 Task: Find and browse Lakme beauty products on Ajio, focusing on nail colors.
Action: Mouse moved to (179, 415)
Screenshot: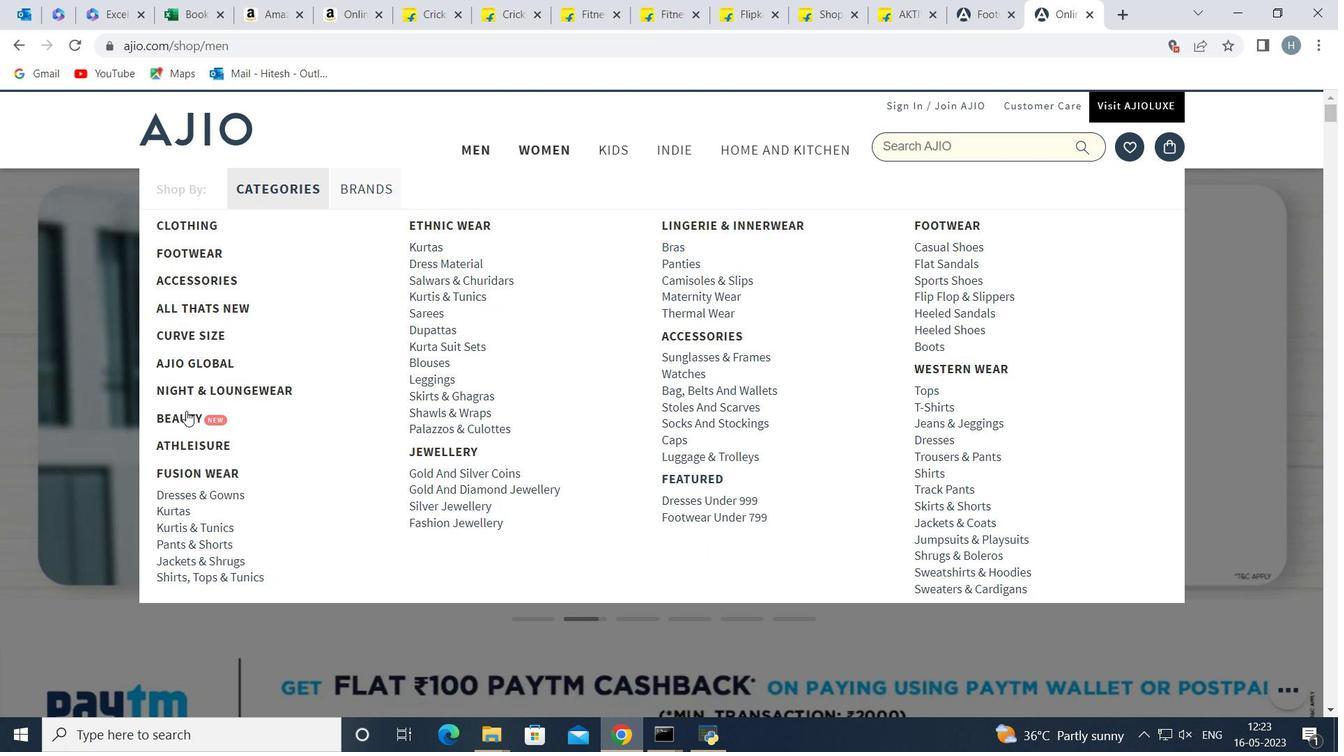 
Action: Mouse pressed left at (179, 415)
Screenshot: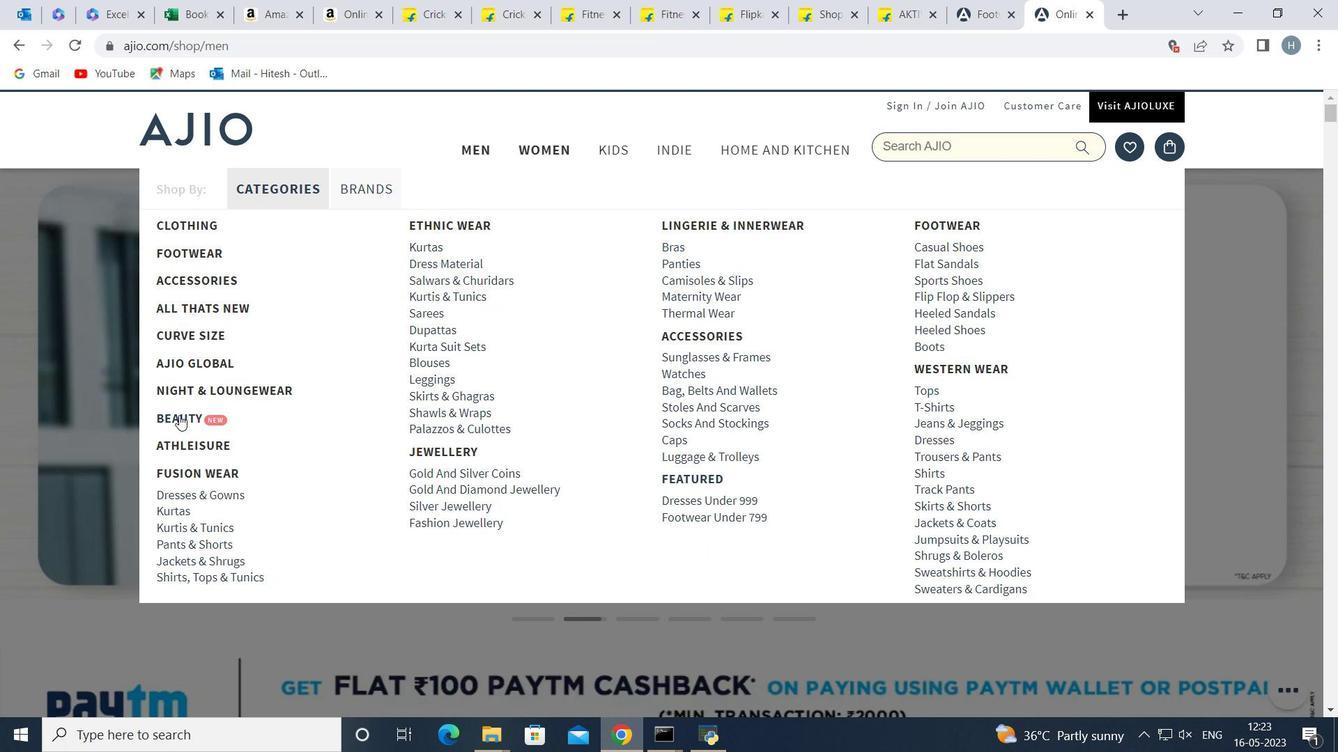 
Action: Mouse moved to (229, 324)
Screenshot: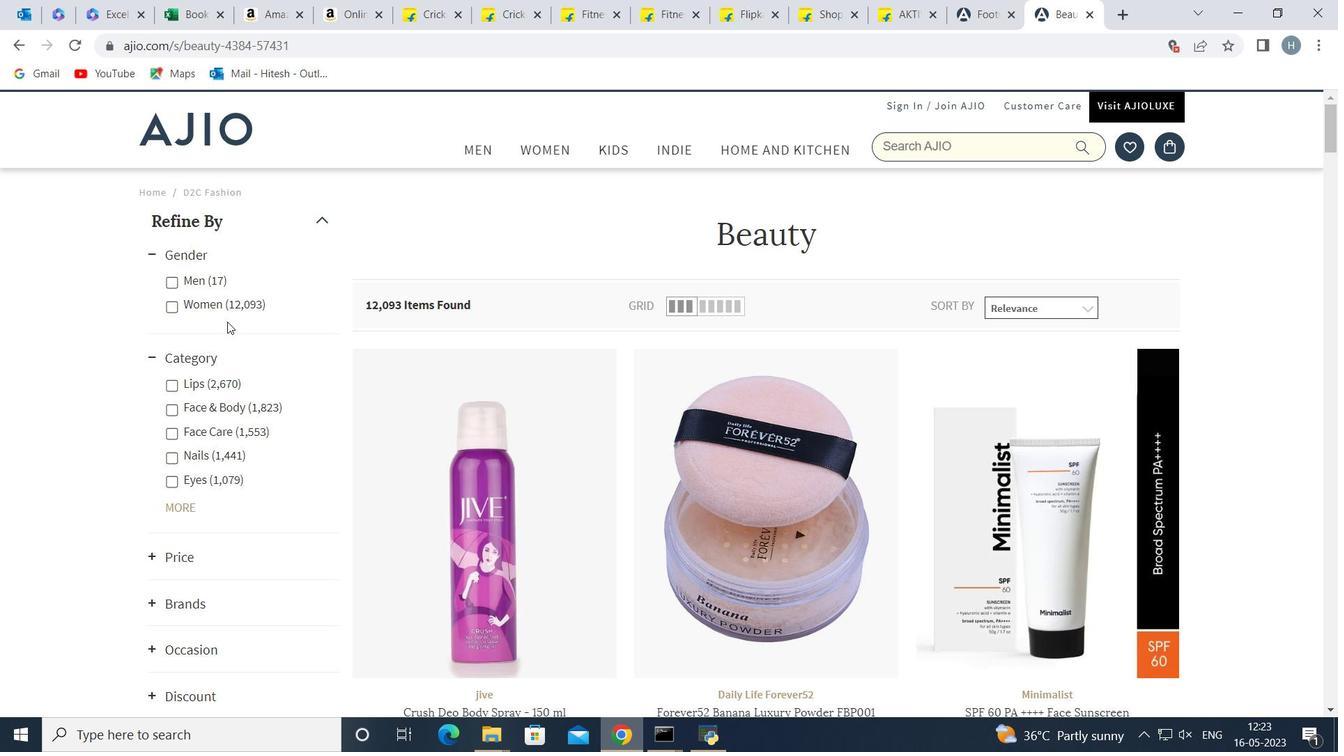 
Action: Mouse scrolled (229, 324) with delta (0, 0)
Screenshot: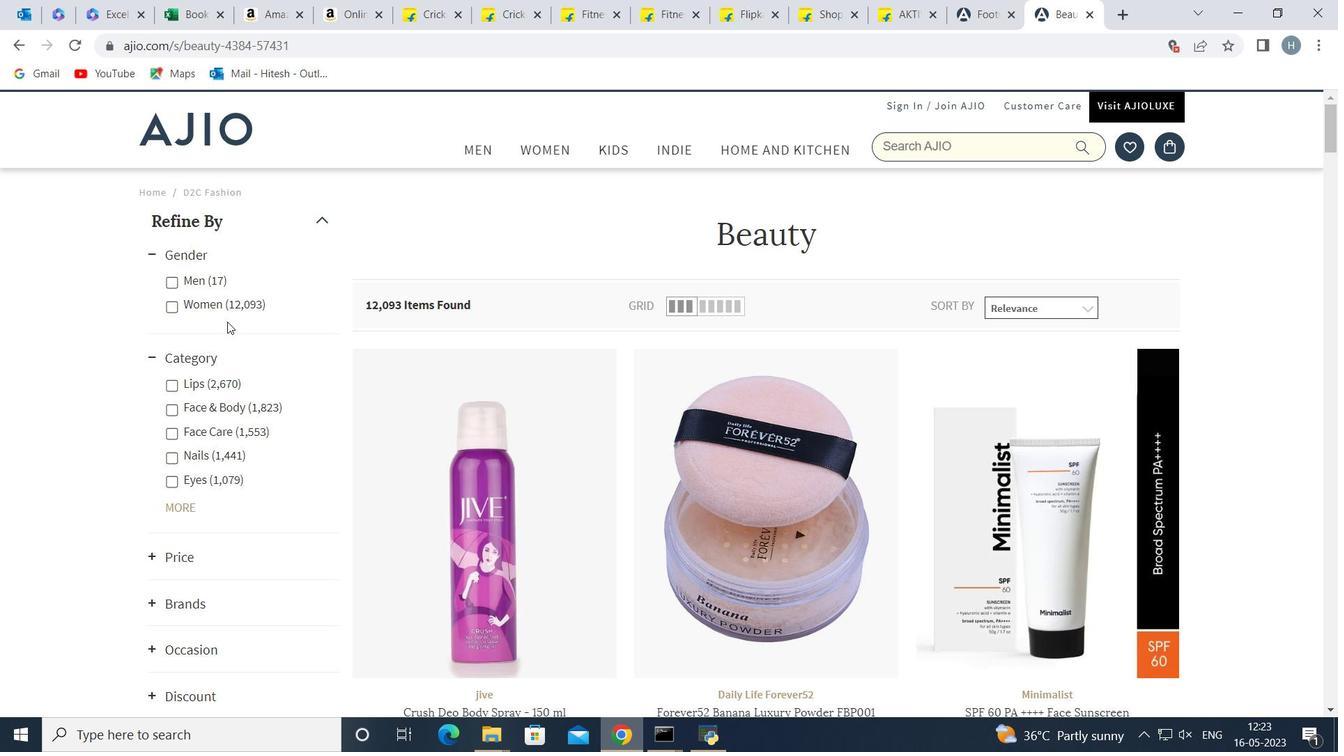
Action: Mouse moved to (229, 325)
Screenshot: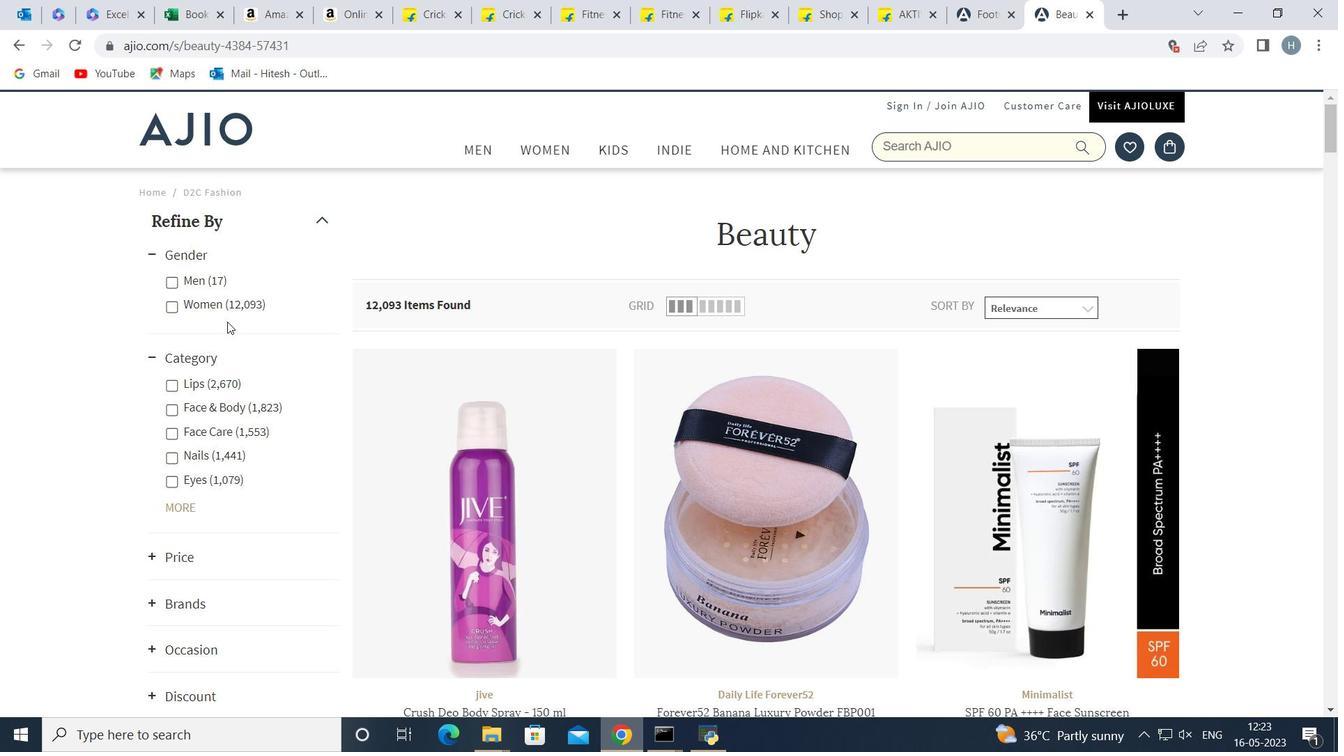 
Action: Mouse scrolled (229, 324) with delta (0, 0)
Screenshot: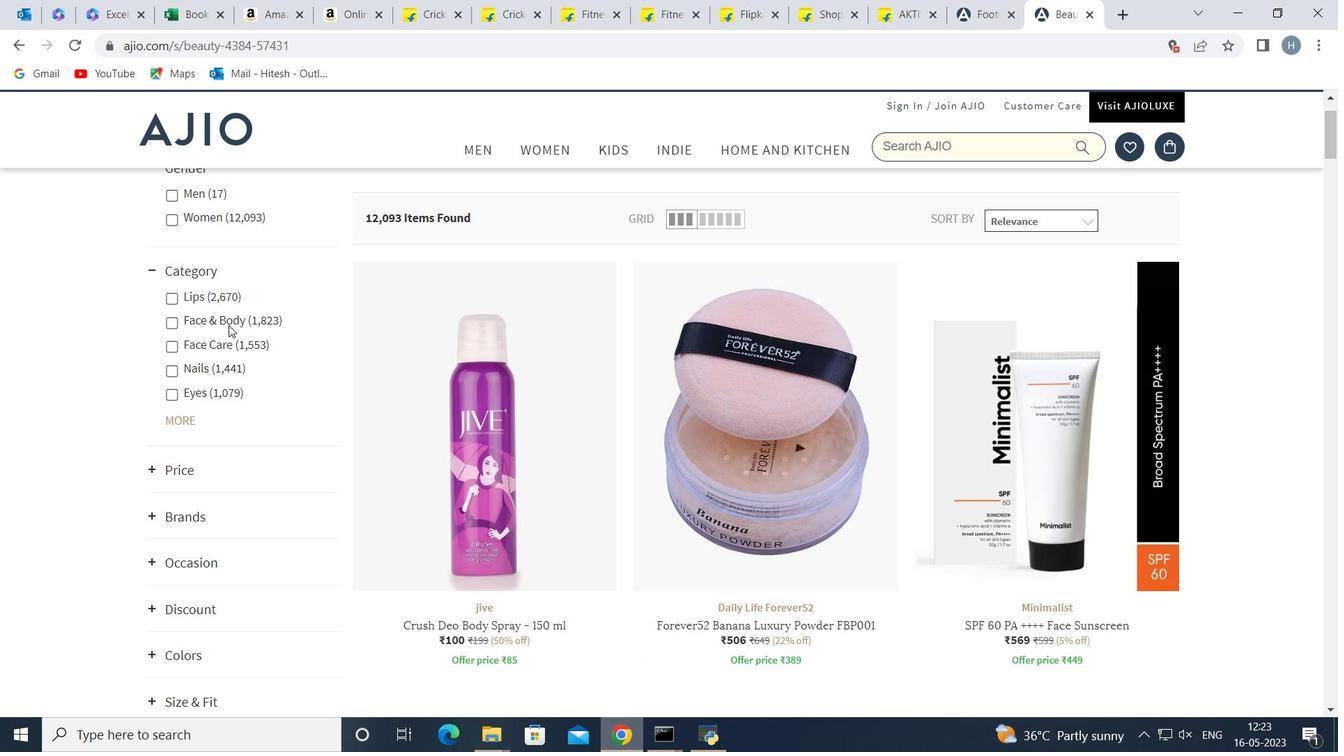 
Action: Mouse moved to (156, 430)
Screenshot: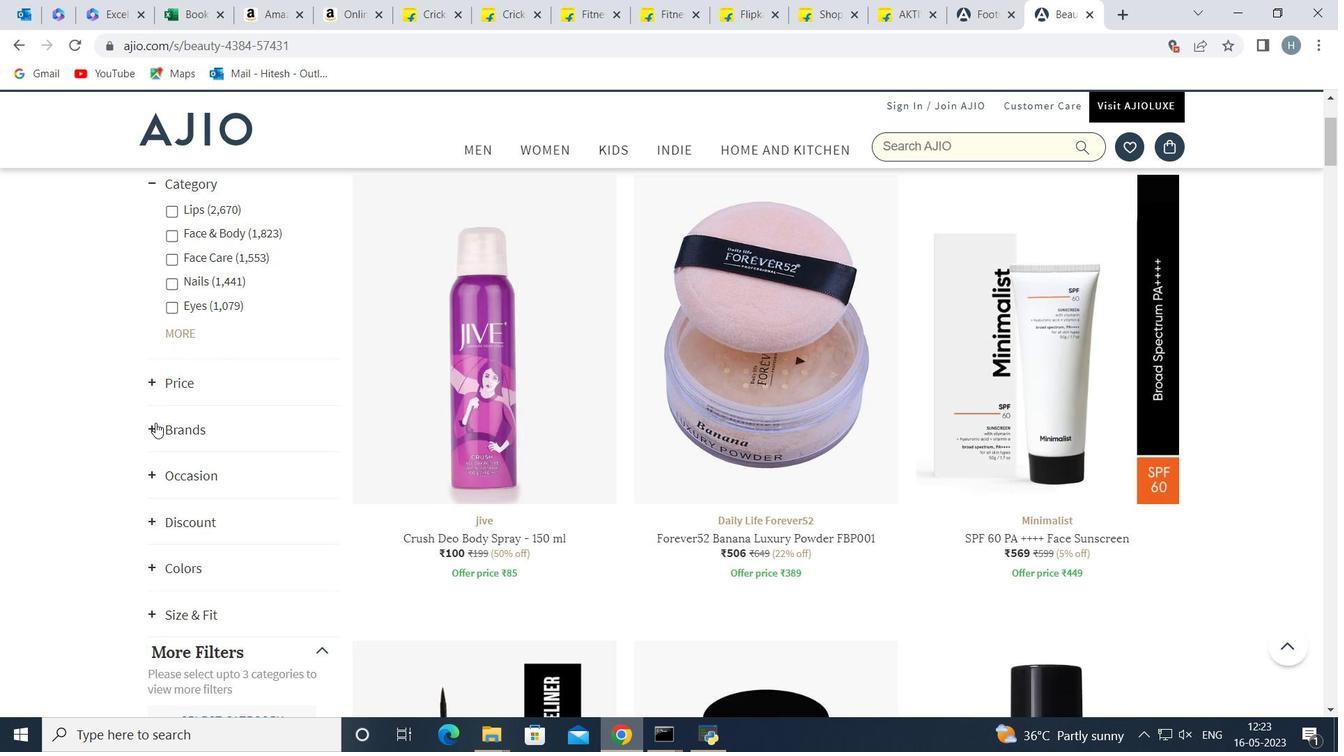 
Action: Mouse pressed left at (156, 430)
Screenshot: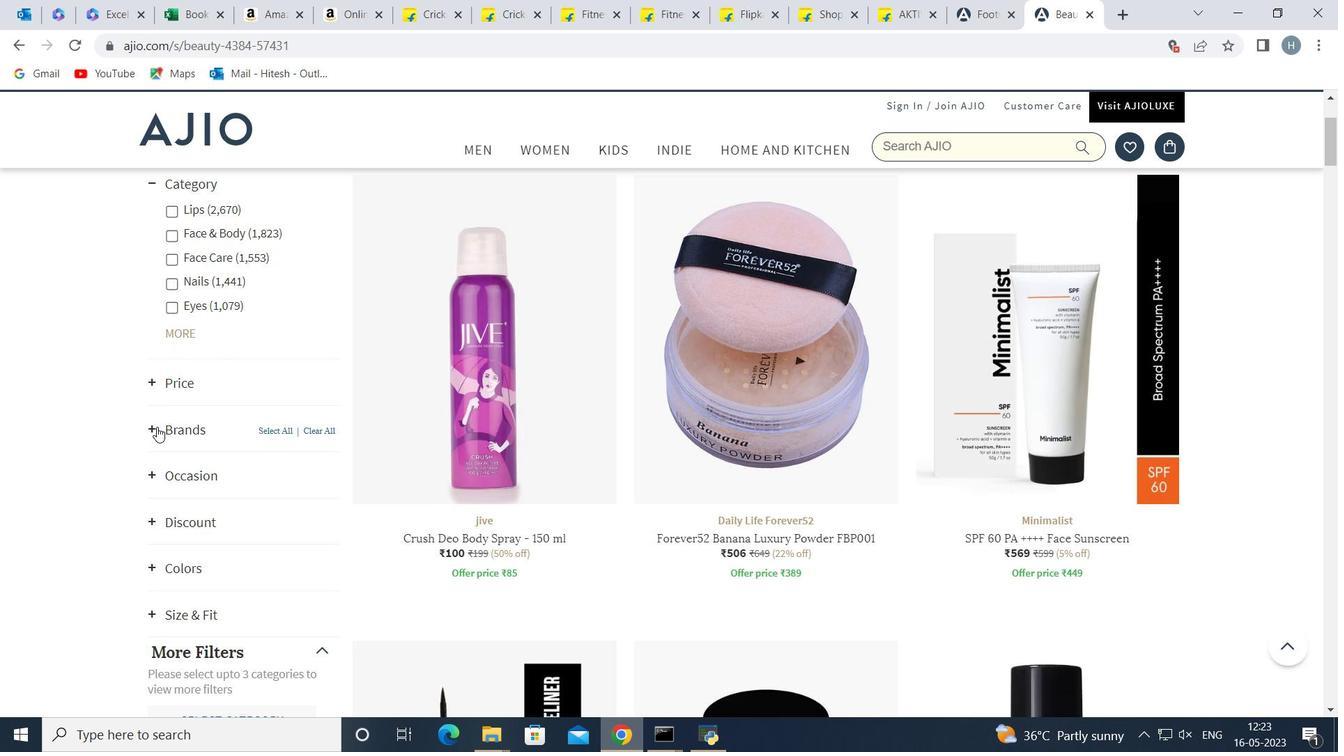
Action: Mouse moved to (241, 430)
Screenshot: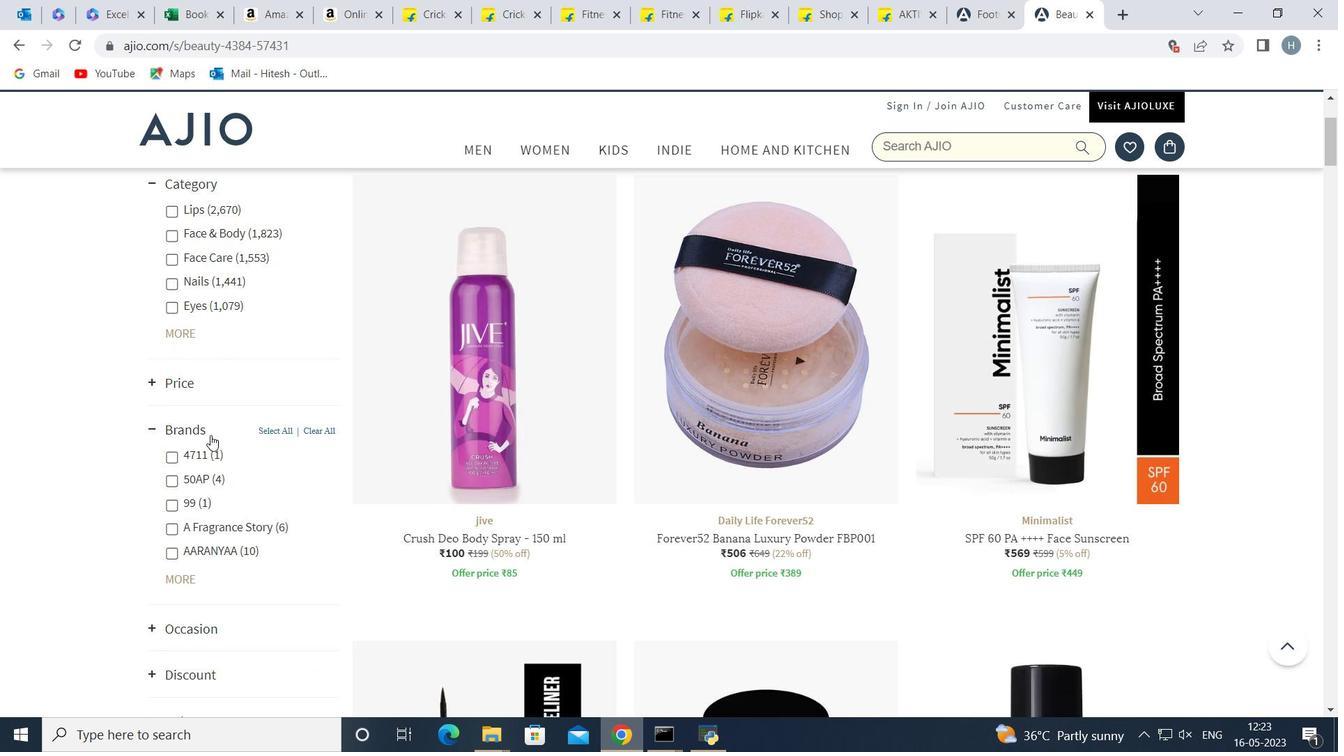 
Action: Mouse scrolled (241, 429) with delta (0, 0)
Screenshot: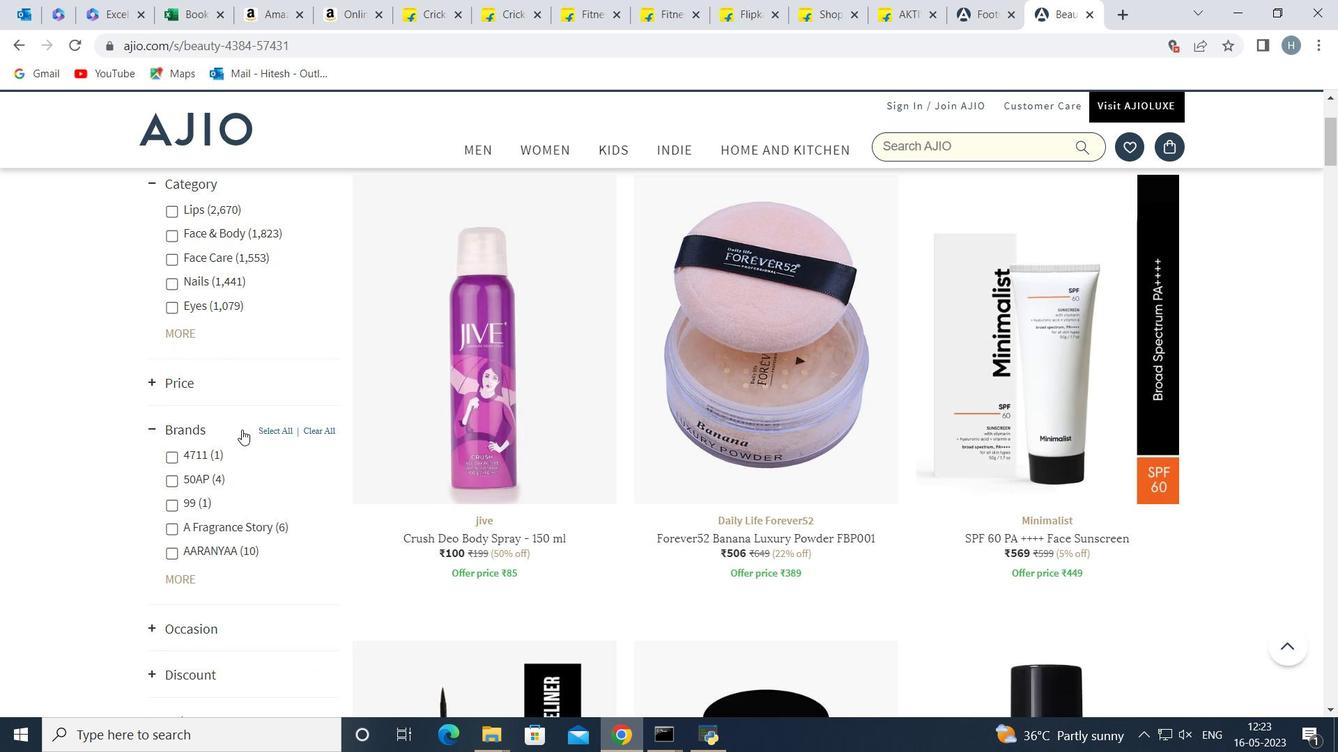 
Action: Mouse moved to (182, 491)
Screenshot: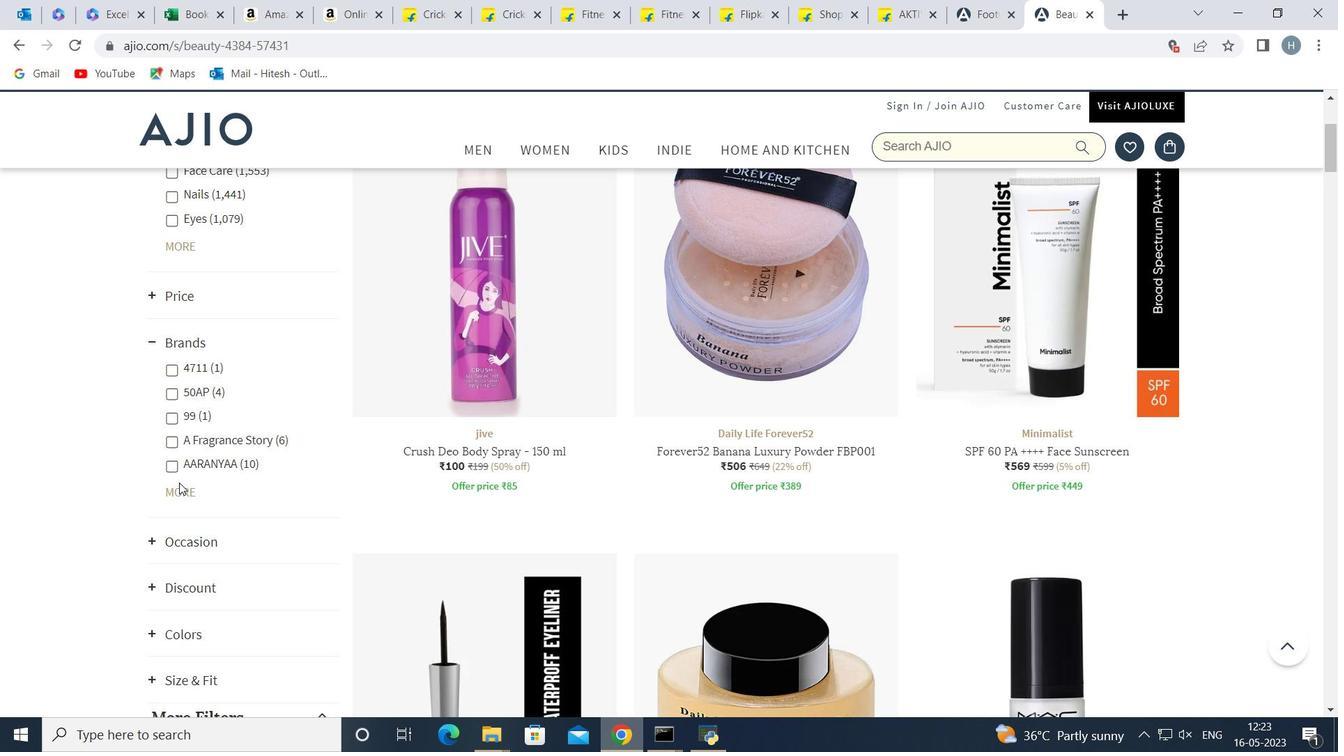 
Action: Mouse pressed left at (182, 491)
Screenshot: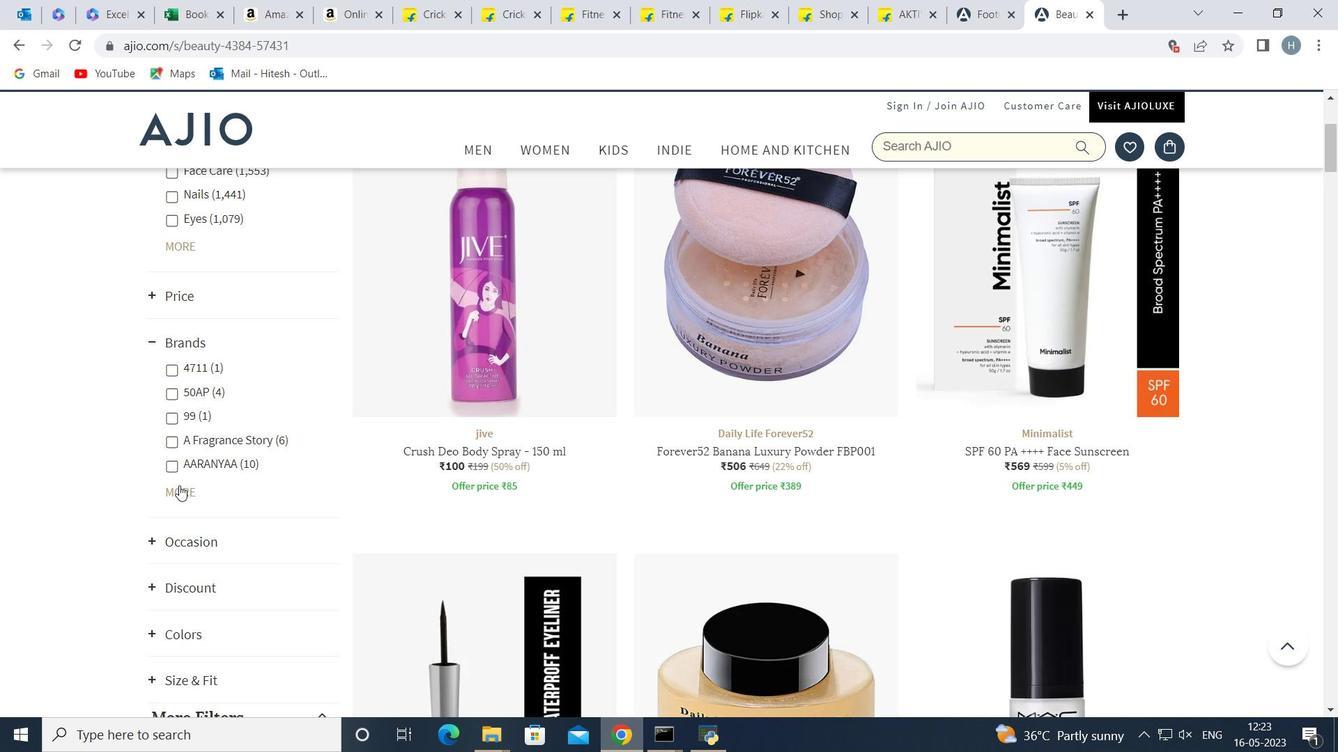 
Action: Mouse moved to (561, 313)
Screenshot: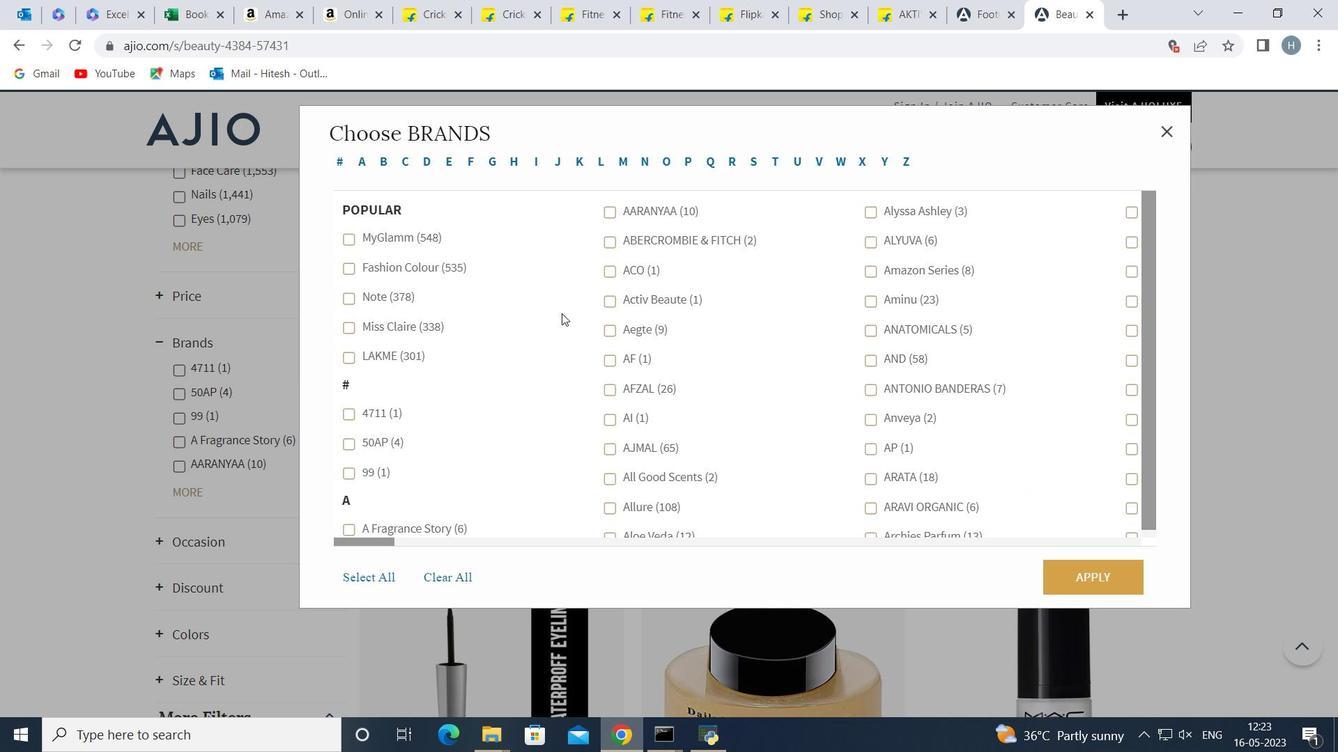 
Action: Mouse scrolled (561, 312) with delta (0, 0)
Screenshot: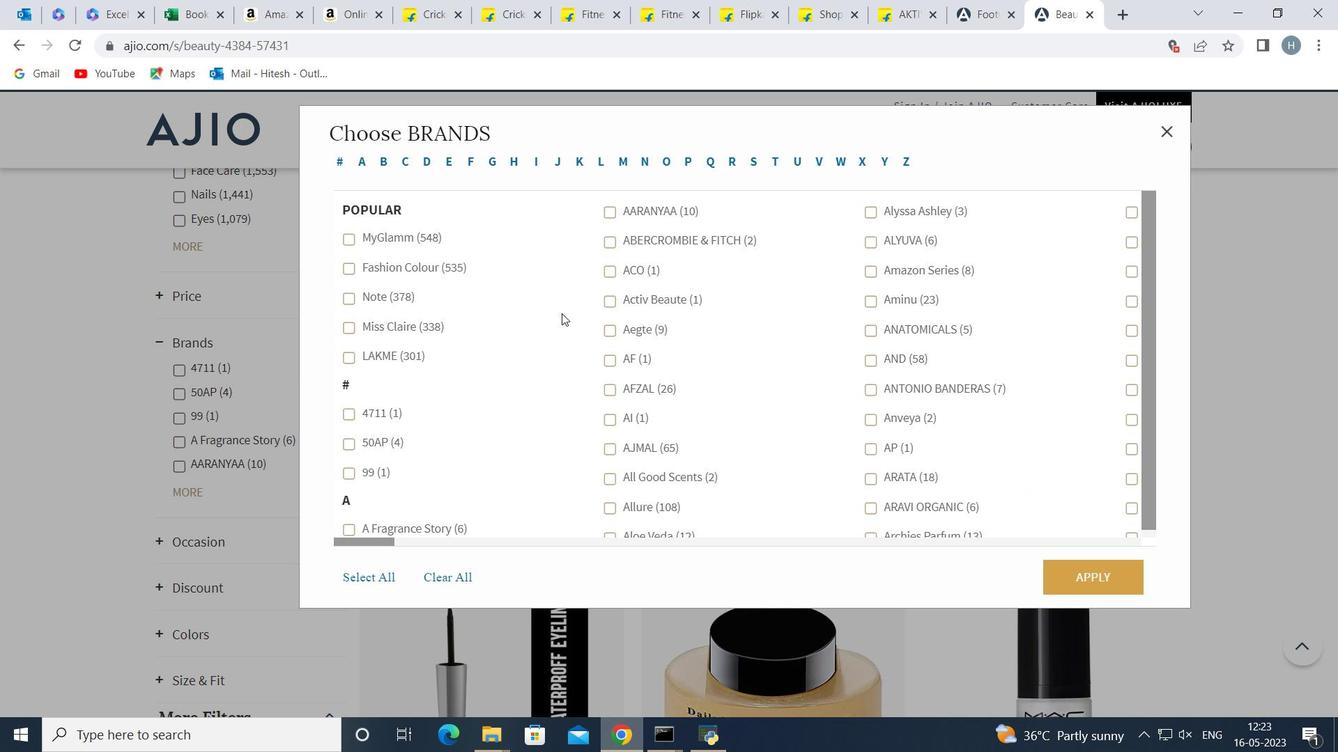 
Action: Mouse moved to (568, 310)
Screenshot: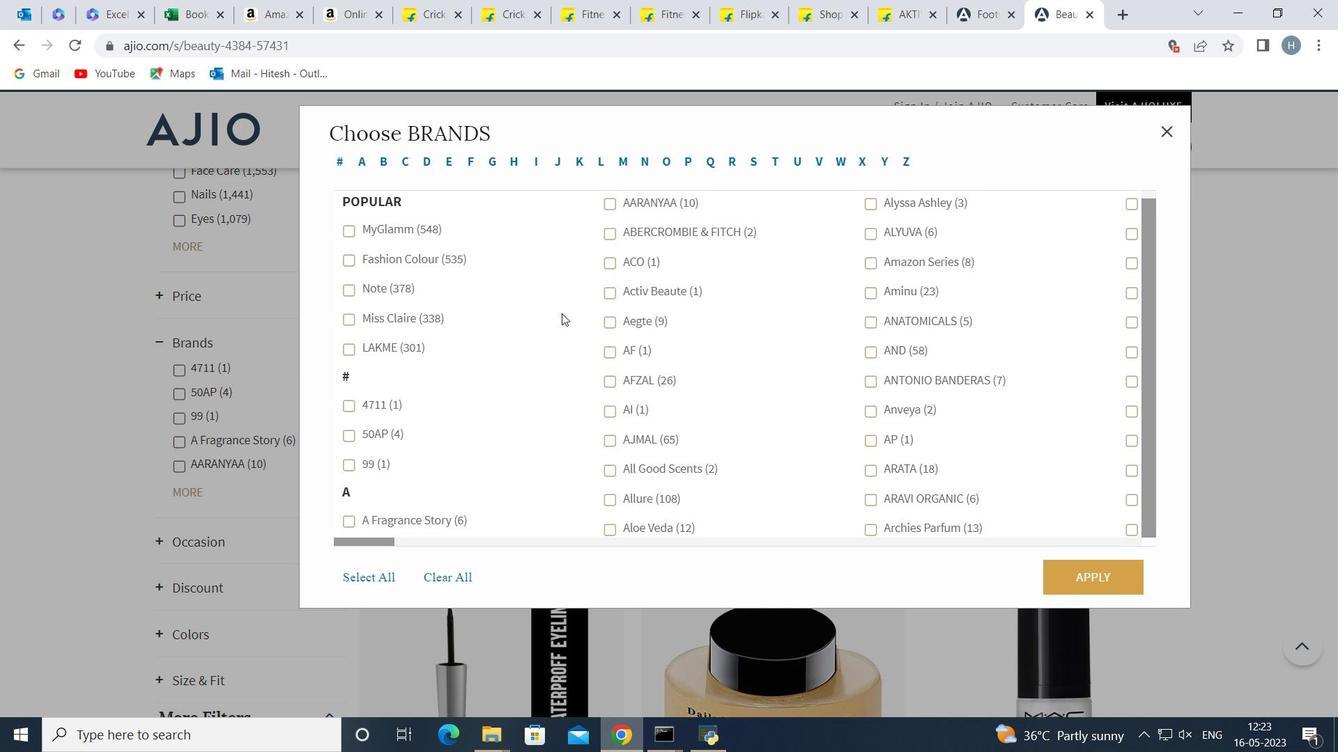 
Action: Mouse scrolled (568, 309) with delta (0, 0)
Screenshot: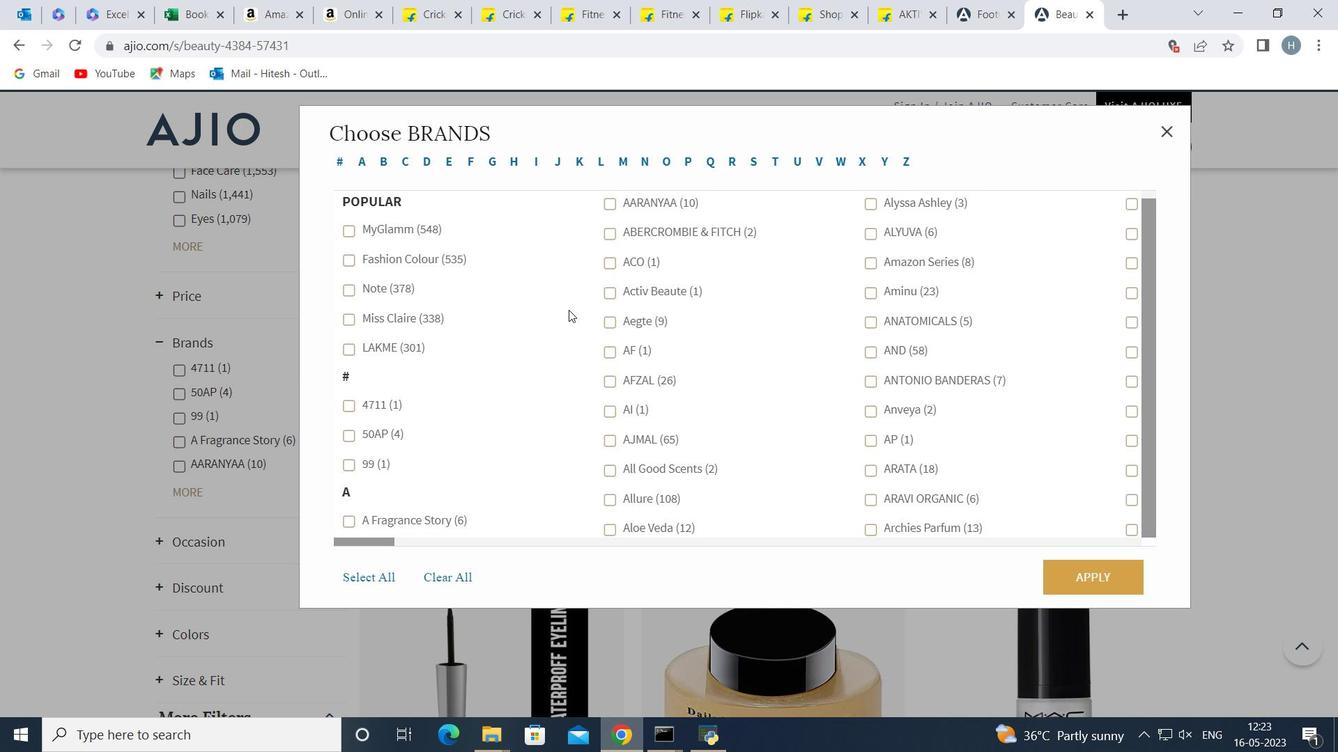 
Action: Mouse moved to (715, 299)
Screenshot: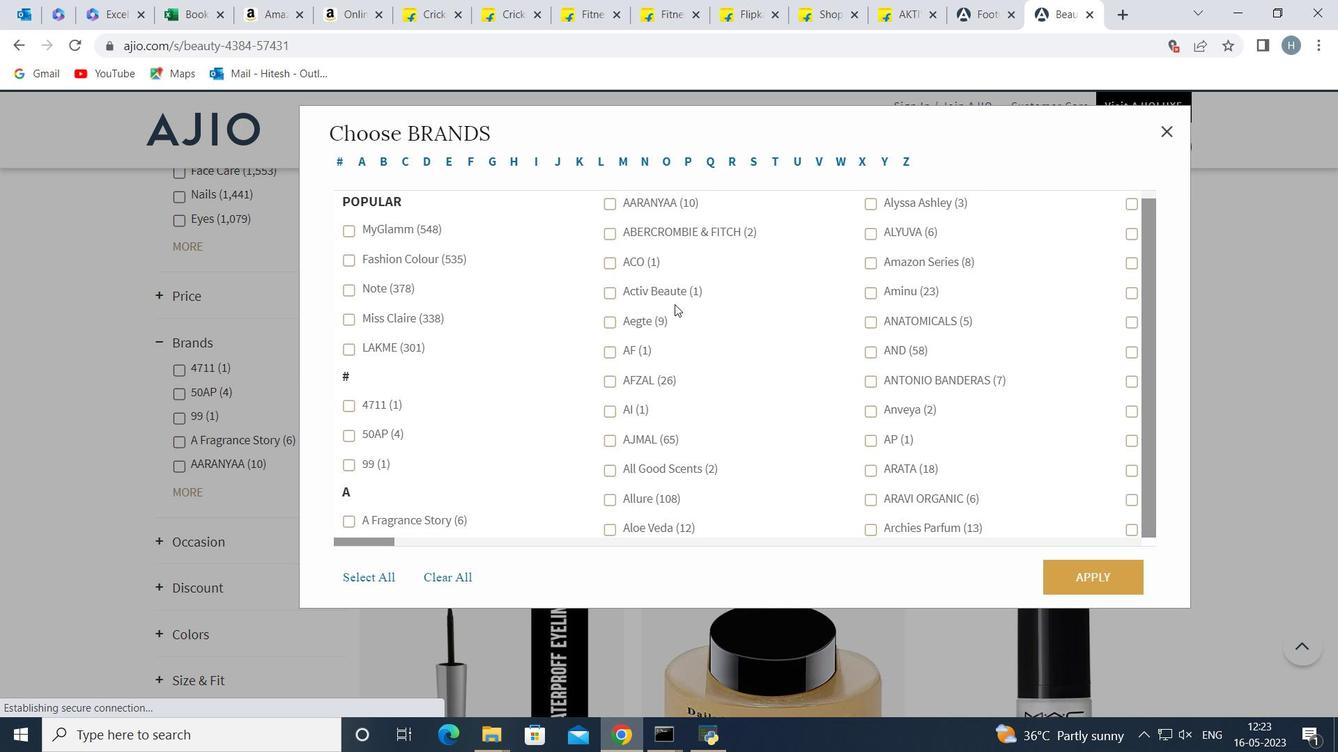 
Action: Mouse scrolled (715, 299) with delta (0, 0)
Screenshot: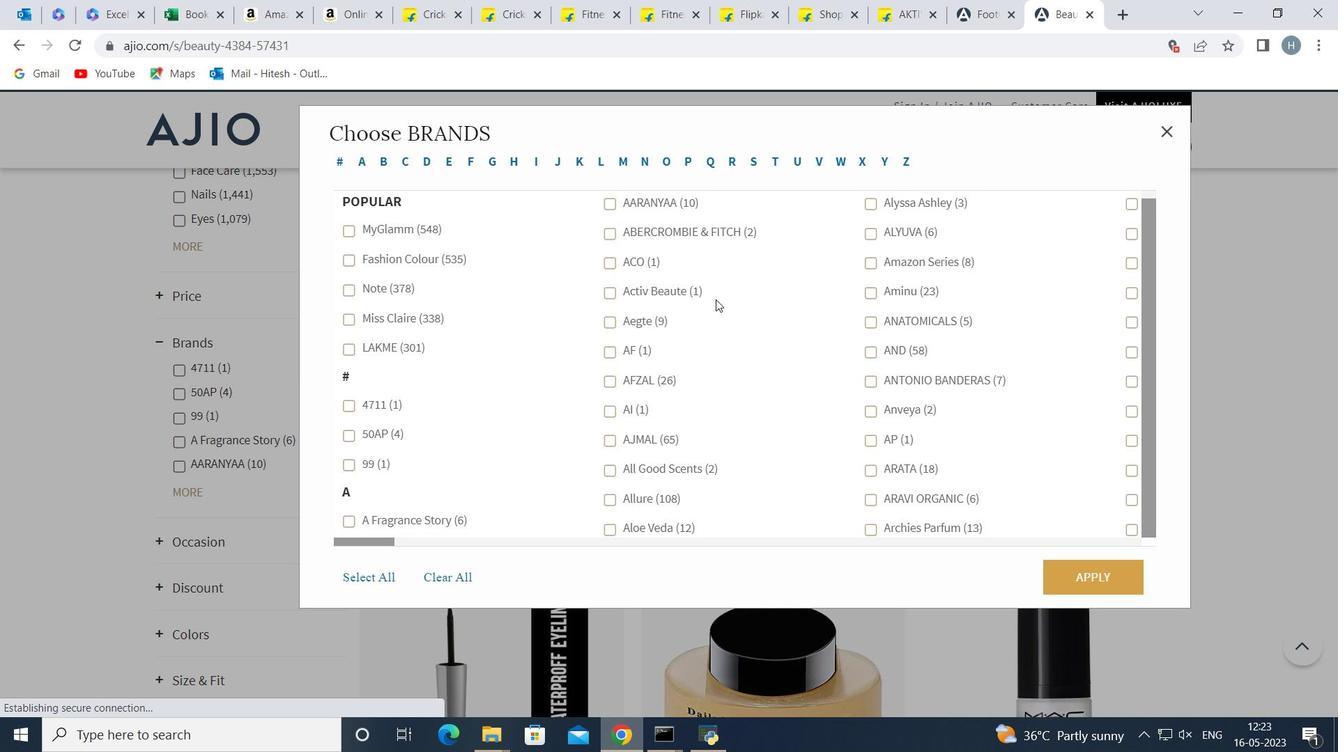 
Action: Mouse moved to (844, 335)
Screenshot: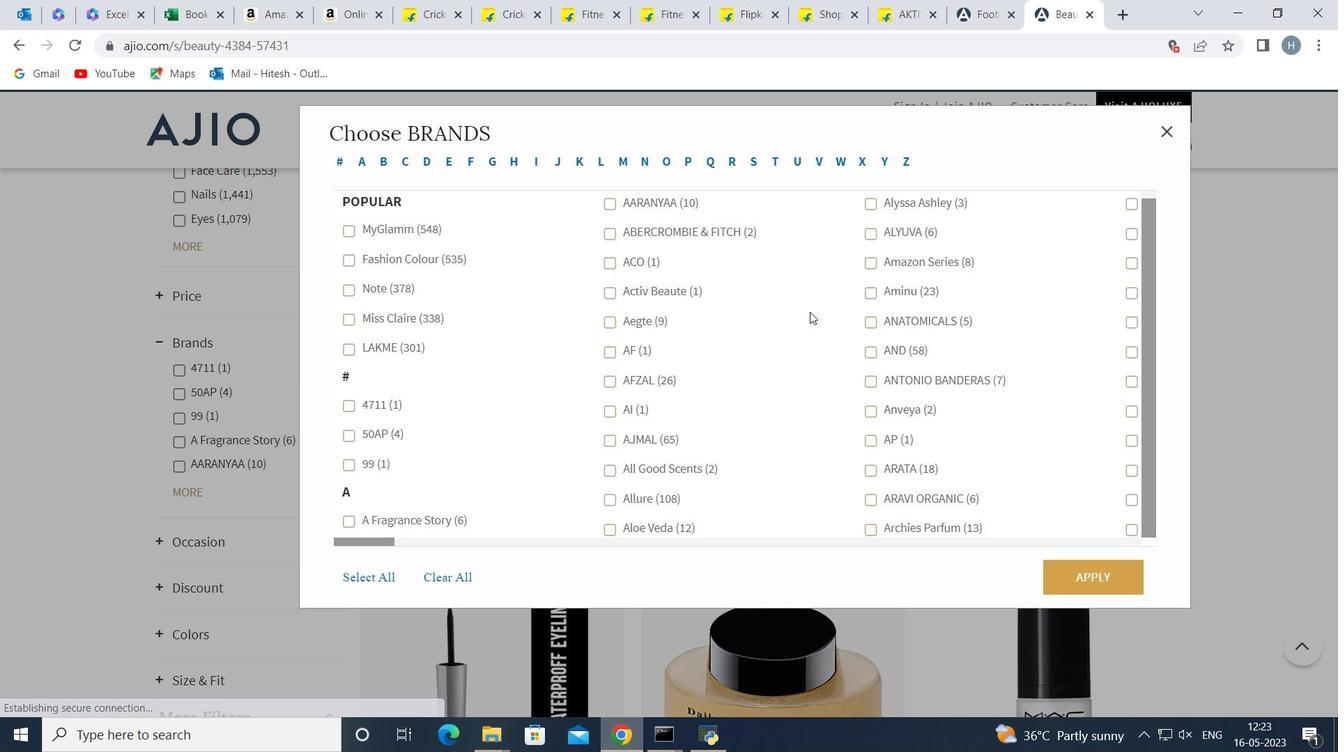 
Action: Mouse scrolled (844, 334) with delta (0, 0)
Screenshot: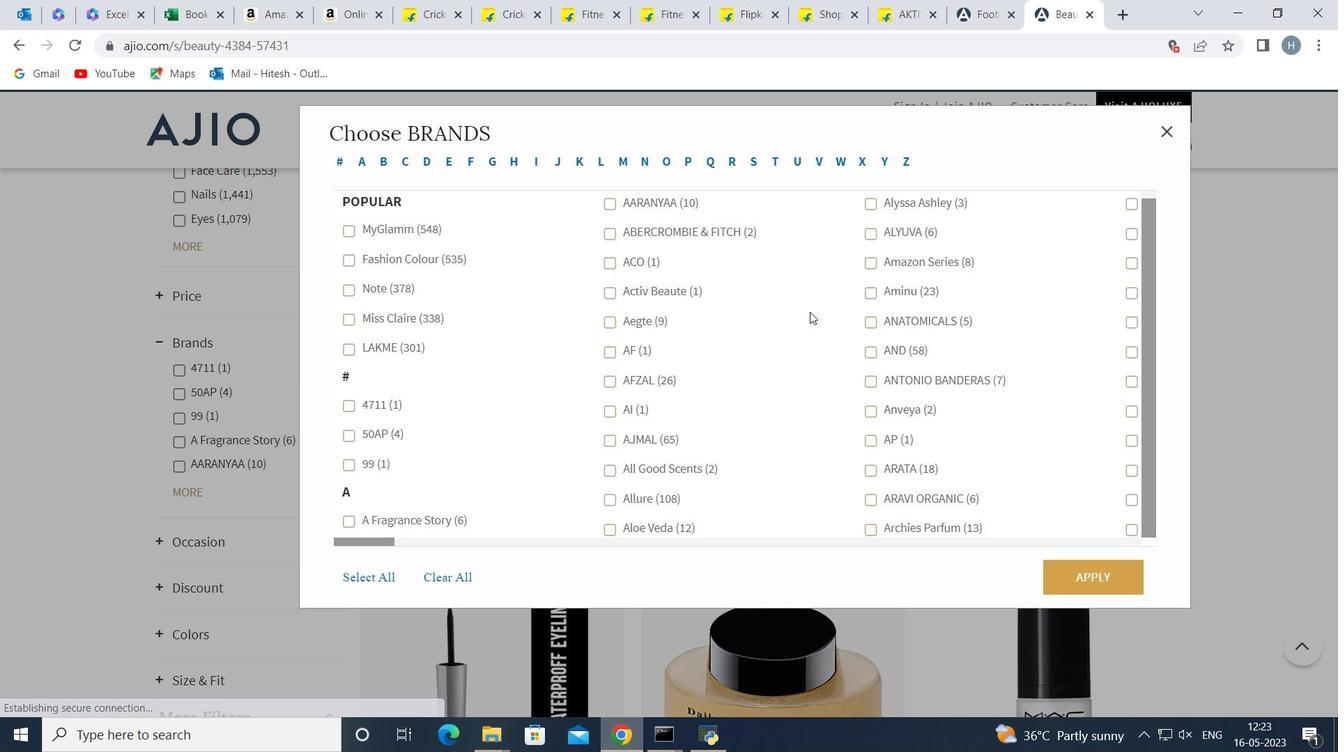 
Action: Mouse moved to (865, 354)
Screenshot: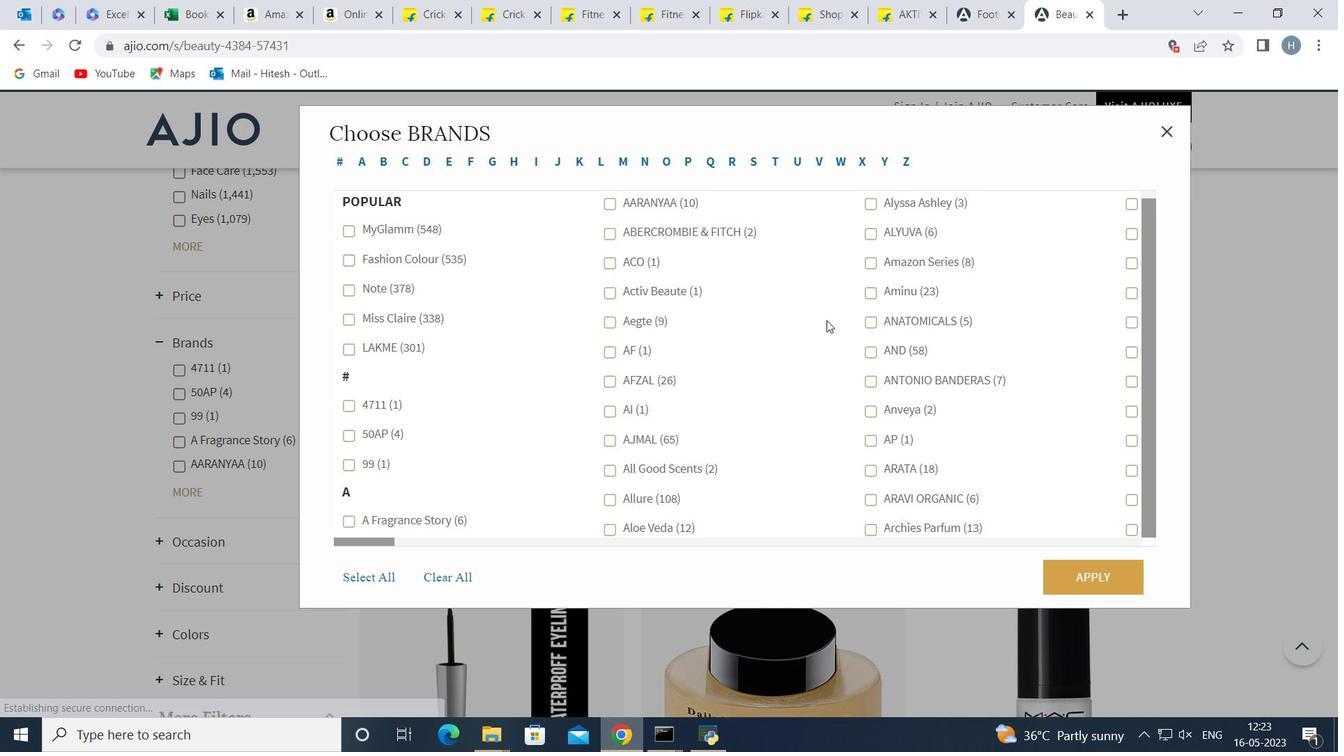 
Action: Mouse scrolled (865, 353) with delta (0, 0)
Screenshot: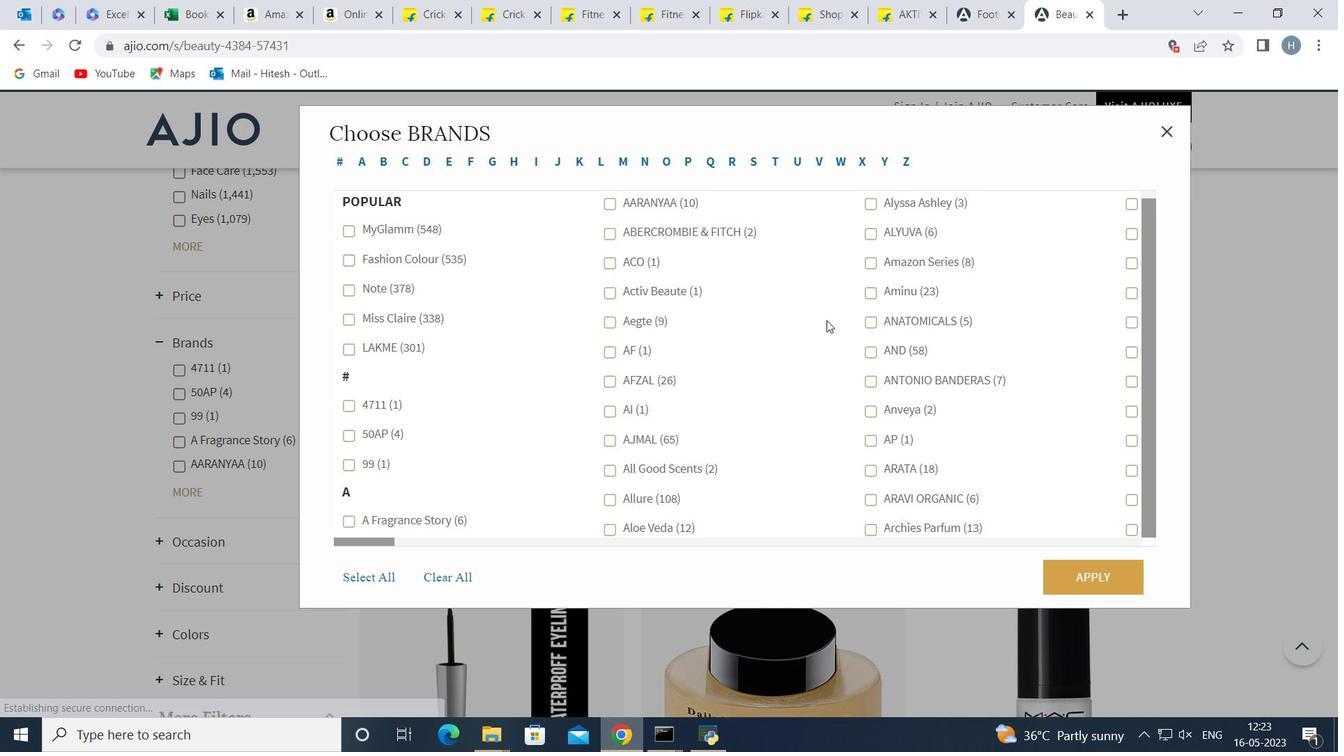 
Action: Mouse moved to (1150, 317)
Screenshot: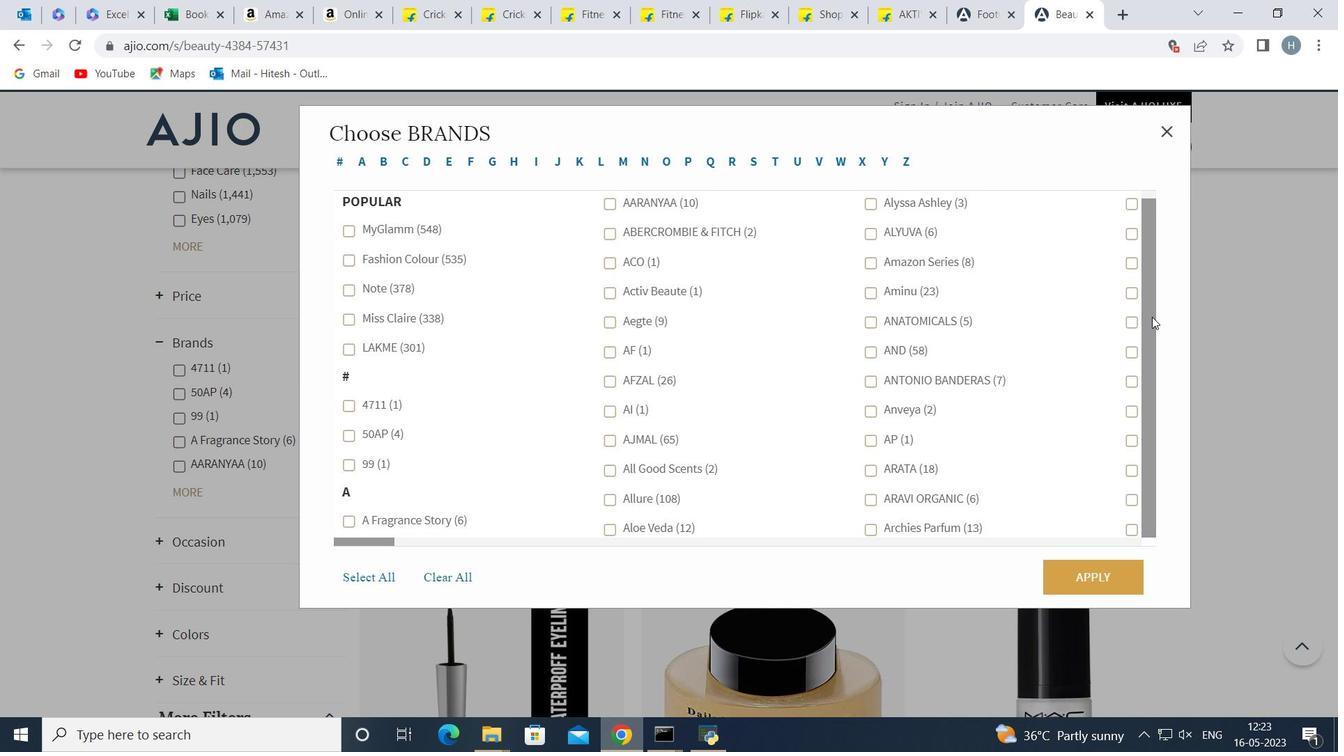 
Action: Mouse pressed left at (1150, 317)
Screenshot: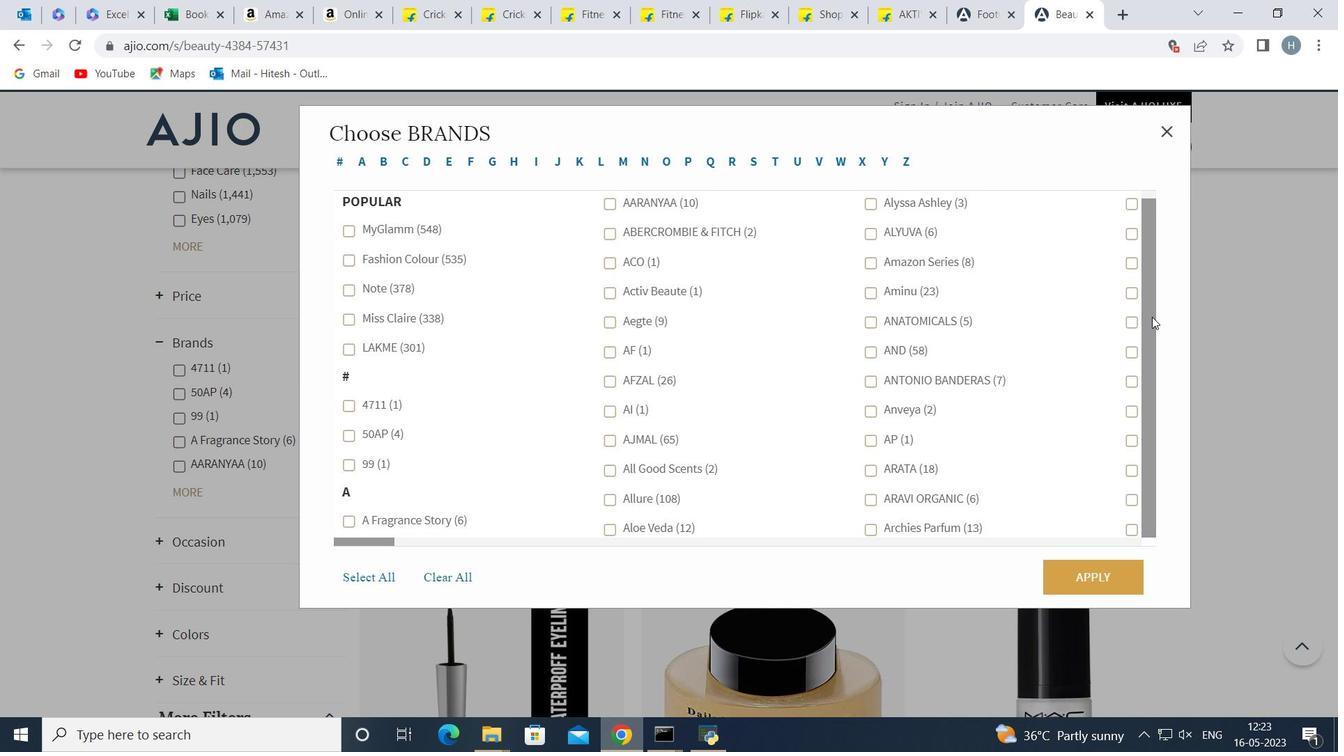 
Action: Mouse moved to (347, 341)
Screenshot: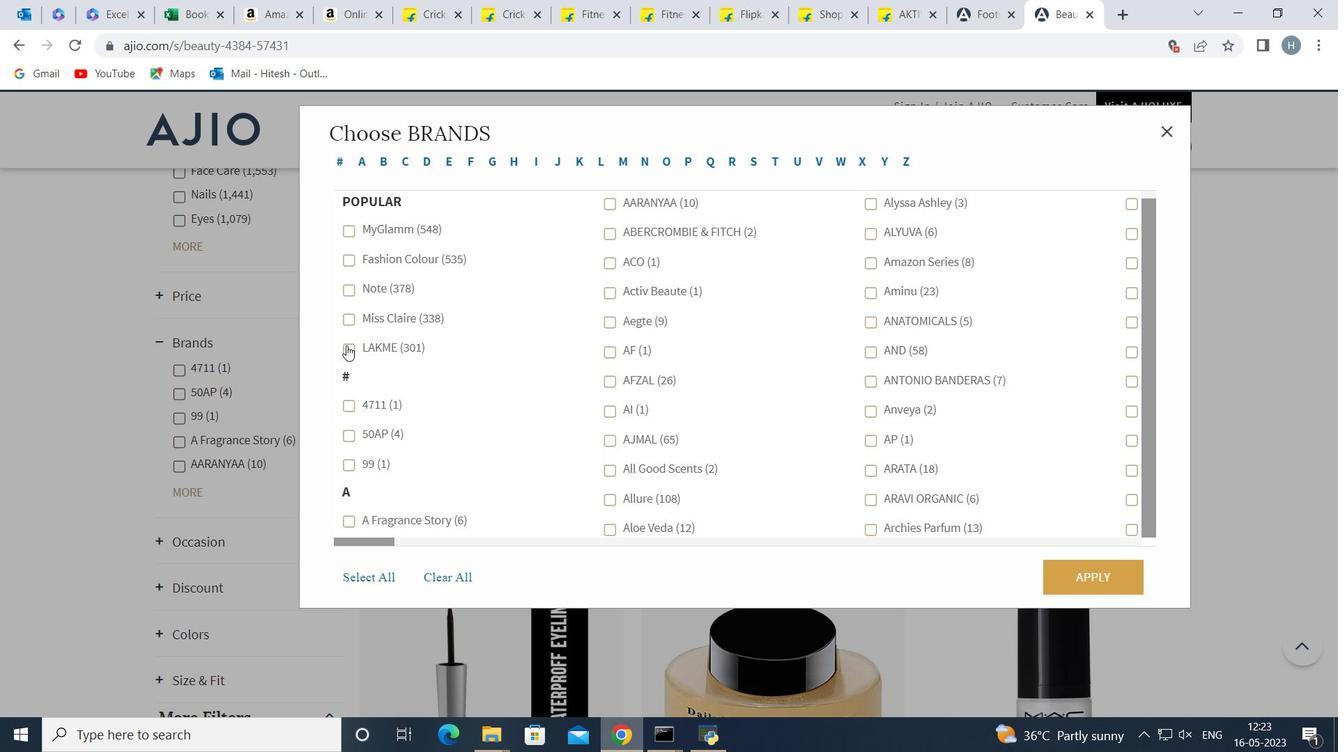 
Action: Mouse pressed left at (347, 341)
Screenshot: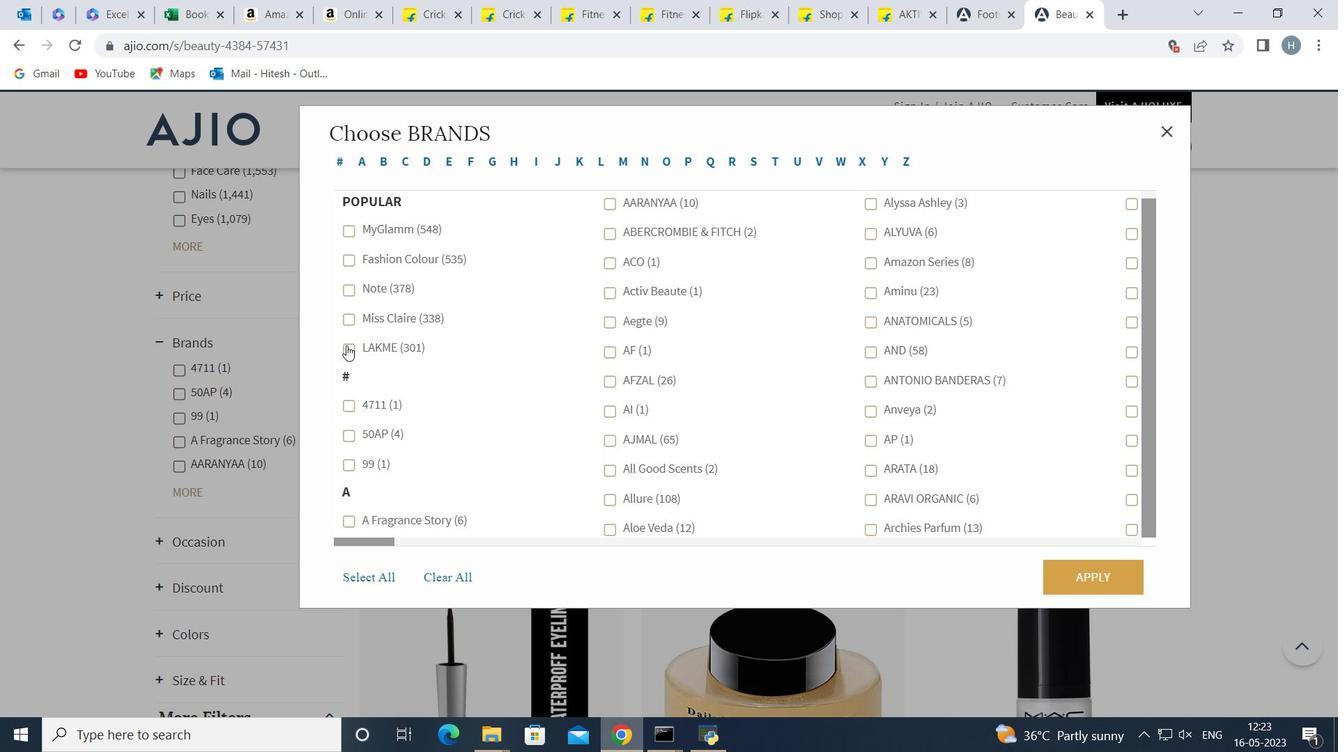 
Action: Mouse moved to (1093, 571)
Screenshot: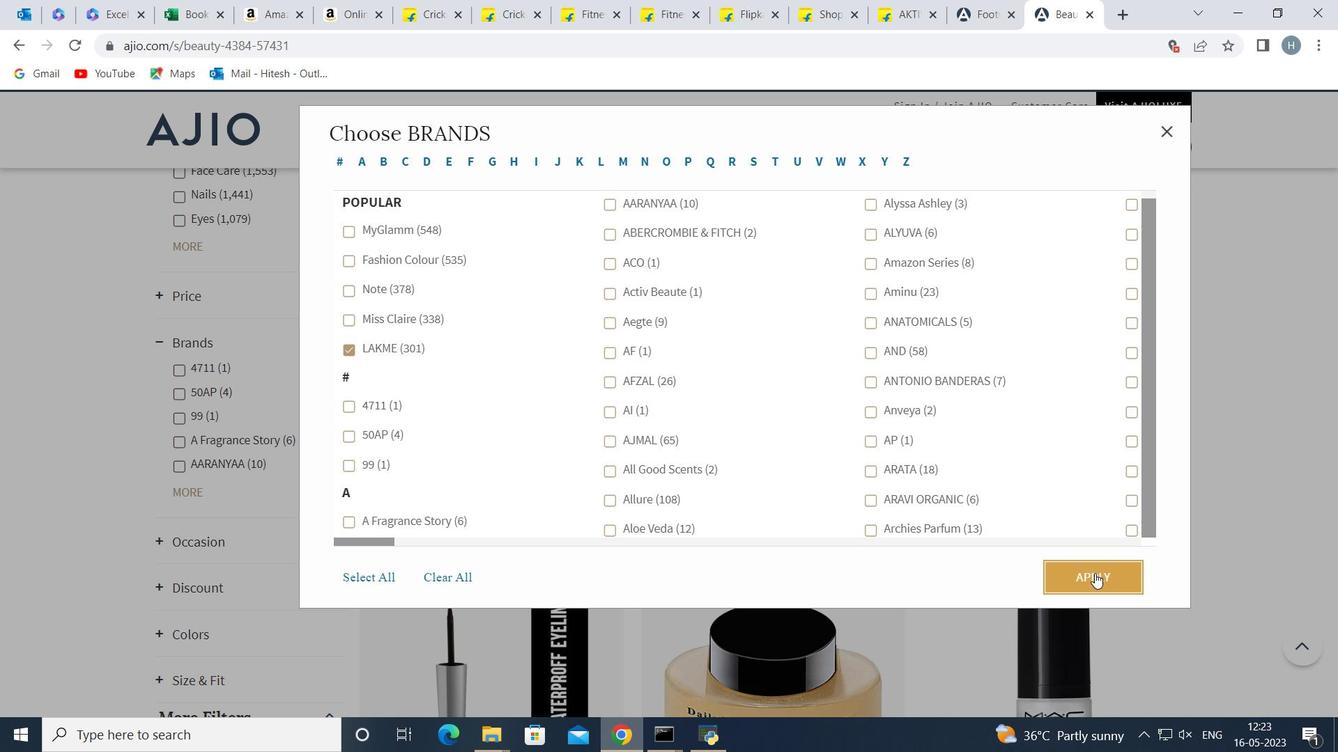 
Action: Mouse pressed left at (1093, 571)
Screenshot: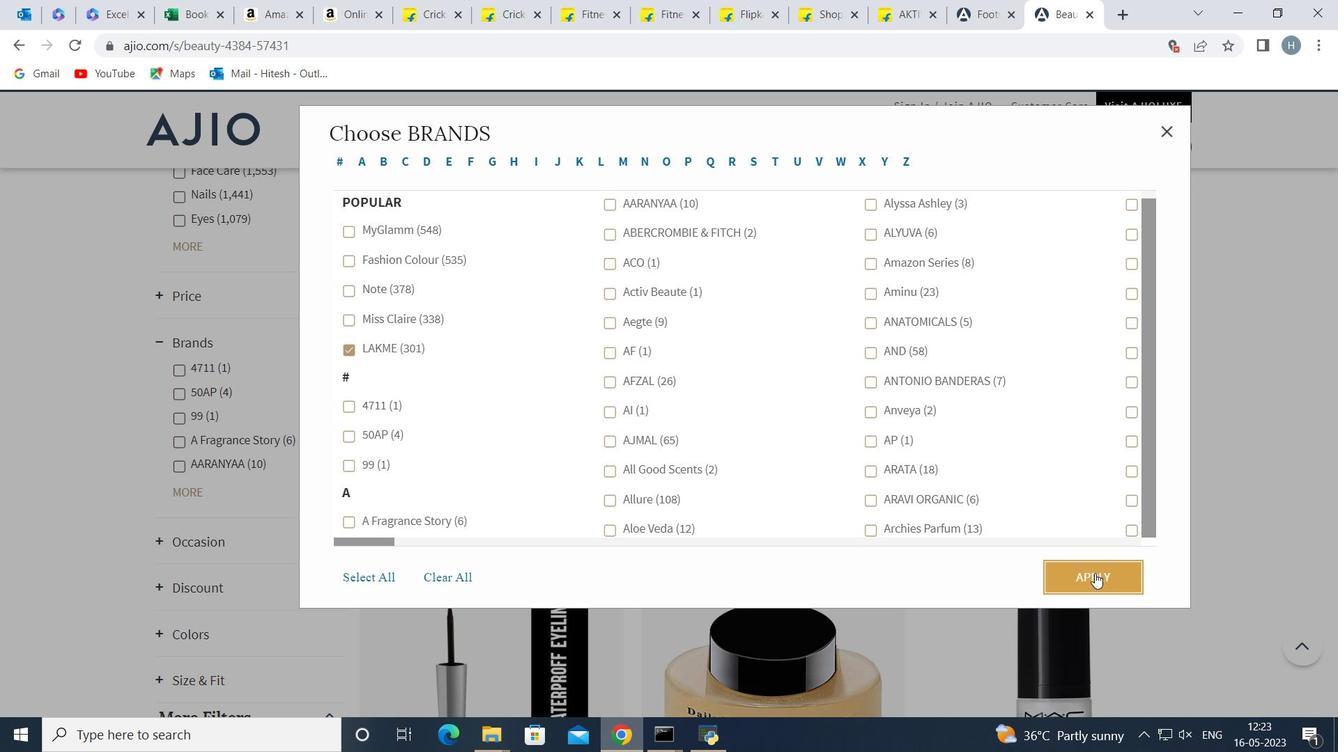 
Action: Mouse moved to (750, 393)
Screenshot: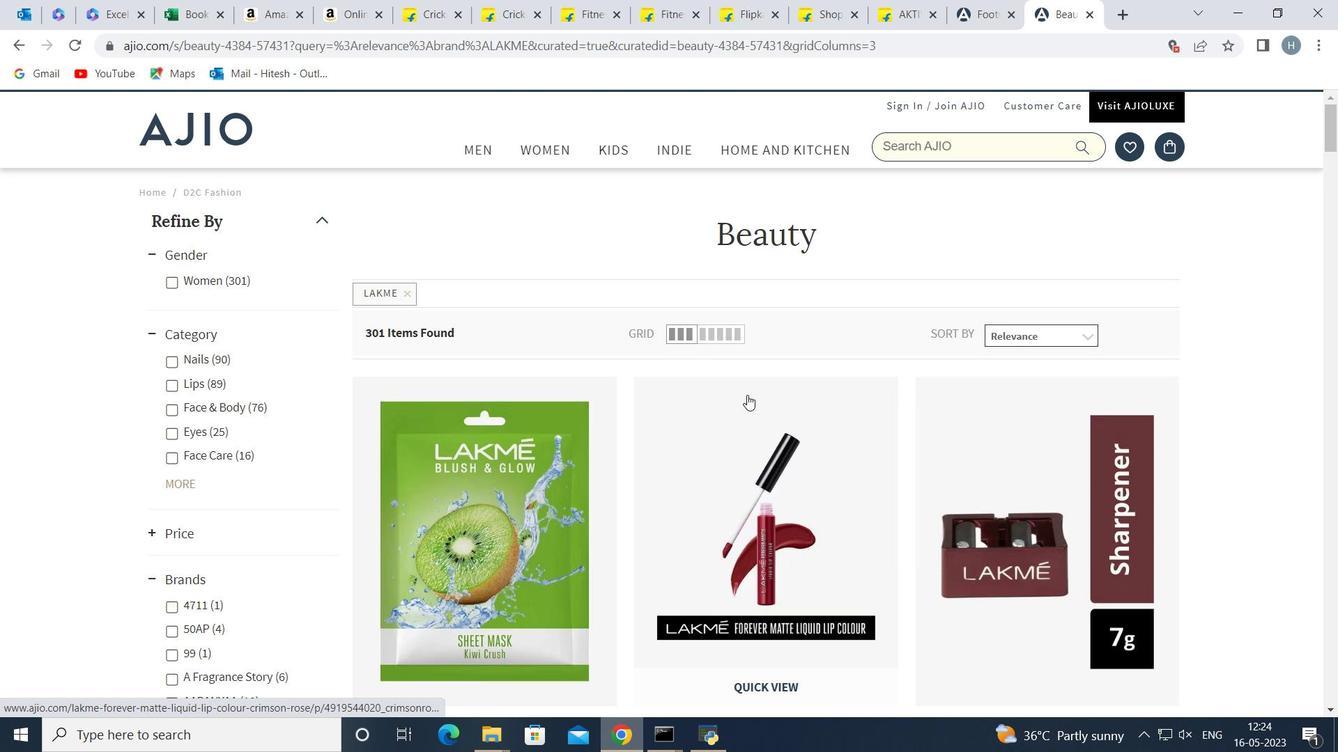 
Action: Mouse scrolled (750, 392) with delta (0, 0)
Screenshot: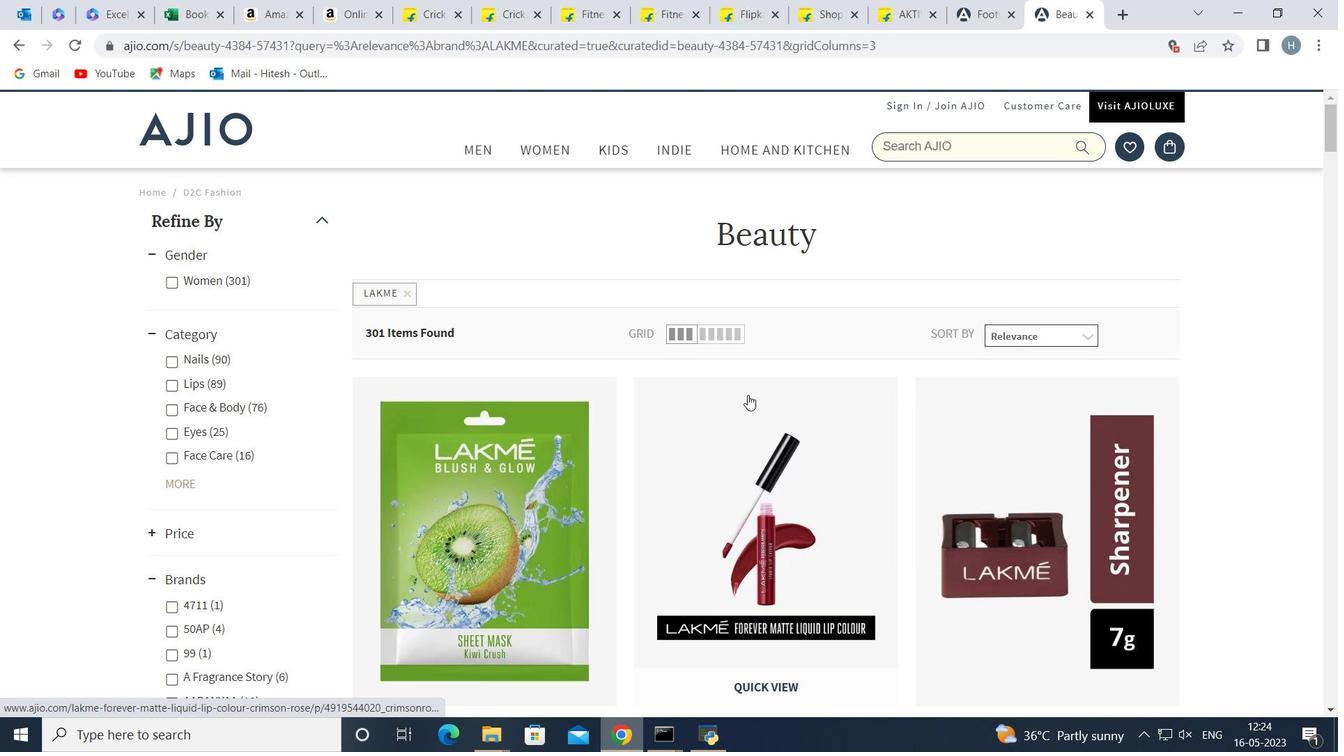 
Action: Mouse moved to (773, 362)
Screenshot: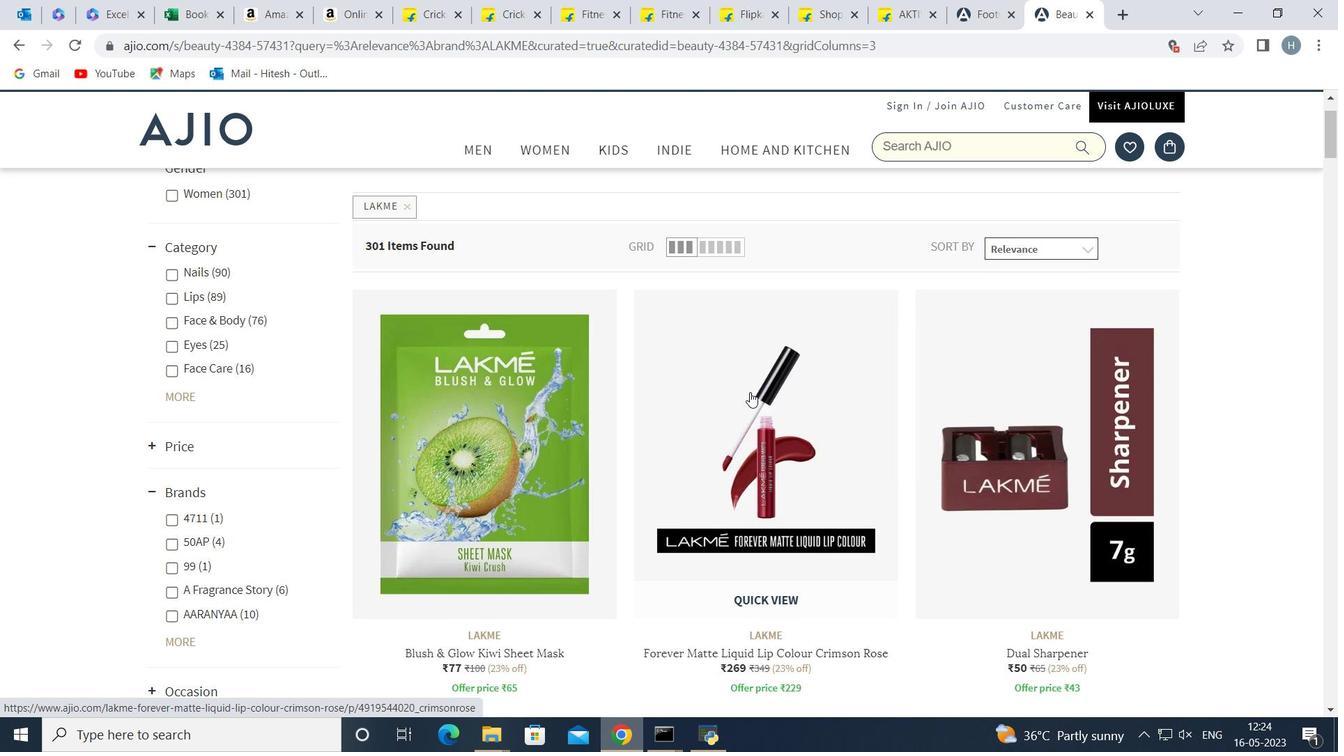 
Action: Mouse scrolled (773, 361) with delta (0, 0)
Screenshot: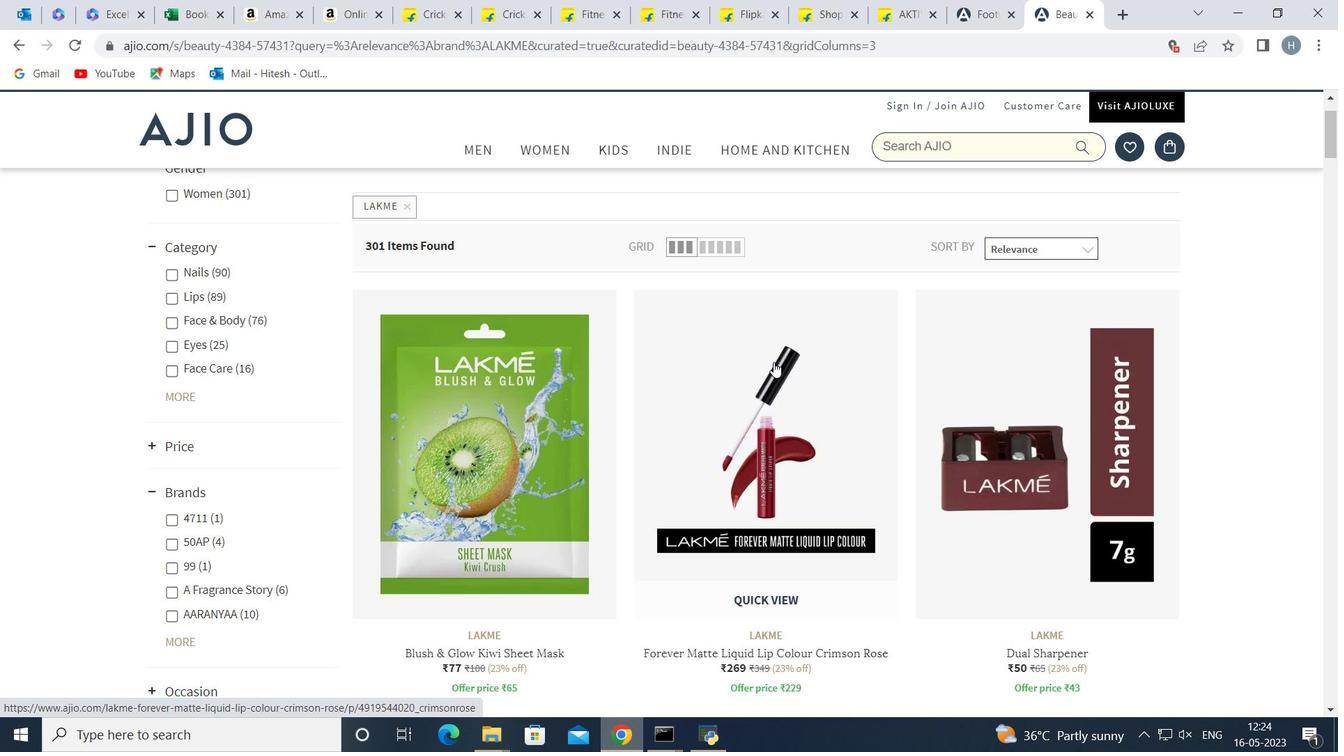 
Action: Mouse scrolled (773, 361) with delta (0, 0)
Screenshot: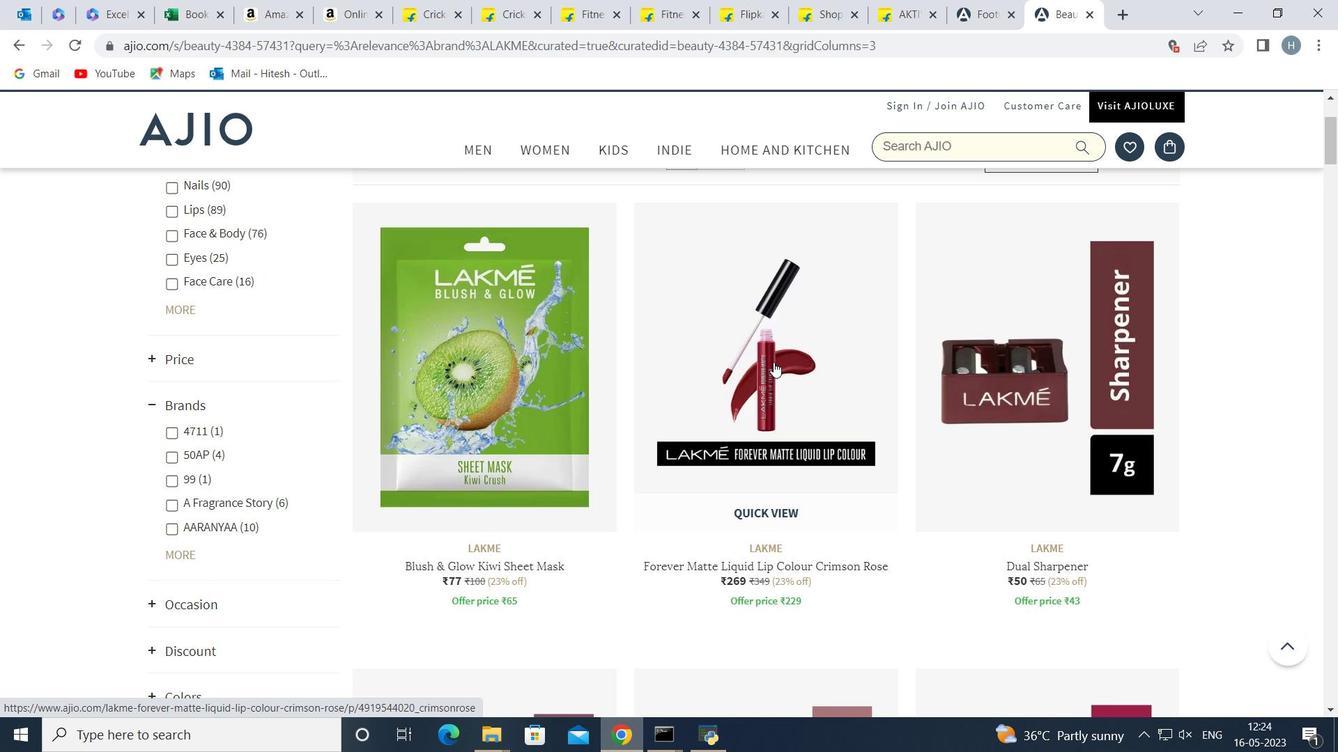 
Action: Mouse scrolled (773, 361) with delta (0, 0)
Screenshot: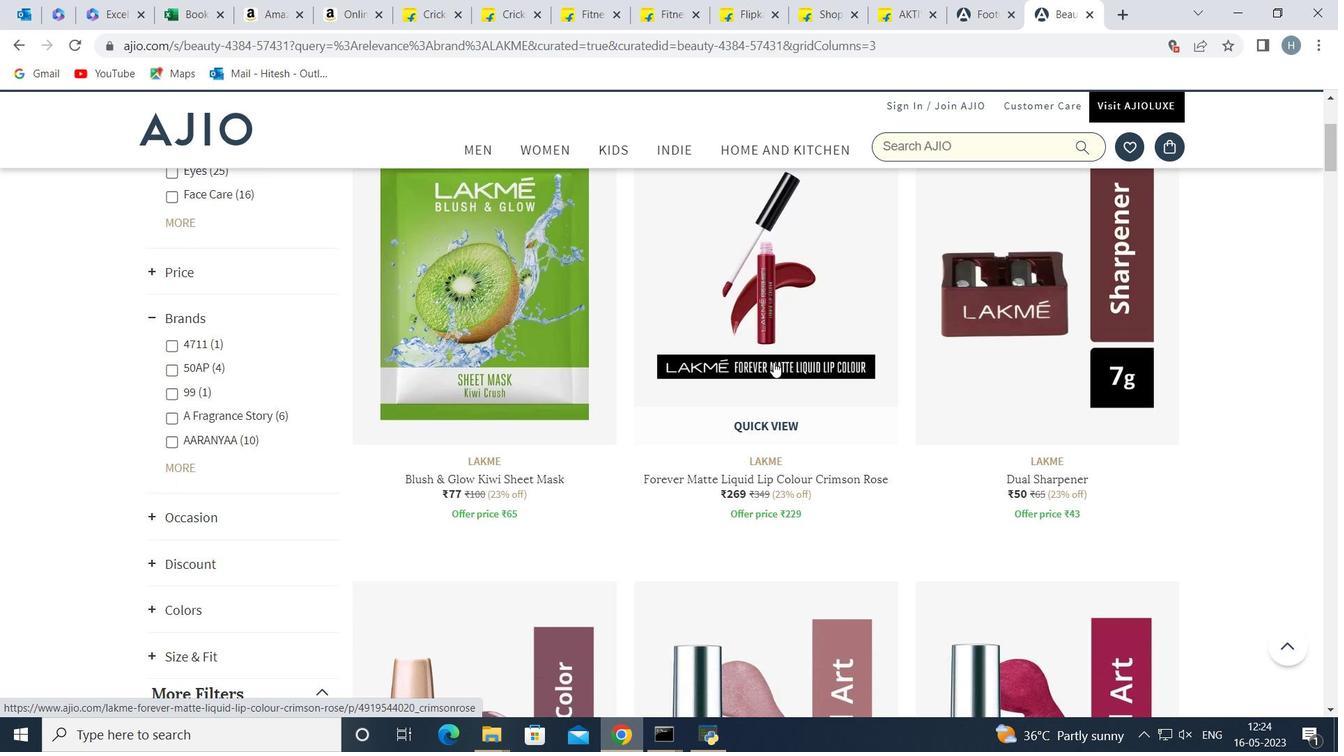 
Action: Mouse scrolled (773, 361) with delta (0, 0)
Screenshot: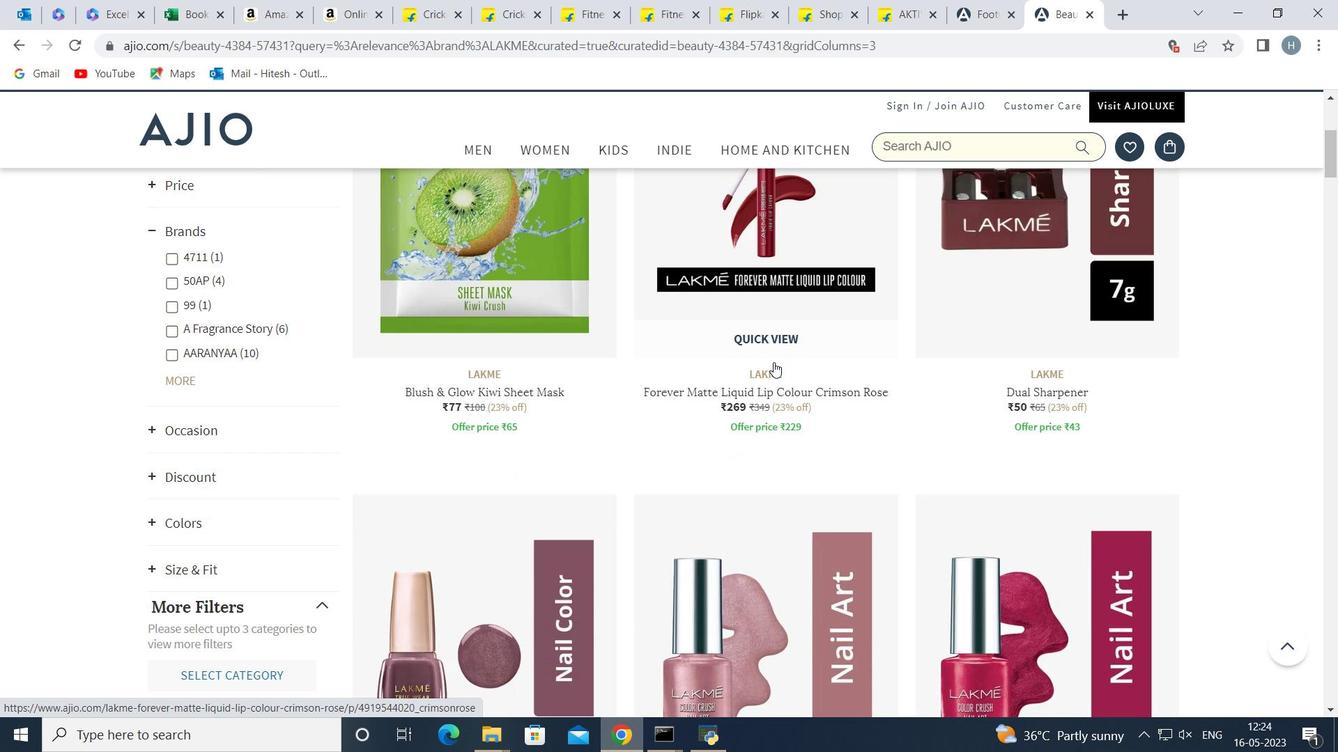 
Action: Mouse scrolled (773, 361) with delta (0, 0)
Screenshot: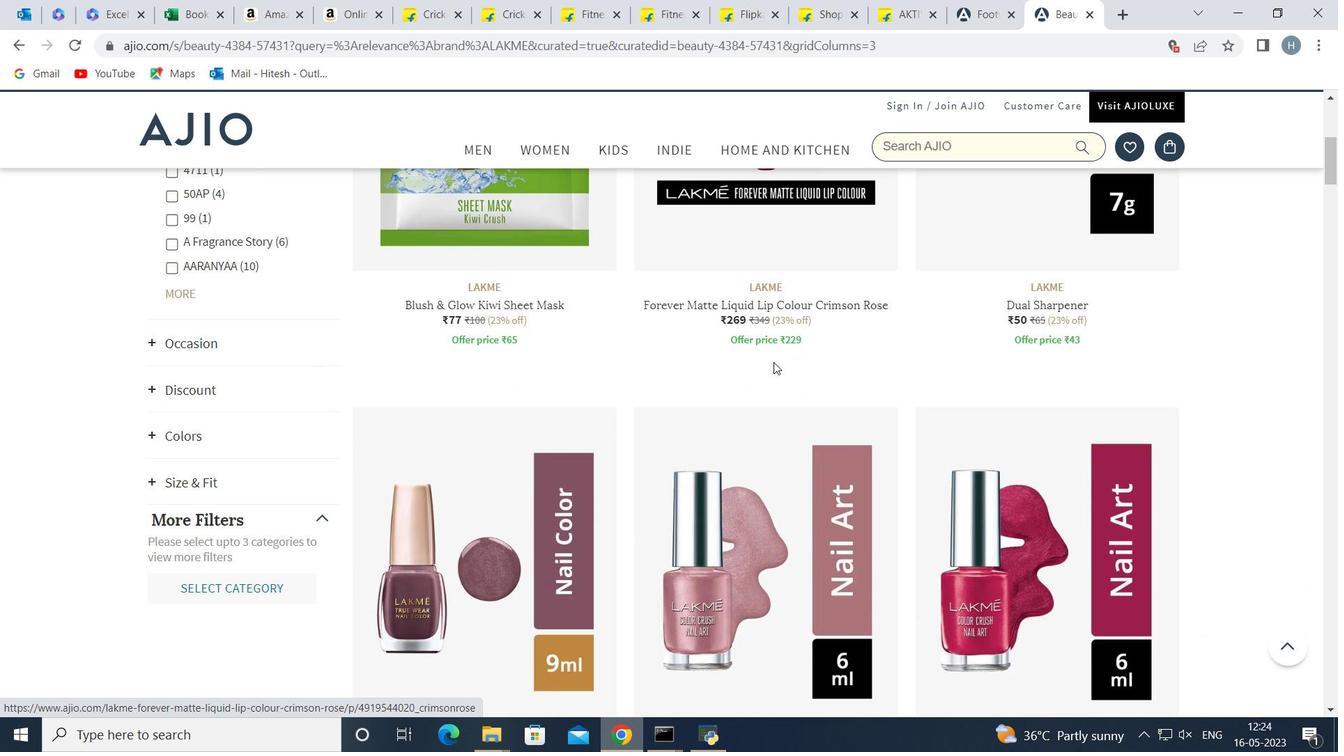 
Action: Mouse scrolled (773, 361) with delta (0, 0)
Screenshot: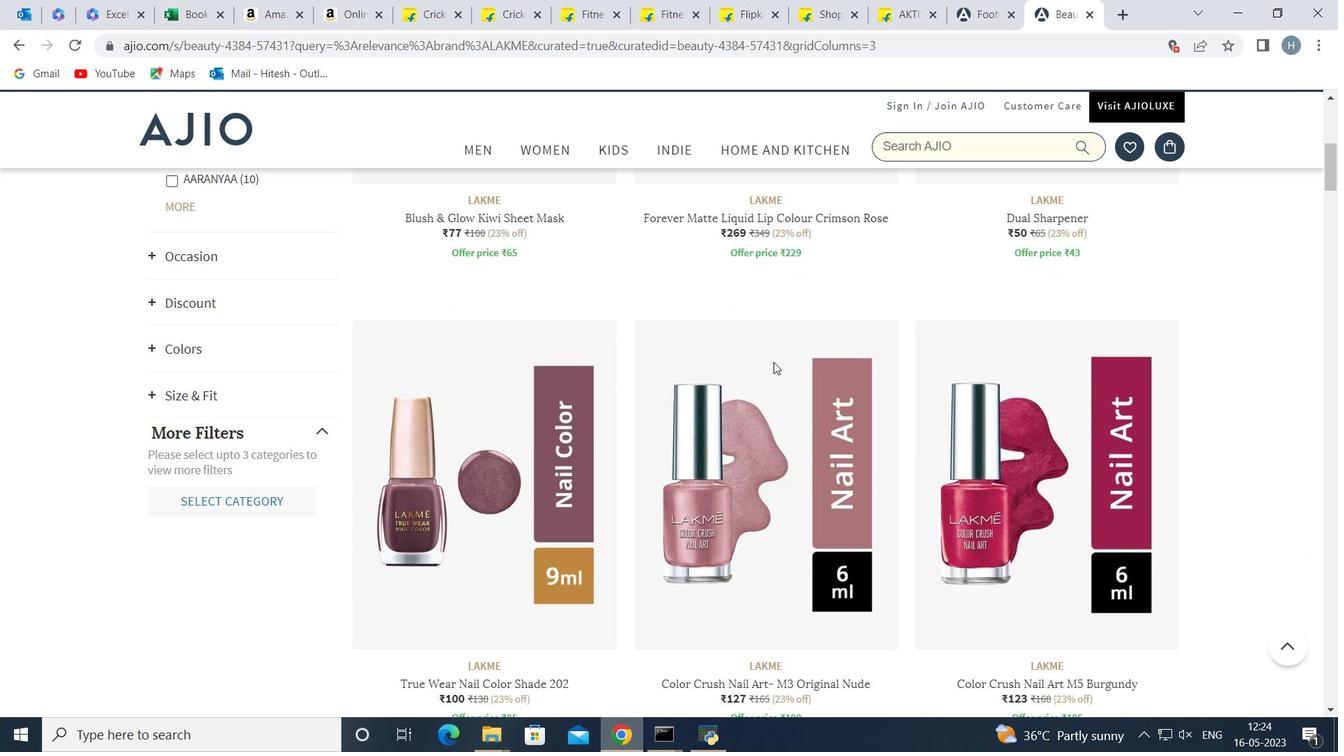 
Action: Mouse scrolled (773, 361) with delta (0, 0)
Screenshot: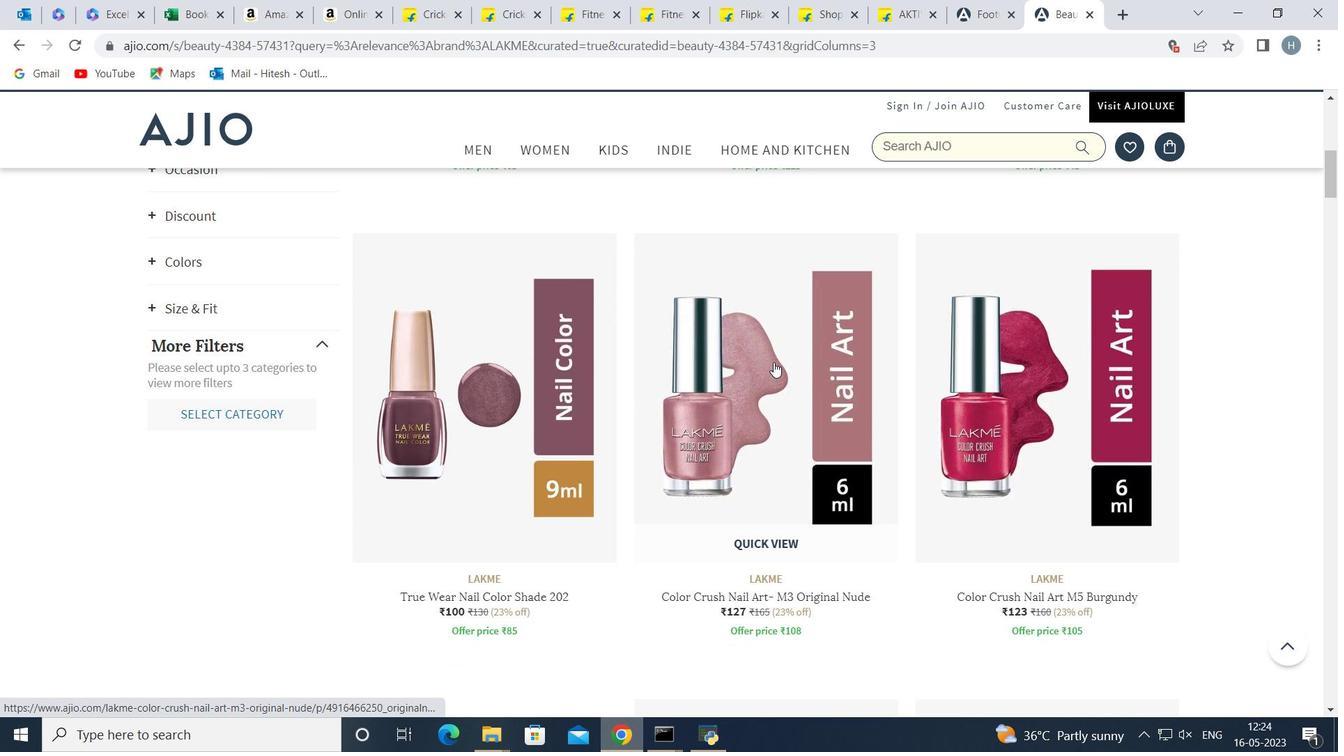 
Action: Mouse moved to (775, 358)
Screenshot: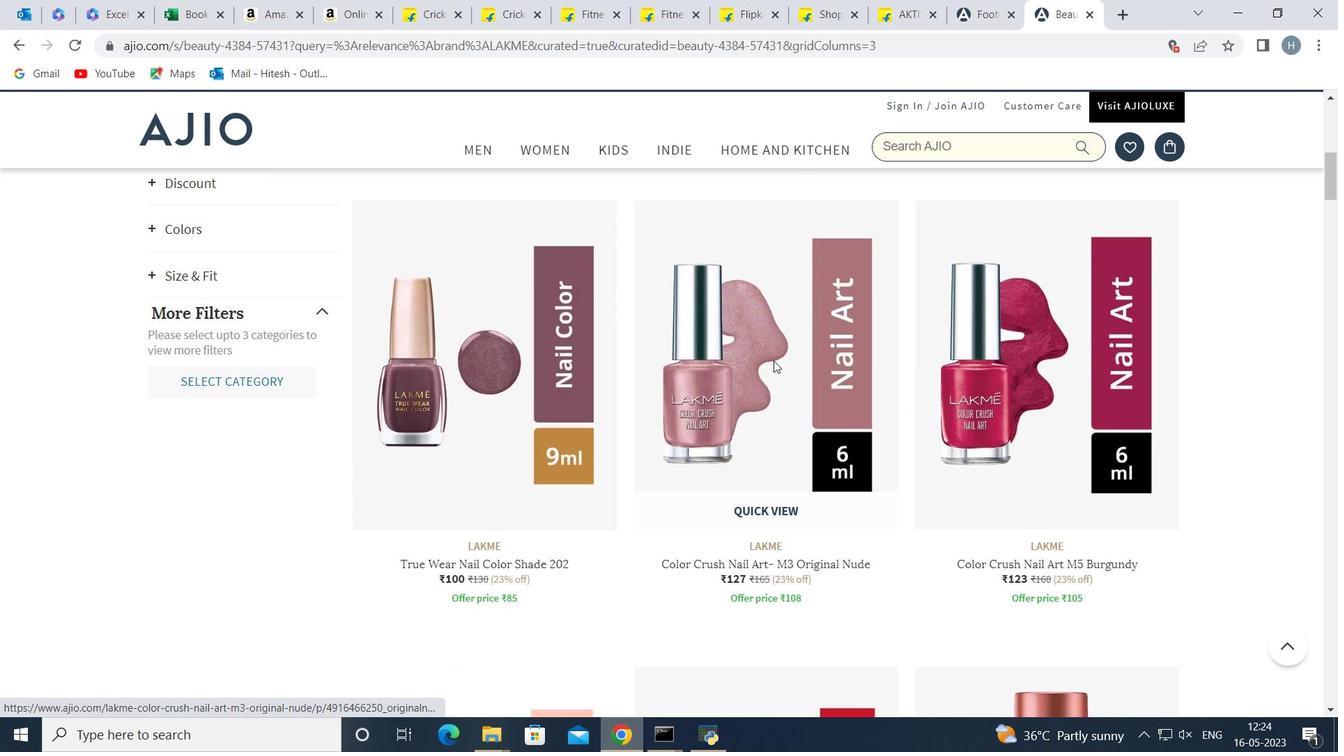 
Action: Mouse scrolled (775, 357) with delta (0, 0)
Screenshot: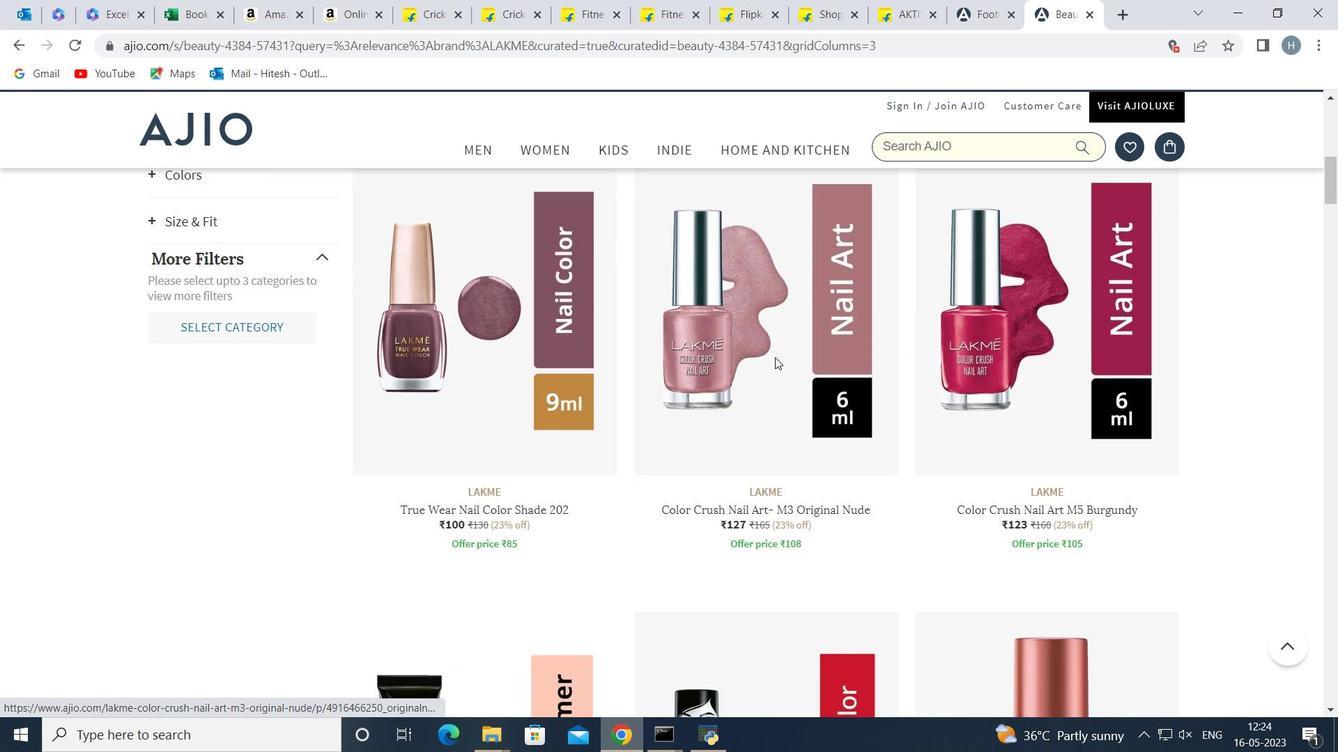 
Action: Mouse scrolled (775, 357) with delta (0, 0)
Screenshot: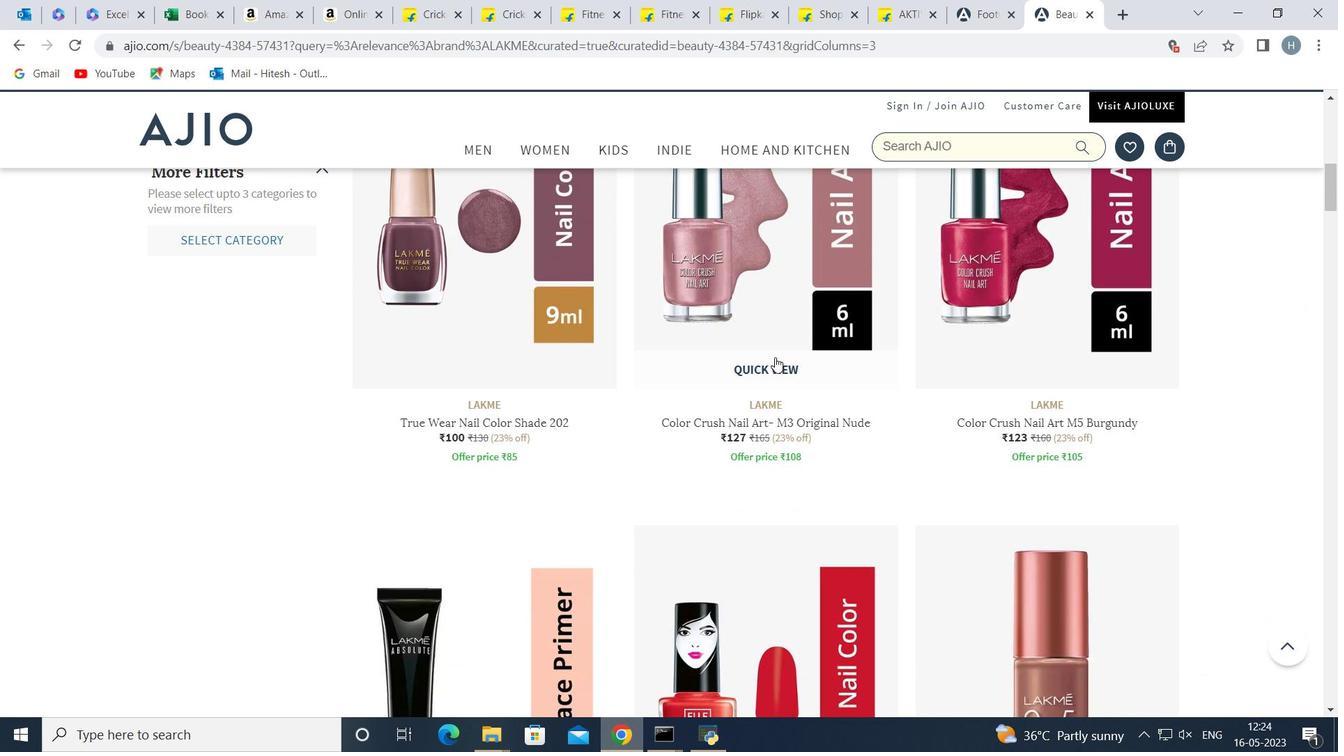 
Action: Mouse scrolled (775, 357) with delta (0, 0)
Screenshot: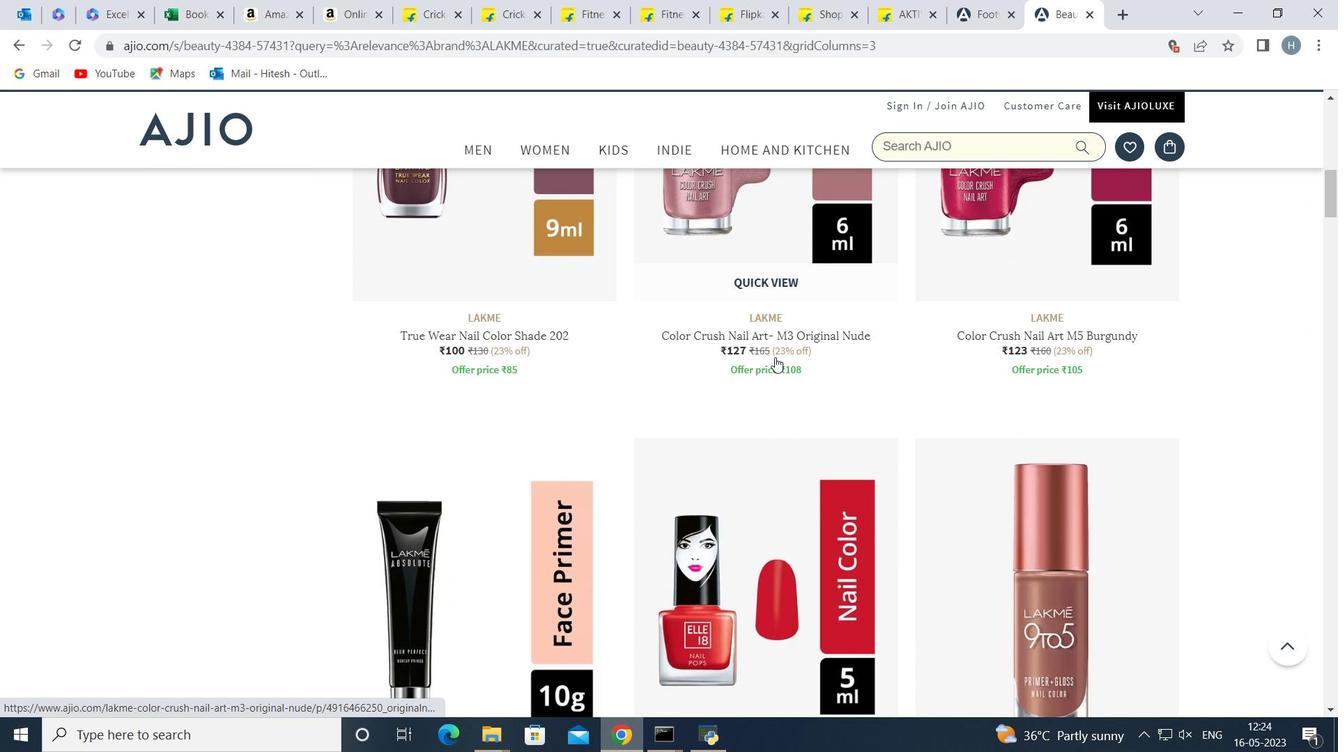 
Action: Mouse scrolled (775, 357) with delta (0, 0)
Screenshot: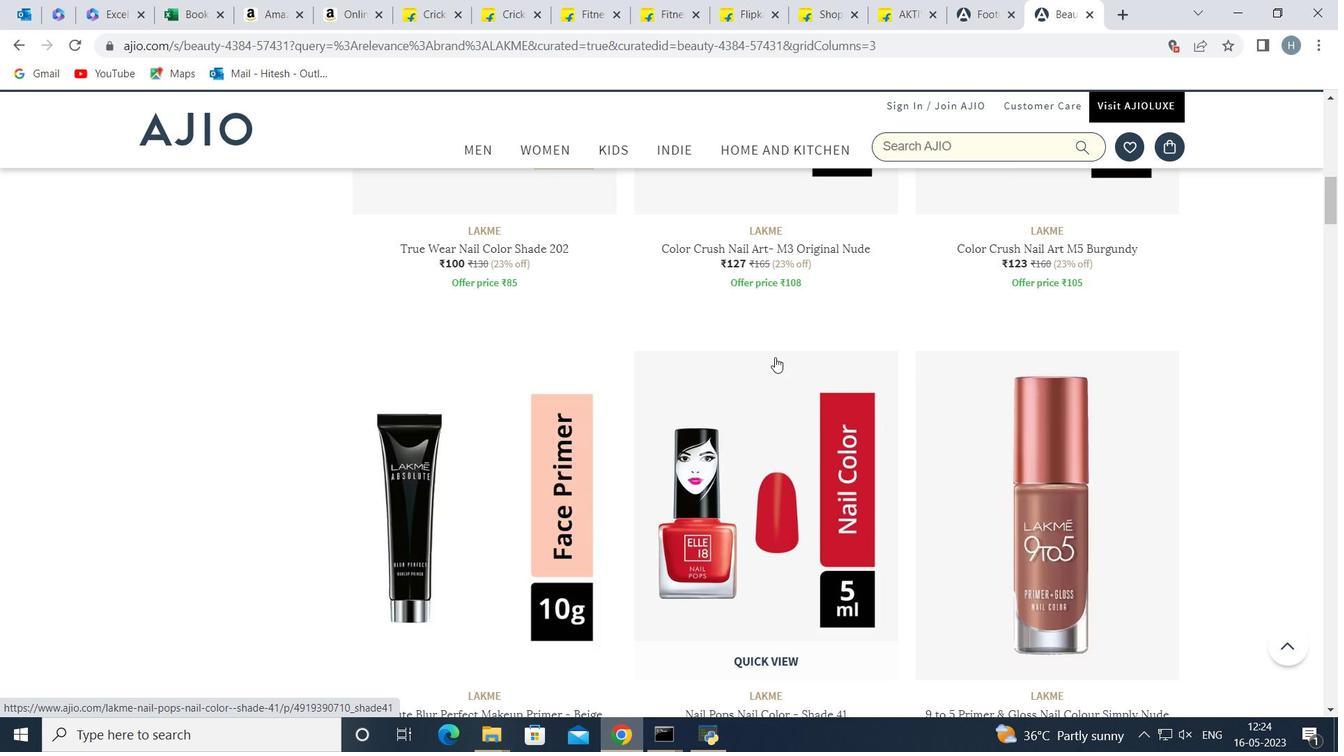 
Action: Mouse scrolled (775, 357) with delta (0, 0)
Screenshot: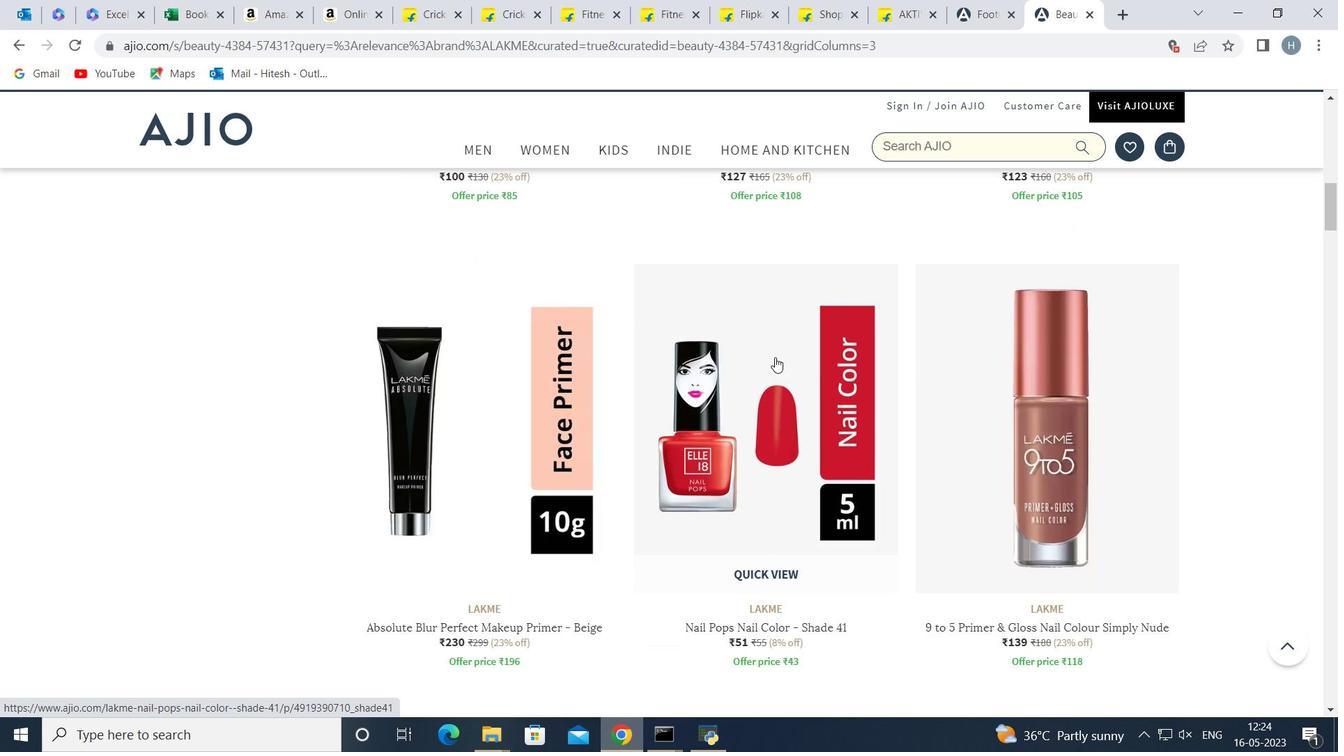 
Action: Mouse scrolled (775, 357) with delta (0, 0)
Screenshot: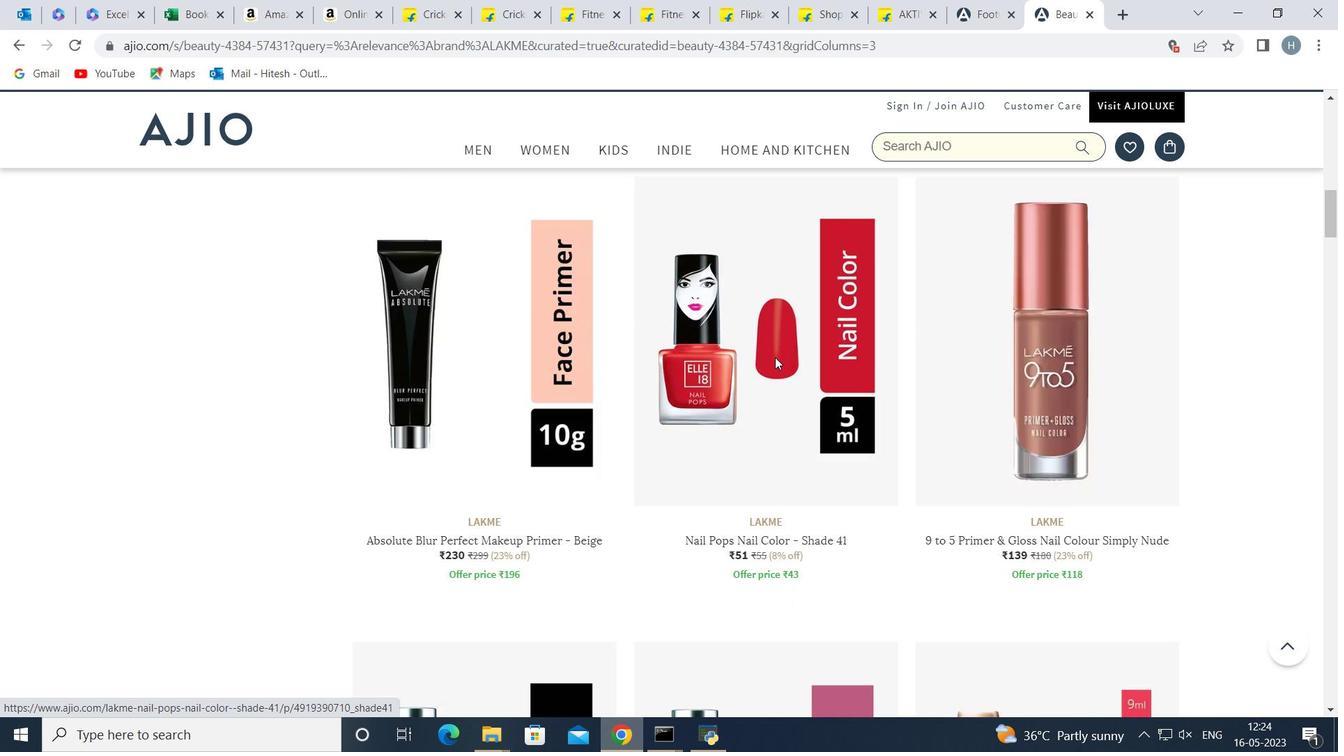 
Action: Mouse scrolled (775, 357) with delta (0, 0)
Screenshot: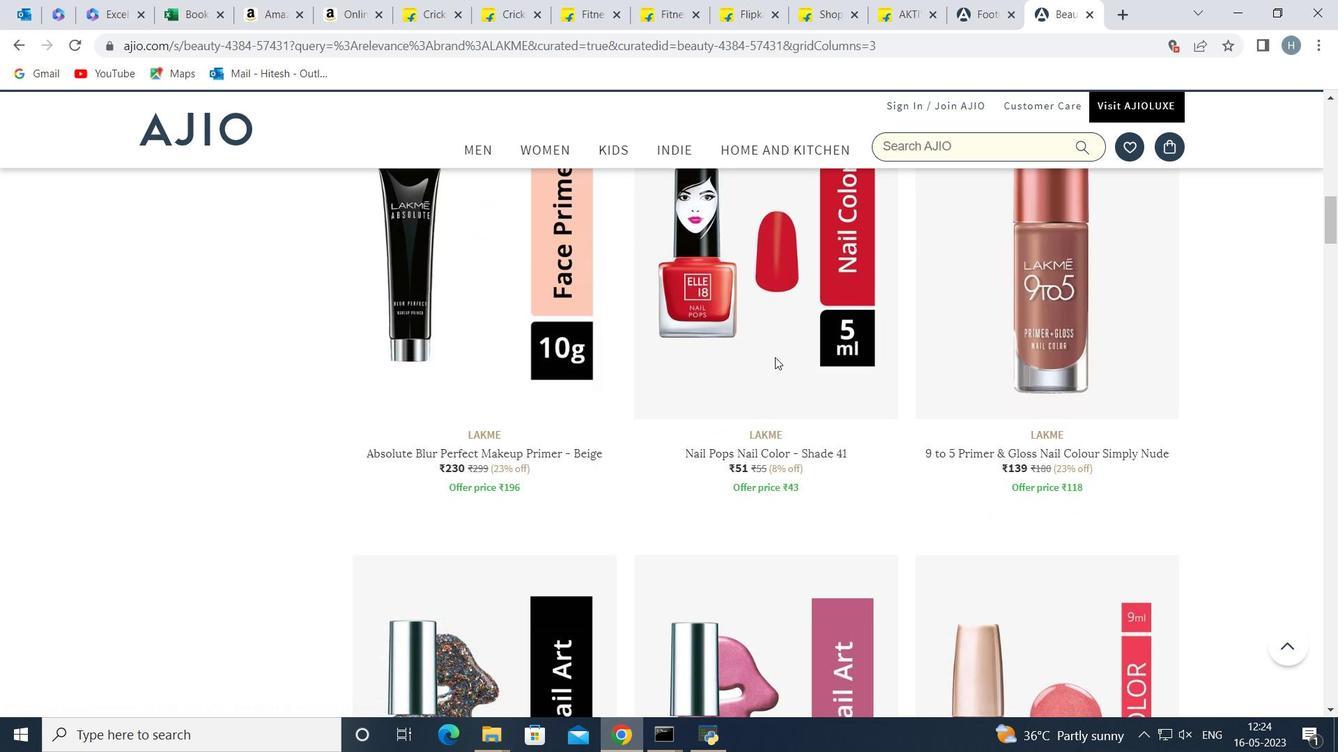 
Action: Mouse scrolled (775, 357) with delta (0, 0)
Screenshot: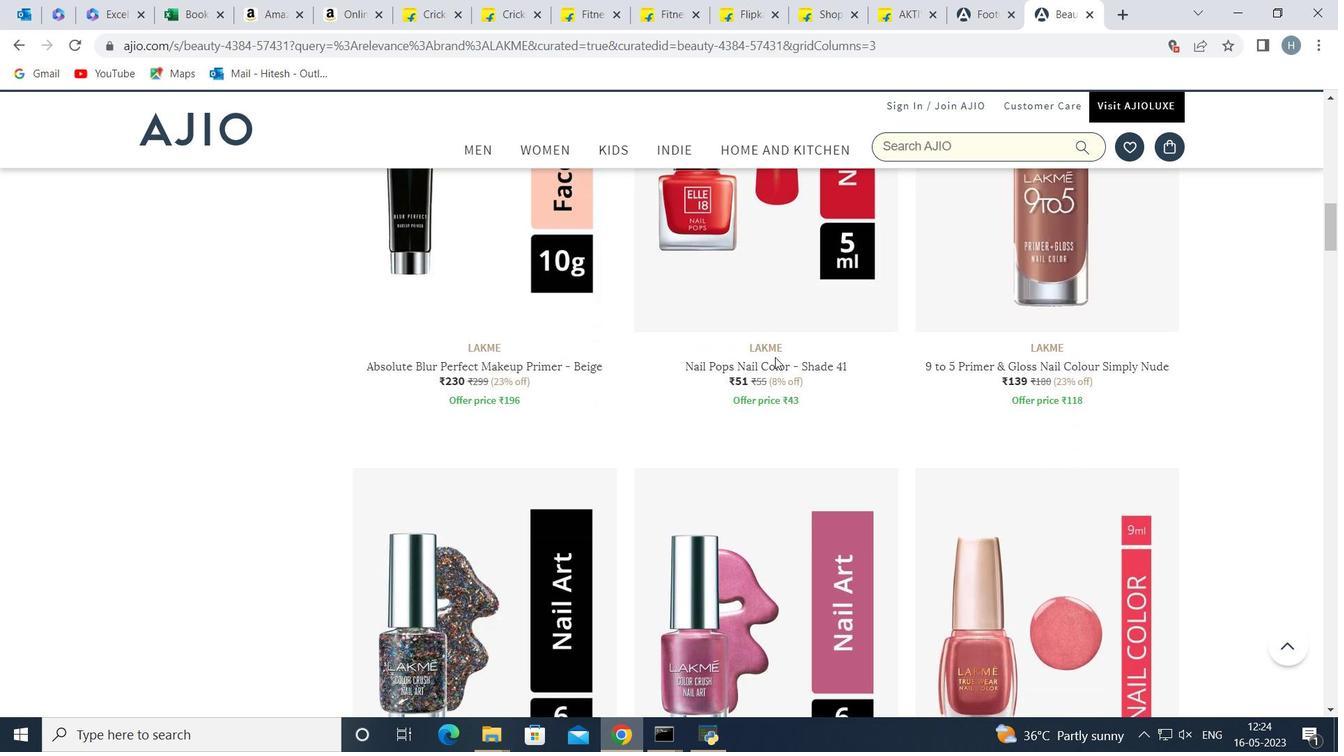 
Action: Mouse scrolled (775, 357) with delta (0, 0)
Screenshot: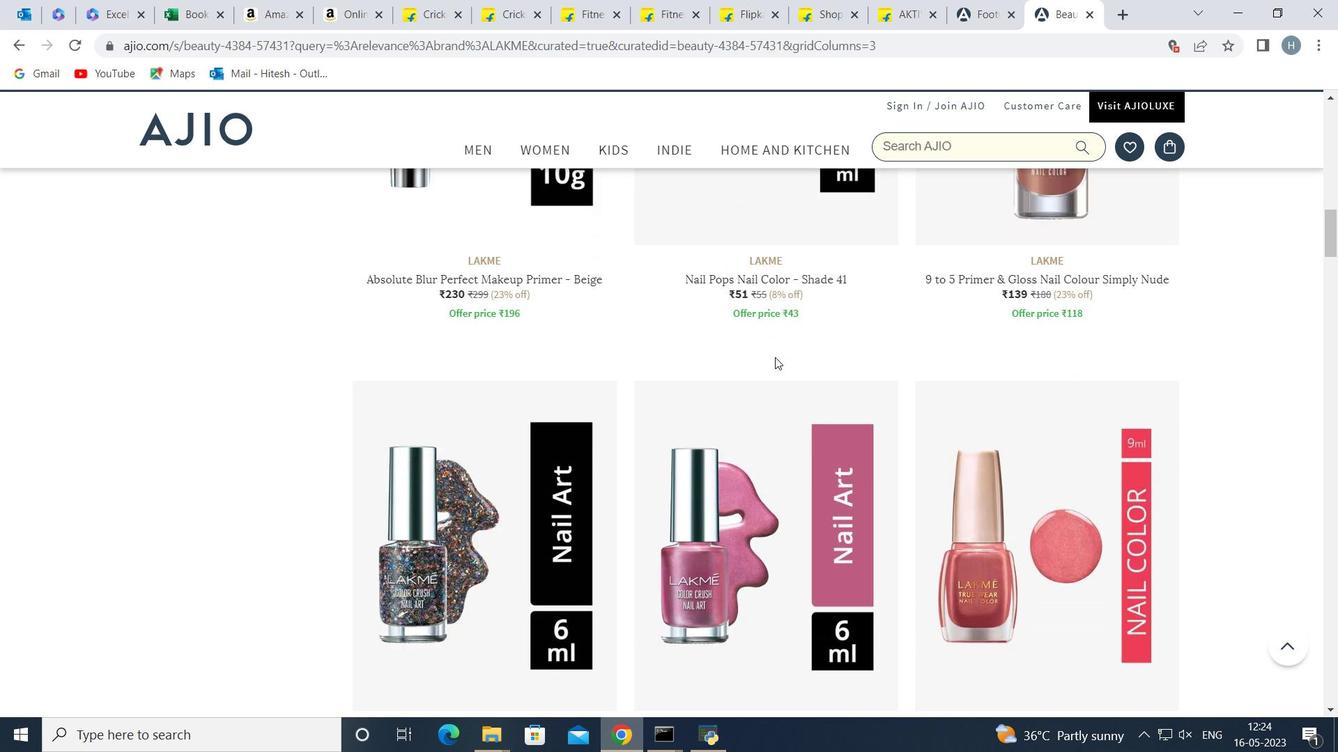 
Action: Mouse scrolled (775, 357) with delta (0, 0)
Screenshot: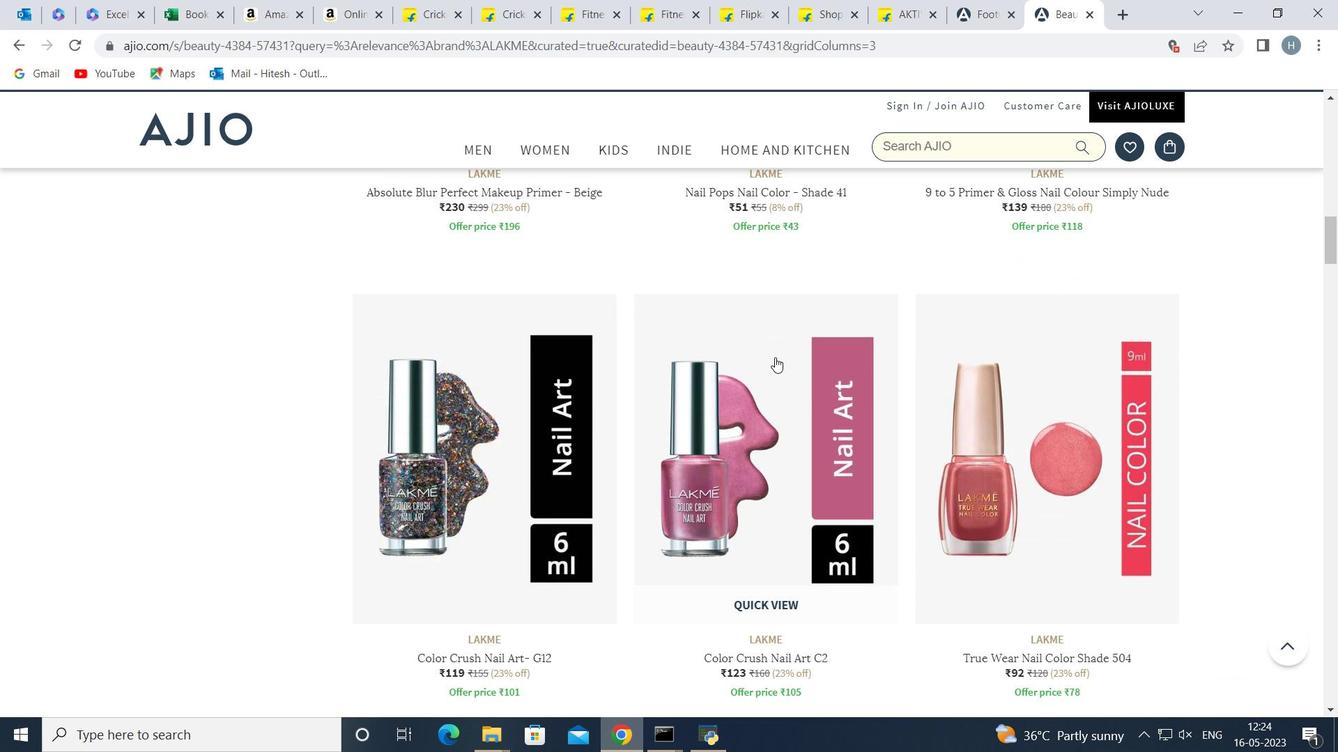 
Action: Mouse scrolled (775, 357) with delta (0, 0)
Screenshot: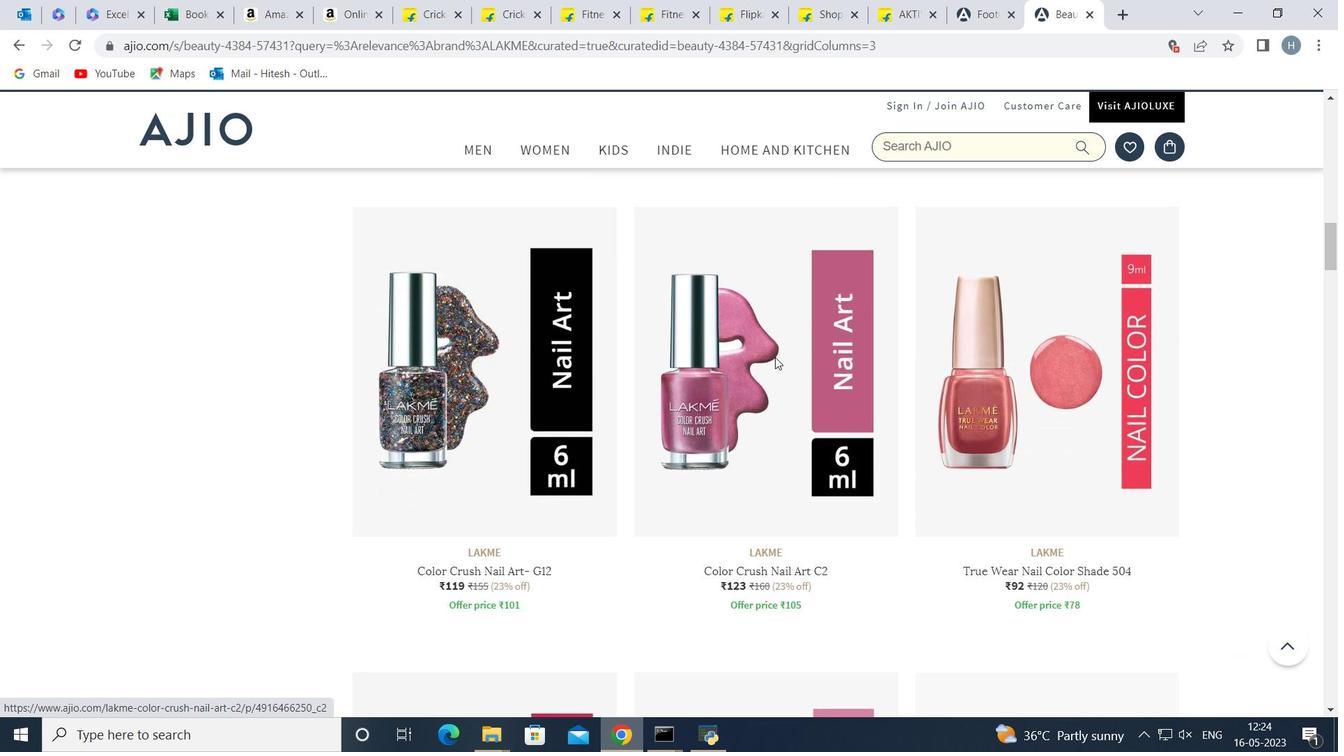 
Action: Mouse scrolled (775, 357) with delta (0, 0)
Screenshot: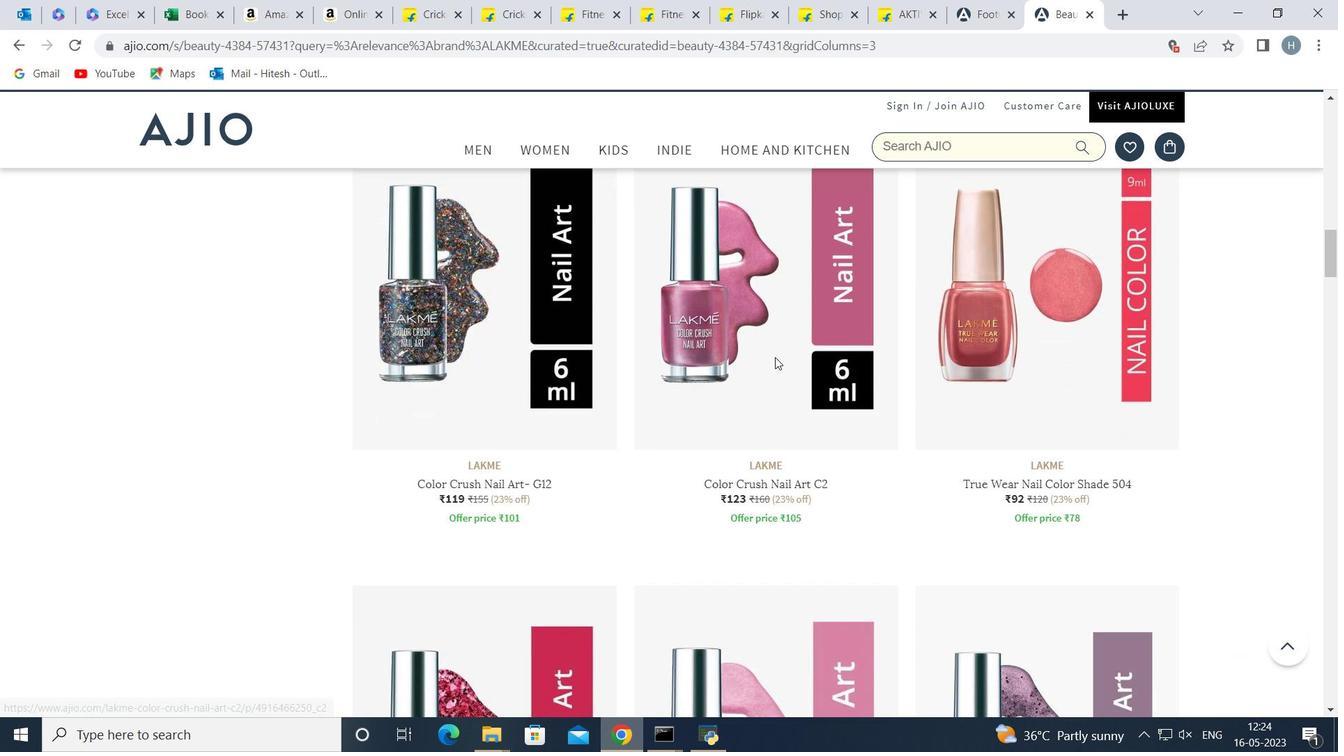 
Action: Mouse scrolled (775, 357) with delta (0, 0)
Screenshot: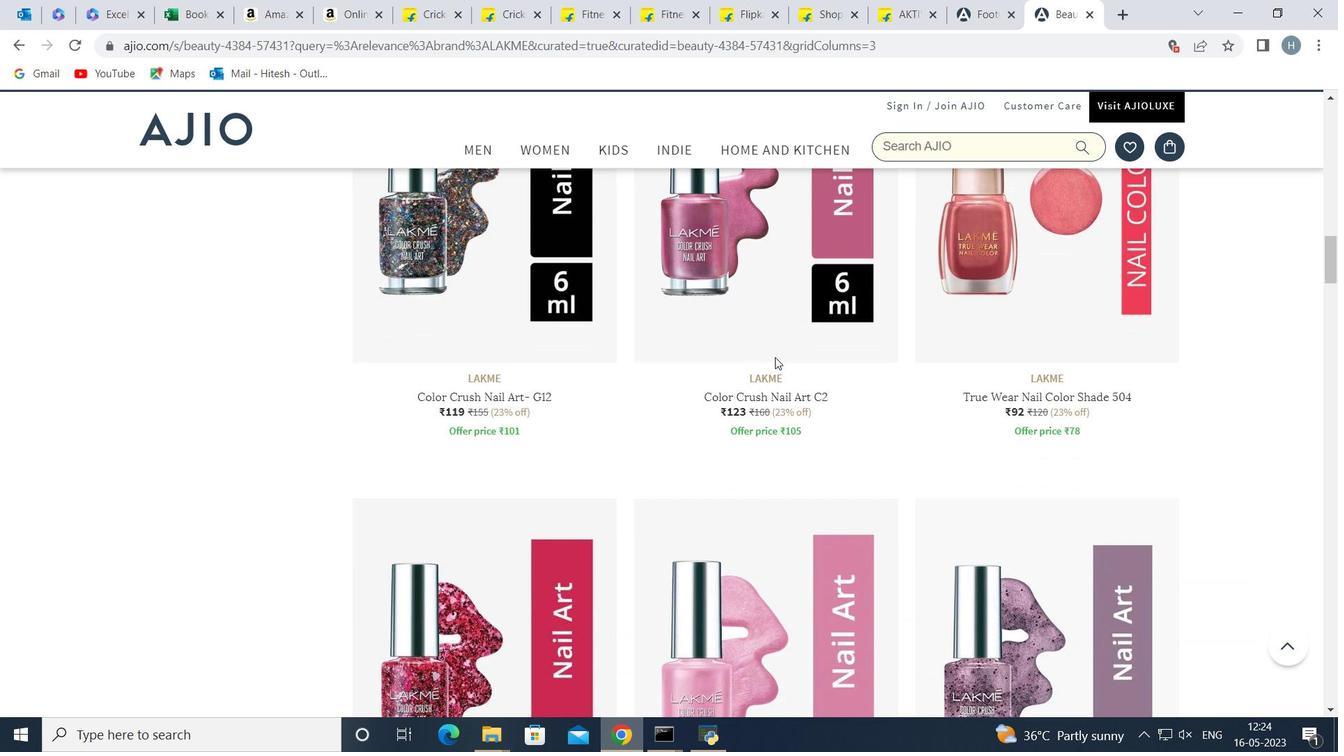 
Action: Mouse scrolled (775, 357) with delta (0, 0)
Screenshot: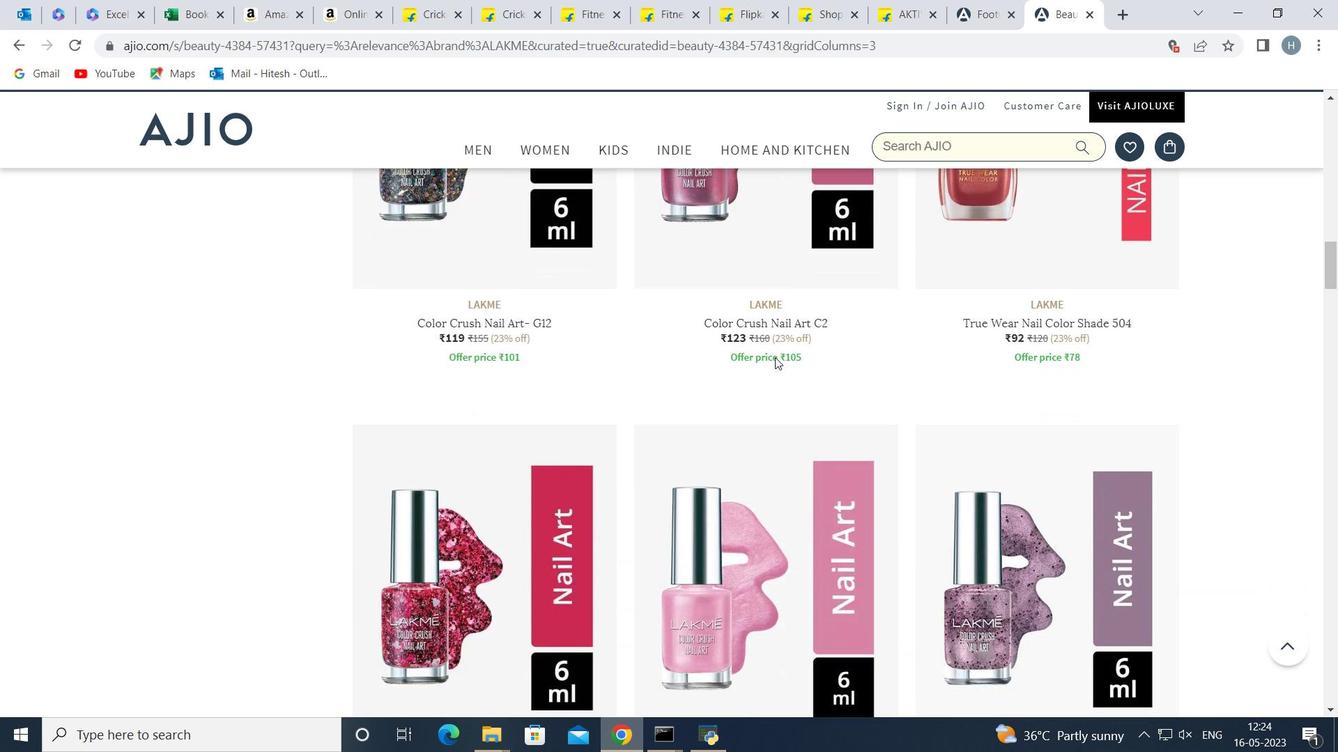 
Action: Mouse scrolled (775, 357) with delta (0, 0)
Screenshot: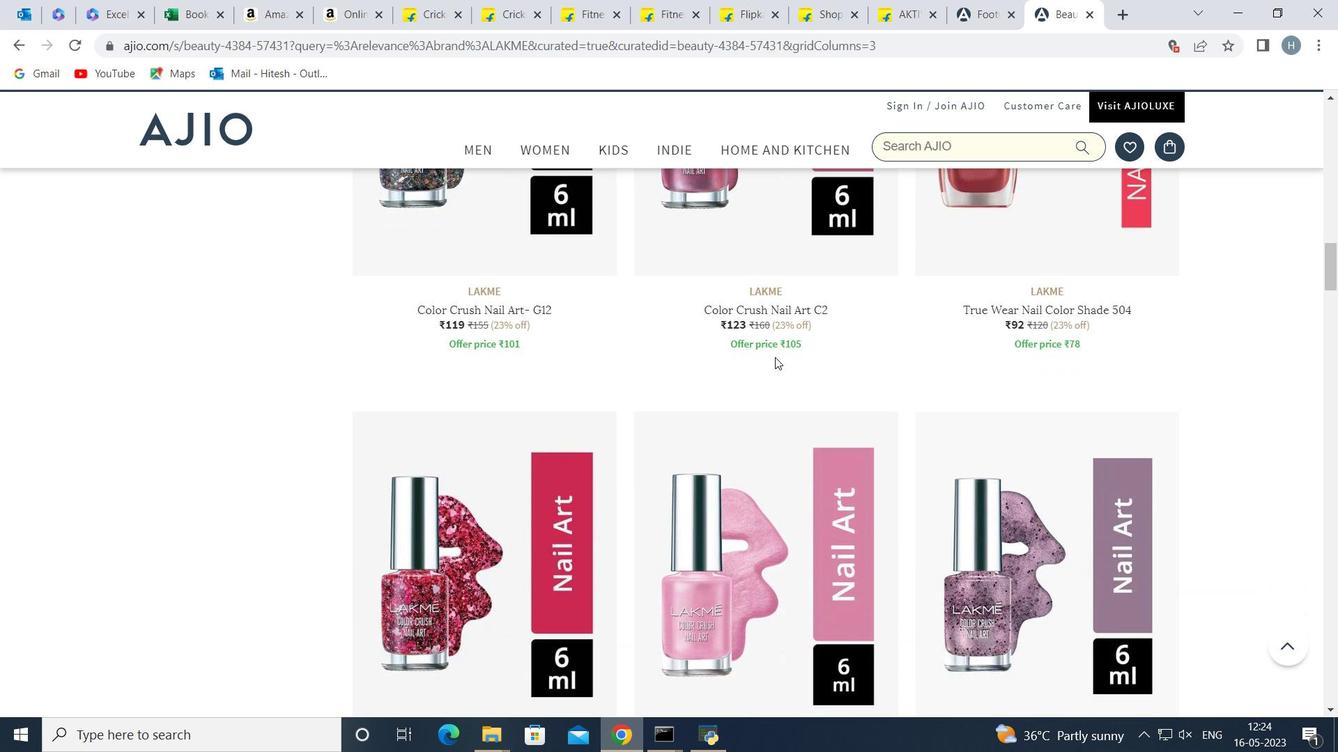 
Action: Mouse scrolled (775, 357) with delta (0, 0)
Screenshot: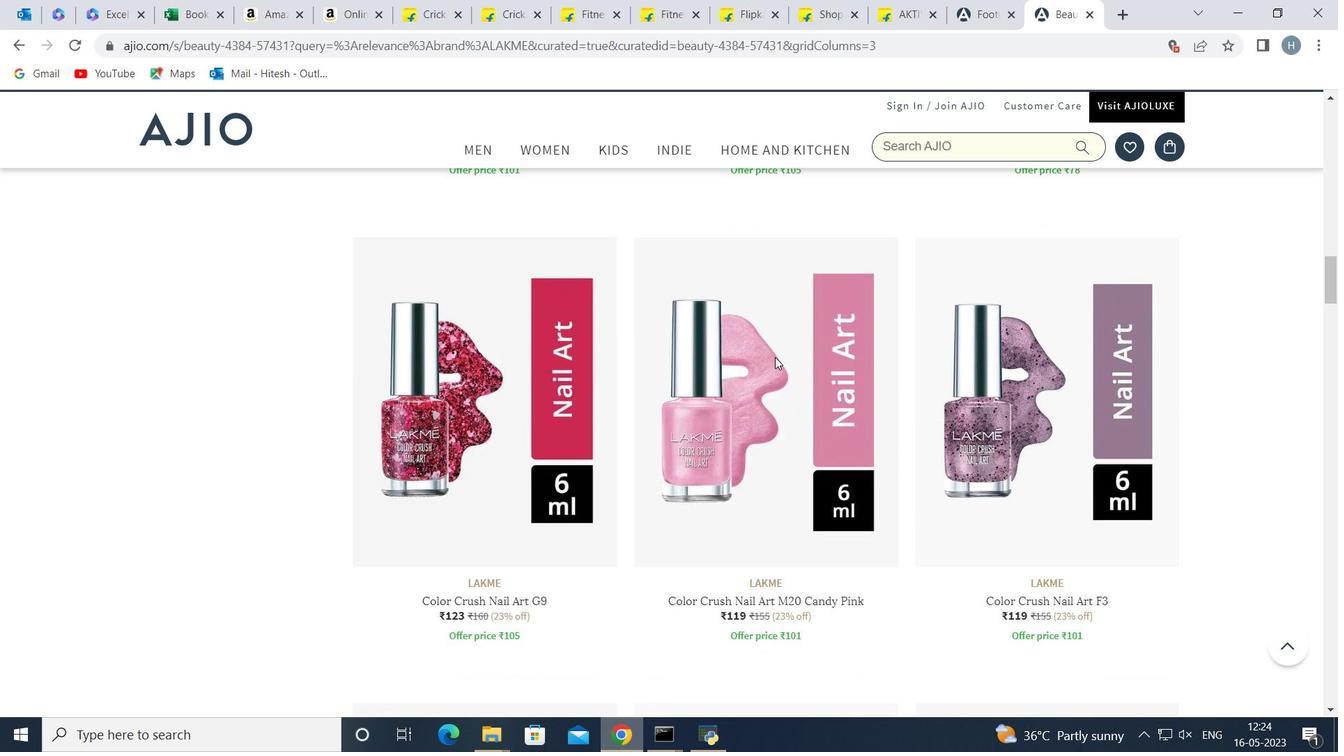 
Action: Mouse scrolled (775, 357) with delta (0, 0)
Screenshot: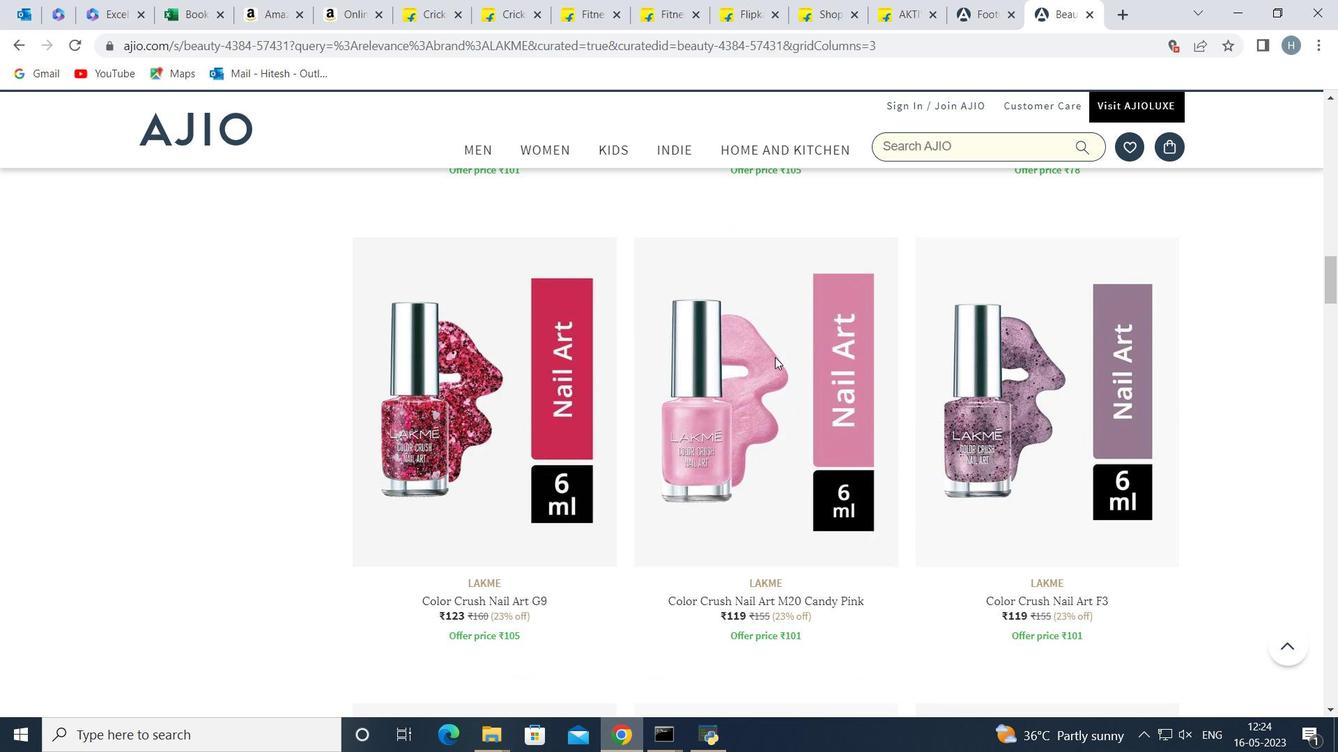 
Action: Mouse scrolled (775, 357) with delta (0, 0)
Screenshot: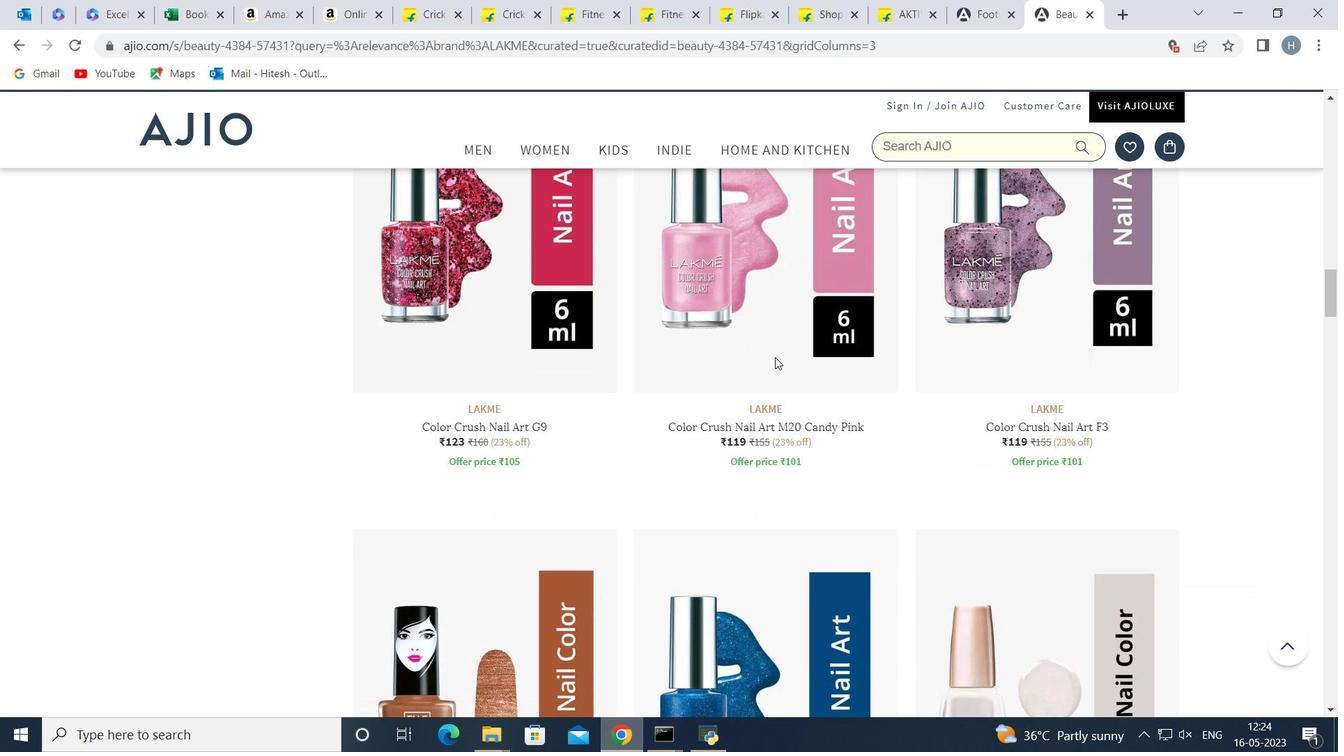 
Action: Mouse scrolled (775, 357) with delta (0, 0)
Screenshot: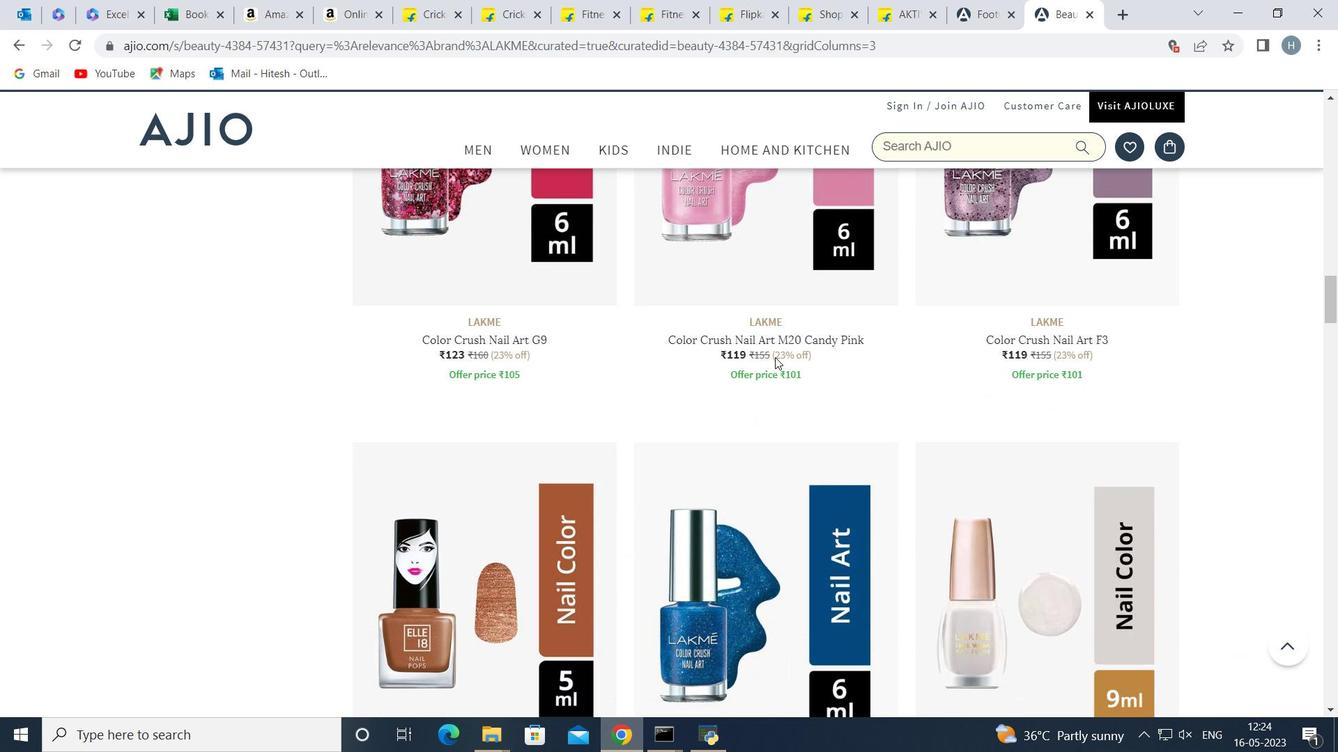 
Action: Mouse scrolled (775, 357) with delta (0, 0)
Screenshot: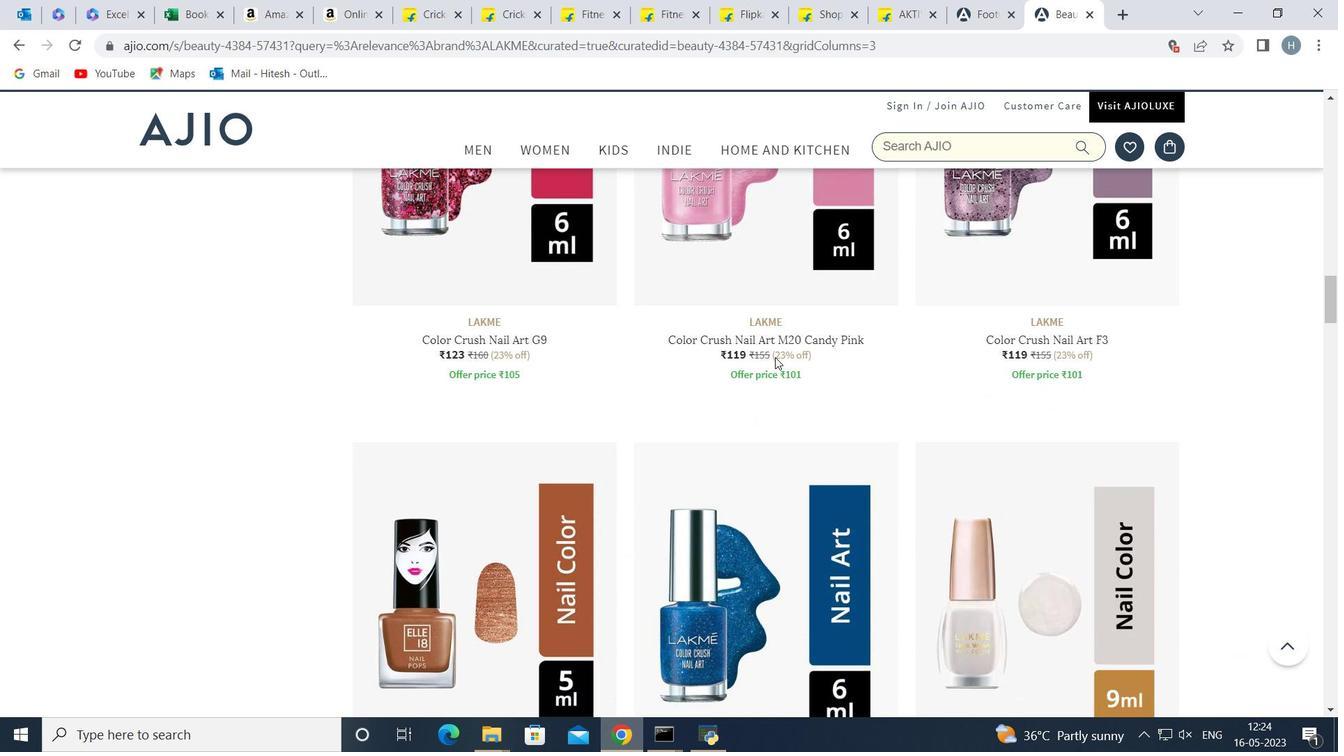 
Action: Mouse scrolled (775, 357) with delta (0, 0)
Screenshot: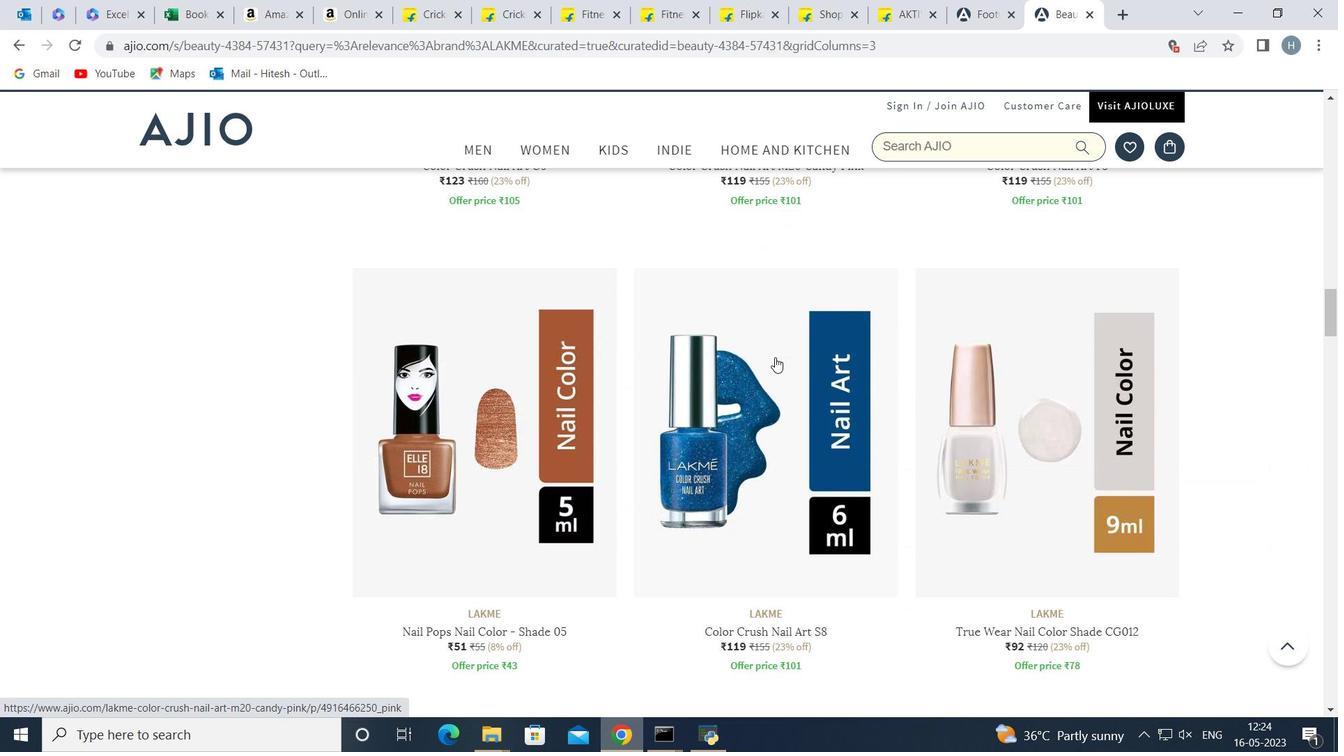 
Action: Mouse moved to (775, 354)
Screenshot: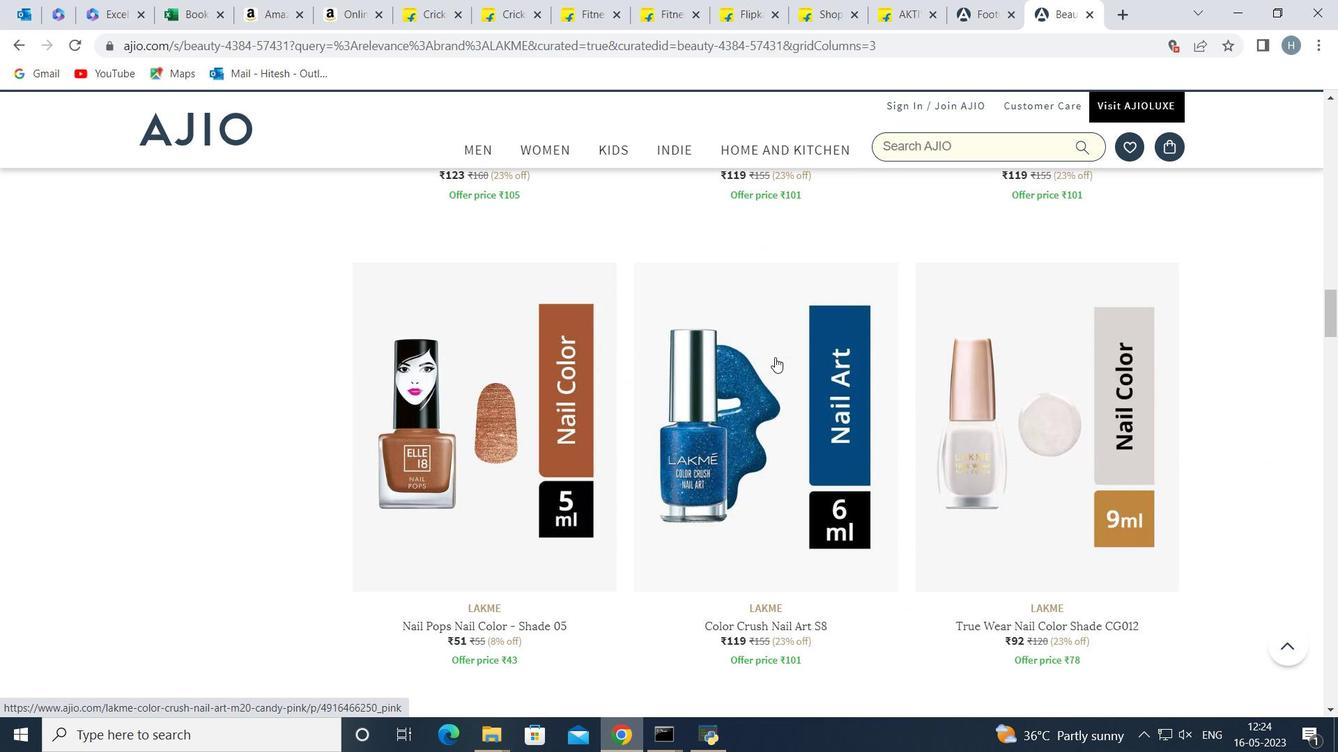 
Action: Mouse scrolled (775, 354) with delta (0, 0)
Screenshot: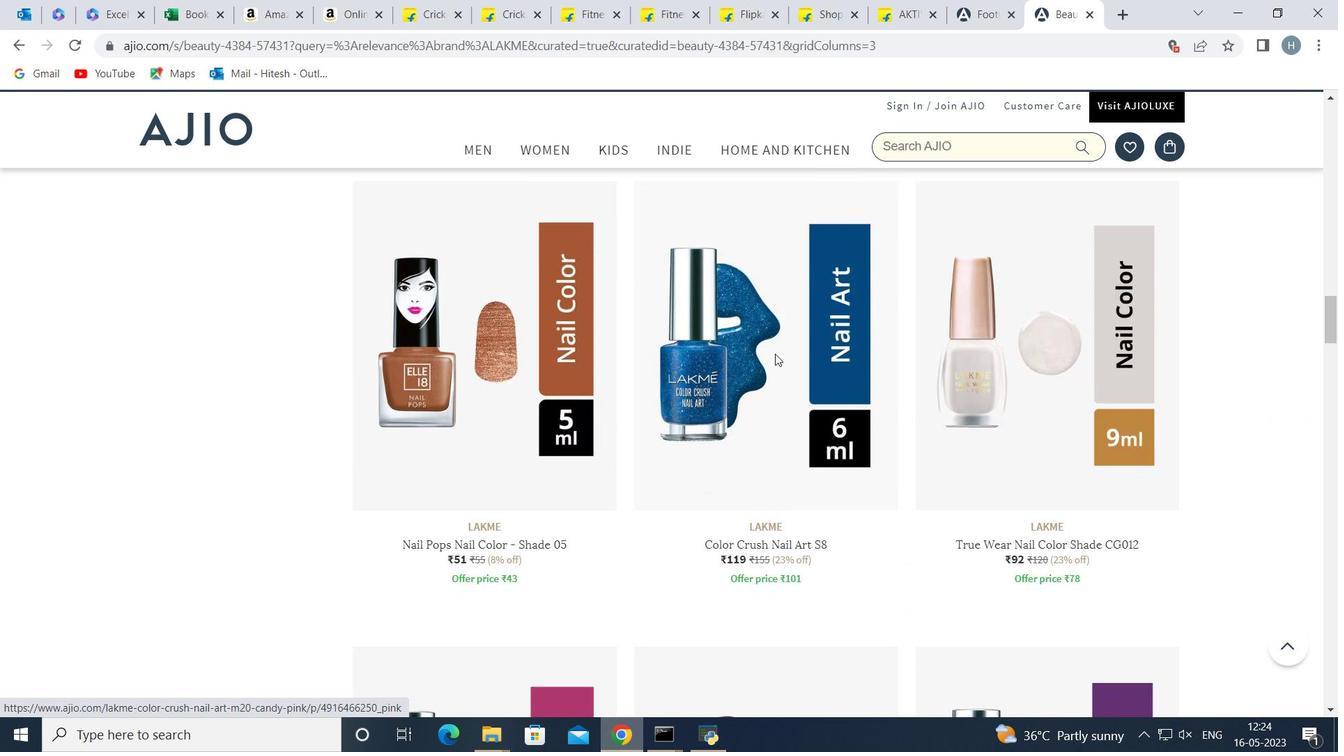 
Action: Mouse scrolled (775, 354) with delta (0, 0)
Screenshot: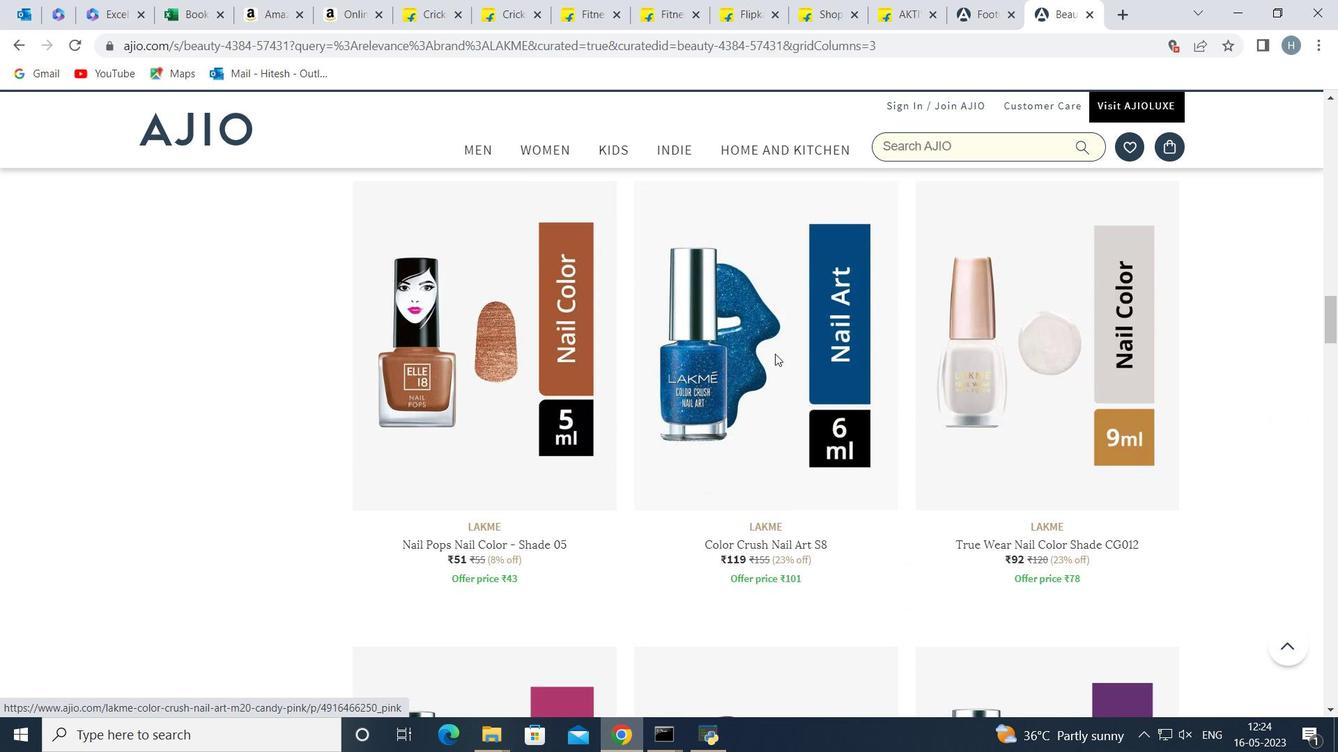 
Action: Mouse scrolled (775, 354) with delta (0, 0)
Screenshot: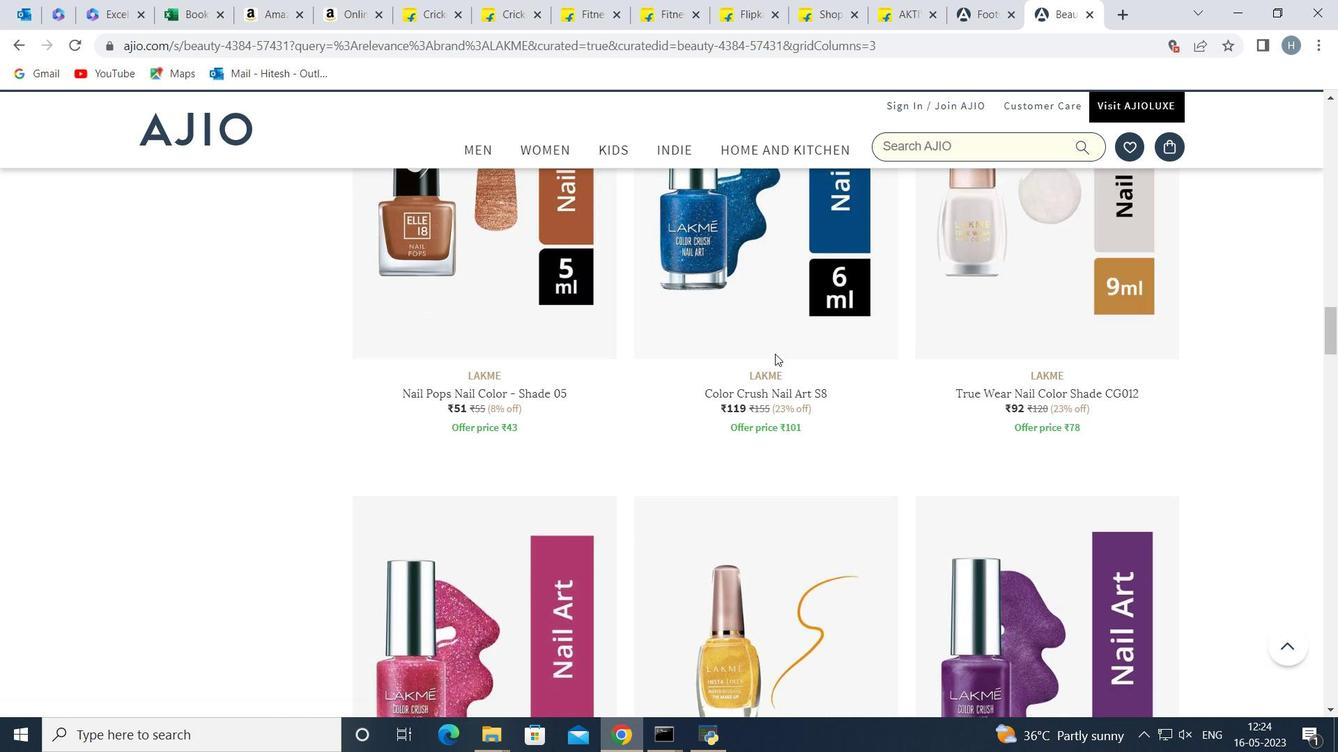 
Action: Mouse moved to (775, 354)
Screenshot: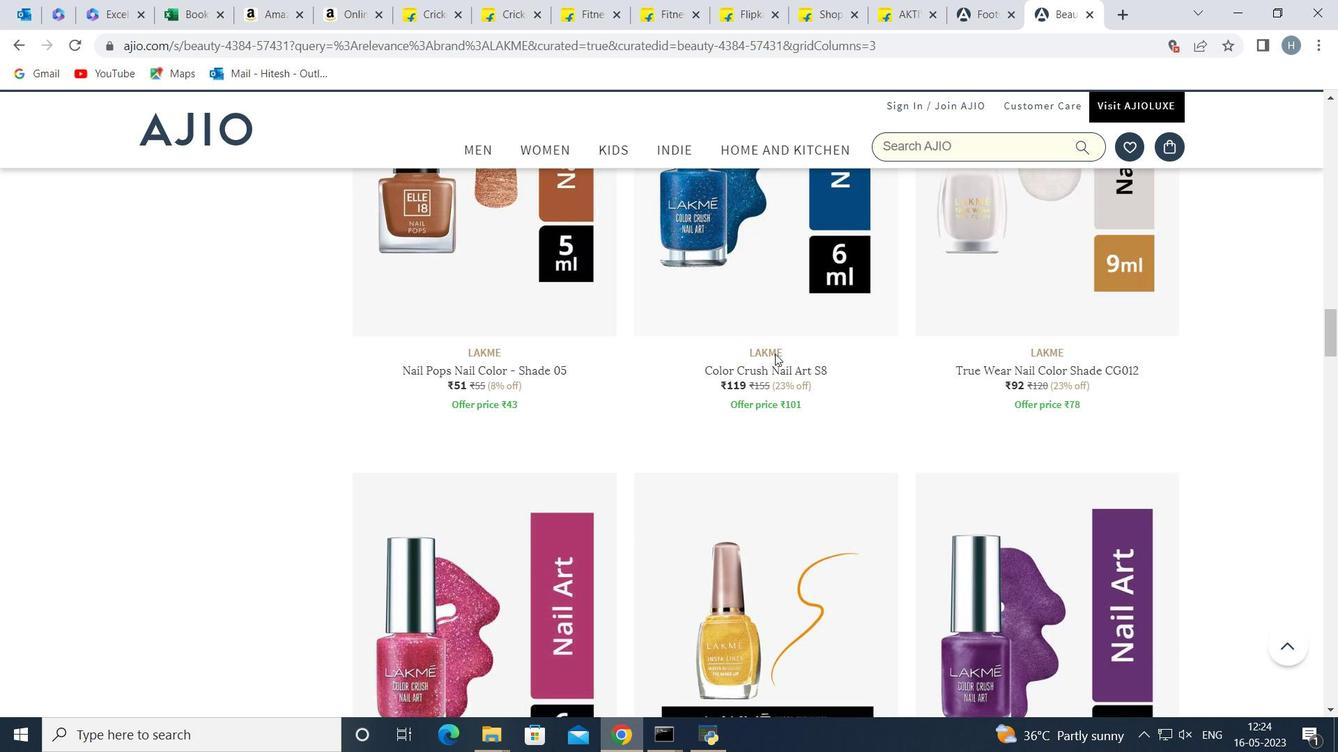 
Action: Mouse scrolled (775, 354) with delta (0, 0)
Screenshot: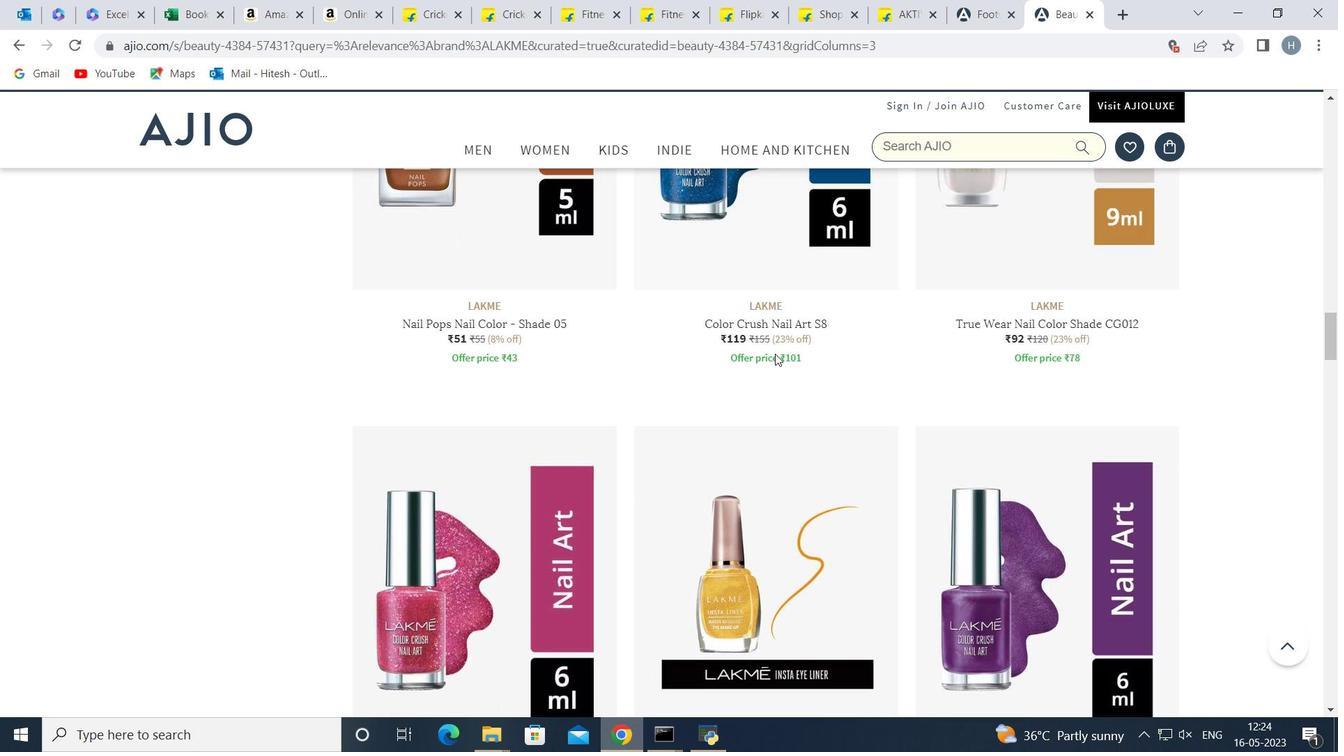 
Action: Mouse scrolled (775, 354) with delta (0, 0)
Screenshot: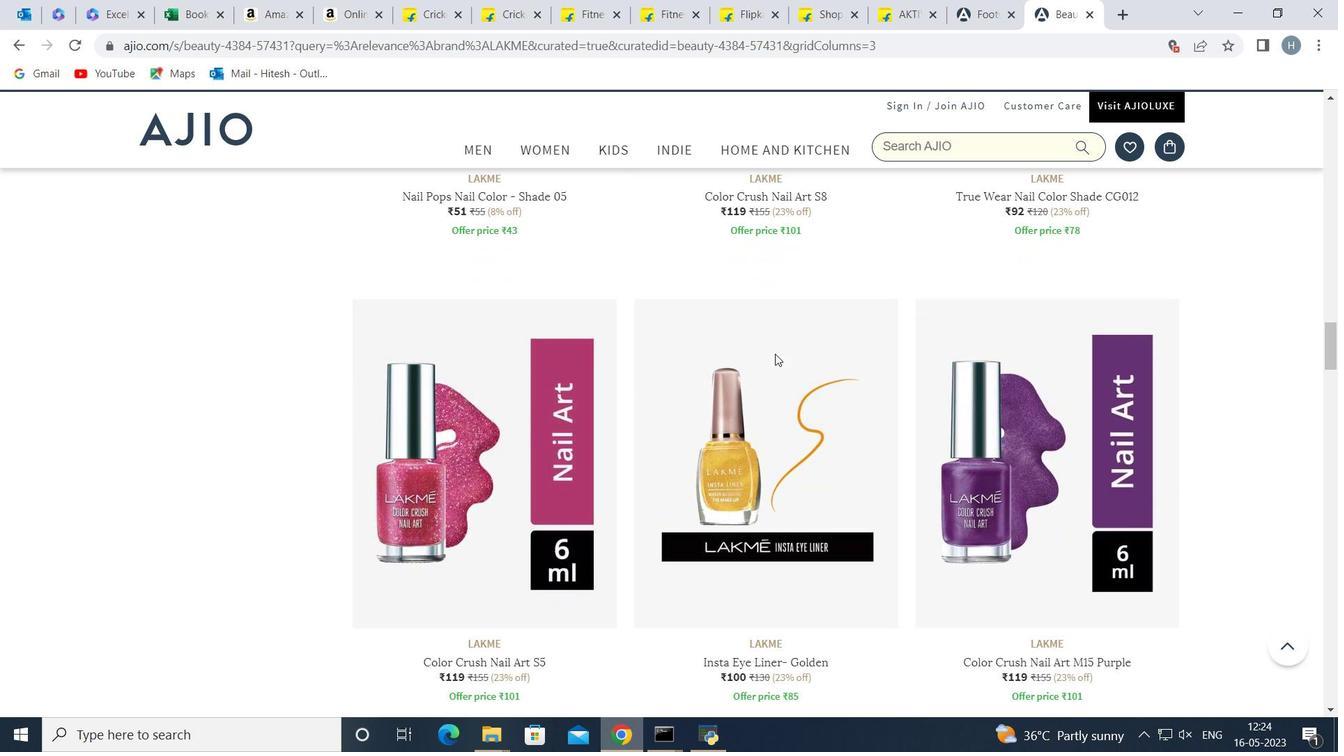 
Action: Mouse scrolled (775, 354) with delta (0, 0)
Screenshot: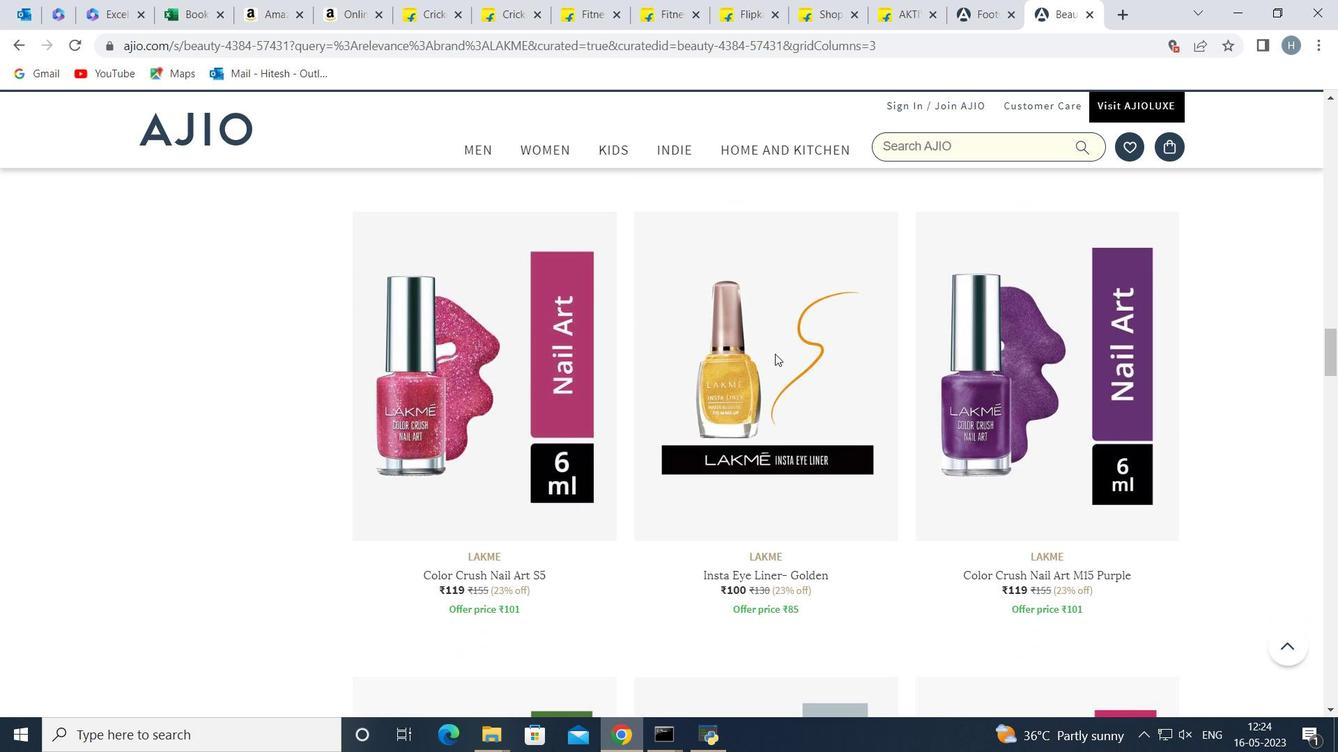 
Action: Mouse scrolled (775, 354) with delta (0, 0)
Screenshot: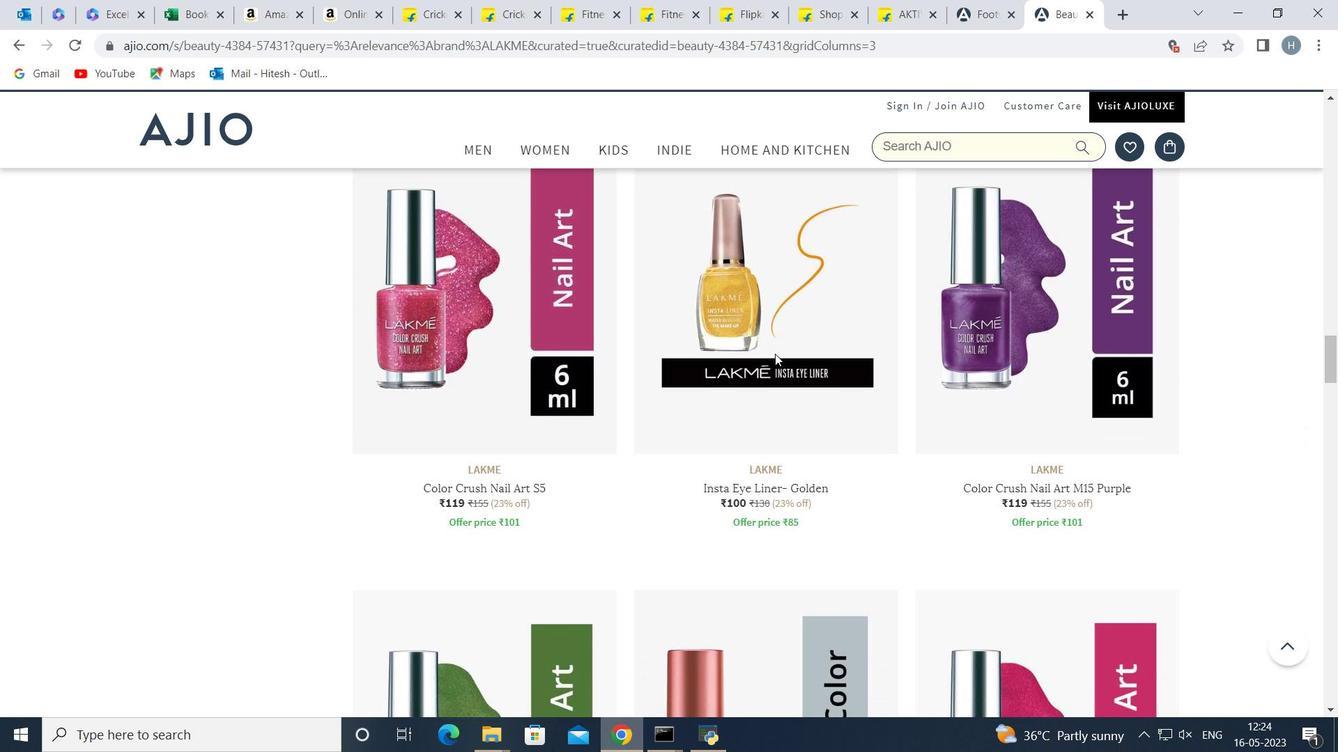 
Action: Mouse scrolled (775, 354) with delta (0, 0)
Screenshot: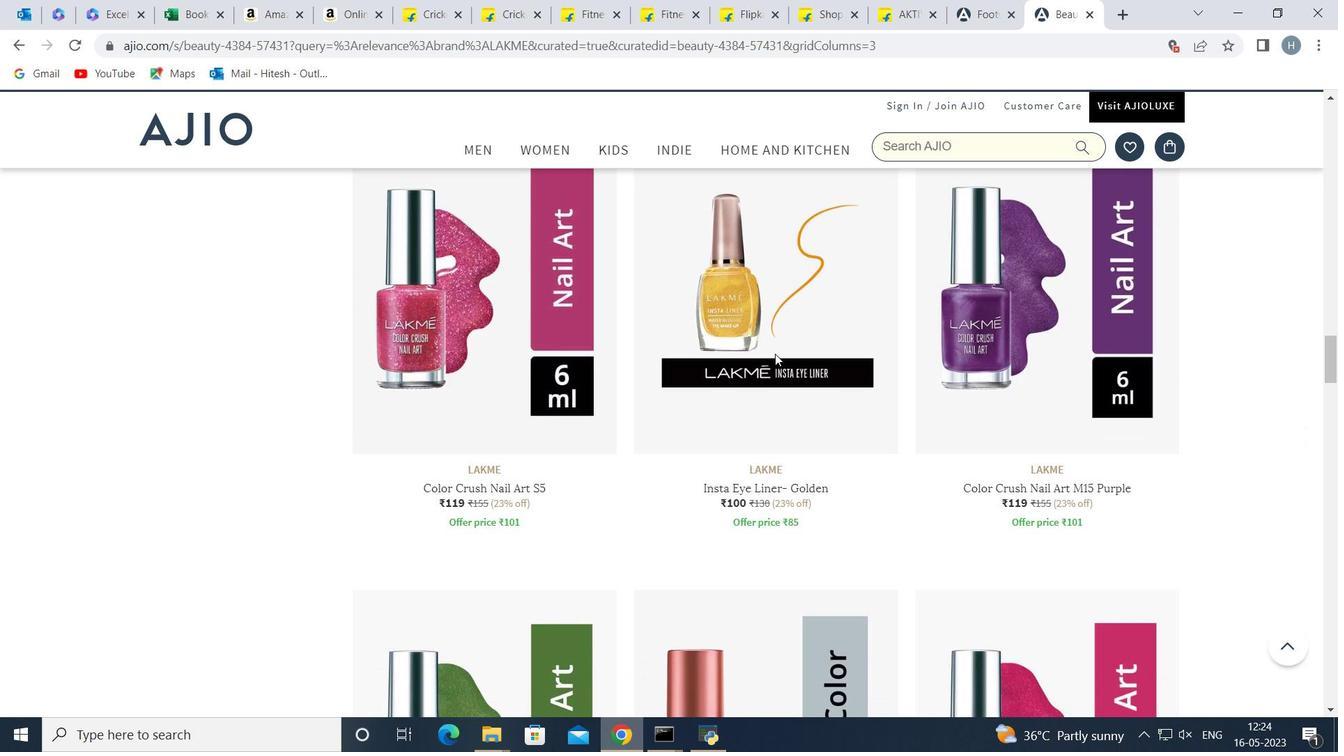 
Action: Mouse scrolled (775, 354) with delta (0, 0)
Screenshot: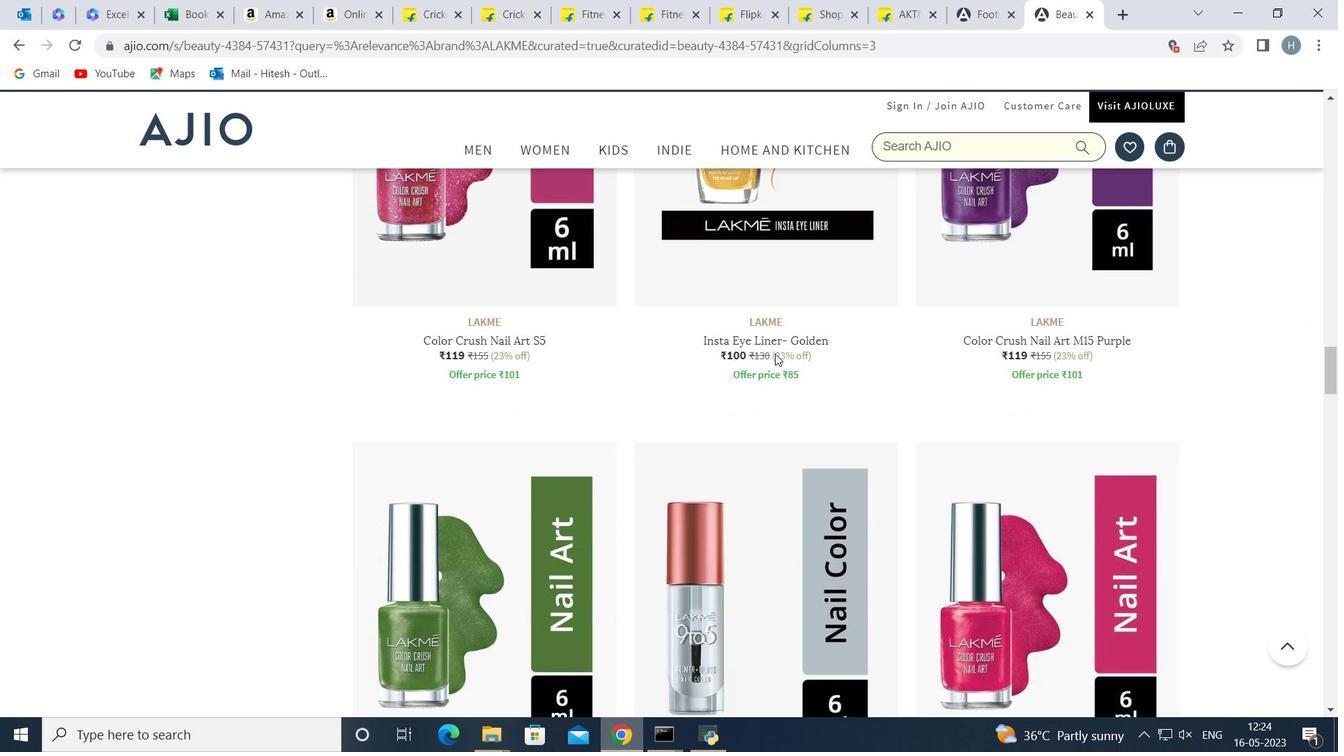 
Action: Mouse scrolled (775, 354) with delta (0, 0)
Screenshot: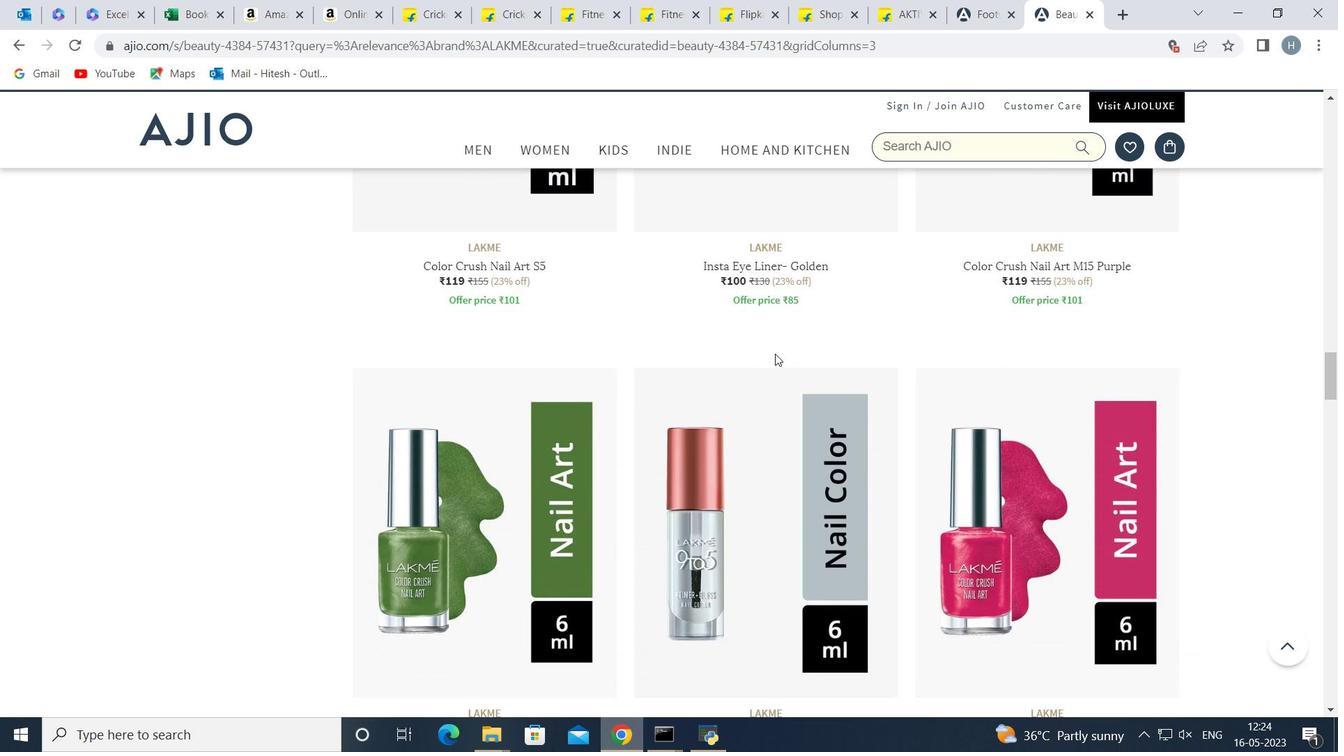 
Action: Mouse scrolled (775, 354) with delta (0, 0)
Screenshot: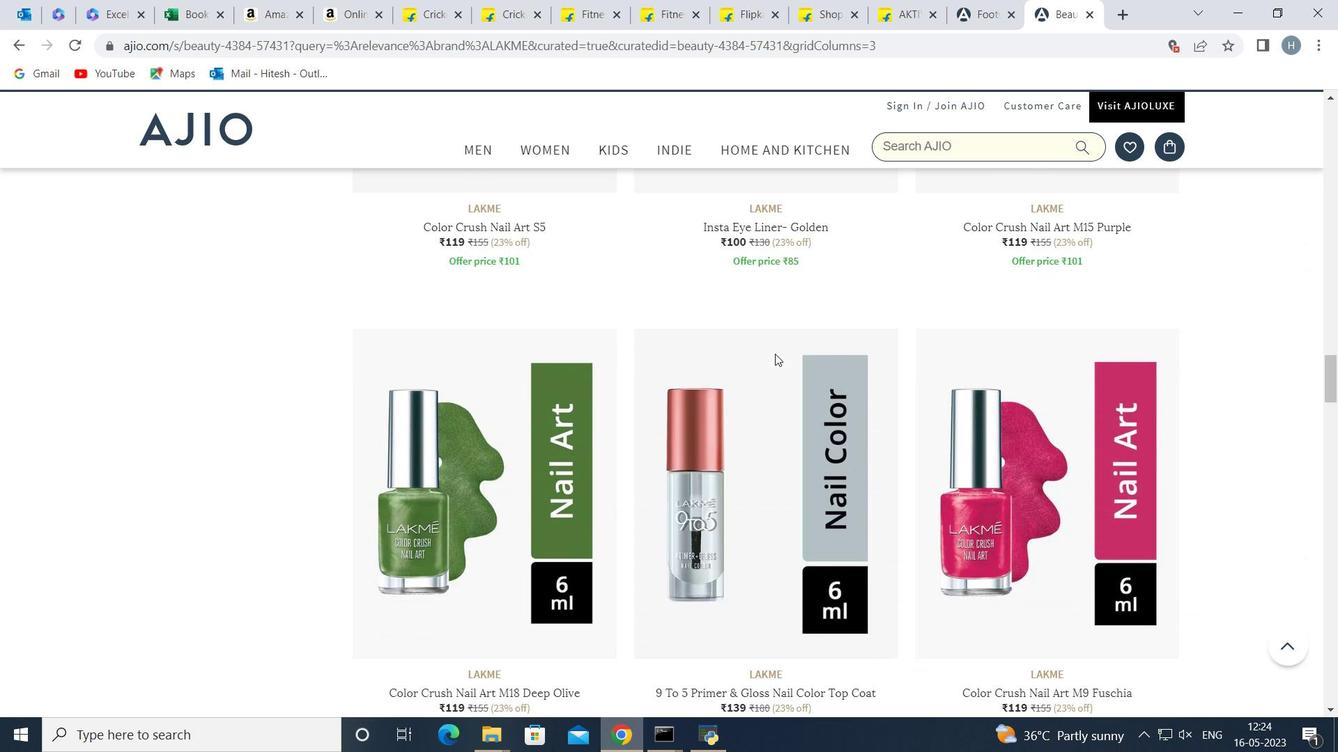 
Action: Mouse scrolled (775, 354) with delta (0, 0)
Screenshot: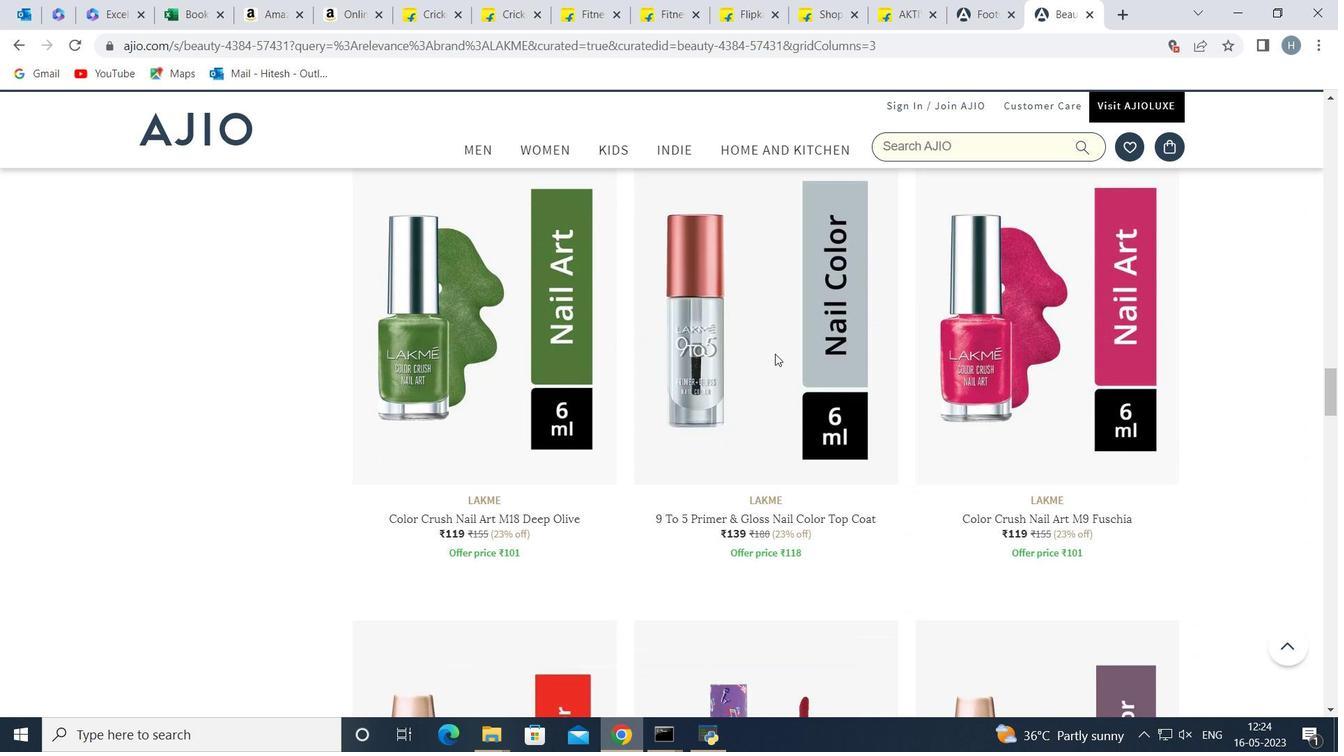 
Action: Mouse scrolled (775, 354) with delta (0, 0)
Screenshot: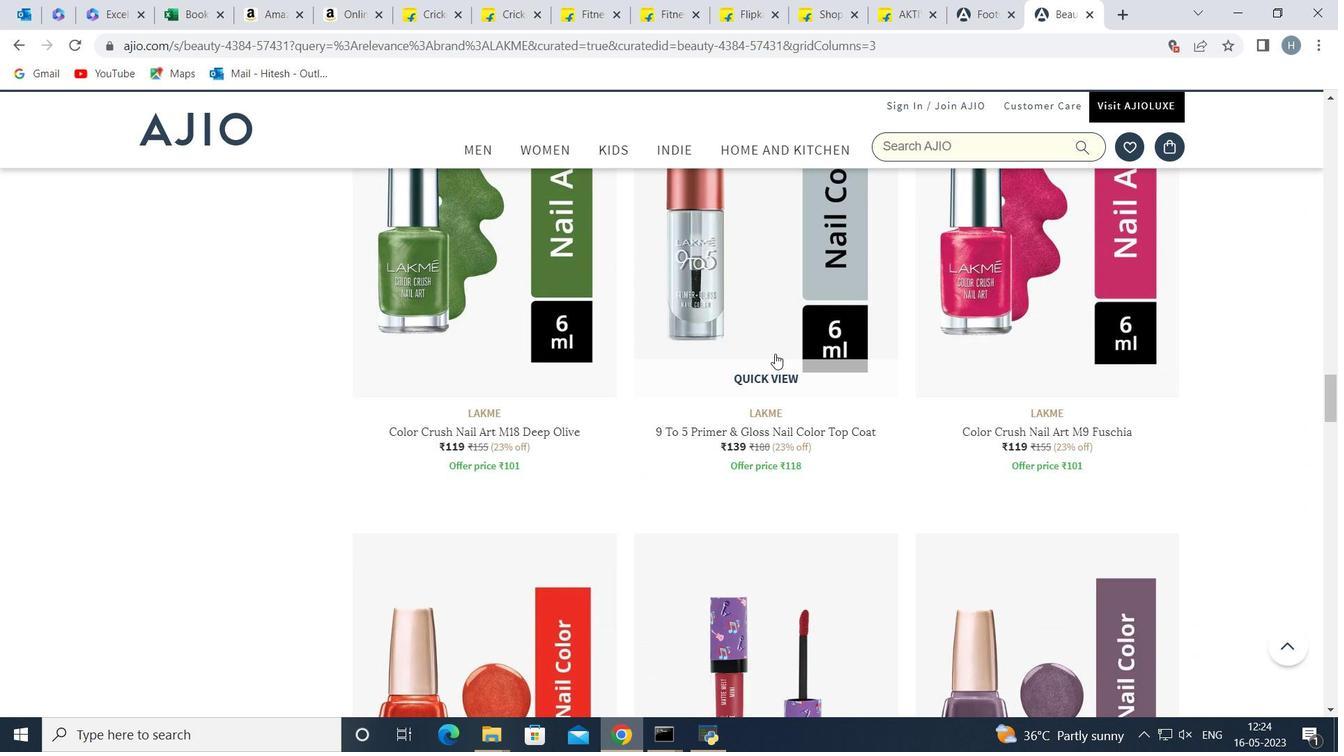 
Action: Mouse scrolled (775, 354) with delta (0, 0)
Screenshot: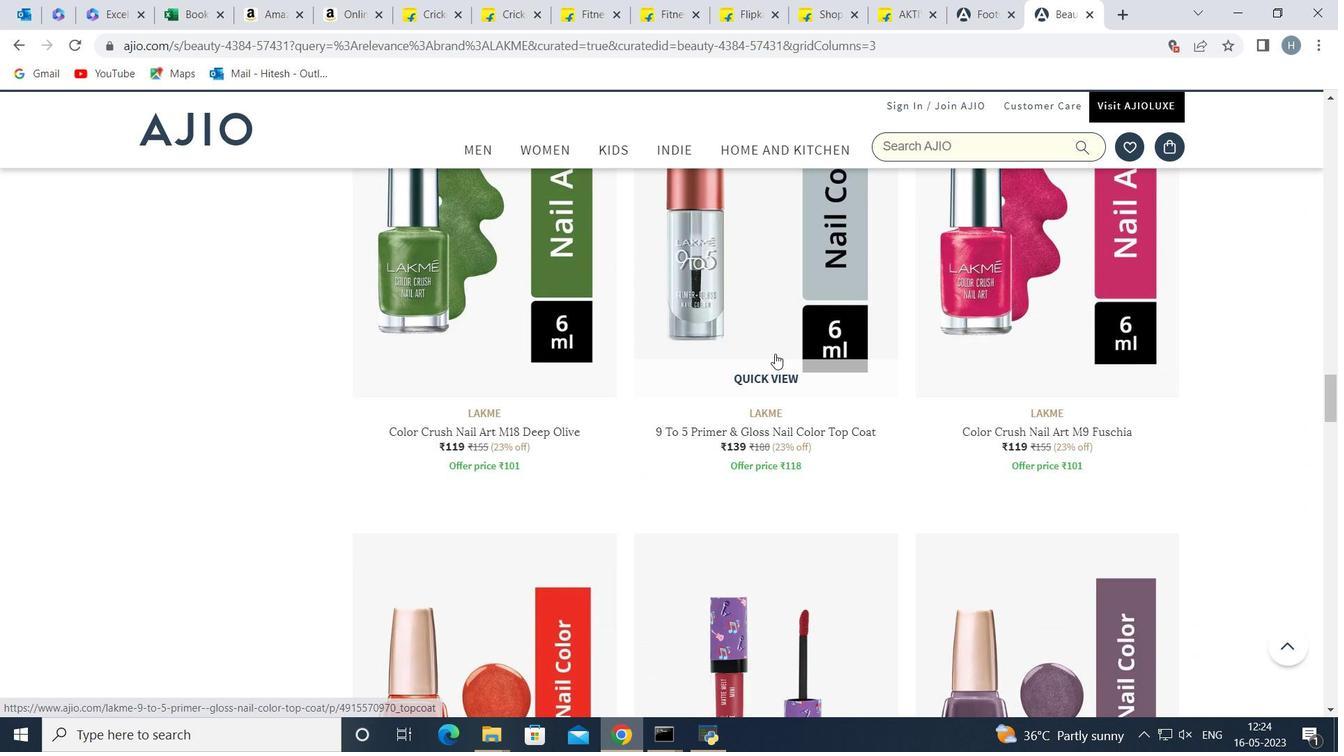 
Action: Mouse scrolled (775, 354) with delta (0, 0)
Screenshot: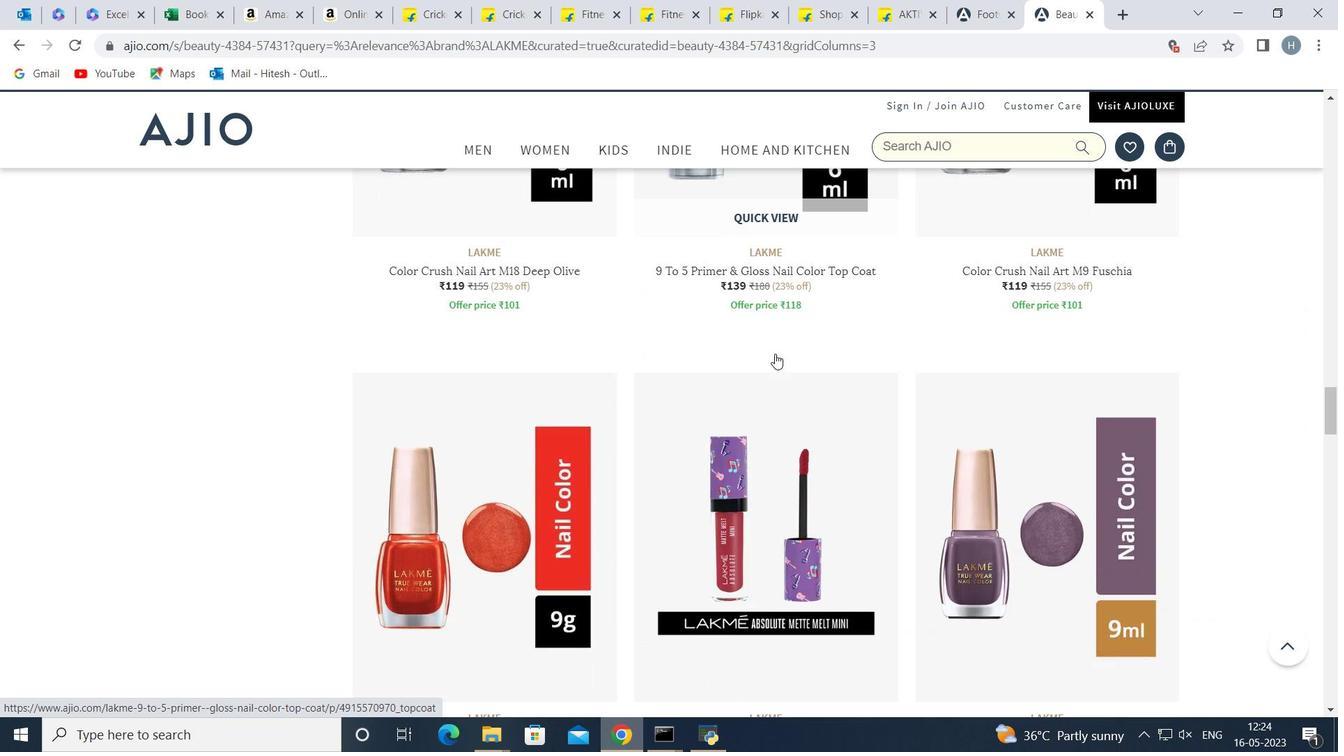 
Action: Mouse scrolled (775, 354) with delta (0, 0)
Screenshot: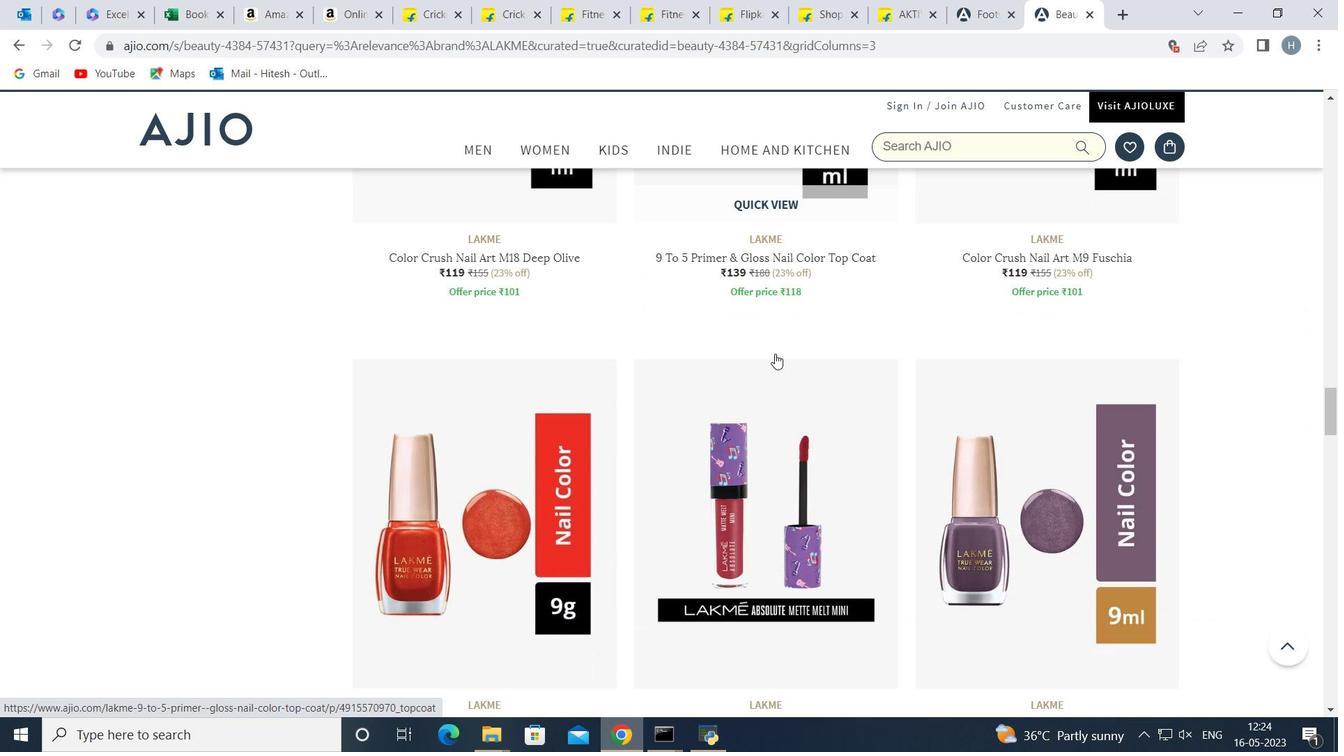 
Action: Mouse scrolled (775, 354) with delta (0, 0)
Screenshot: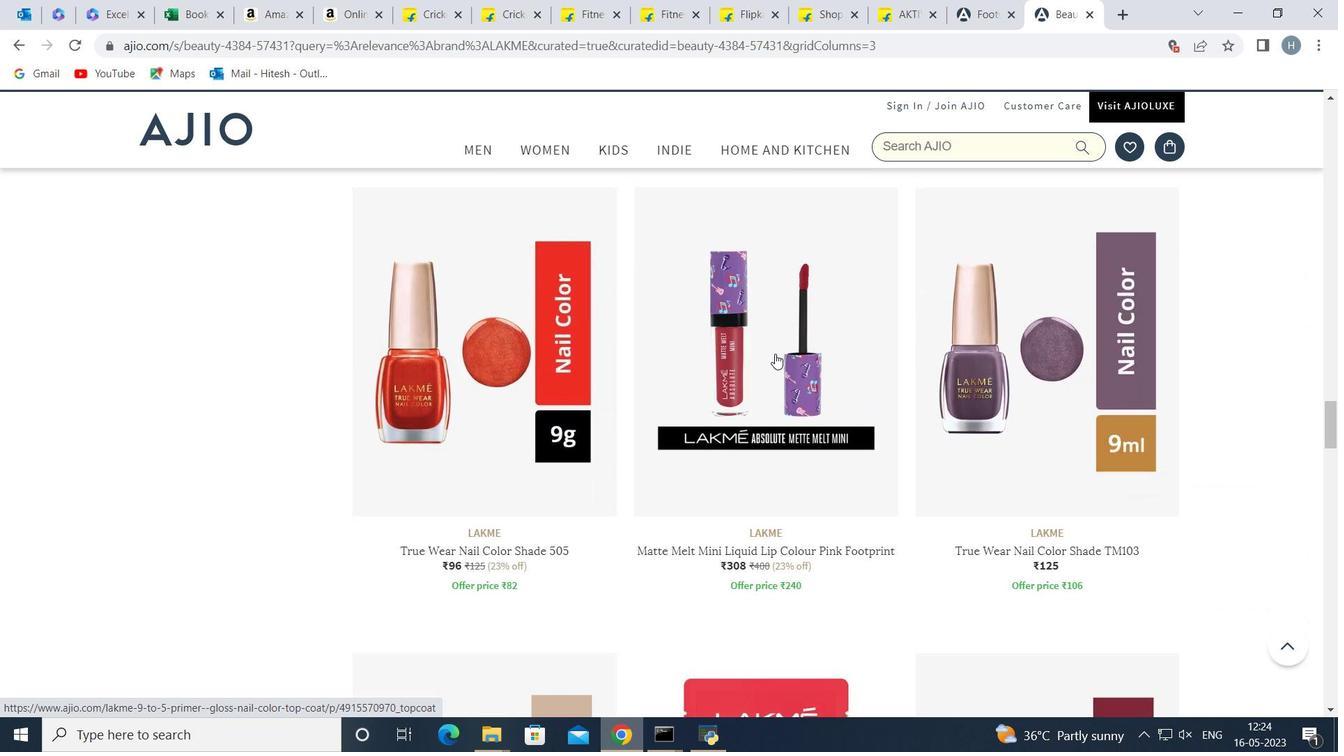 
Action: Mouse scrolled (775, 354) with delta (0, 0)
Screenshot: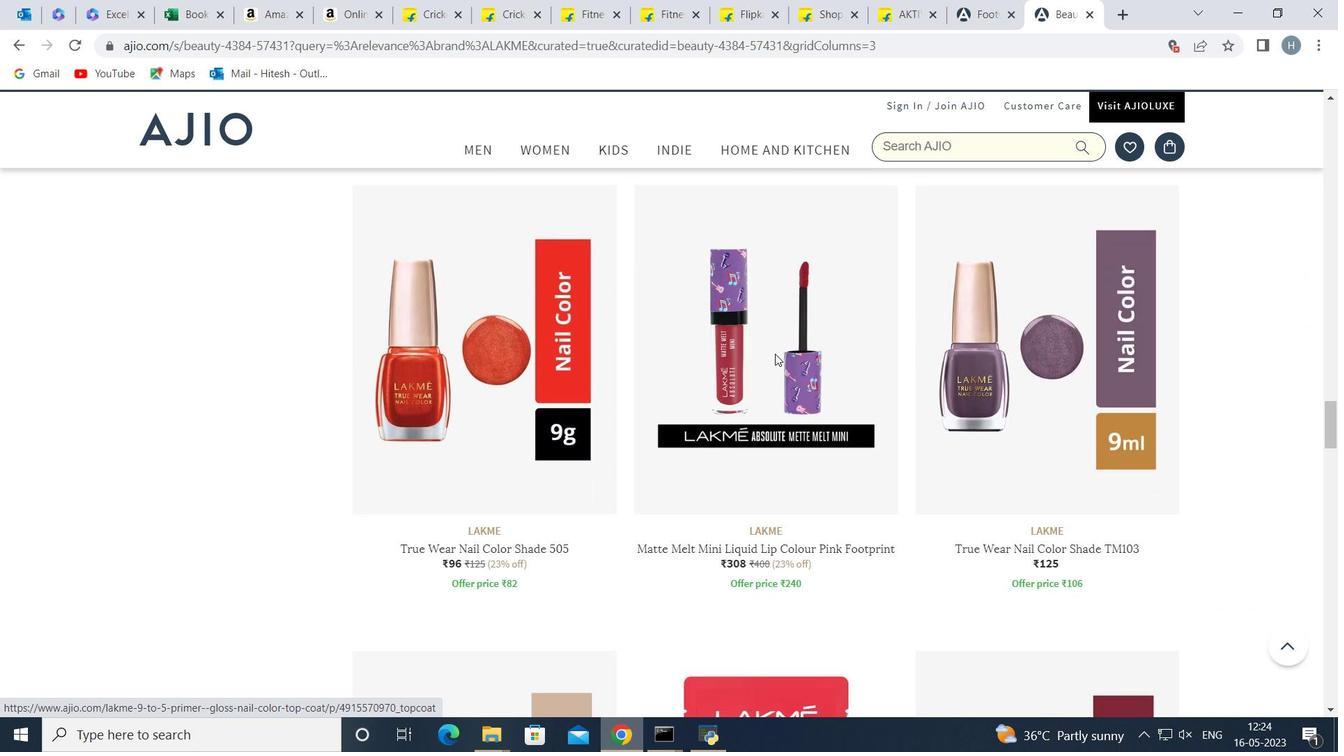 
Action: Mouse scrolled (775, 354) with delta (0, 0)
Screenshot: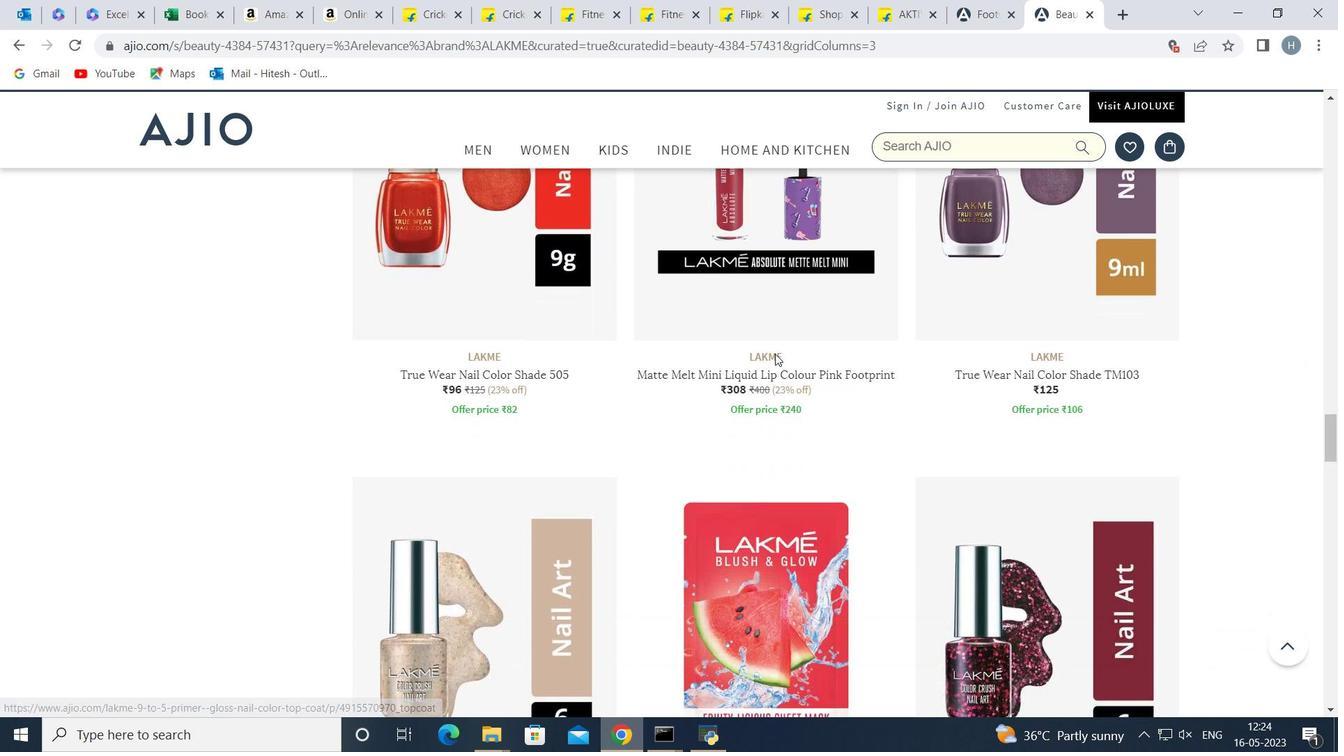
Action: Mouse scrolled (775, 354) with delta (0, 0)
Screenshot: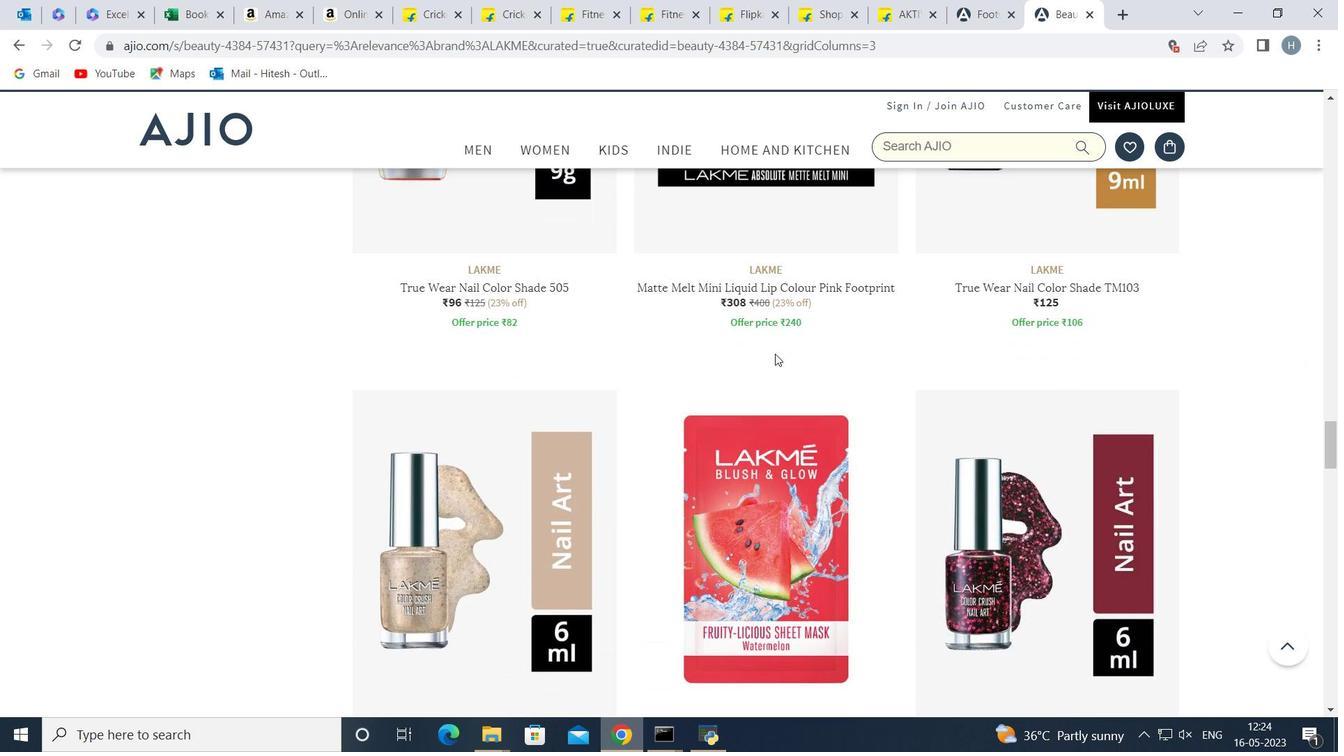 
Action: Mouse scrolled (775, 354) with delta (0, 0)
Screenshot: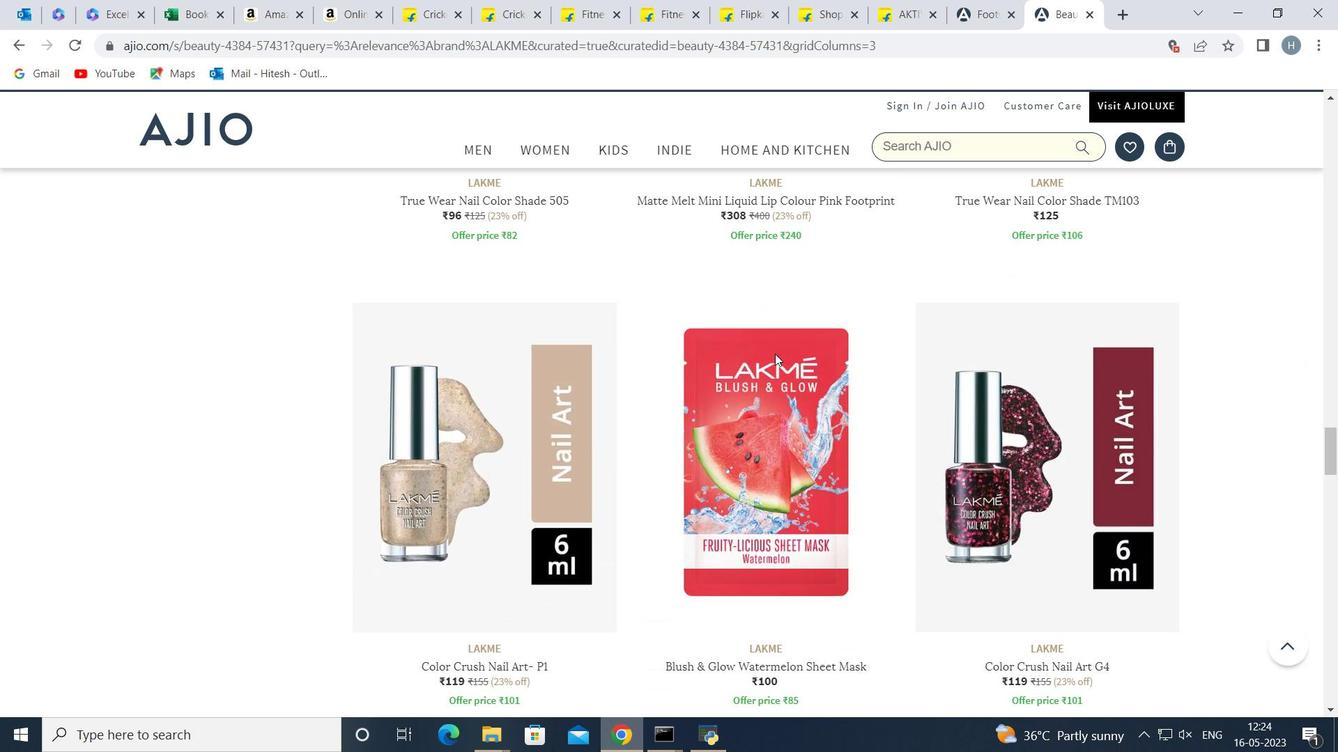 
Action: Mouse scrolled (775, 354) with delta (0, 0)
Screenshot: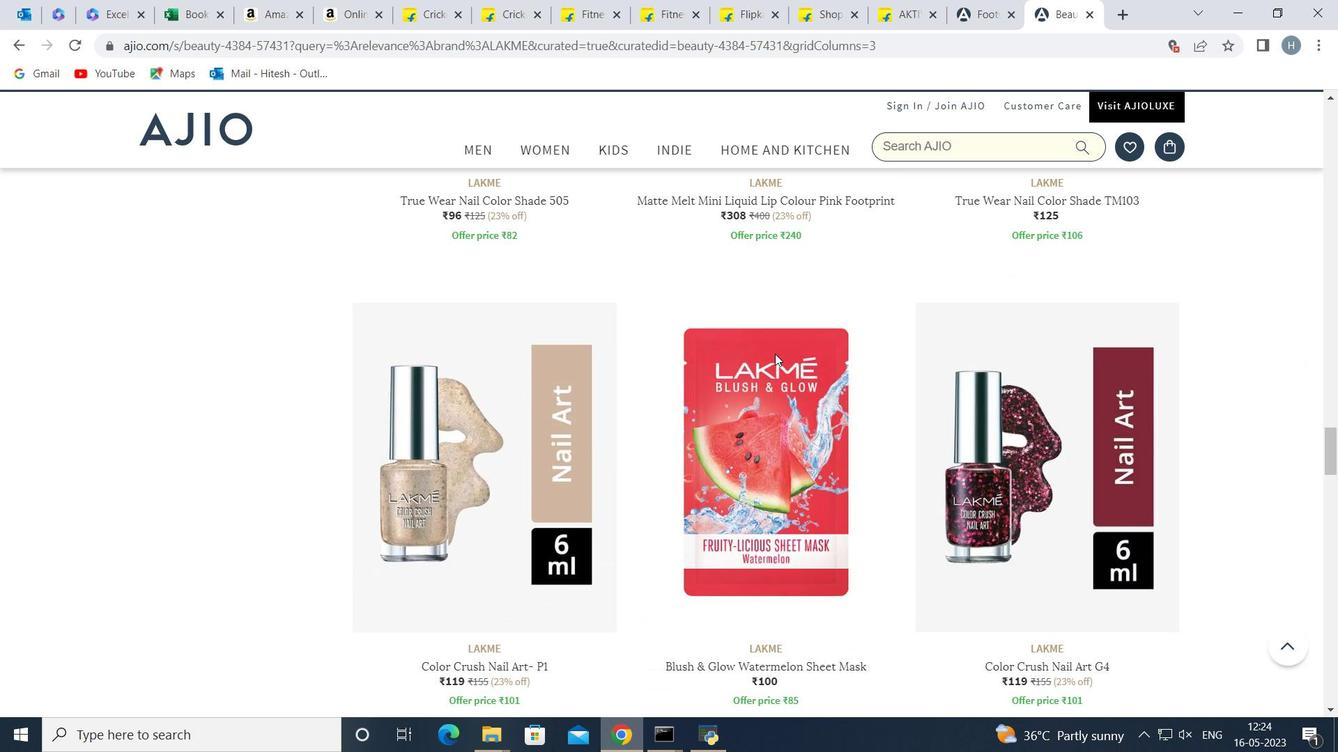 
Action: Mouse scrolled (775, 354) with delta (0, 0)
Screenshot: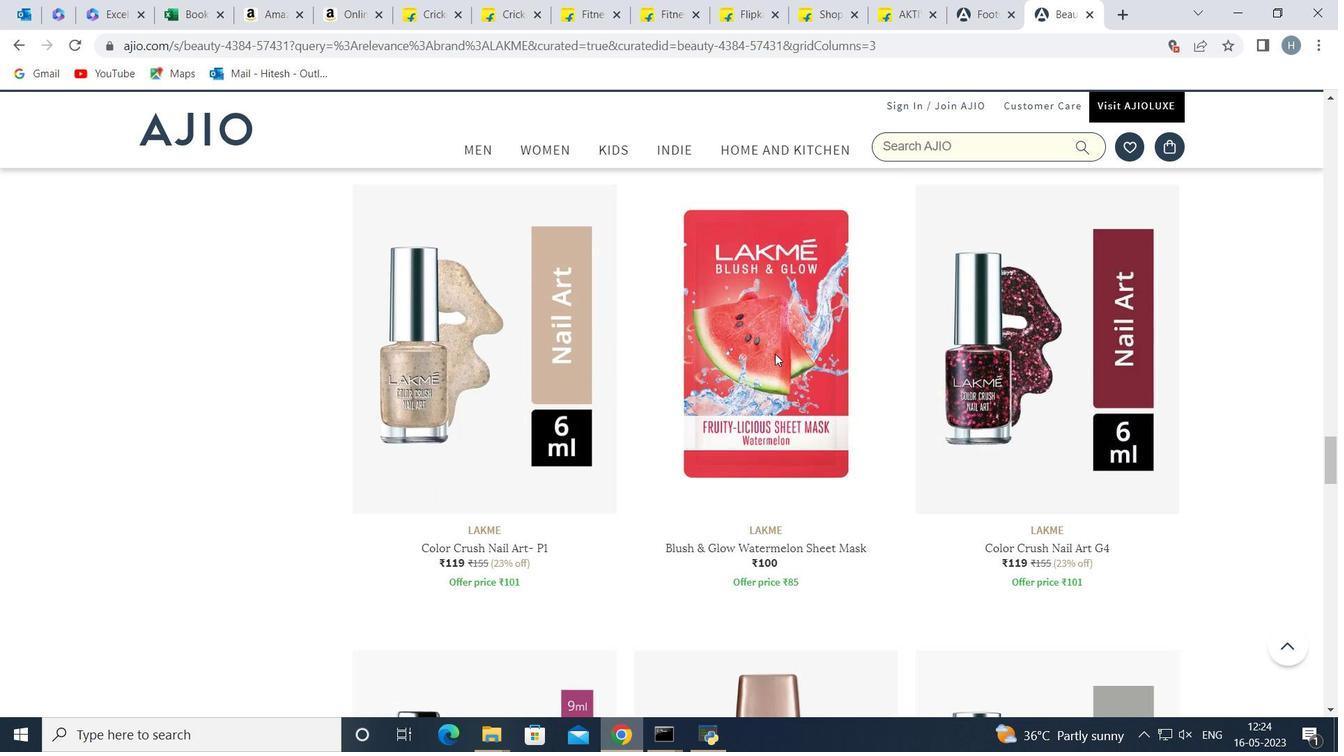 
Action: Mouse scrolled (775, 354) with delta (0, 0)
Screenshot: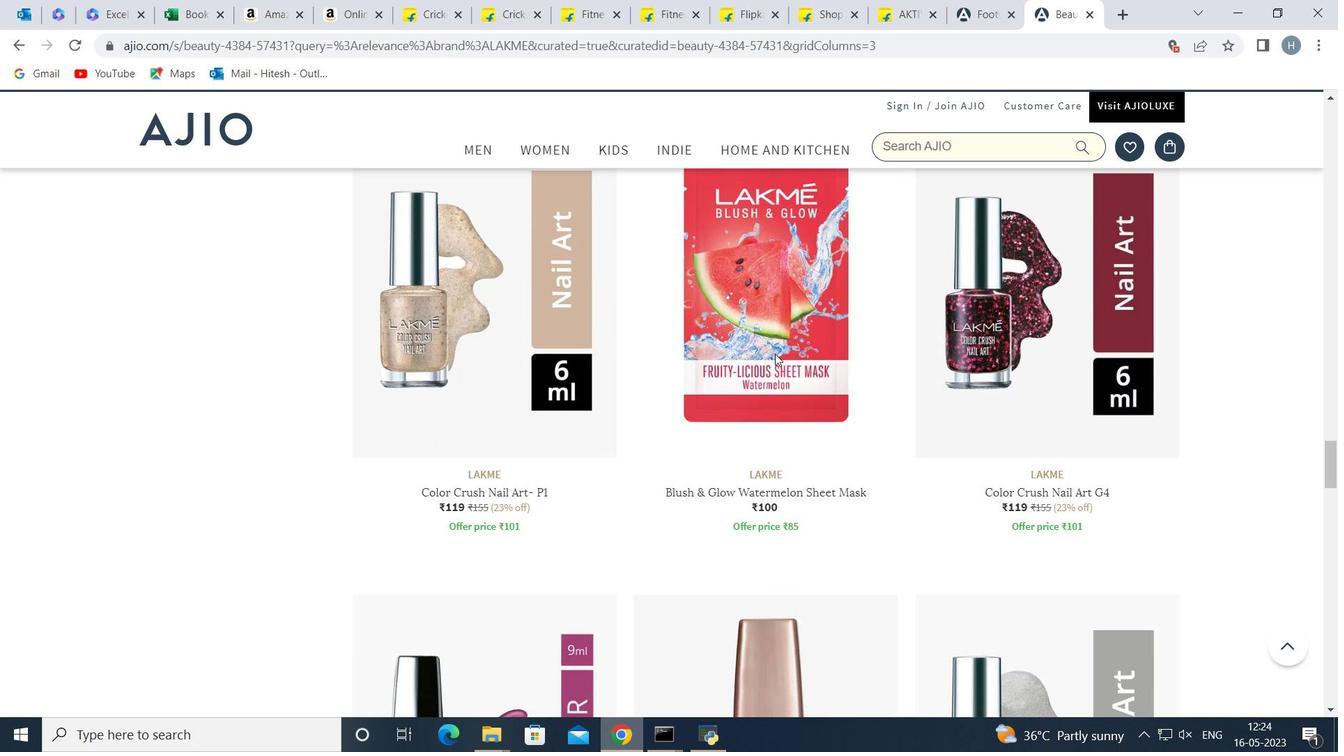
Action: Mouse scrolled (775, 354) with delta (0, 0)
Screenshot: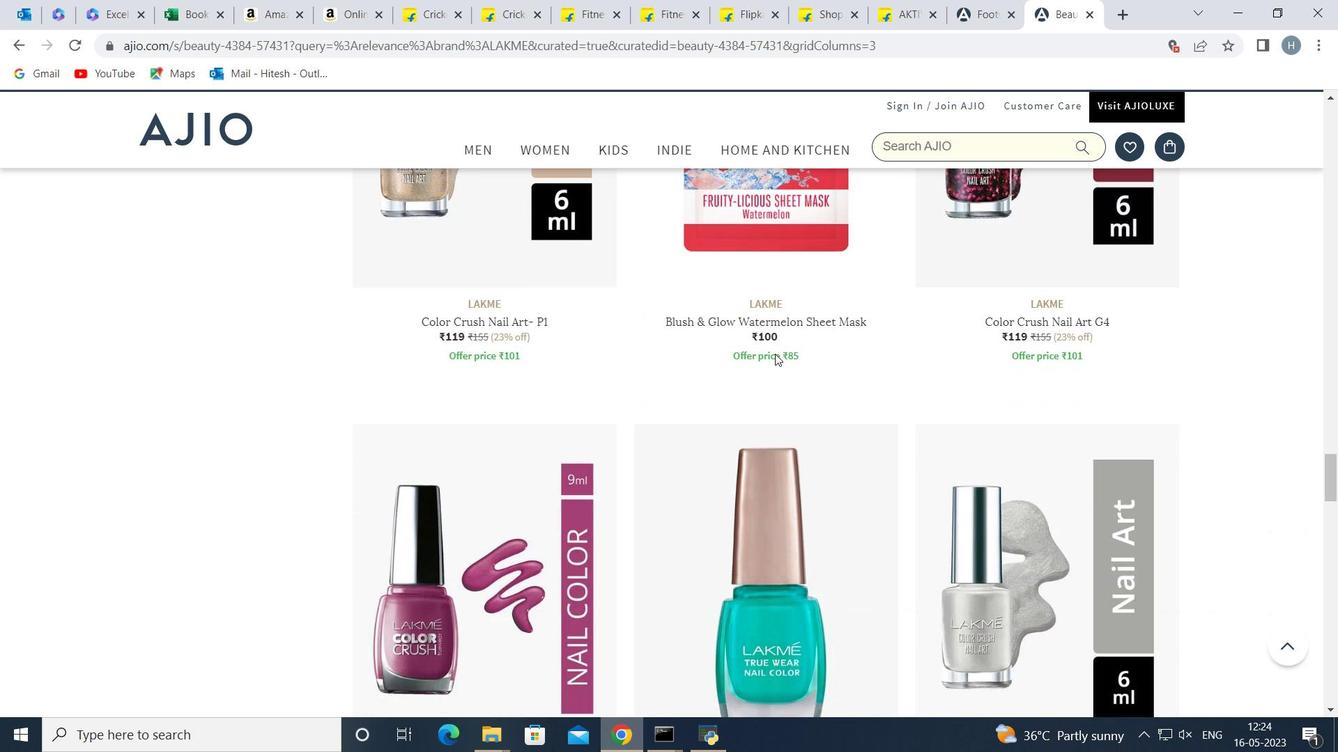 
Action: Mouse scrolled (775, 354) with delta (0, 0)
Screenshot: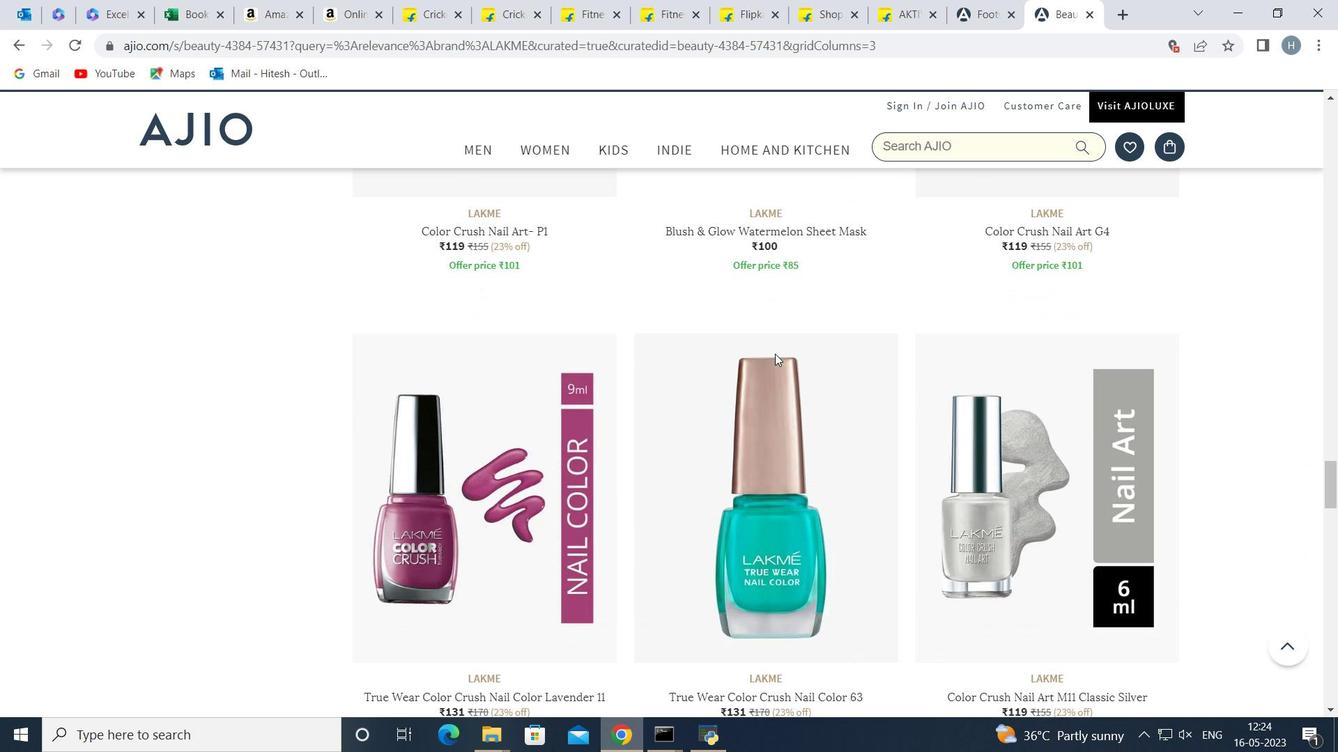 
Action: Mouse scrolled (775, 354) with delta (0, 0)
Screenshot: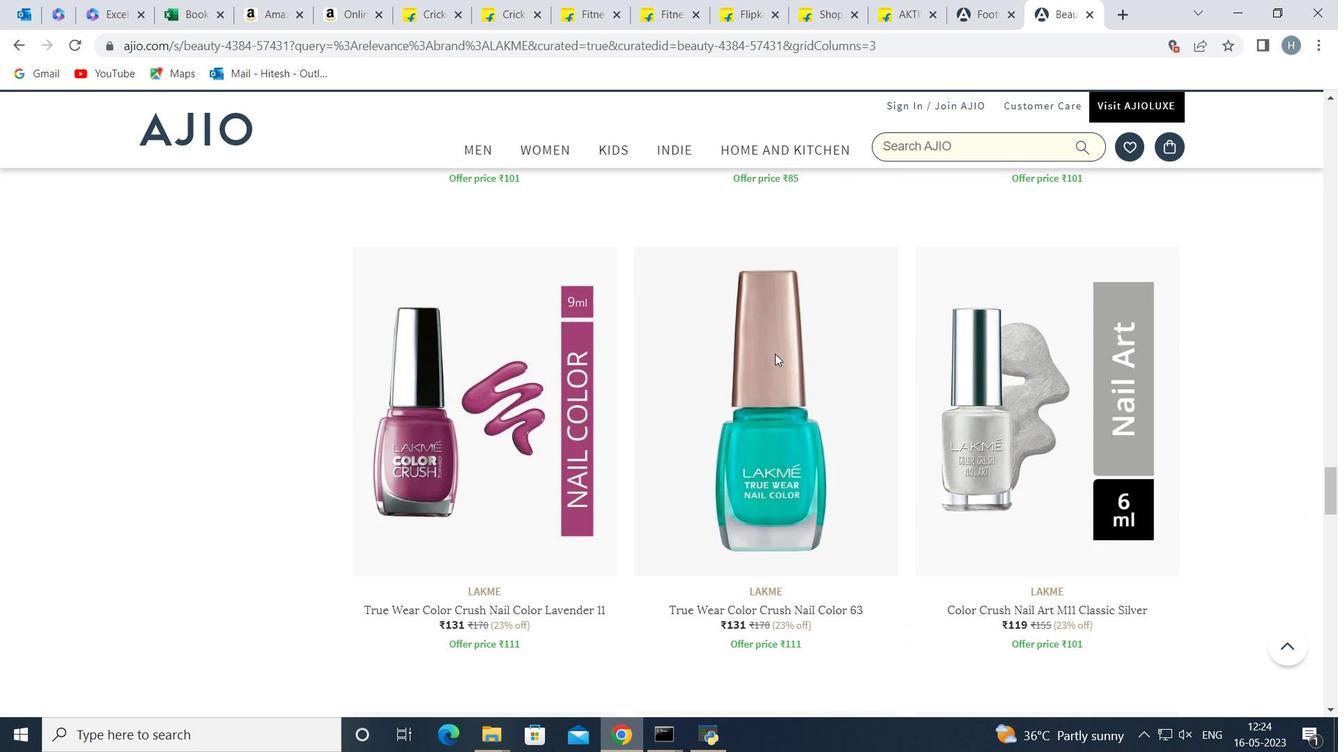 
Action: Mouse scrolled (775, 354) with delta (0, 0)
Screenshot: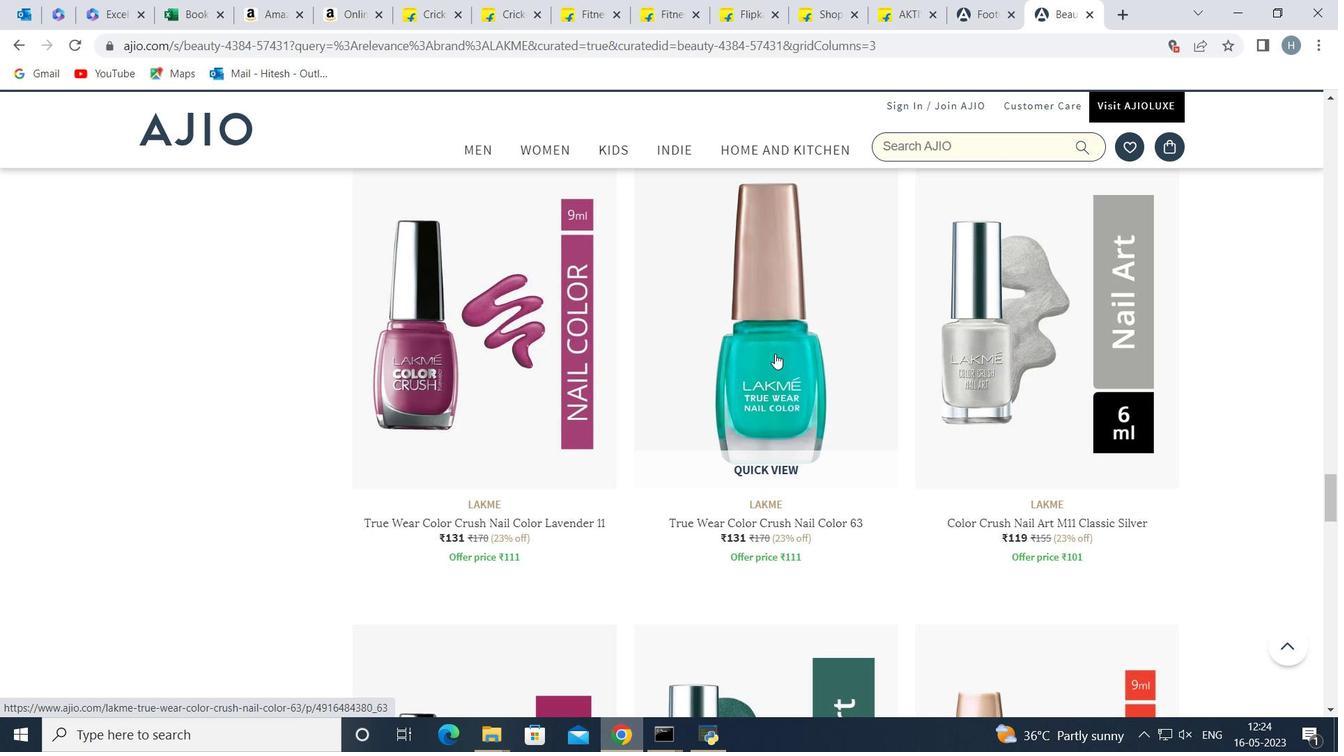 
Action: Mouse moved to (802, 349)
Screenshot: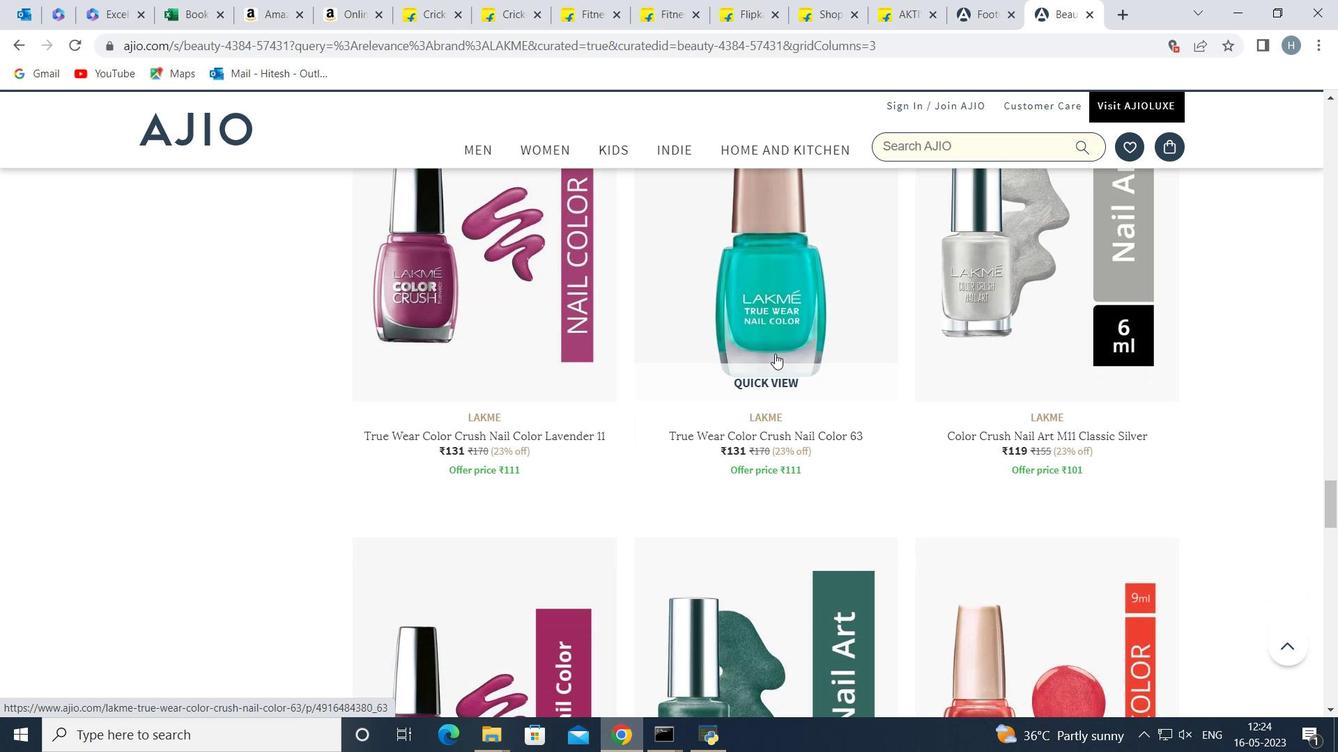 
Action: Mouse scrolled (802, 349) with delta (0, 0)
Screenshot: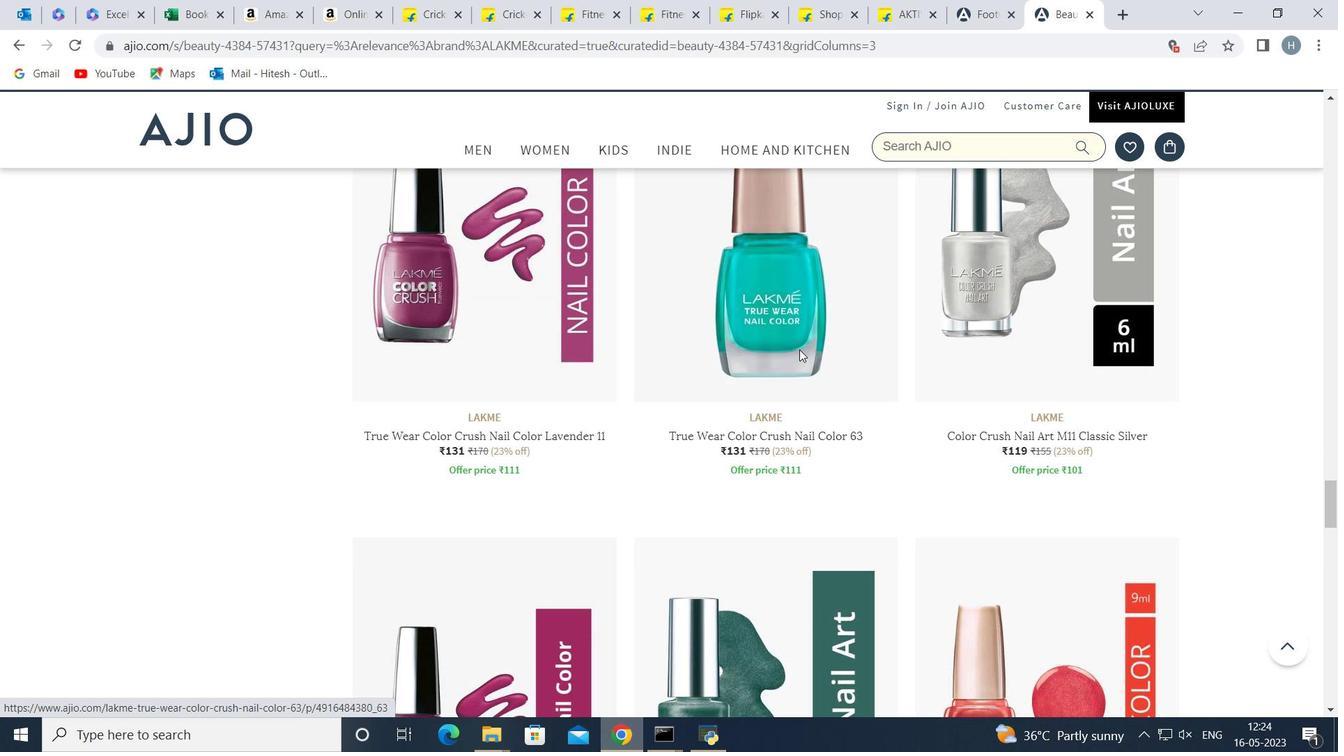 
Action: Mouse scrolled (802, 349) with delta (0, 0)
Screenshot: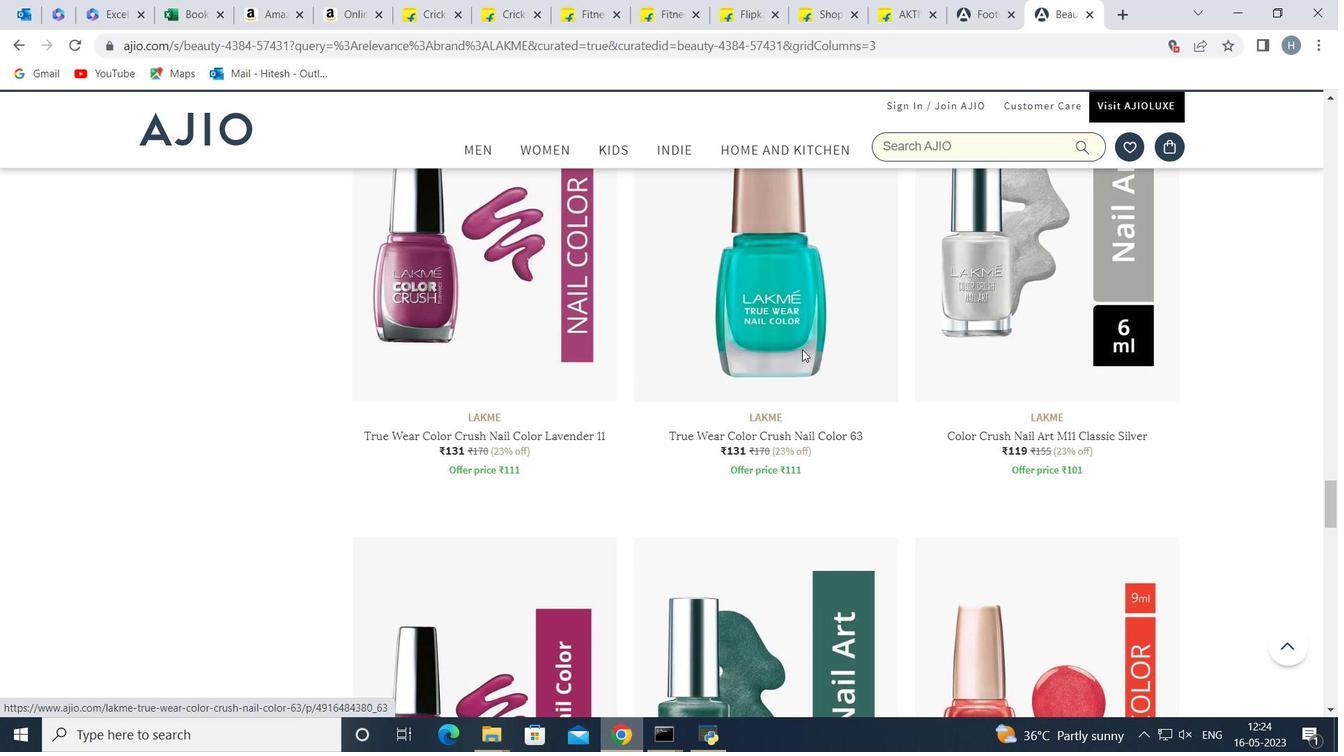 
Action: Mouse scrolled (802, 349) with delta (0, 0)
Screenshot: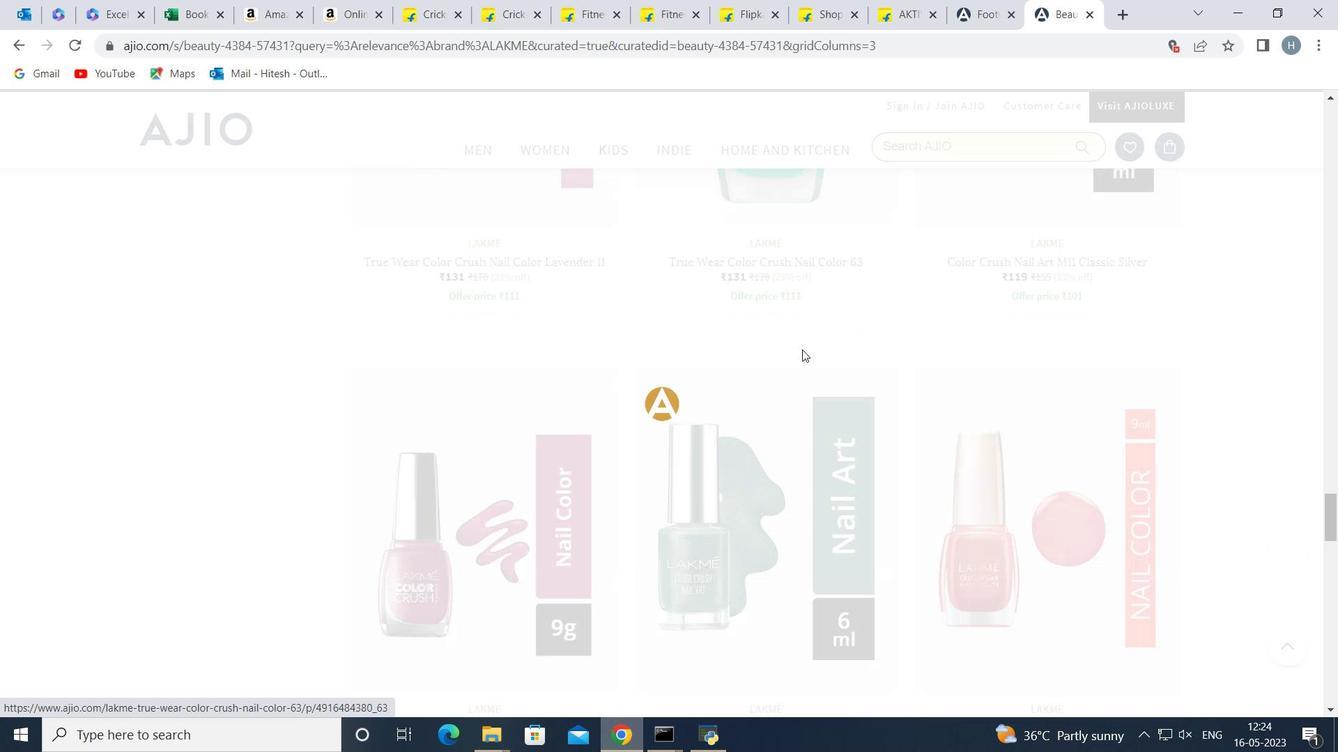 
Action: Mouse scrolled (802, 349) with delta (0, 0)
Screenshot: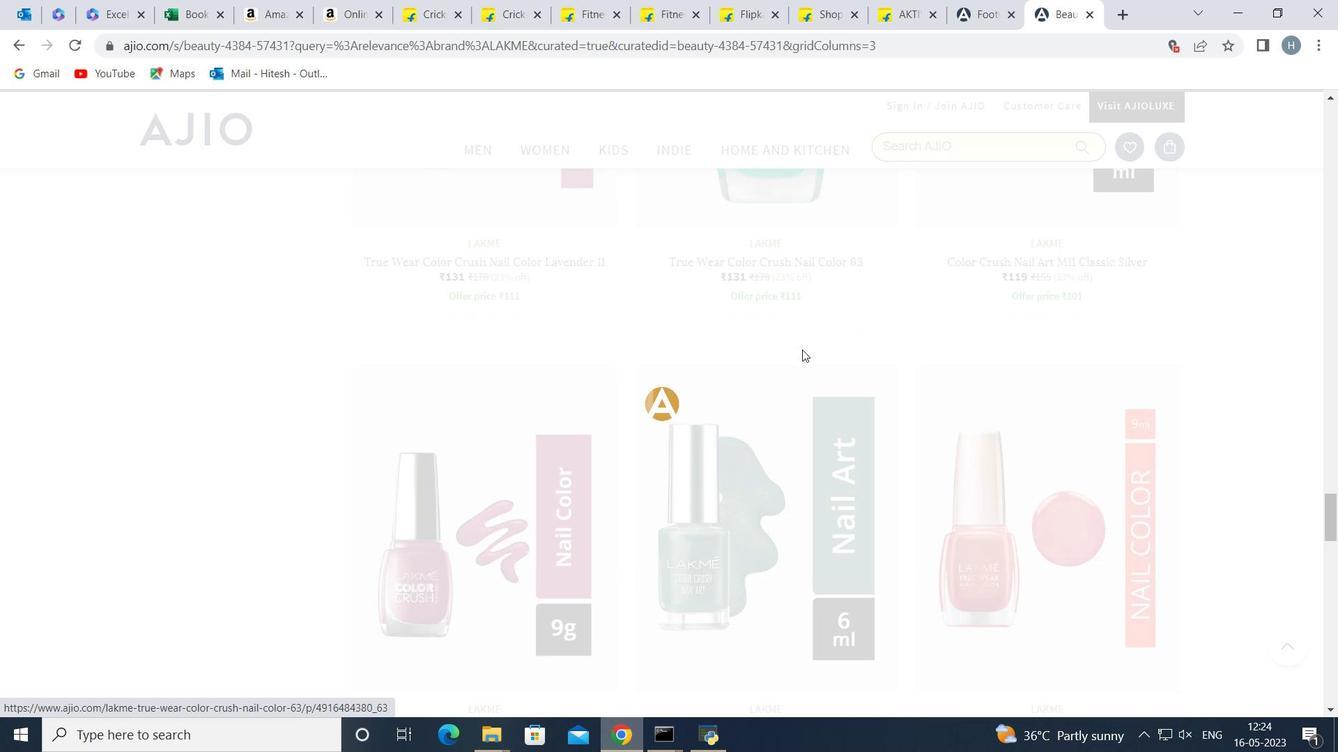 
Action: Mouse scrolled (802, 349) with delta (0, 0)
Screenshot: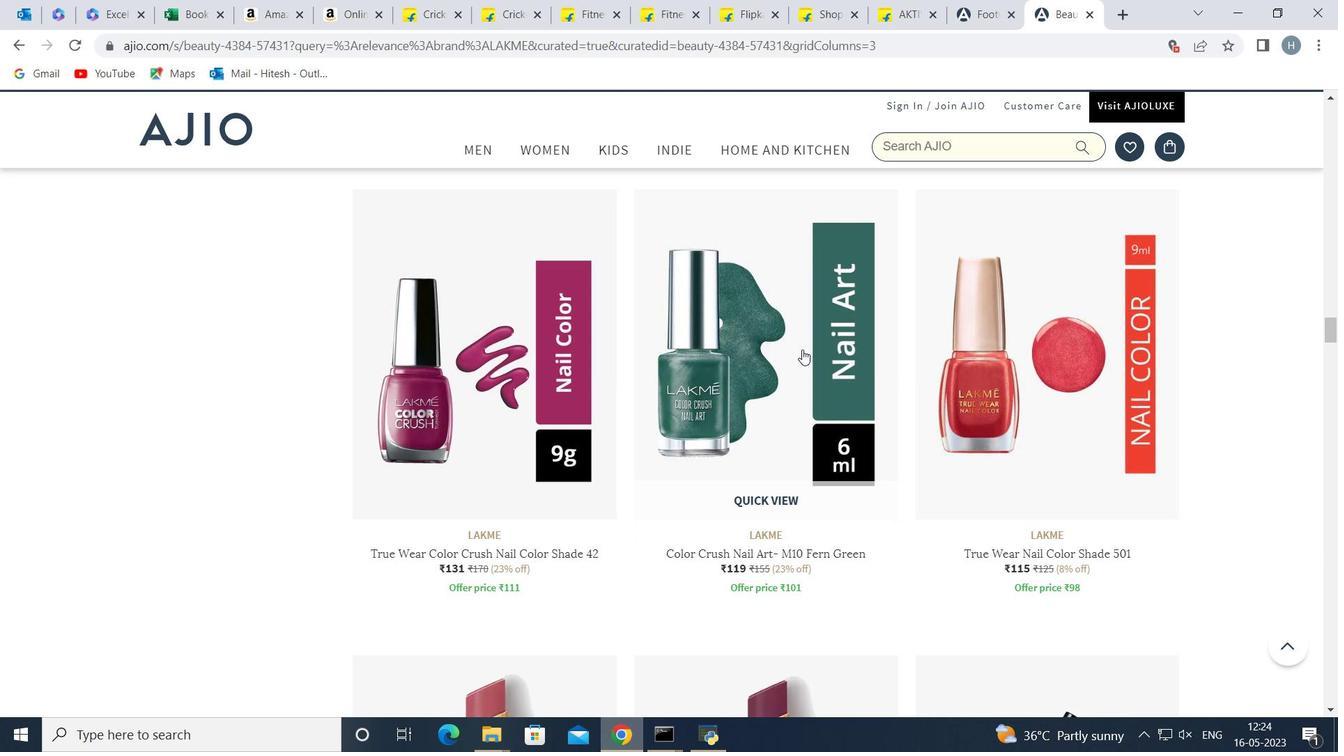 
Action: Mouse scrolled (802, 349) with delta (0, 0)
Screenshot: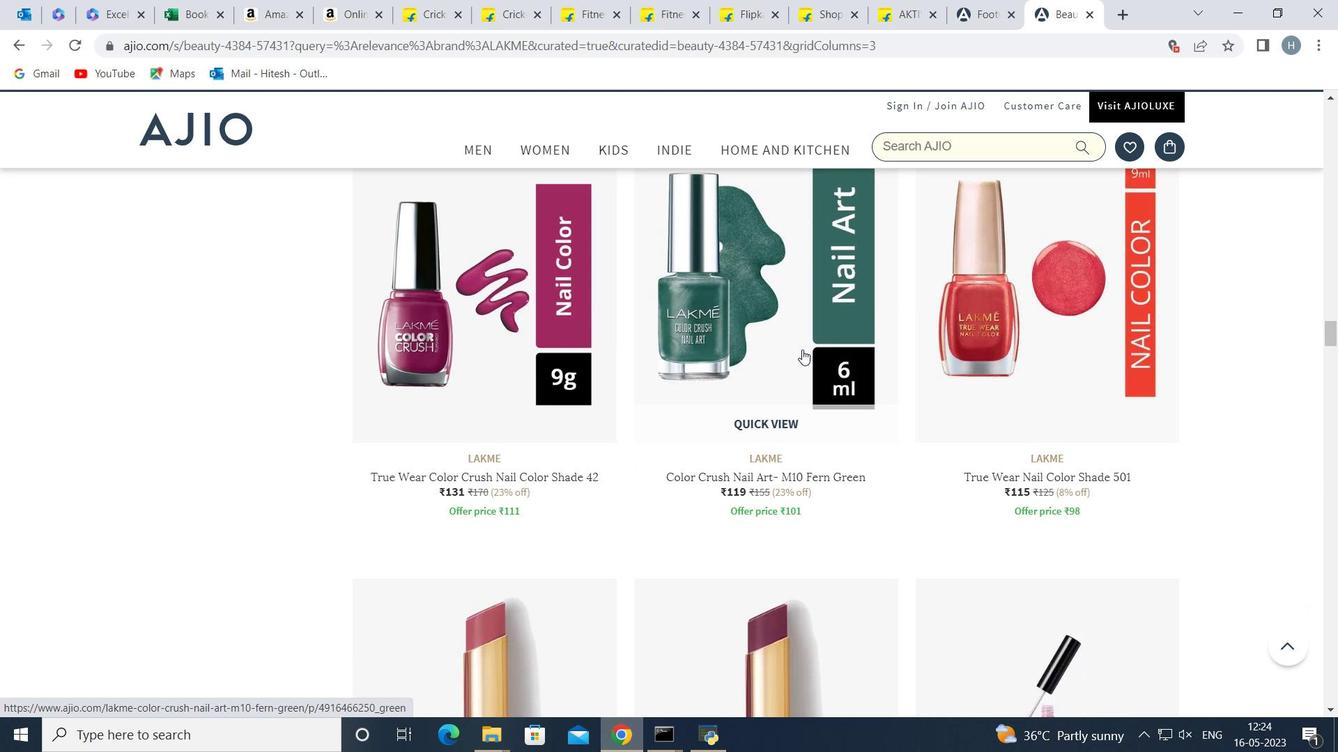 
Action: Mouse scrolled (802, 349) with delta (0, 0)
Screenshot: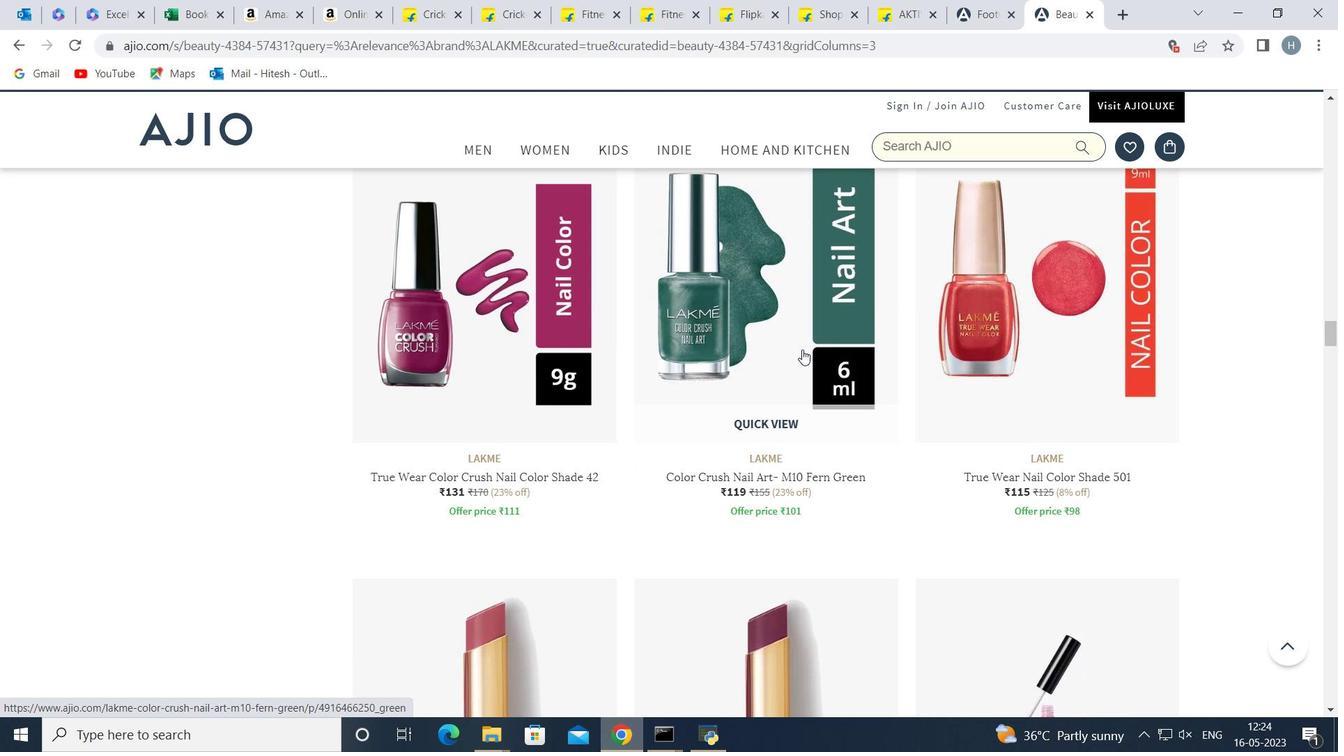 
Action: Mouse scrolled (802, 349) with delta (0, 0)
Screenshot: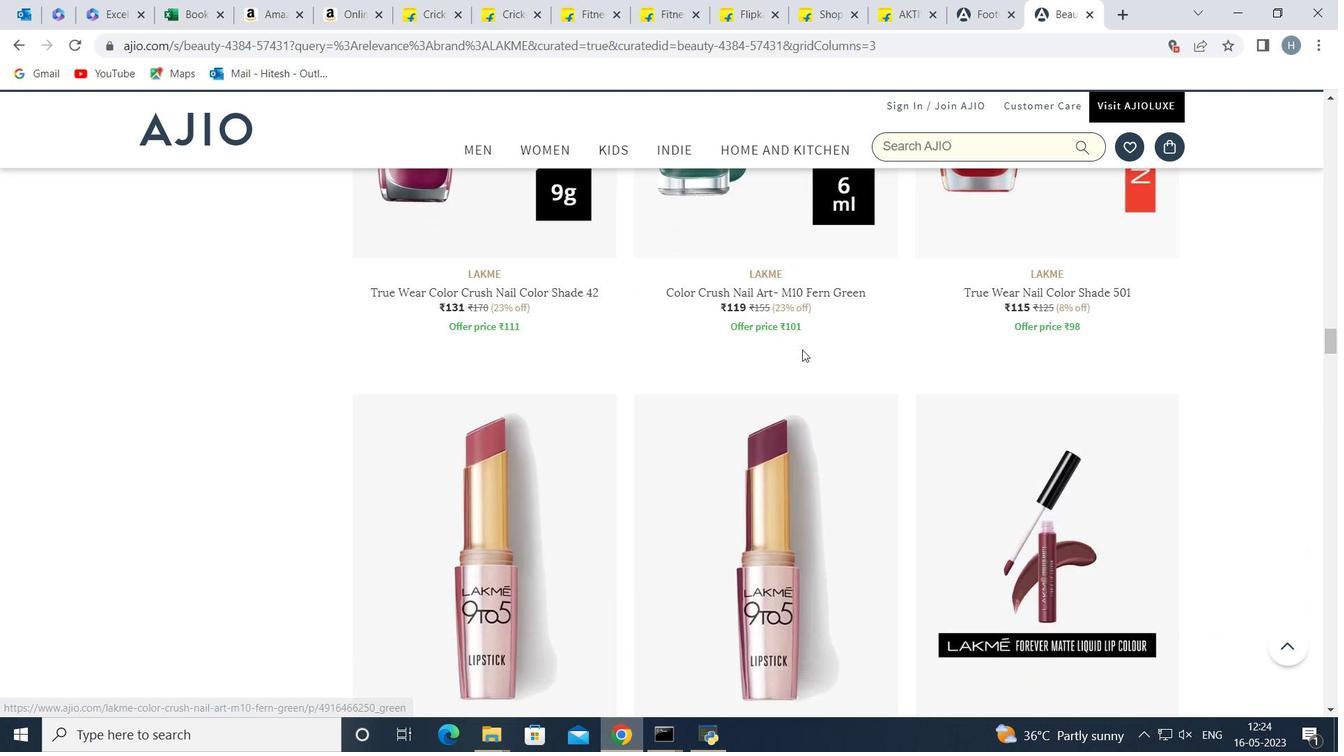 
Action: Mouse scrolled (802, 349) with delta (0, 0)
Screenshot: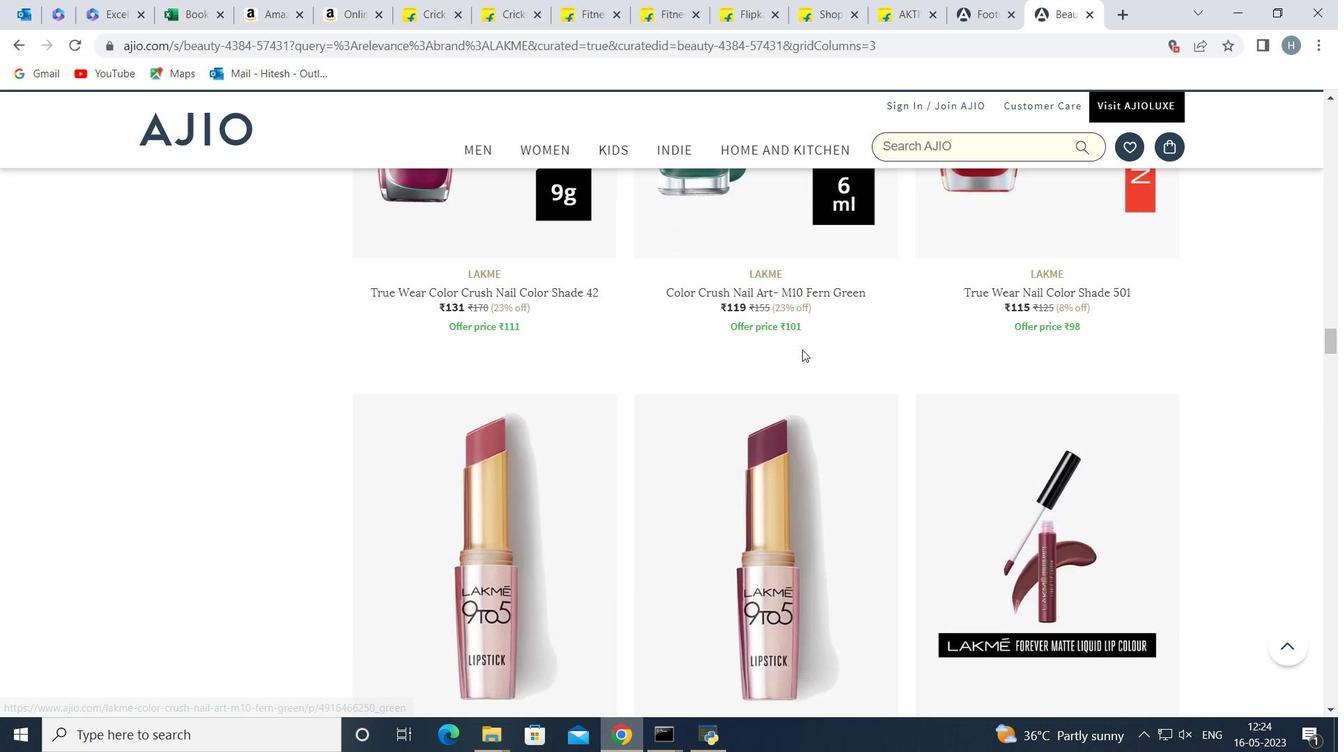 
Action: Mouse scrolled (802, 349) with delta (0, 0)
Screenshot: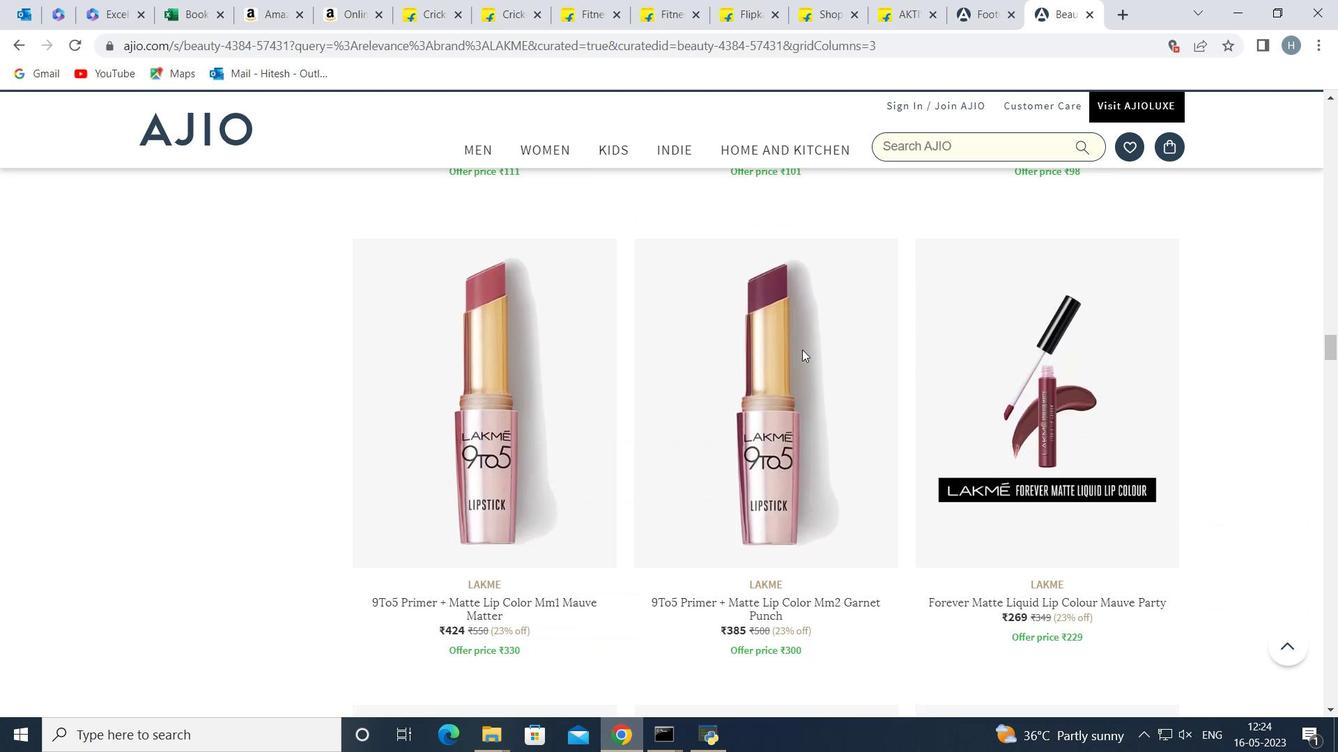 
Action: Mouse moved to (803, 348)
Screenshot: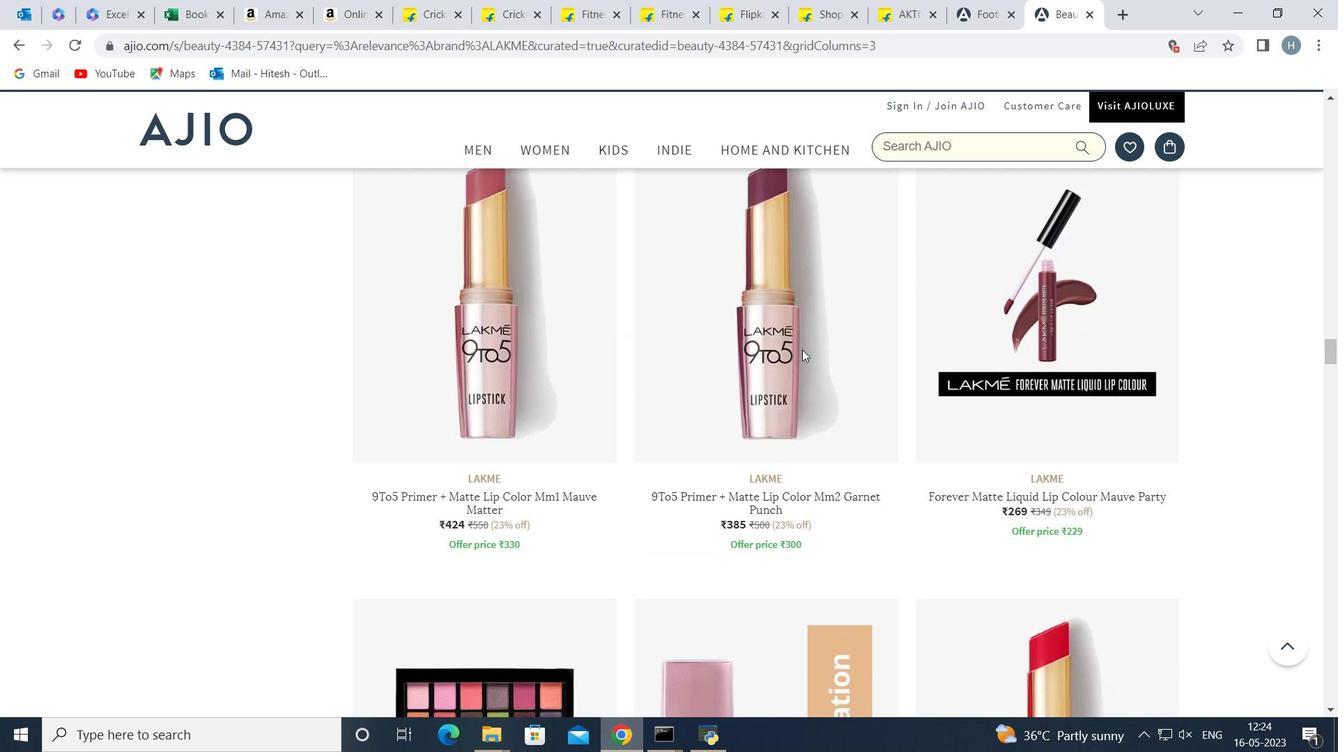 
Action: Mouse scrolled (803, 347) with delta (0, 0)
Screenshot: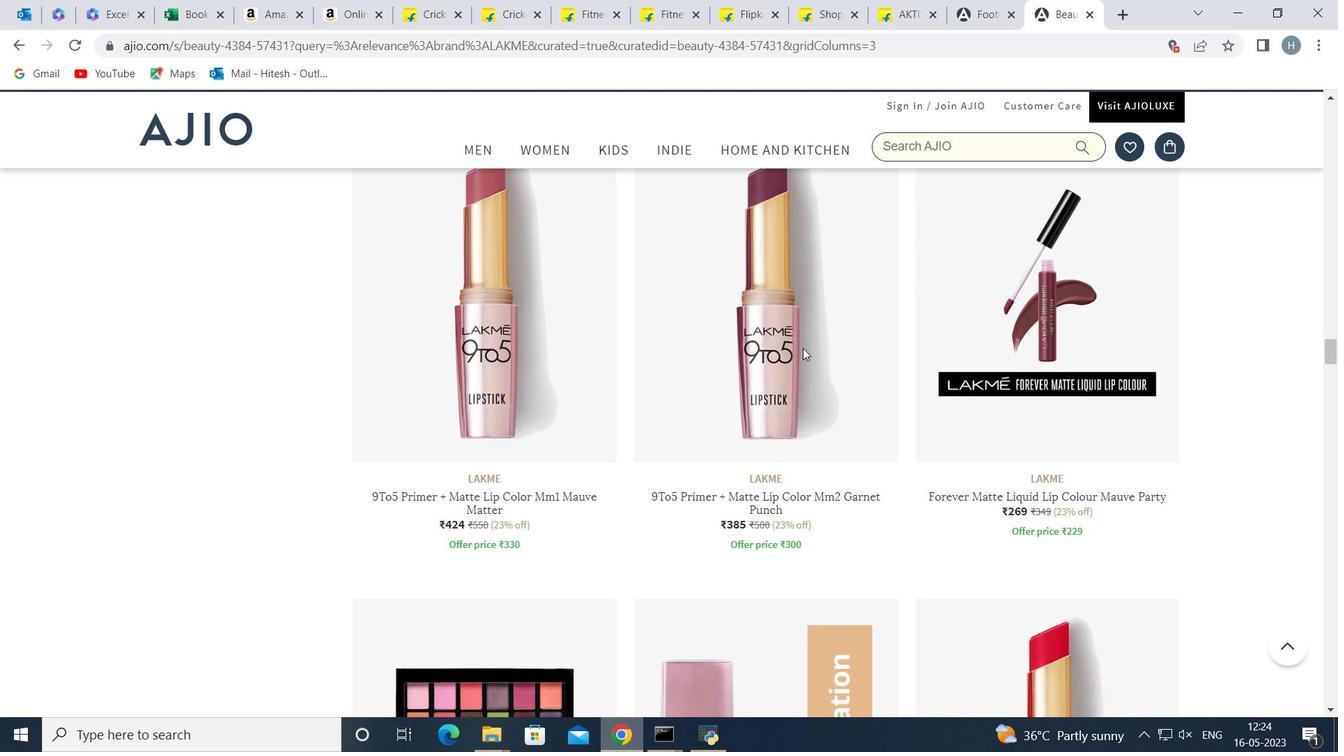 
Action: Mouse scrolled (803, 347) with delta (0, 0)
Screenshot: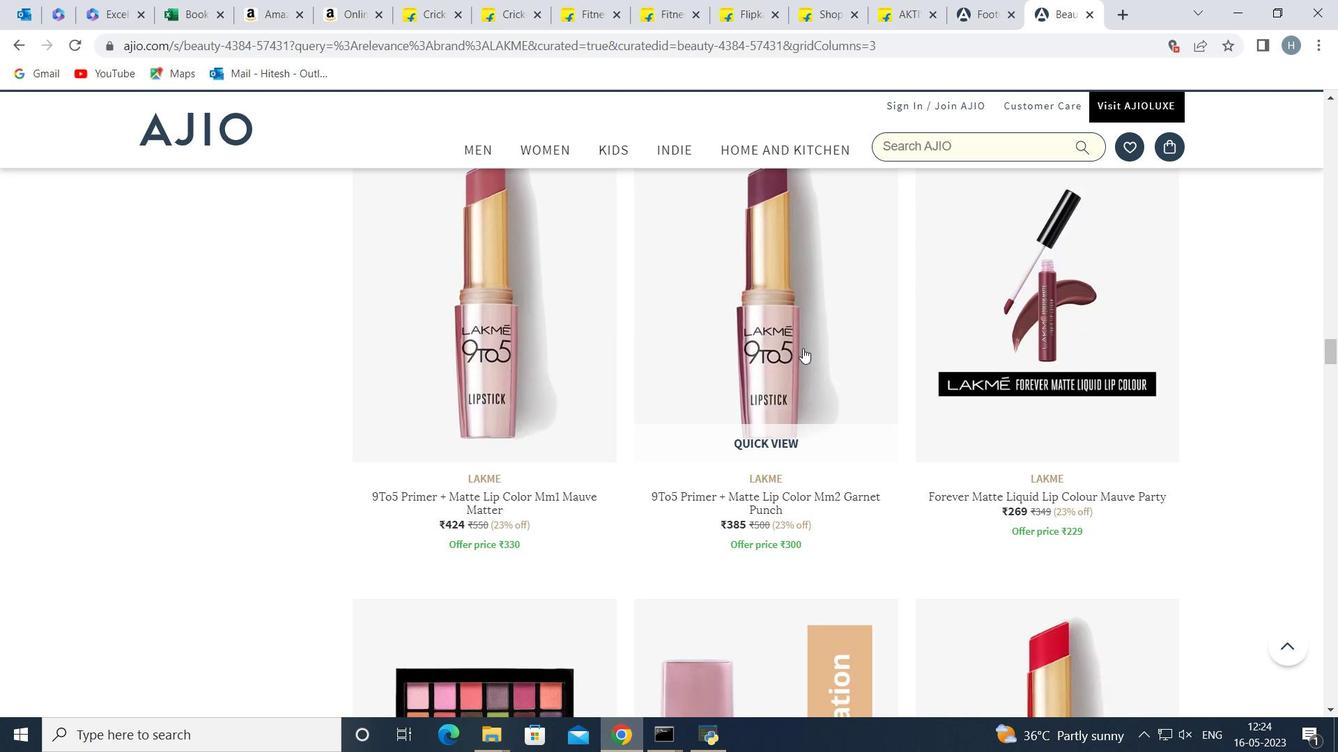 
Action: Mouse scrolled (803, 347) with delta (0, 0)
Screenshot: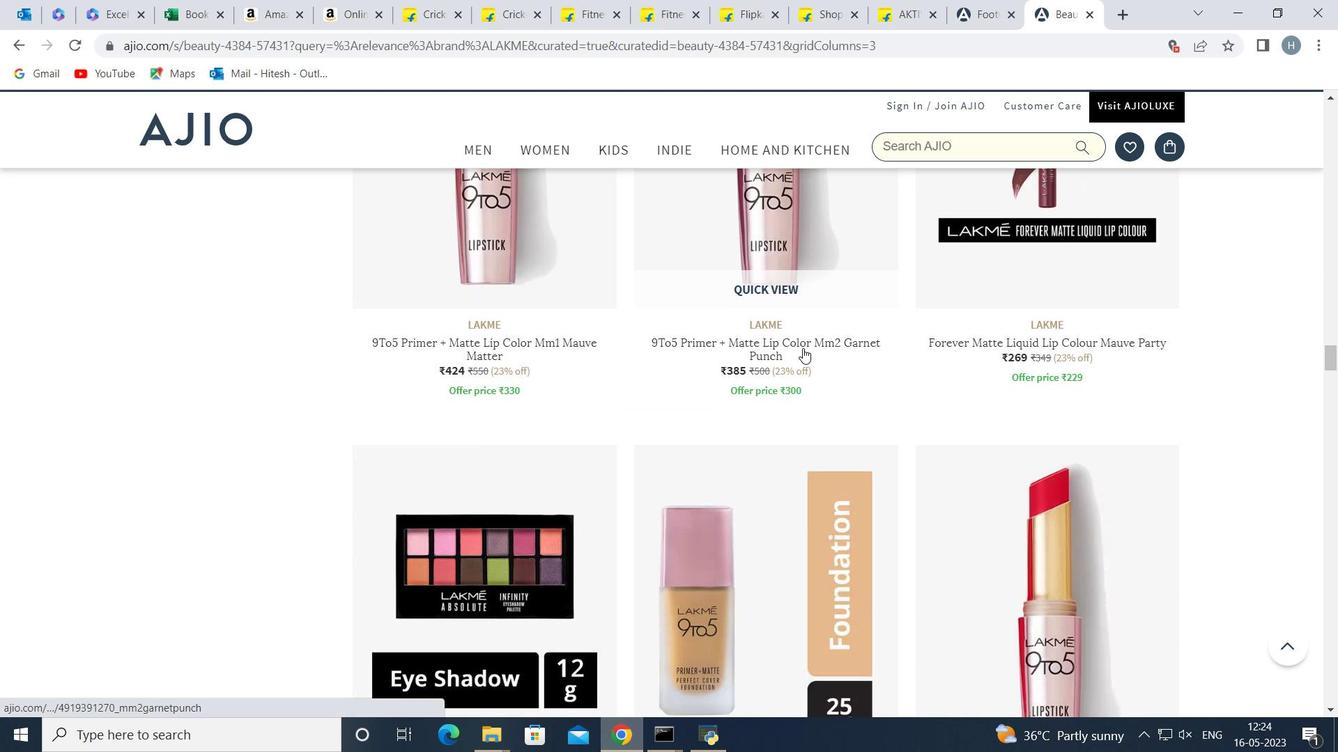 
Action: Mouse scrolled (803, 347) with delta (0, 0)
Screenshot: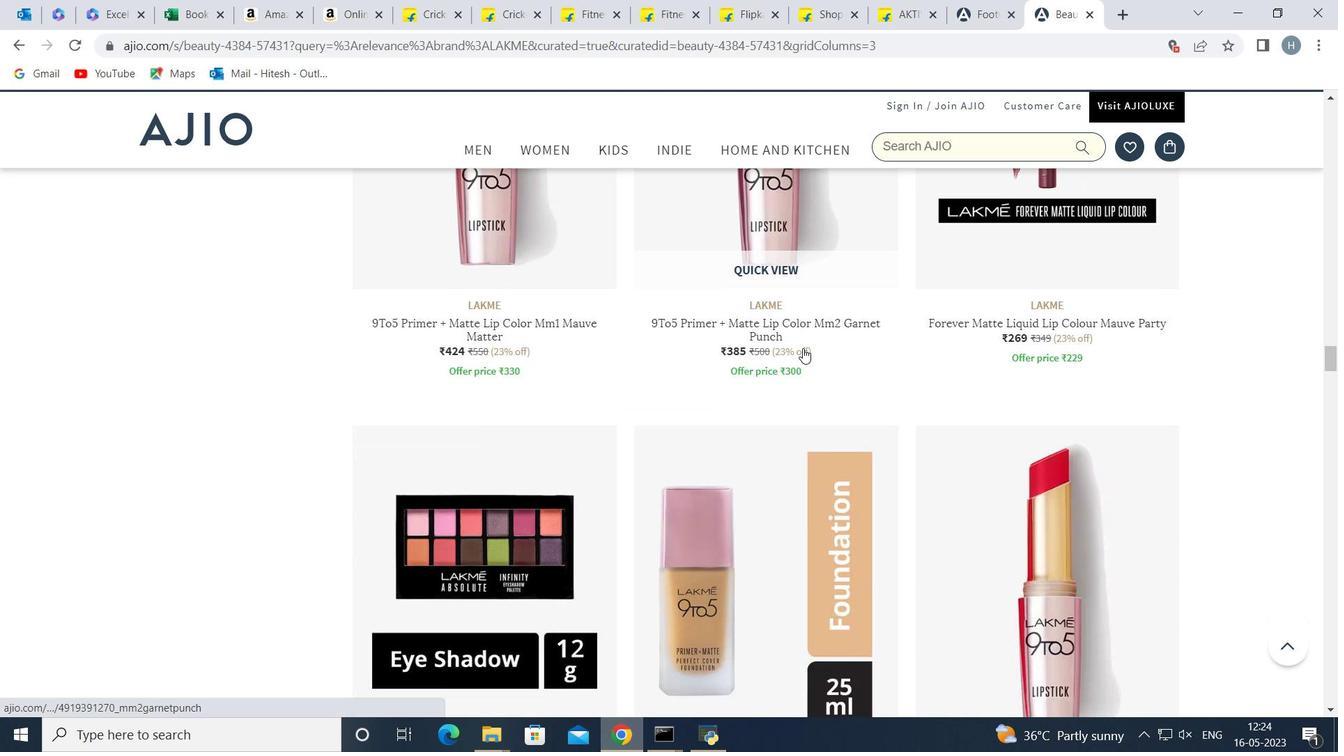 
Action: Mouse scrolled (803, 347) with delta (0, 0)
Screenshot: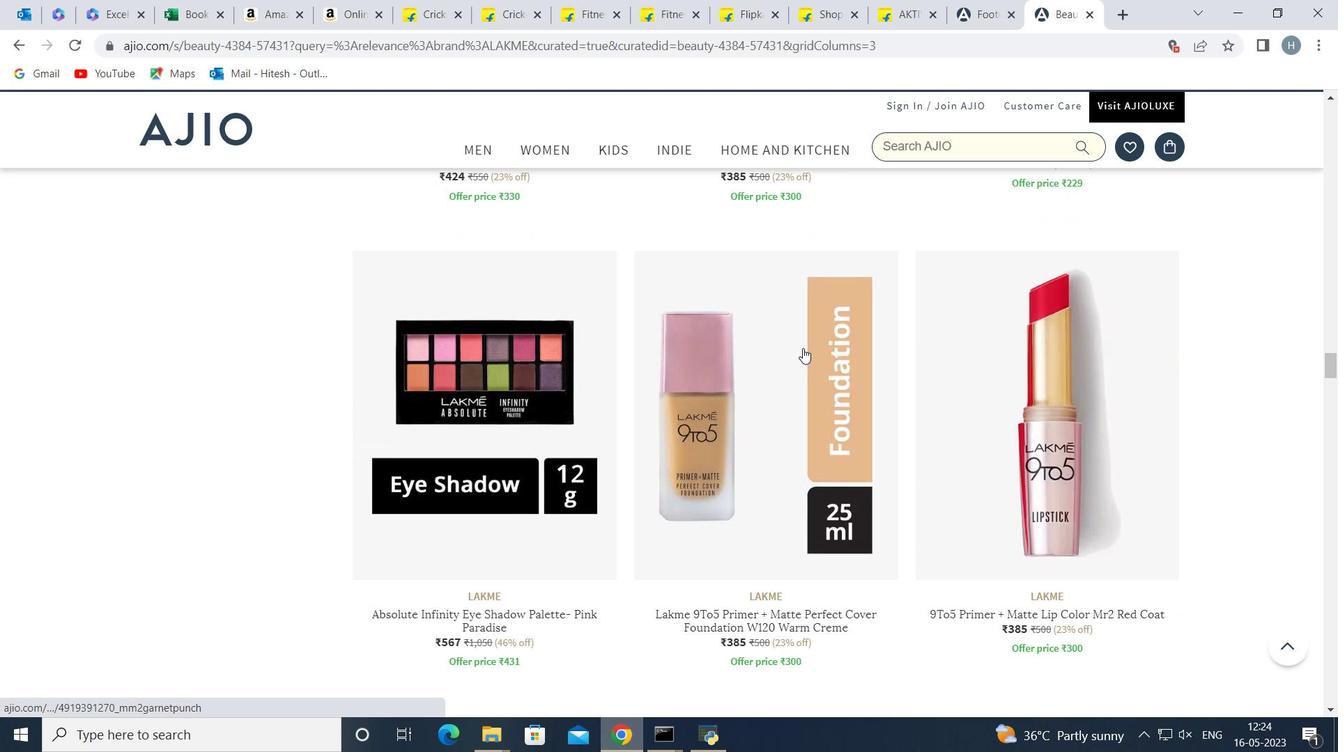
Action: Mouse scrolled (803, 347) with delta (0, 0)
Screenshot: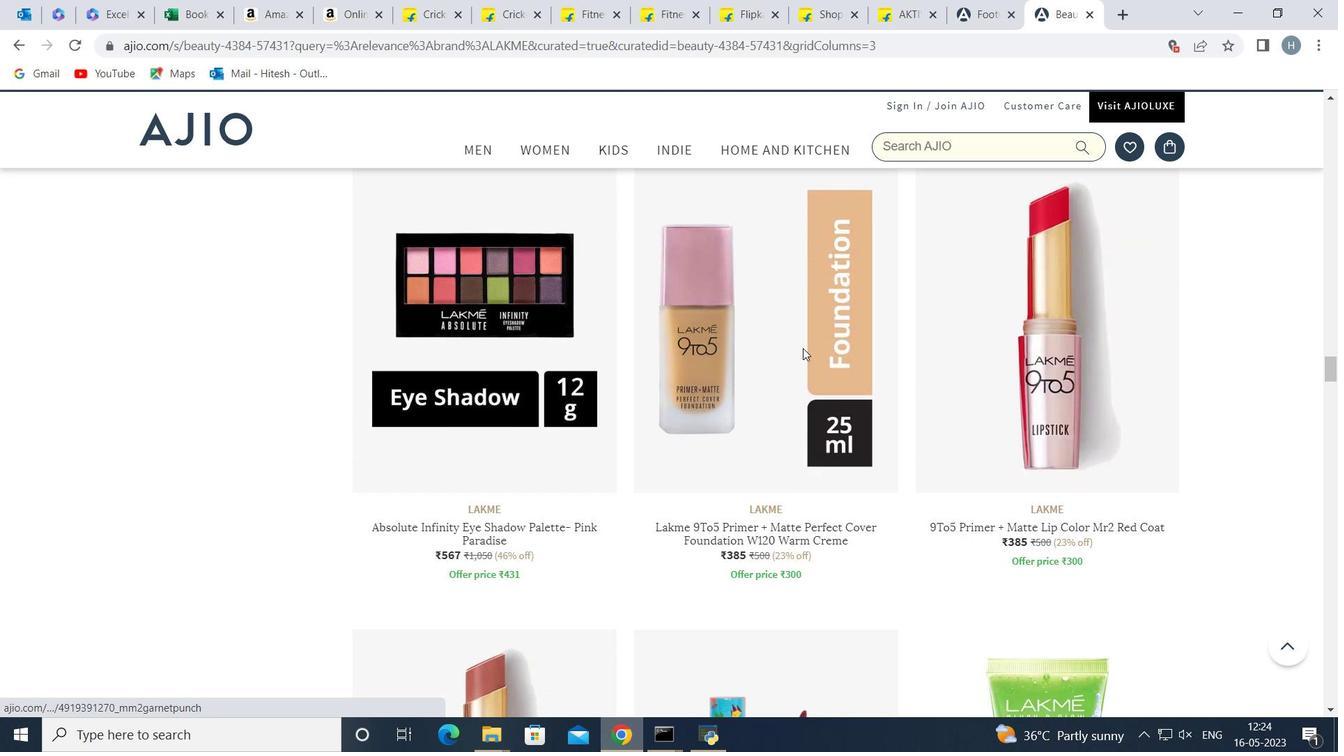 
Action: Mouse scrolled (803, 347) with delta (0, 0)
Screenshot: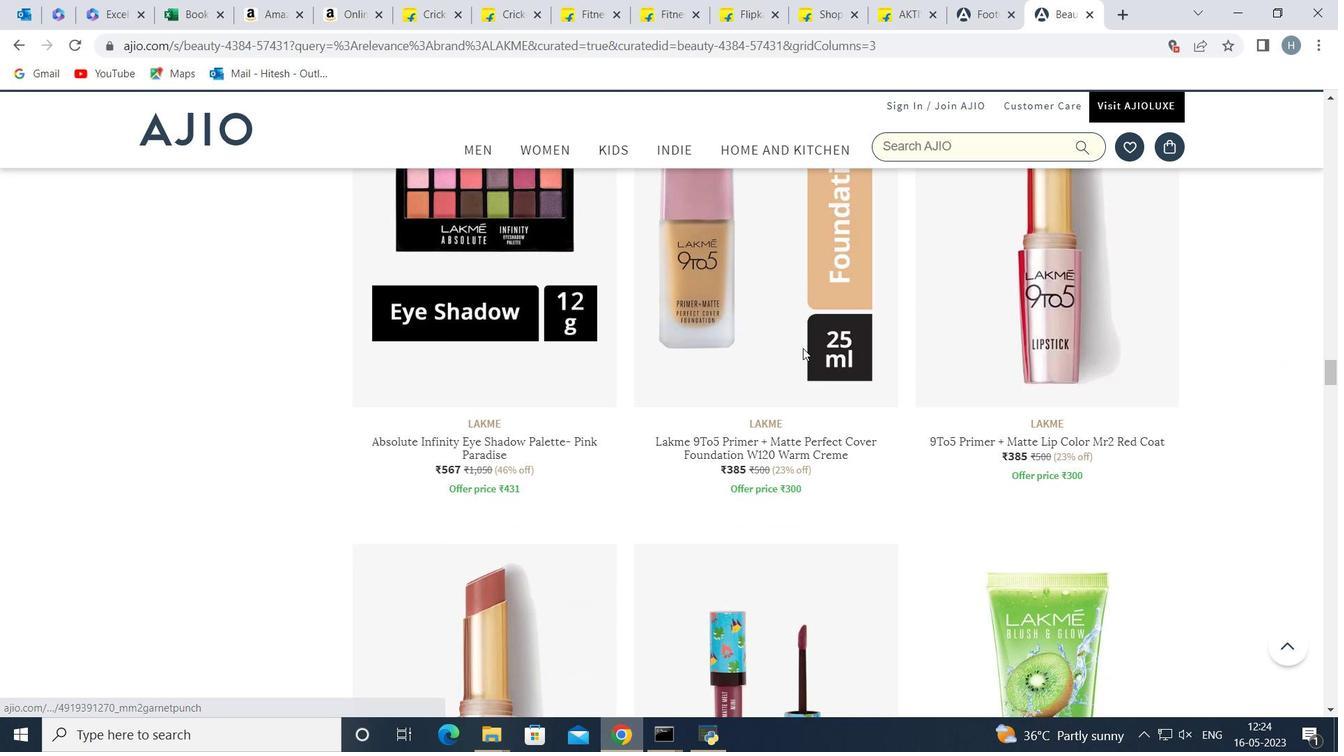 
Action: Mouse scrolled (803, 347) with delta (0, 0)
Screenshot: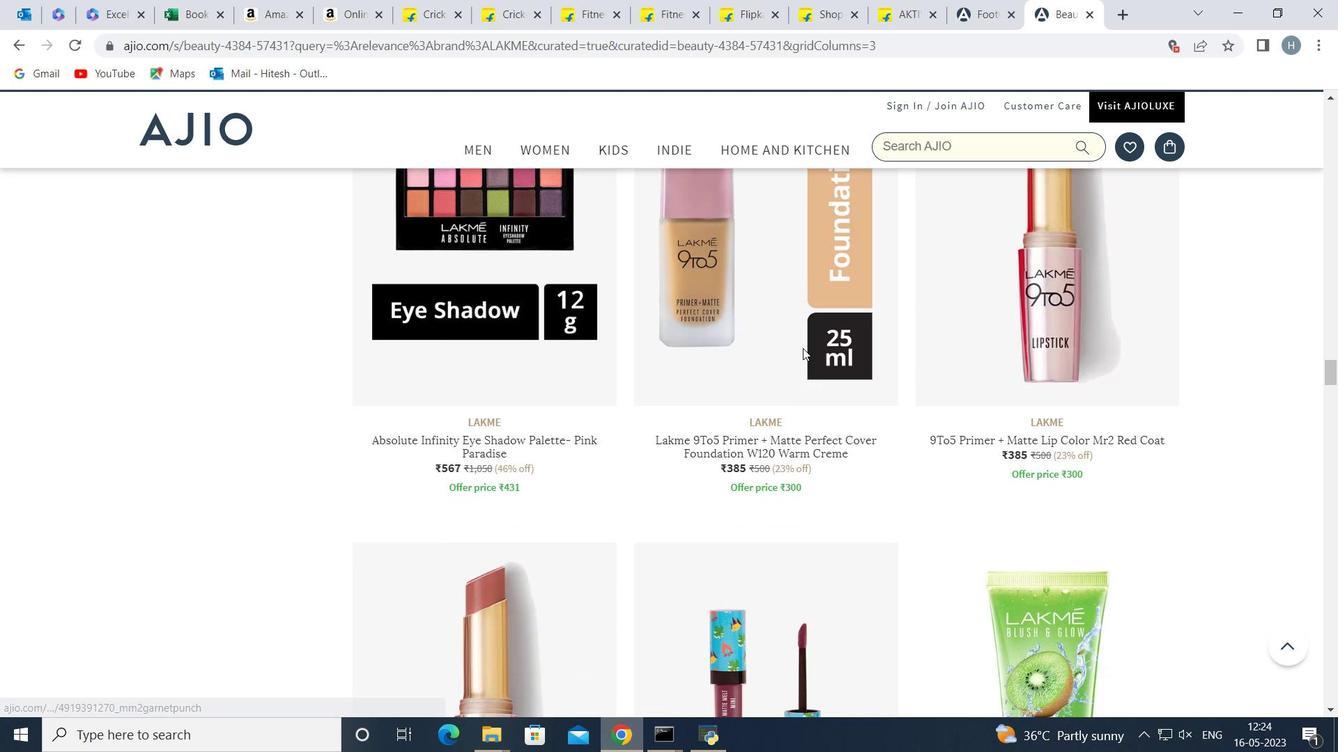 
Action: Mouse scrolled (803, 347) with delta (0, 0)
Screenshot: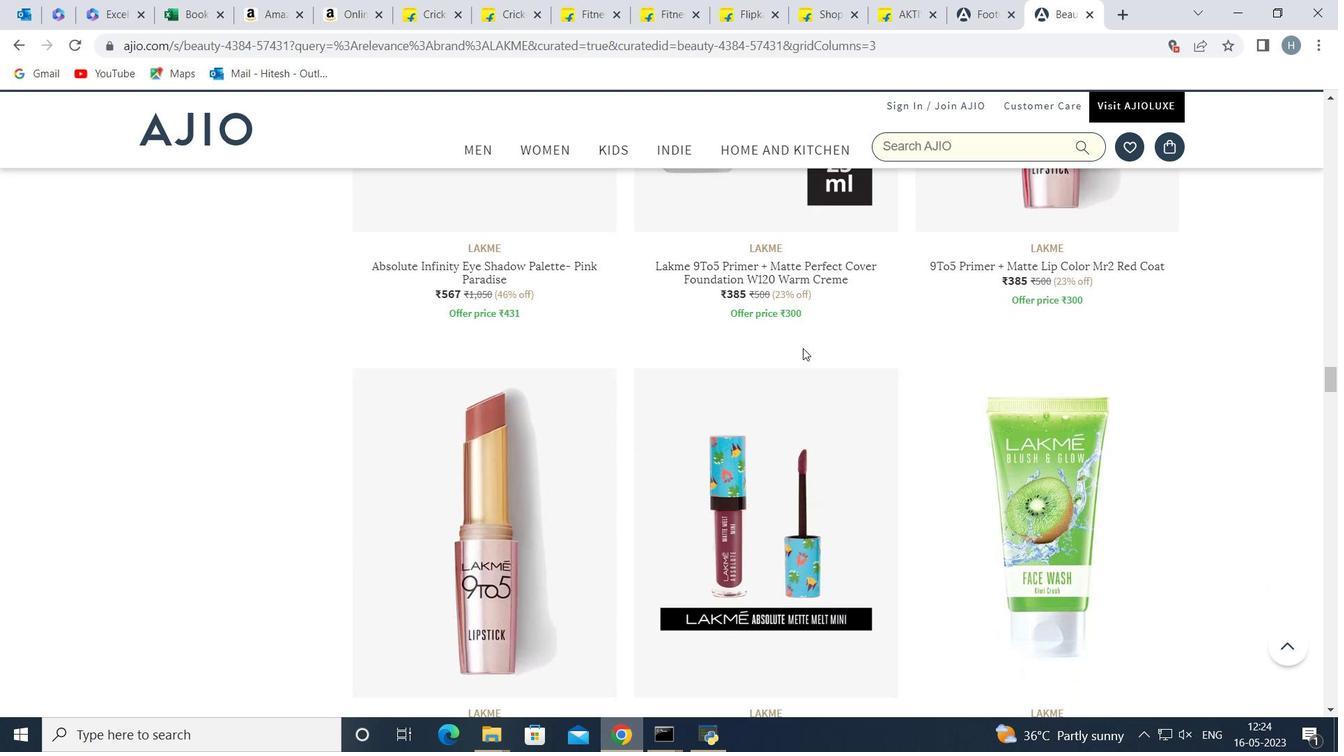 
Action: Mouse scrolled (803, 347) with delta (0, 0)
Screenshot: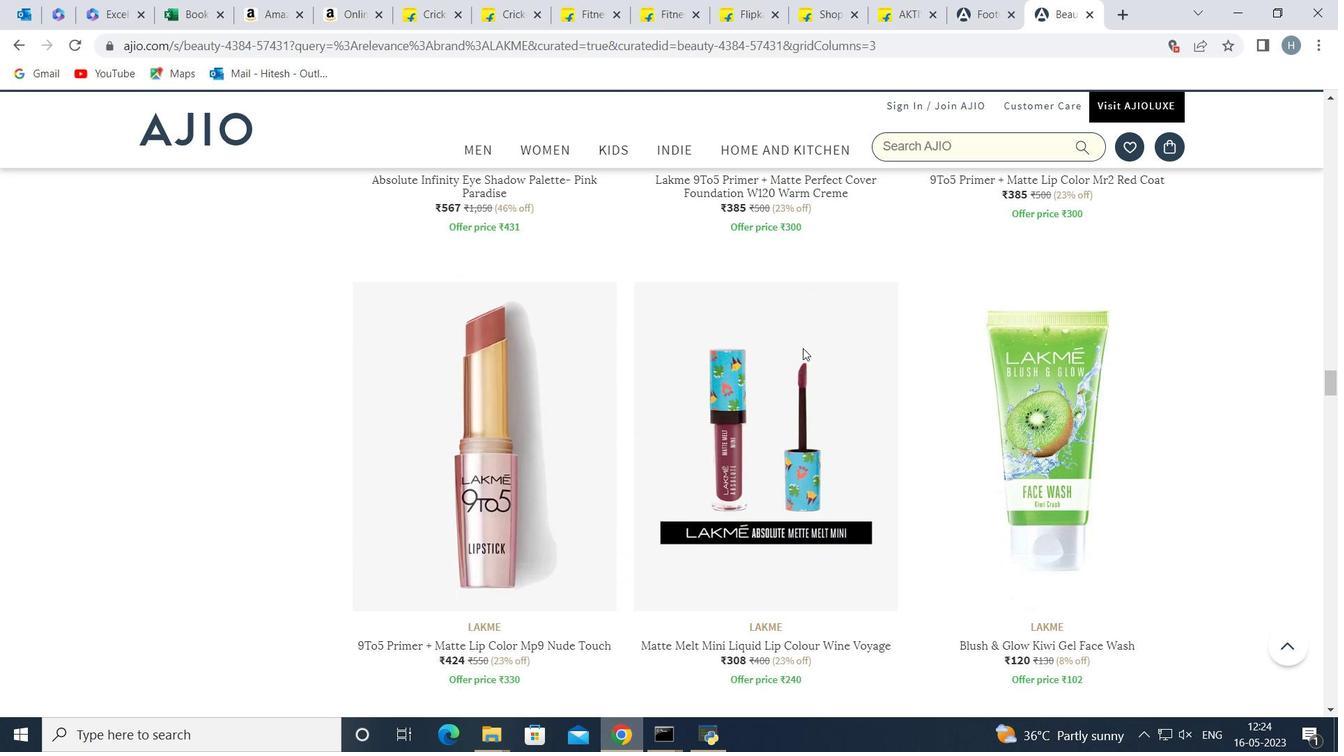 
Action: Mouse scrolled (803, 347) with delta (0, 0)
Screenshot: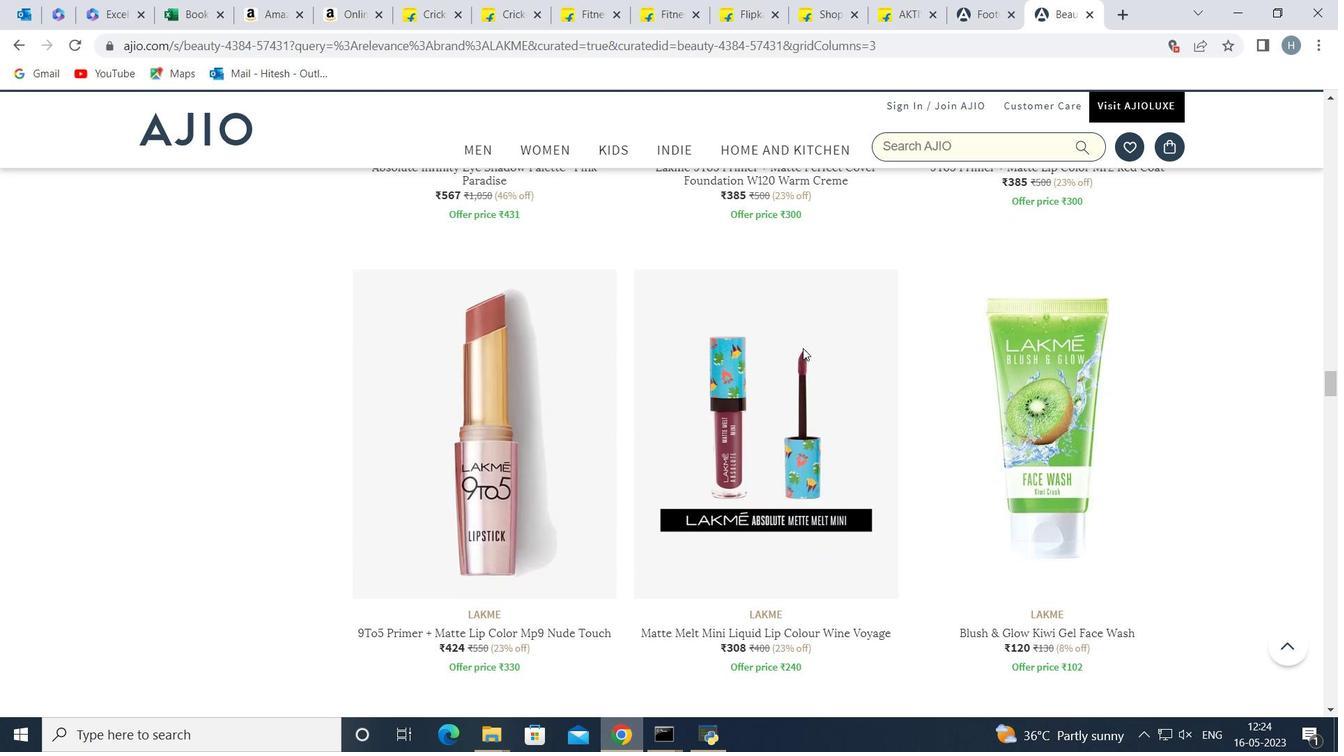 
Action: Mouse scrolled (803, 347) with delta (0, 0)
Screenshot: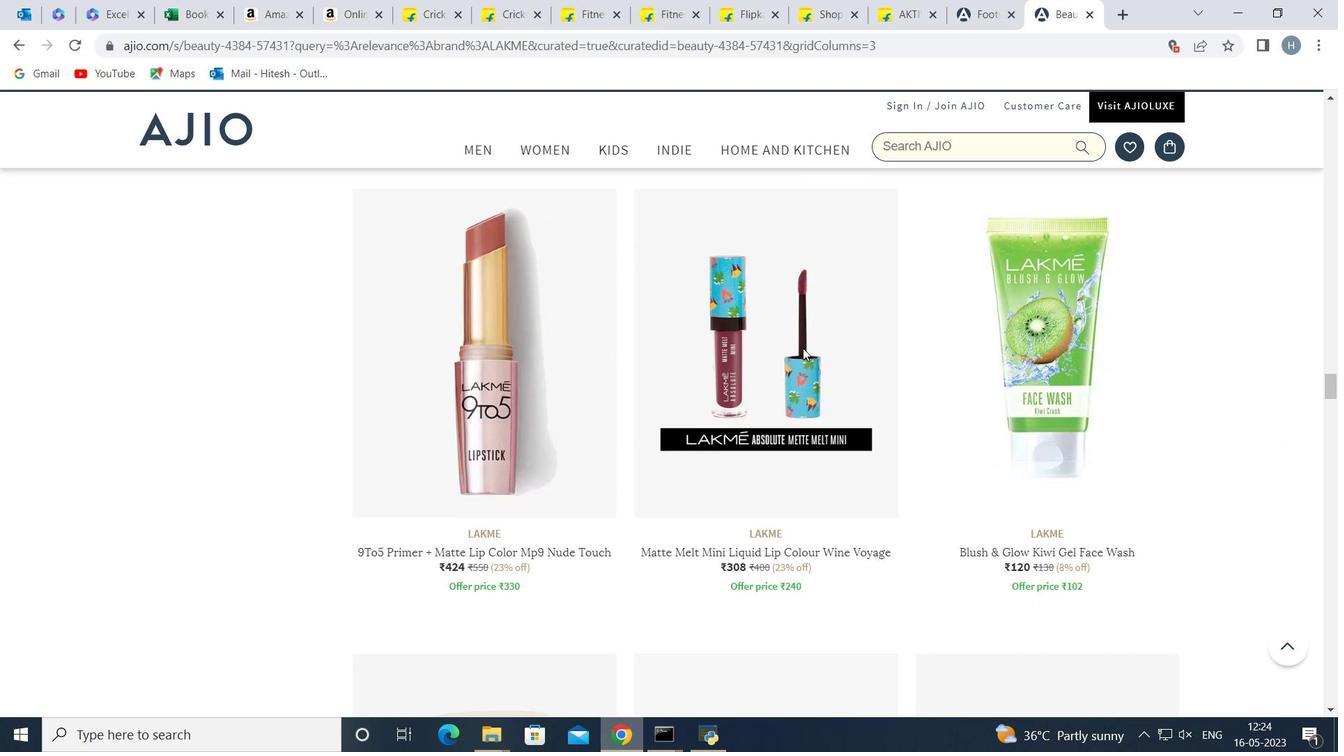 
Action: Mouse scrolled (803, 347) with delta (0, 0)
Screenshot: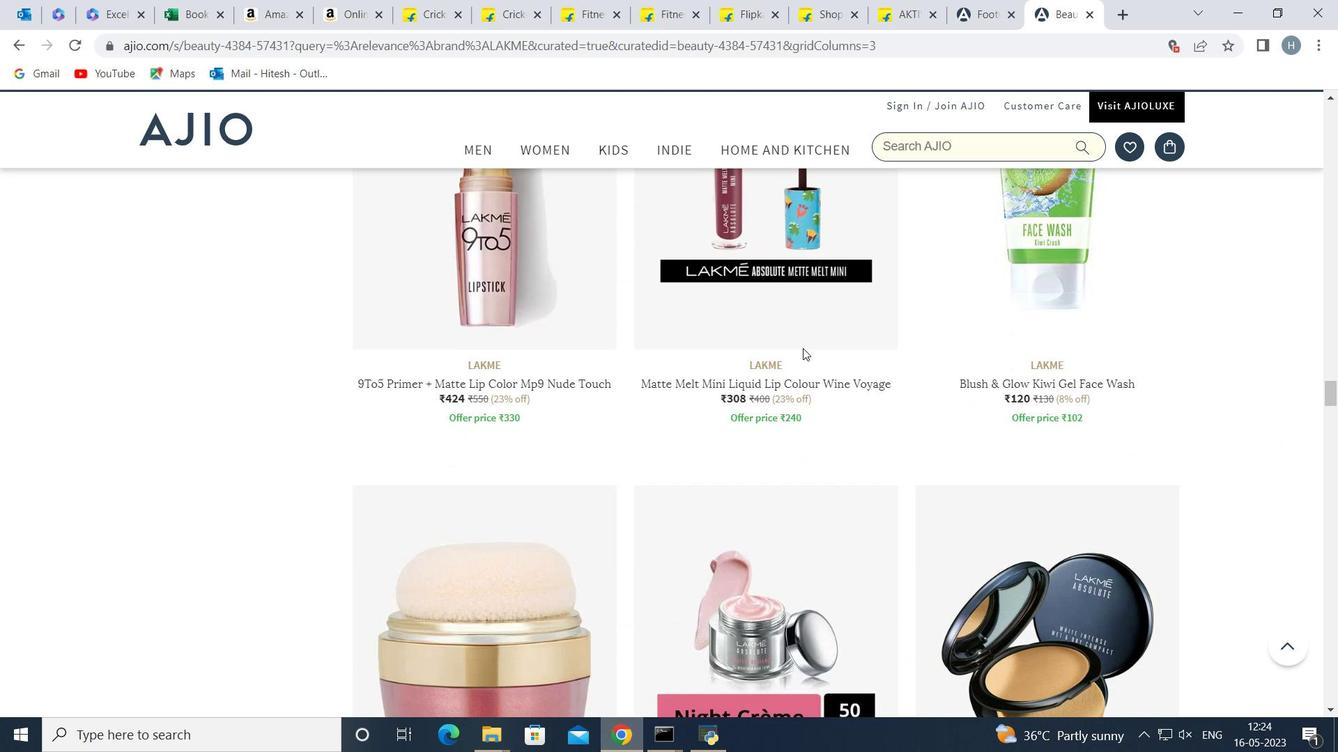 
Action: Mouse scrolled (803, 347) with delta (0, 0)
Screenshot: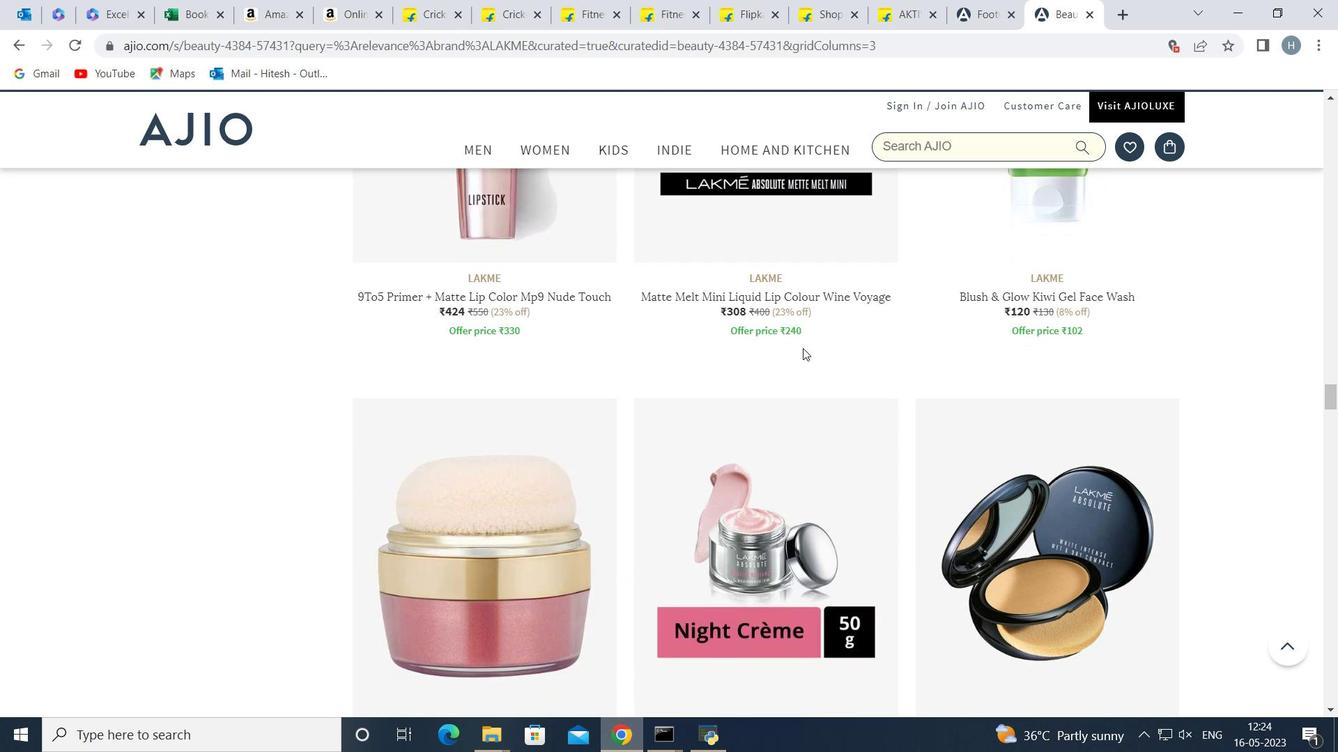 
Action: Mouse scrolled (803, 347) with delta (0, 0)
Screenshot: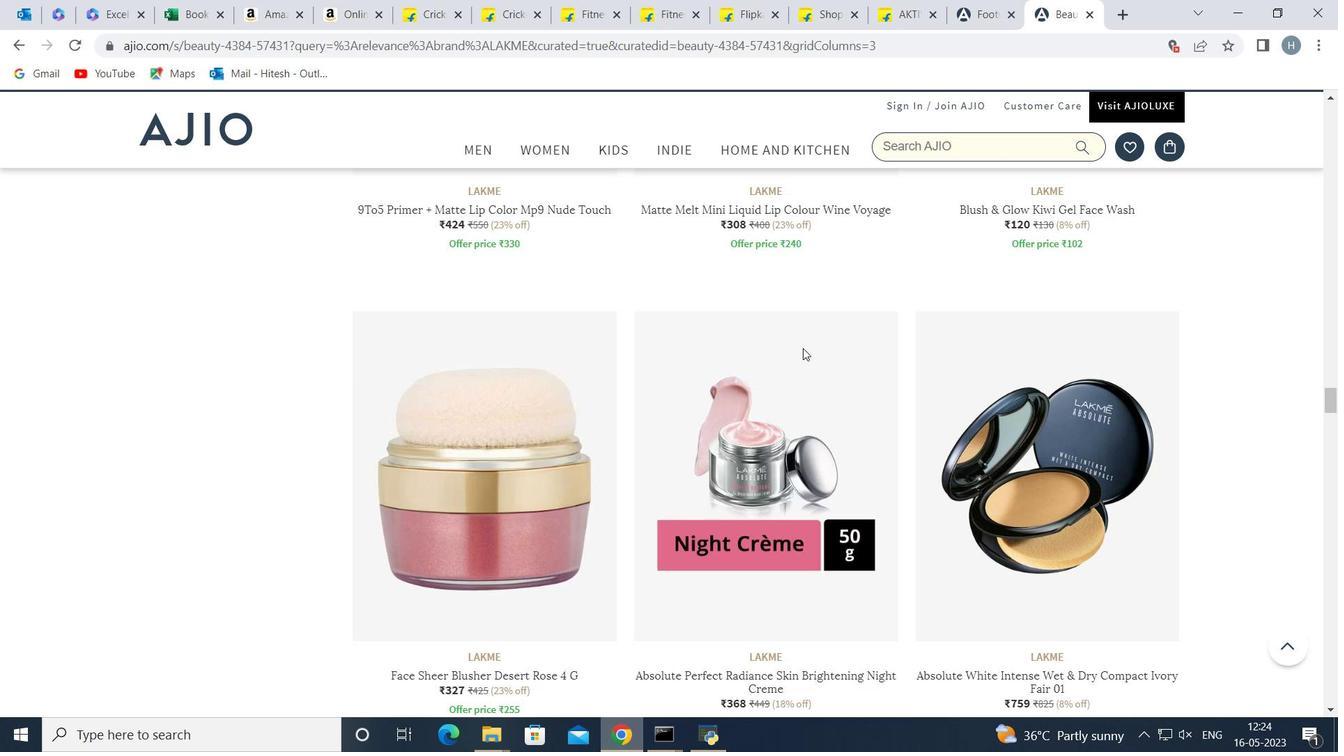 
Action: Mouse scrolled (803, 347) with delta (0, 0)
Screenshot: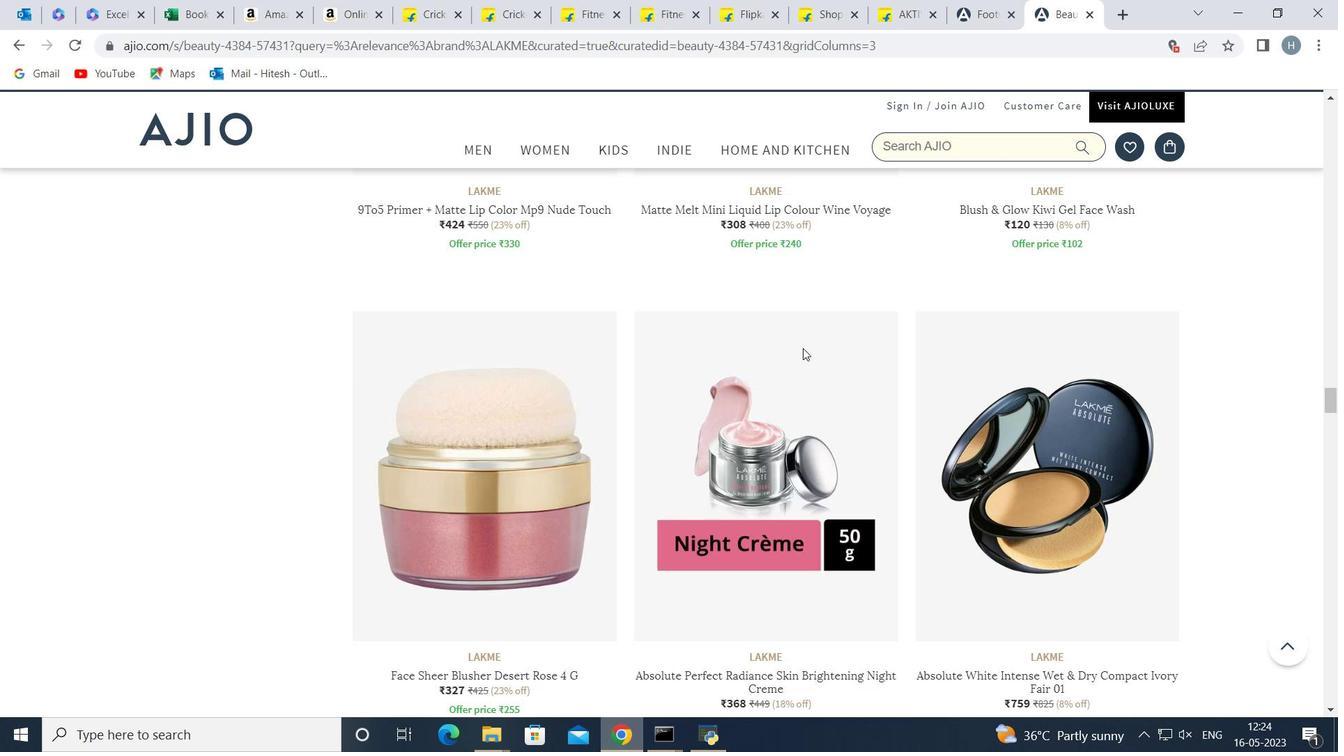 
Action: Mouse moved to (805, 347)
Screenshot: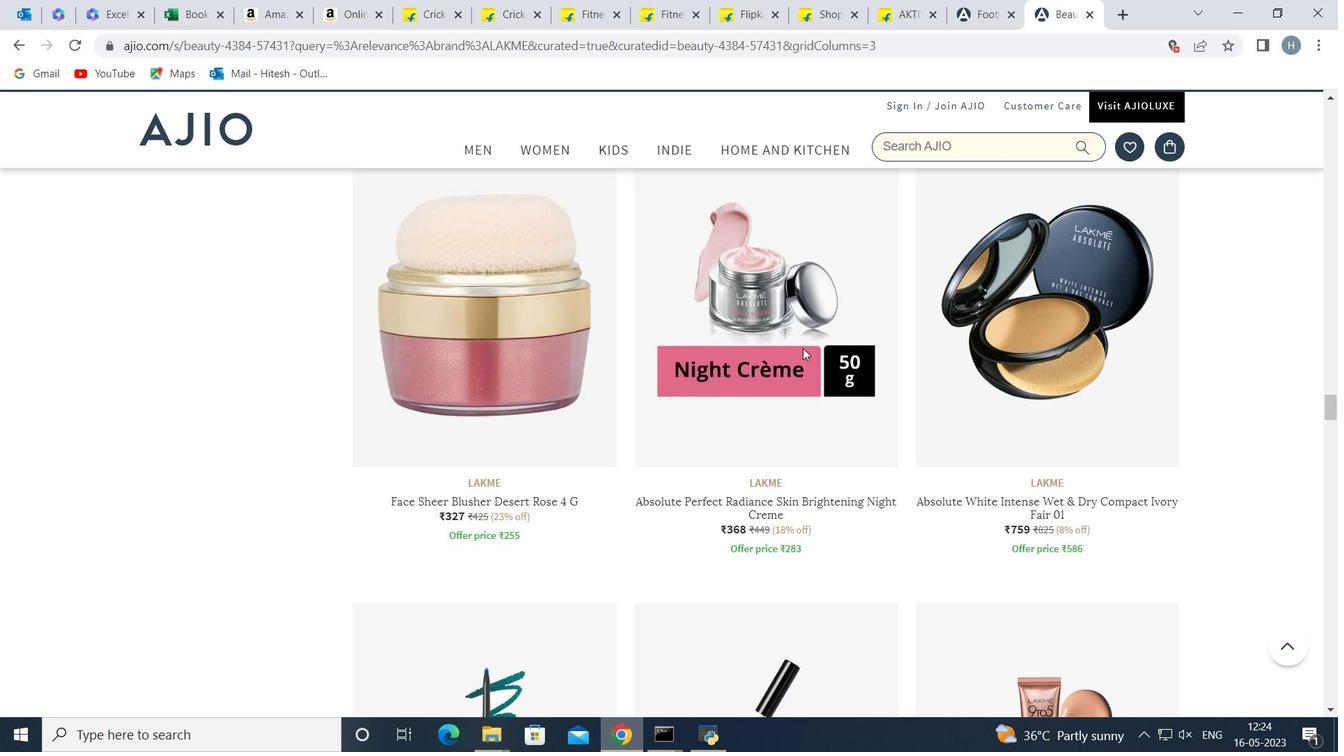 
Action: Mouse scrolled (805, 346) with delta (0, 0)
Screenshot: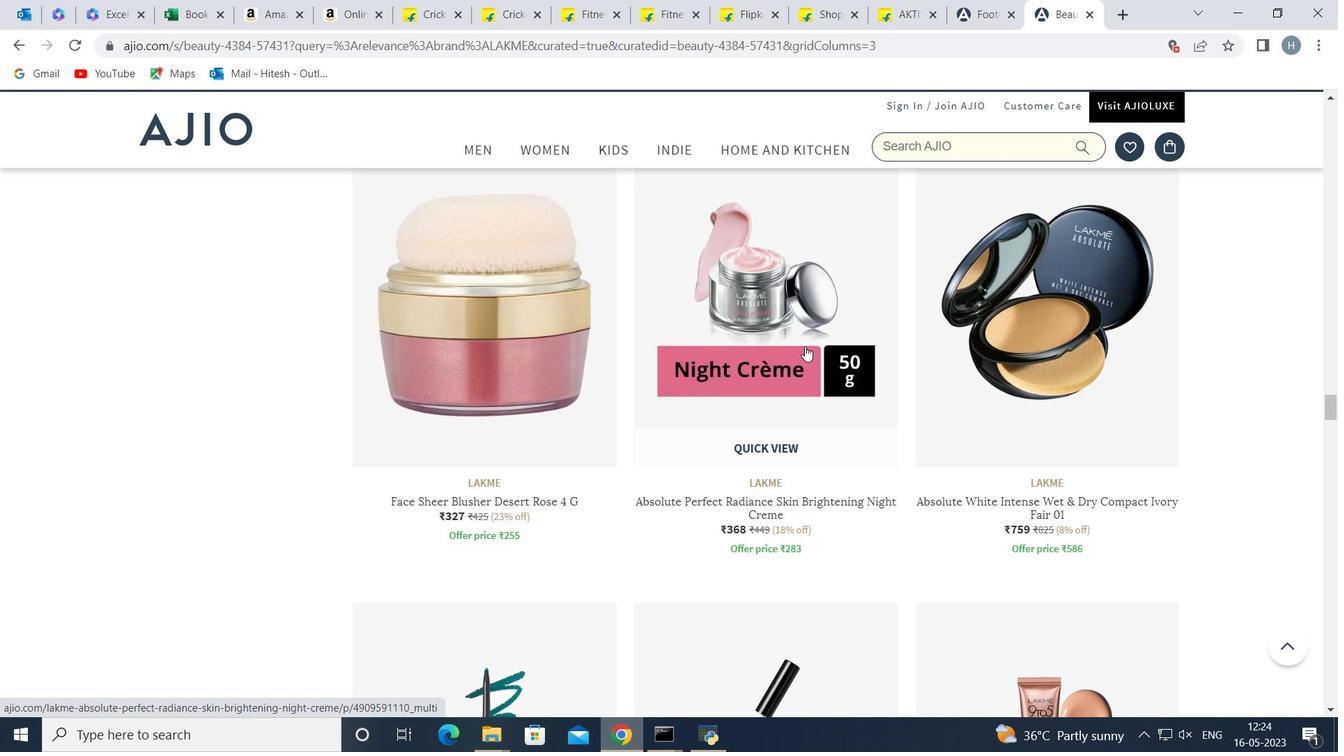
Action: Mouse scrolled (805, 346) with delta (0, 0)
Screenshot: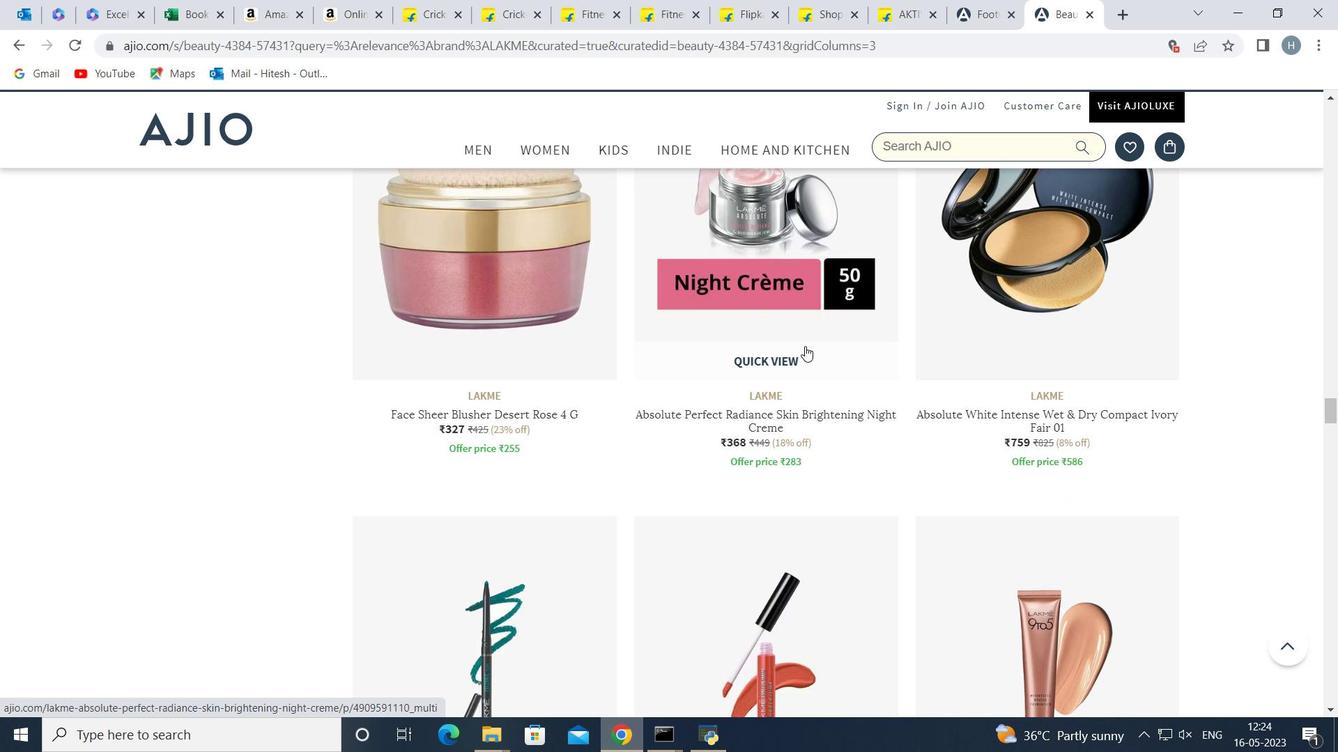 
Action: Mouse scrolled (805, 346) with delta (0, 0)
Screenshot: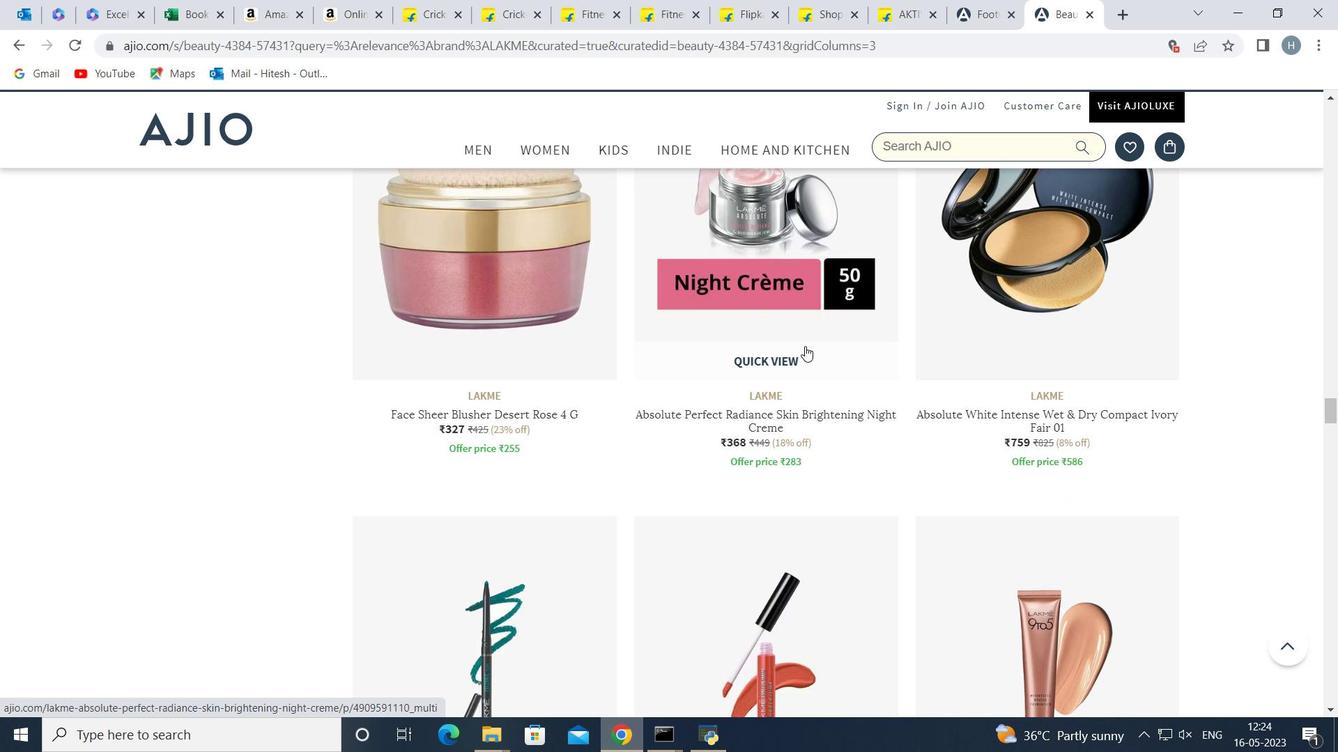 
Action: Mouse scrolled (805, 346) with delta (0, 0)
Screenshot: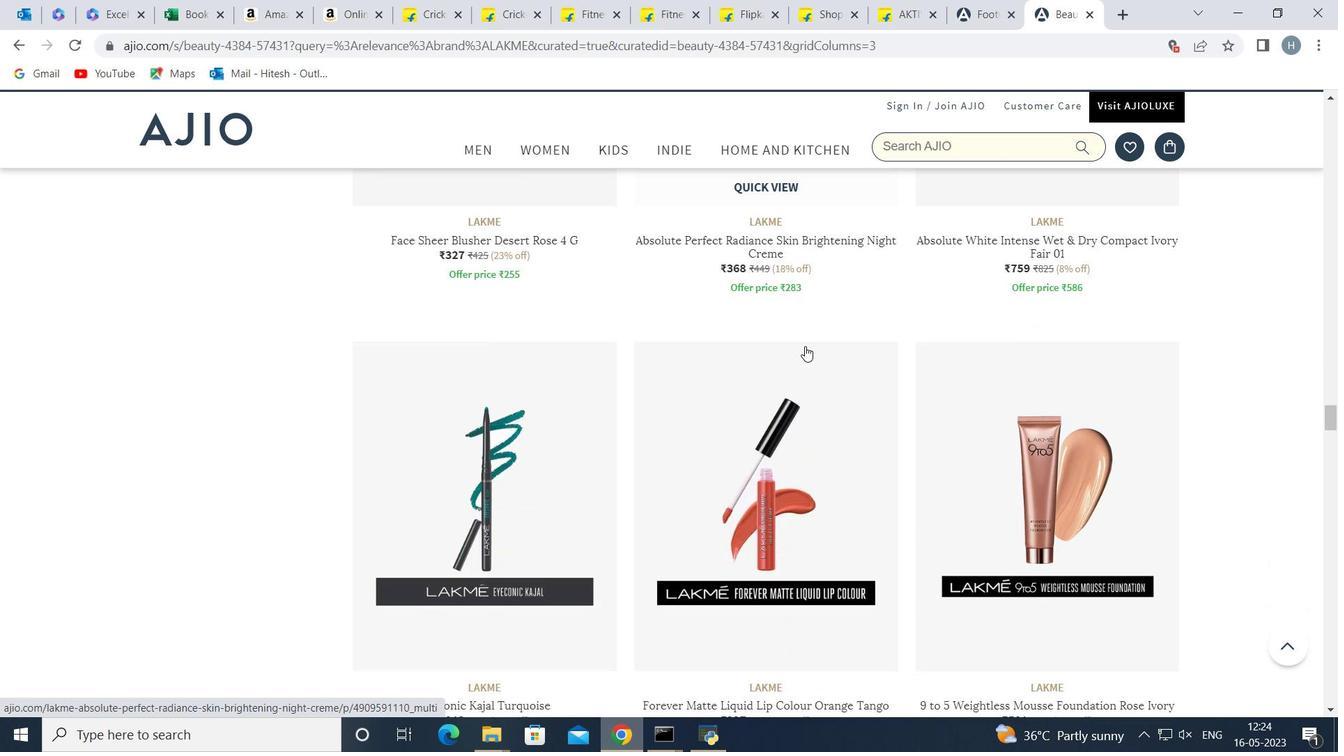 
Action: Mouse scrolled (805, 346) with delta (0, 0)
Screenshot: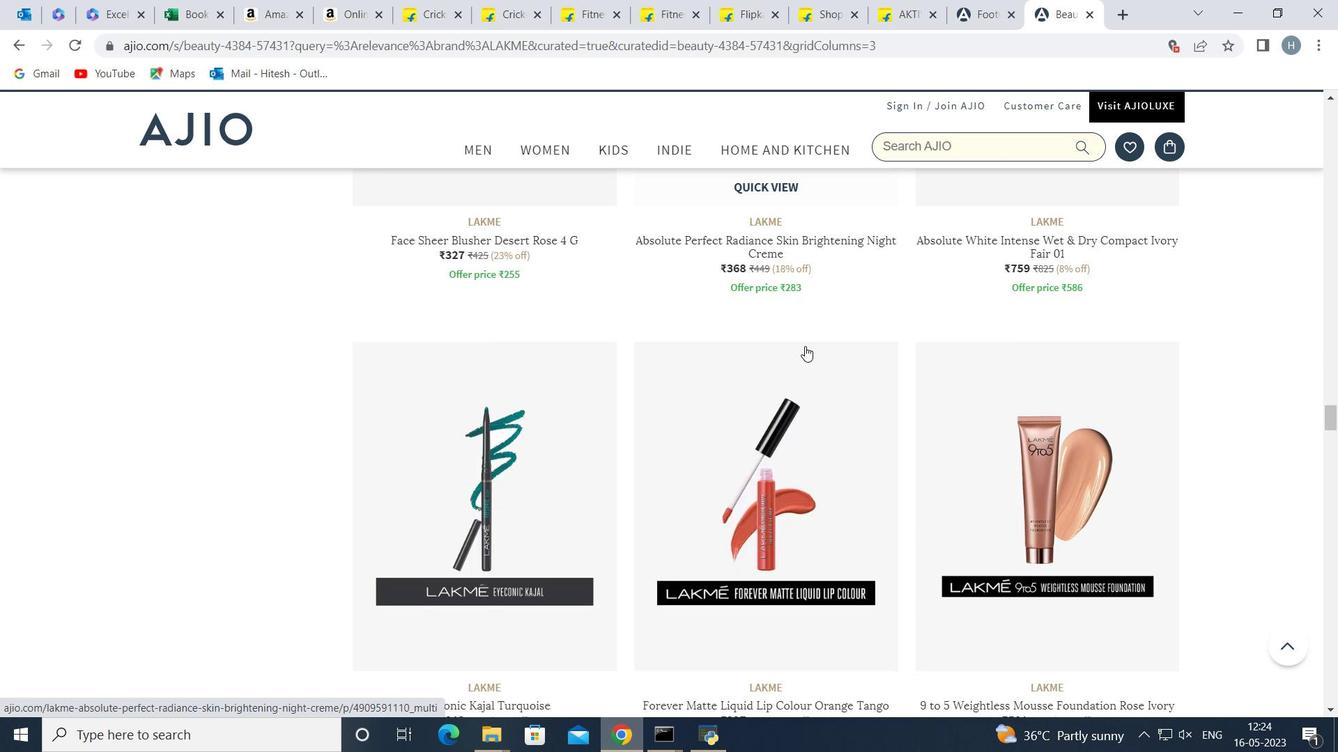 
Action: Mouse moved to (851, 353)
Screenshot: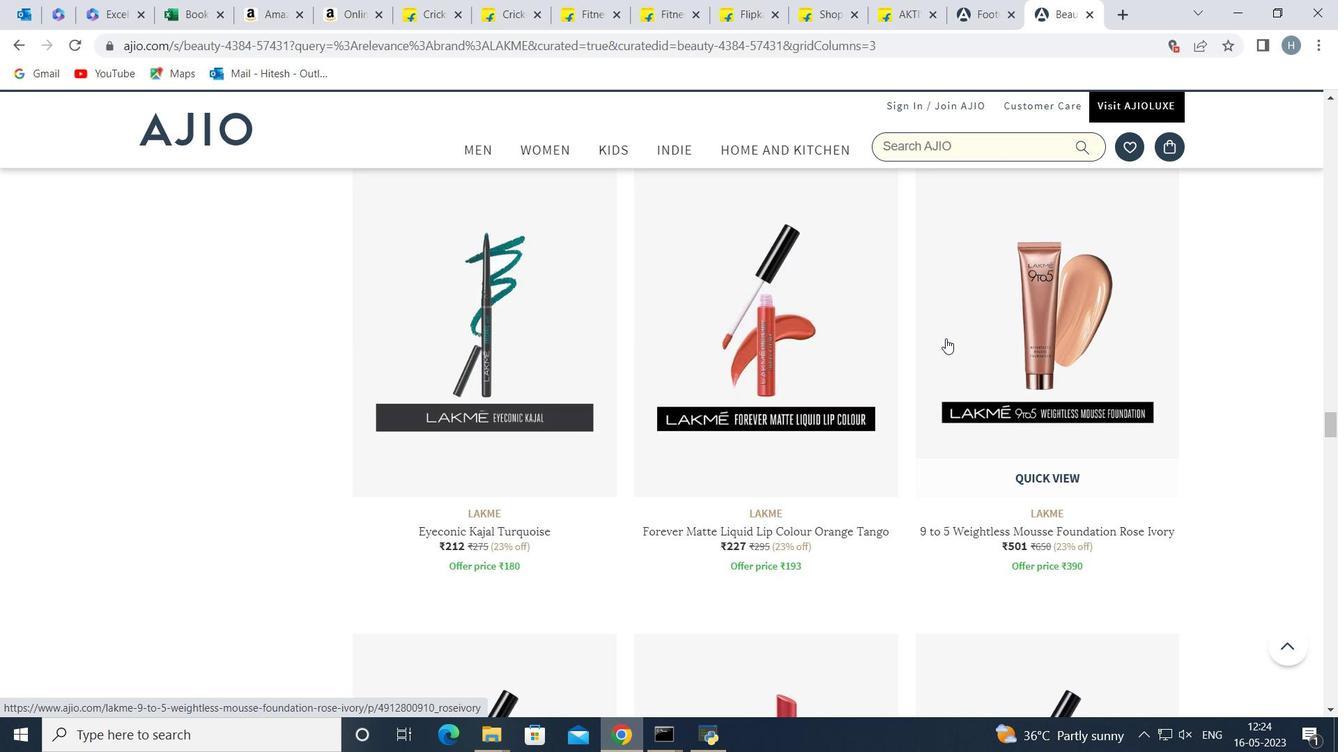 
Action: Mouse scrolled (851, 352) with delta (0, 0)
Screenshot: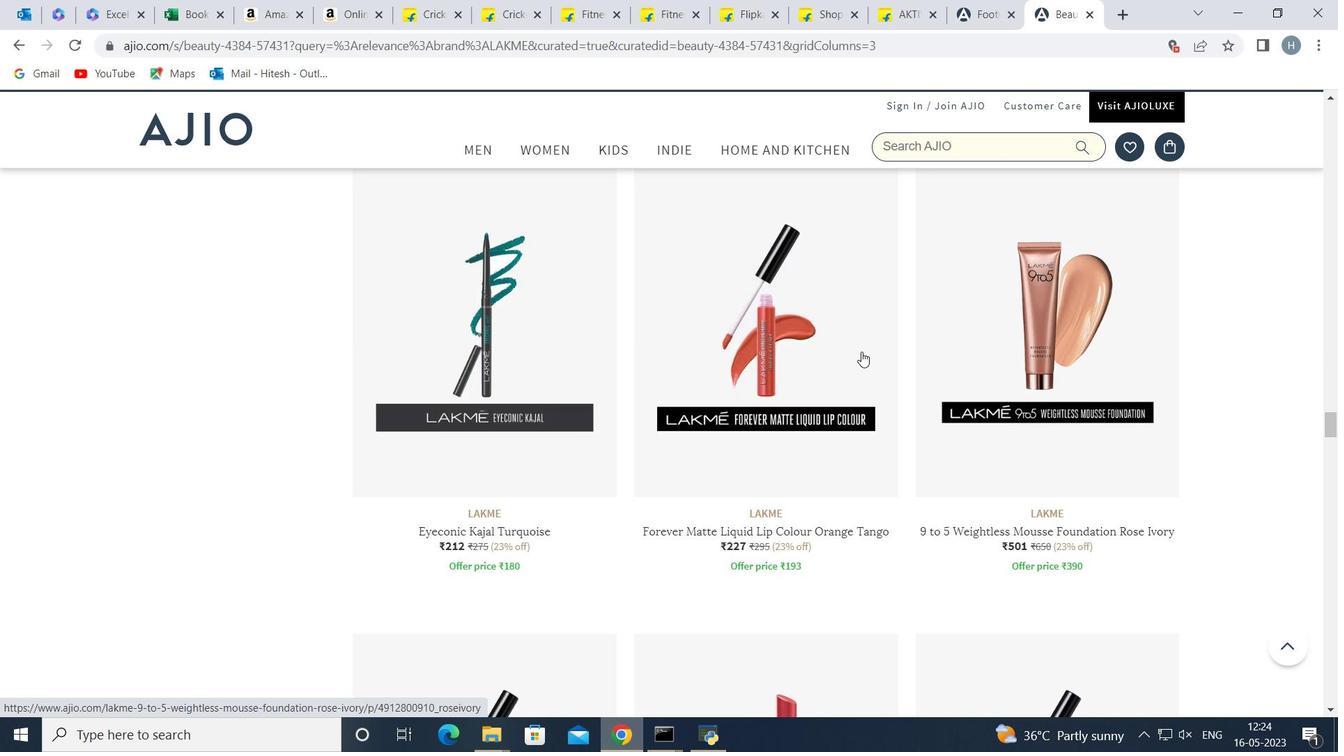 
Action: Mouse moved to (849, 354)
Screenshot: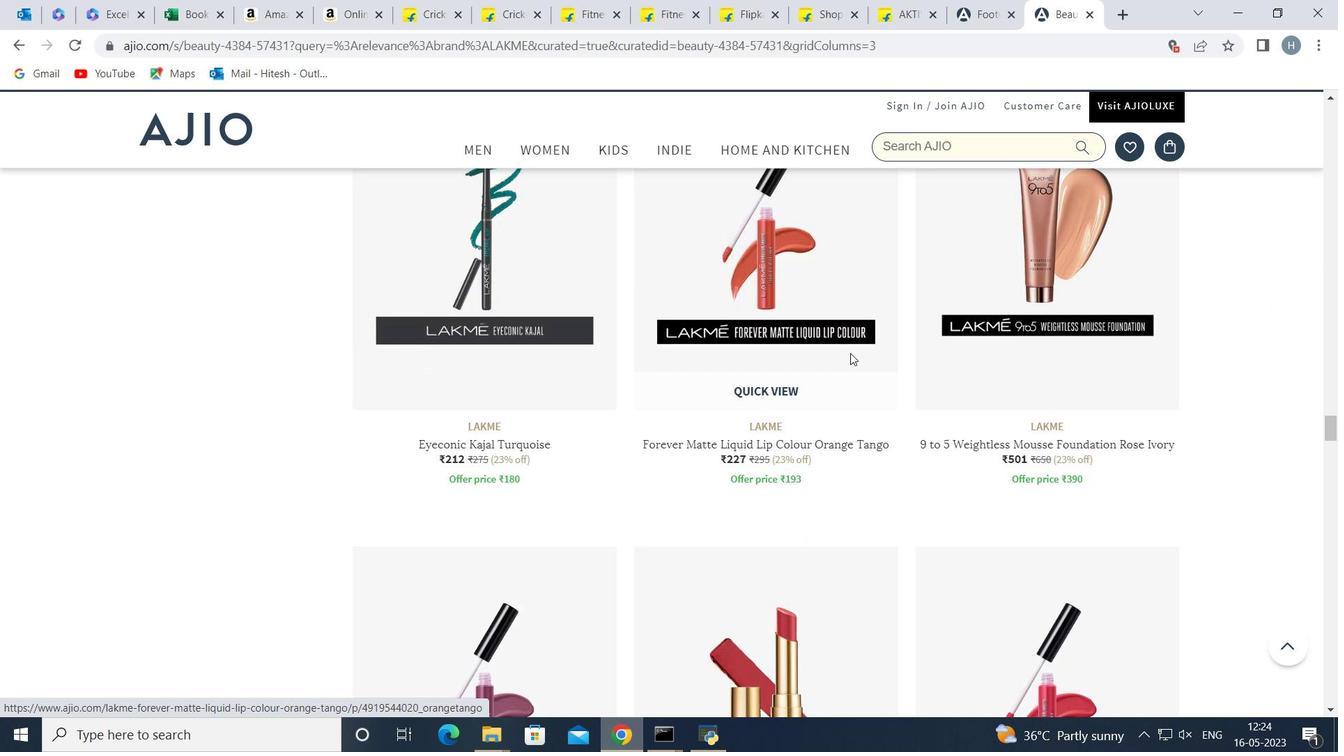 
Action: Mouse scrolled (849, 353) with delta (0, 0)
Screenshot: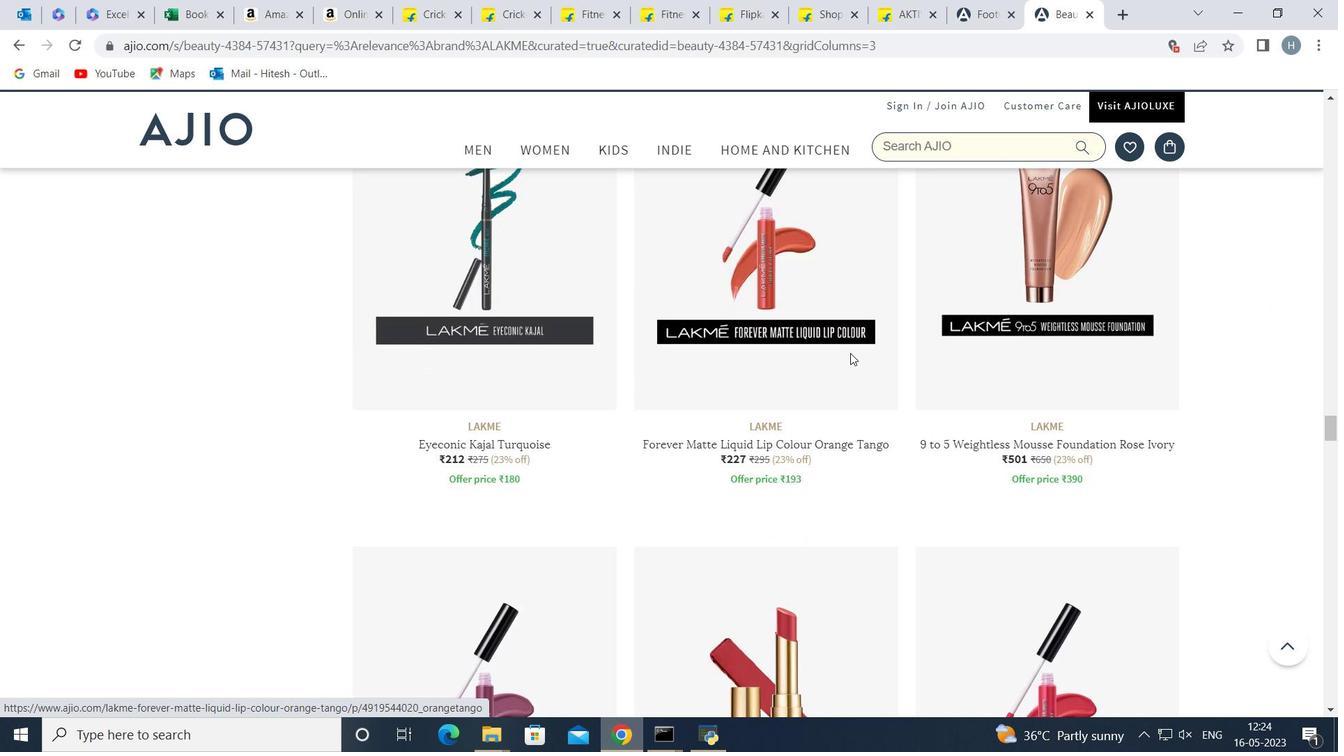 
Action: Mouse scrolled (849, 353) with delta (0, 0)
Screenshot: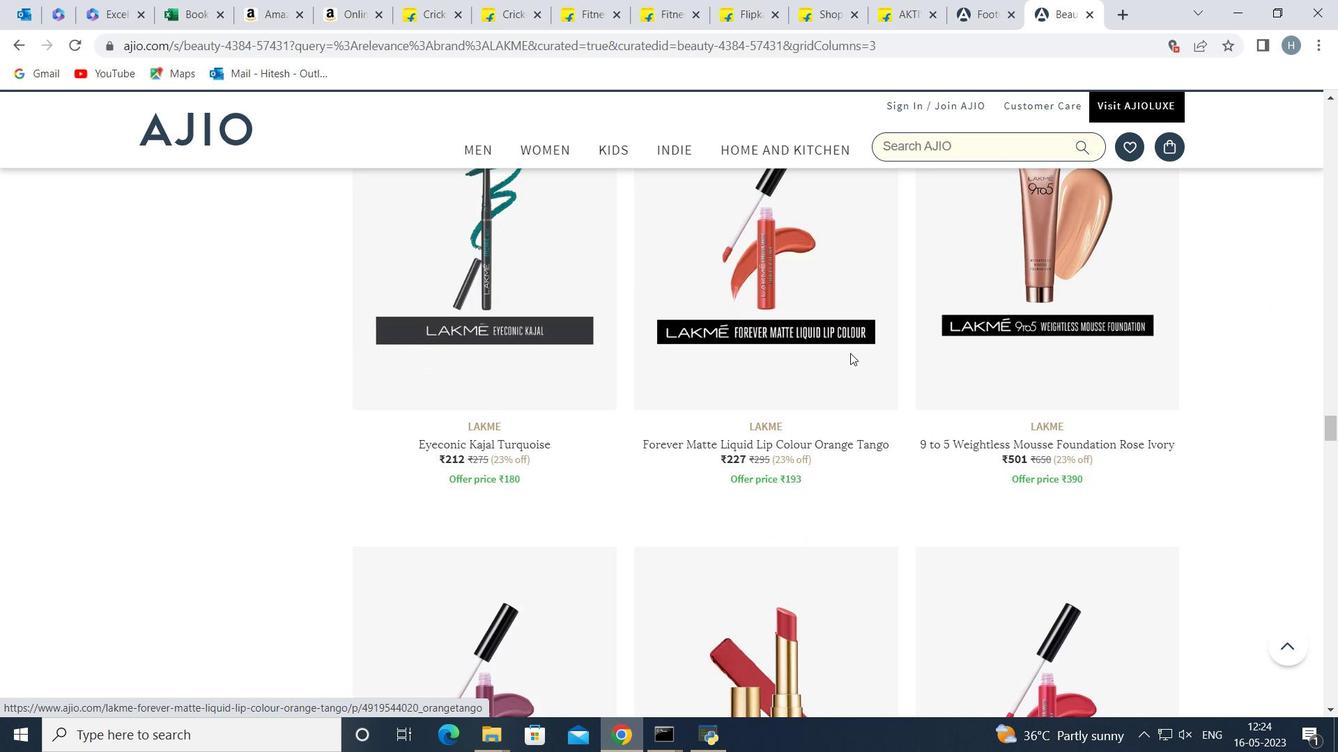 
Action: Mouse scrolled (849, 353) with delta (0, 0)
Screenshot: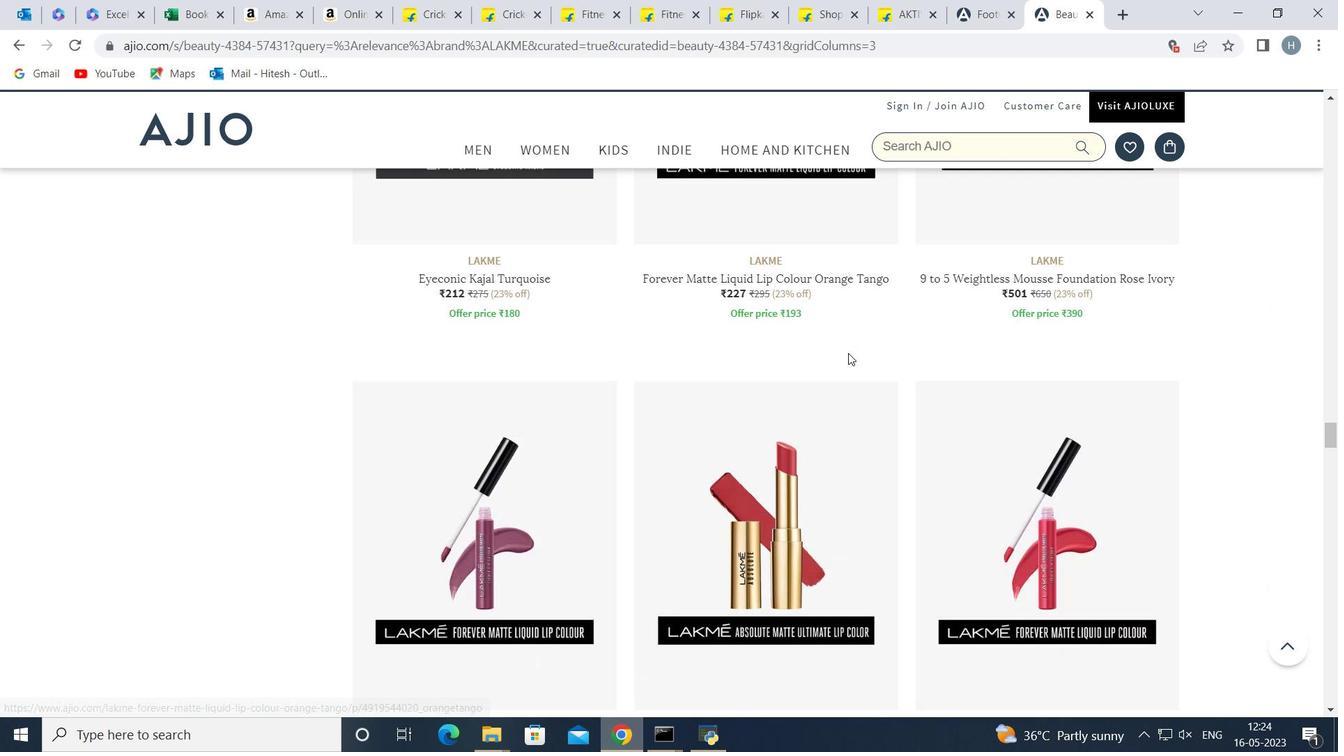 
Action: Mouse moved to (848, 354)
Screenshot: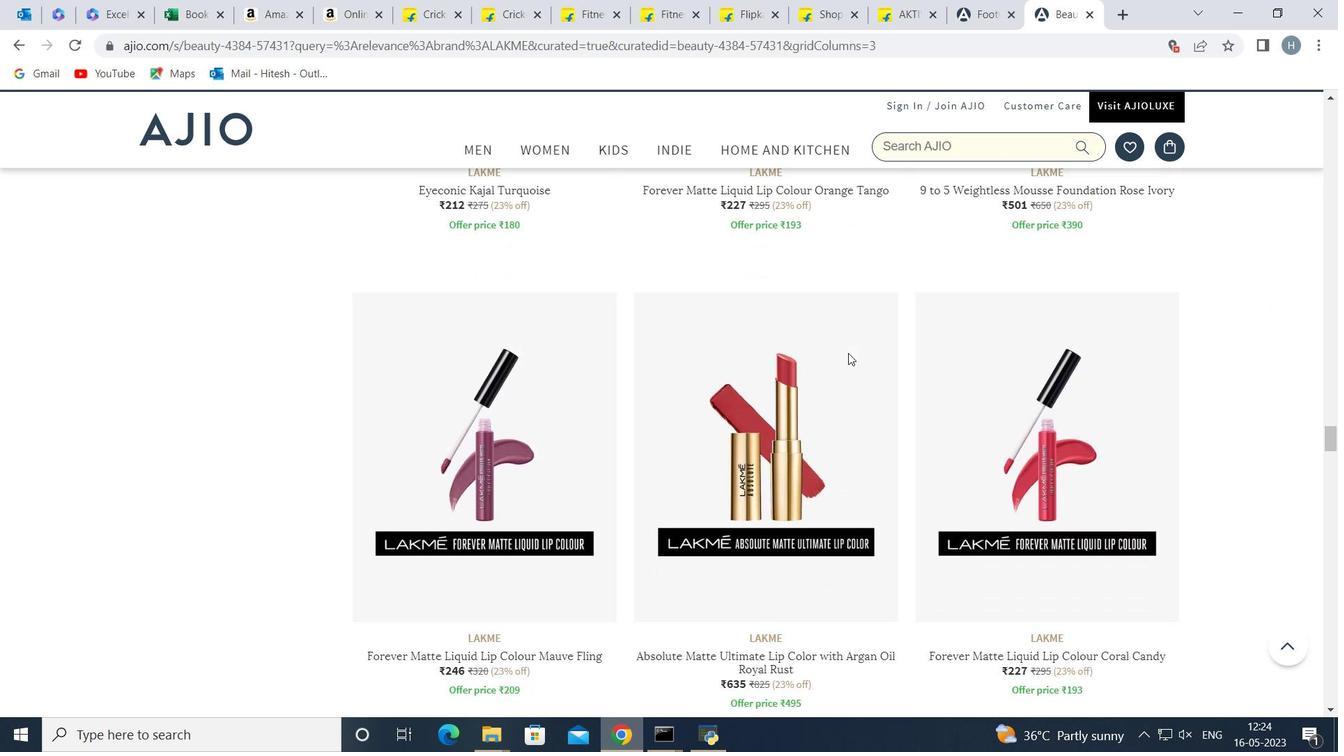 
Action: Mouse scrolled (848, 354) with delta (0, 0)
Screenshot: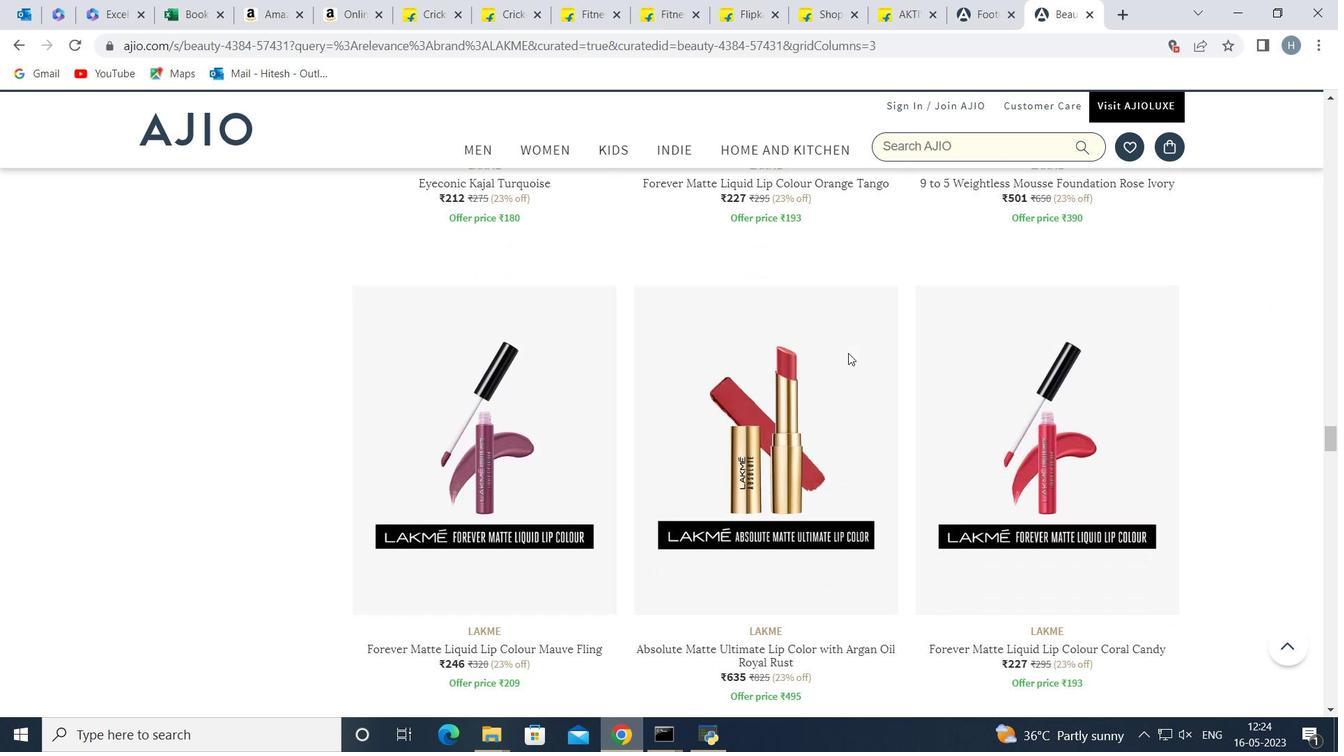 
Action: Mouse moved to (848, 356)
Screenshot: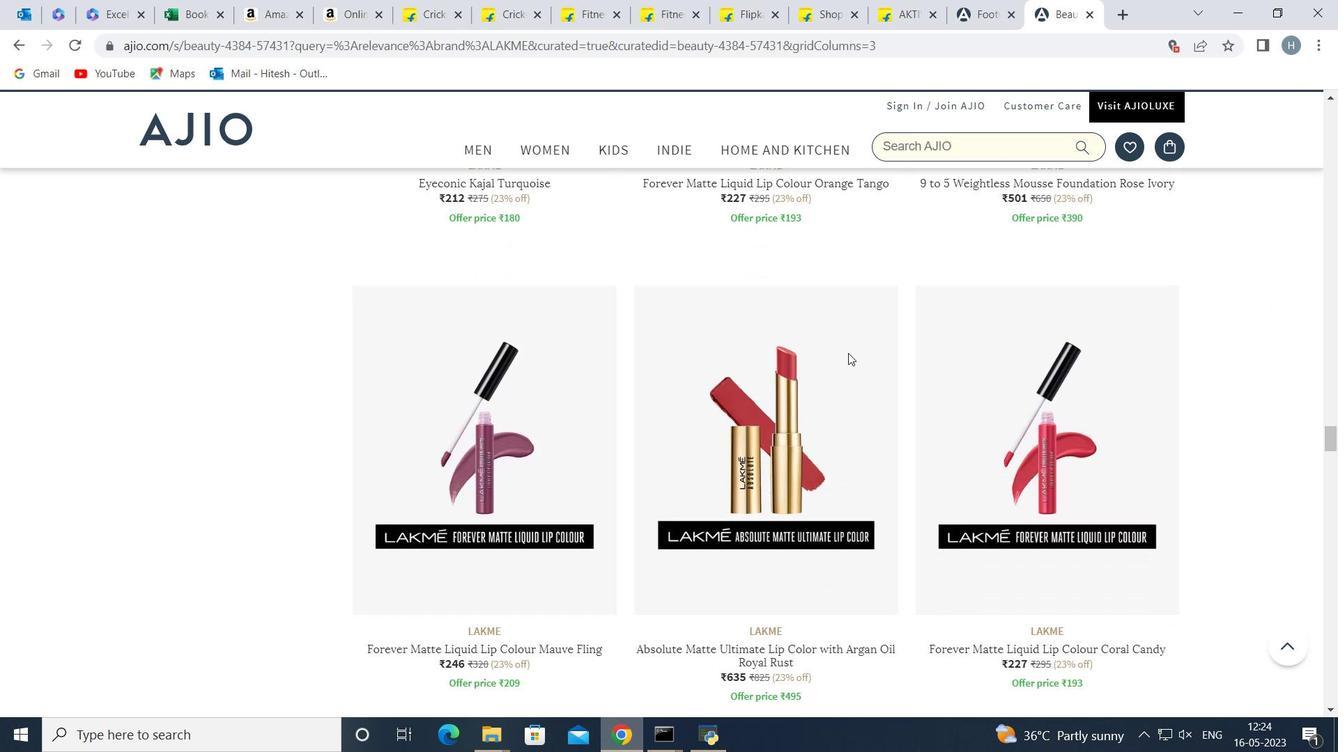 
Action: Mouse scrolled (848, 356) with delta (0, 0)
Screenshot: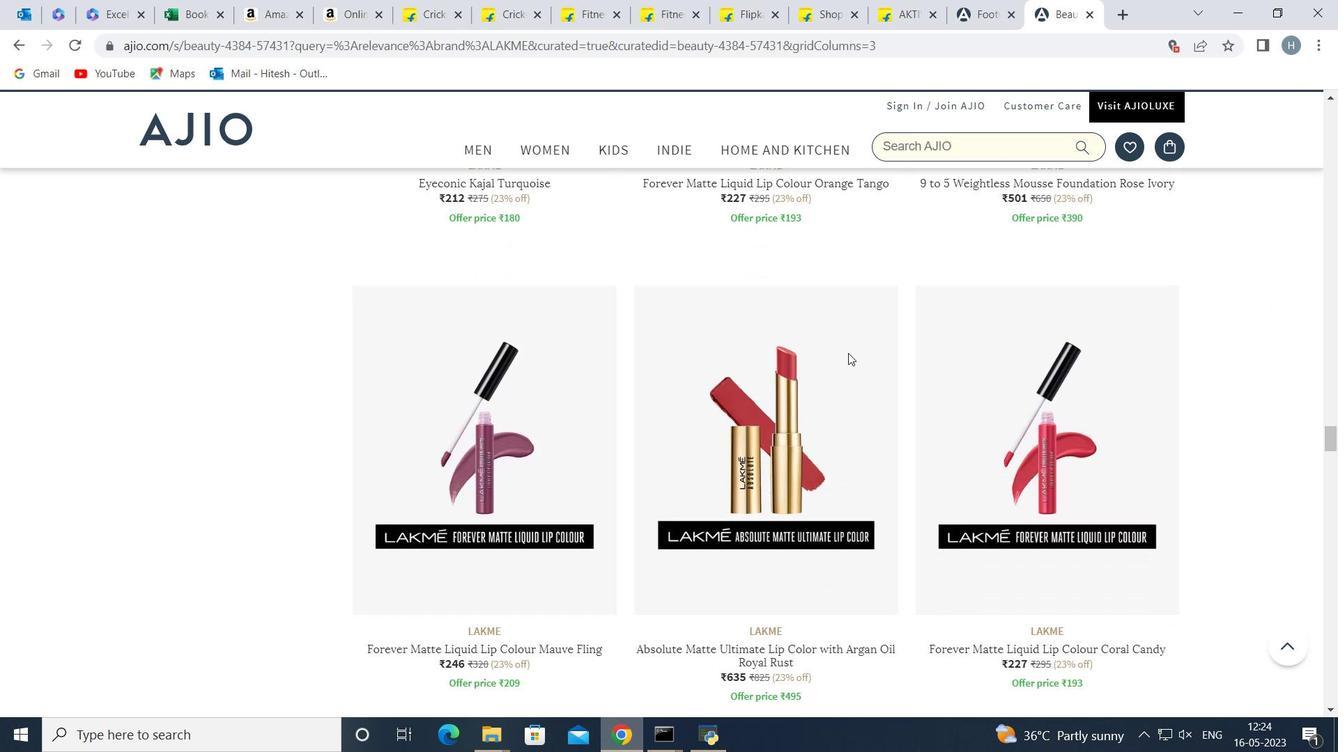 
Action: Mouse scrolled (848, 356) with delta (0, 0)
Screenshot: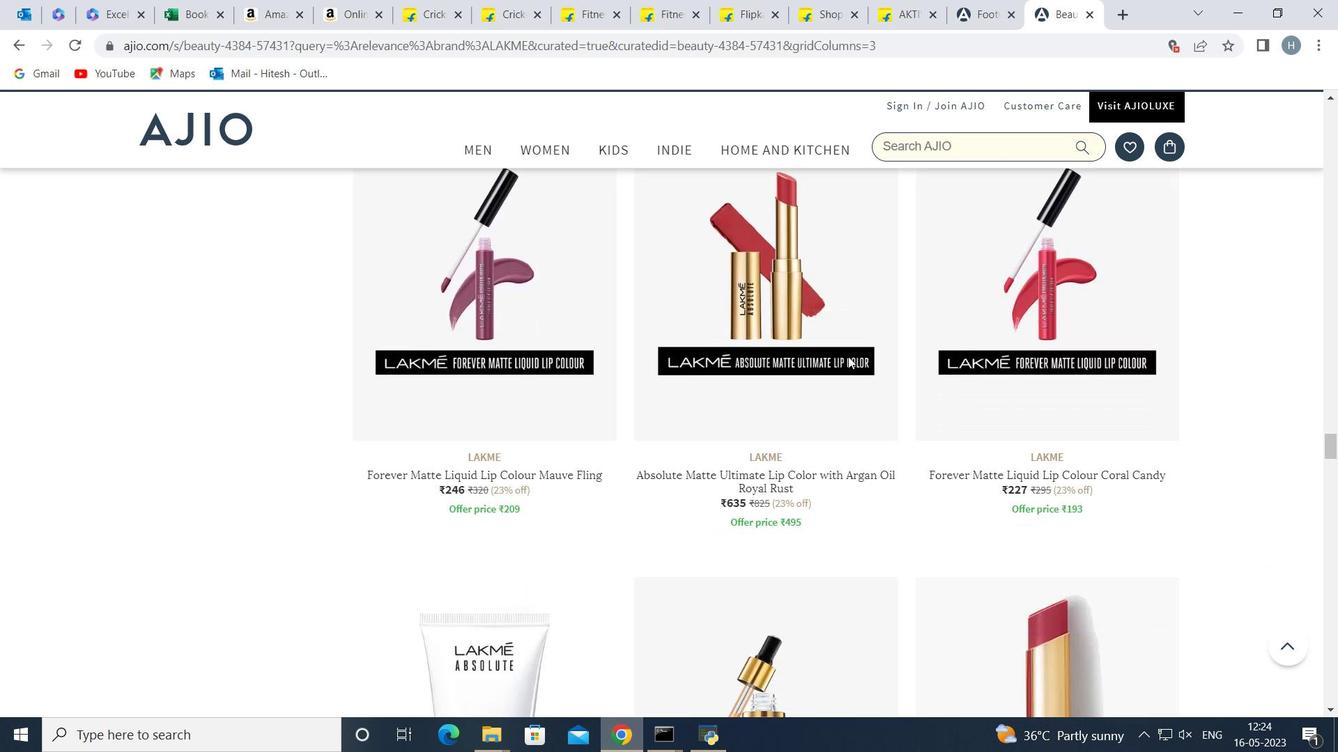 
Action: Mouse scrolled (848, 356) with delta (0, 0)
Screenshot: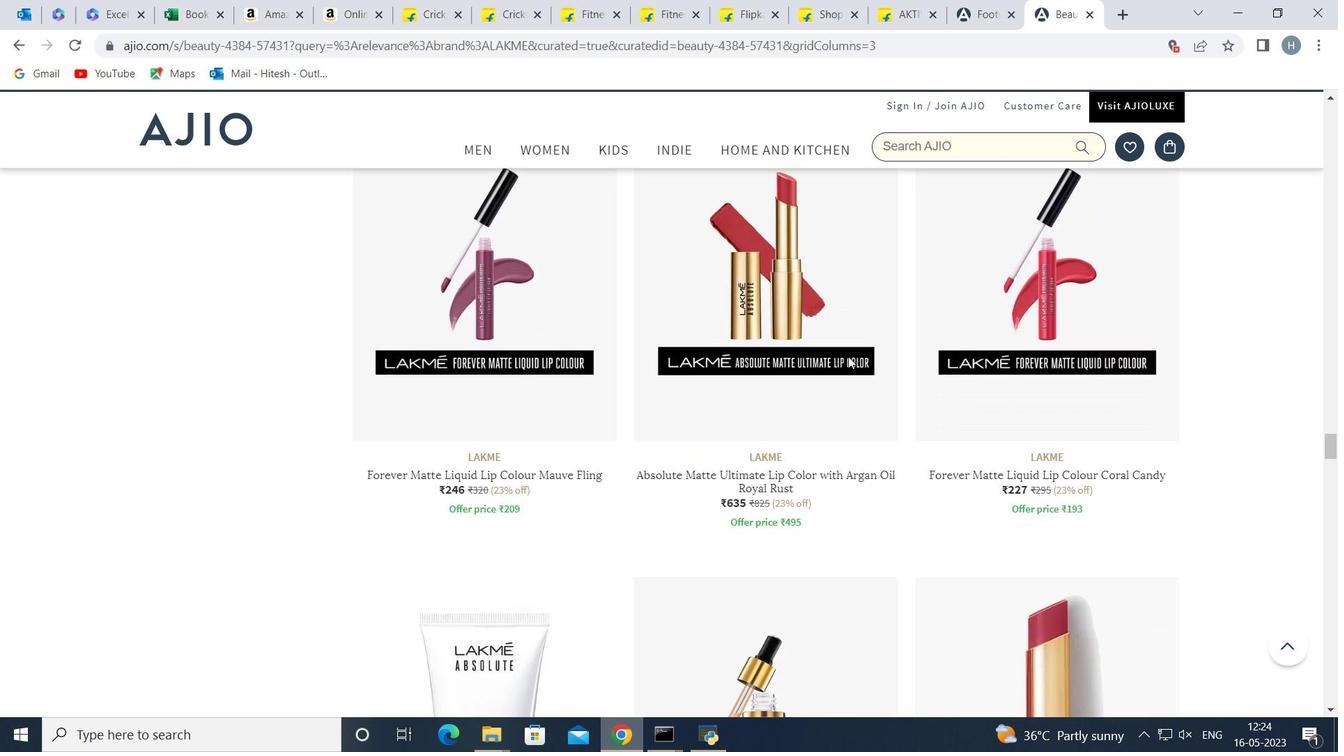 
Action: Mouse scrolled (848, 356) with delta (0, 0)
Screenshot: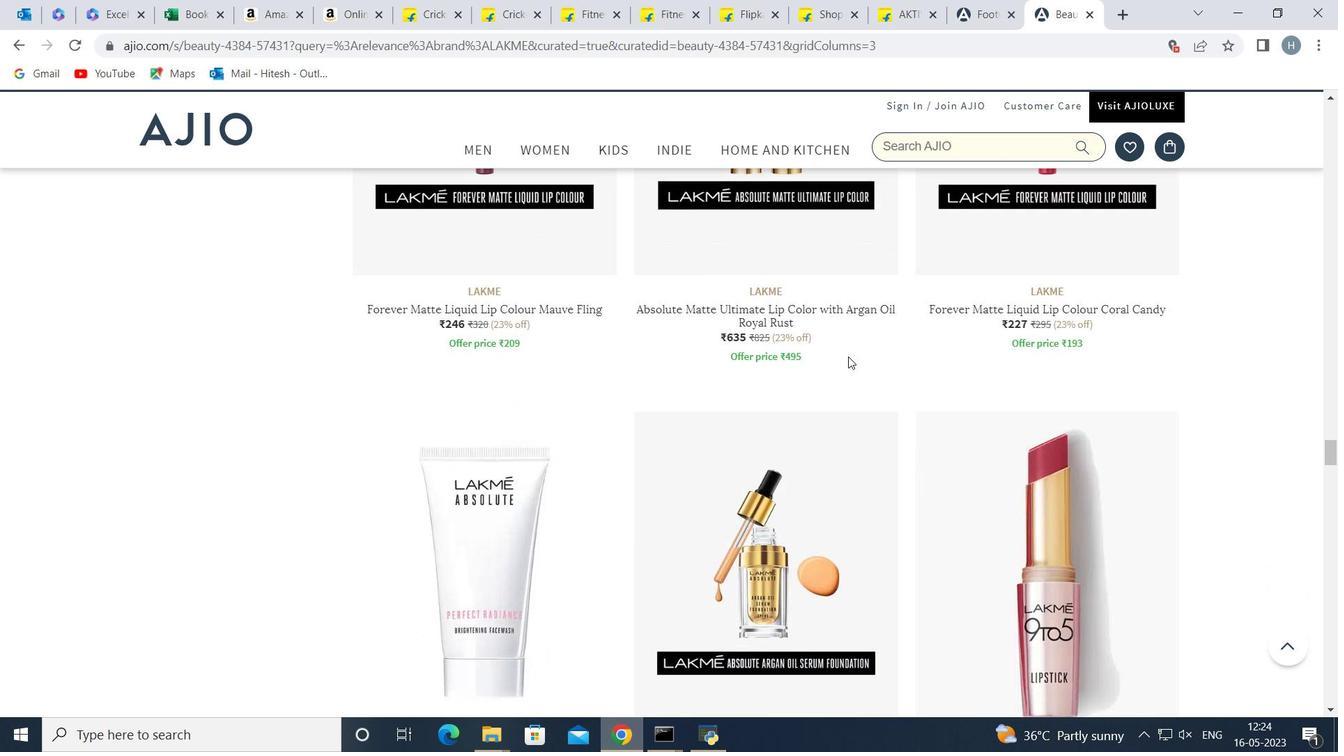 
Action: Mouse scrolled (848, 356) with delta (0, 0)
Screenshot: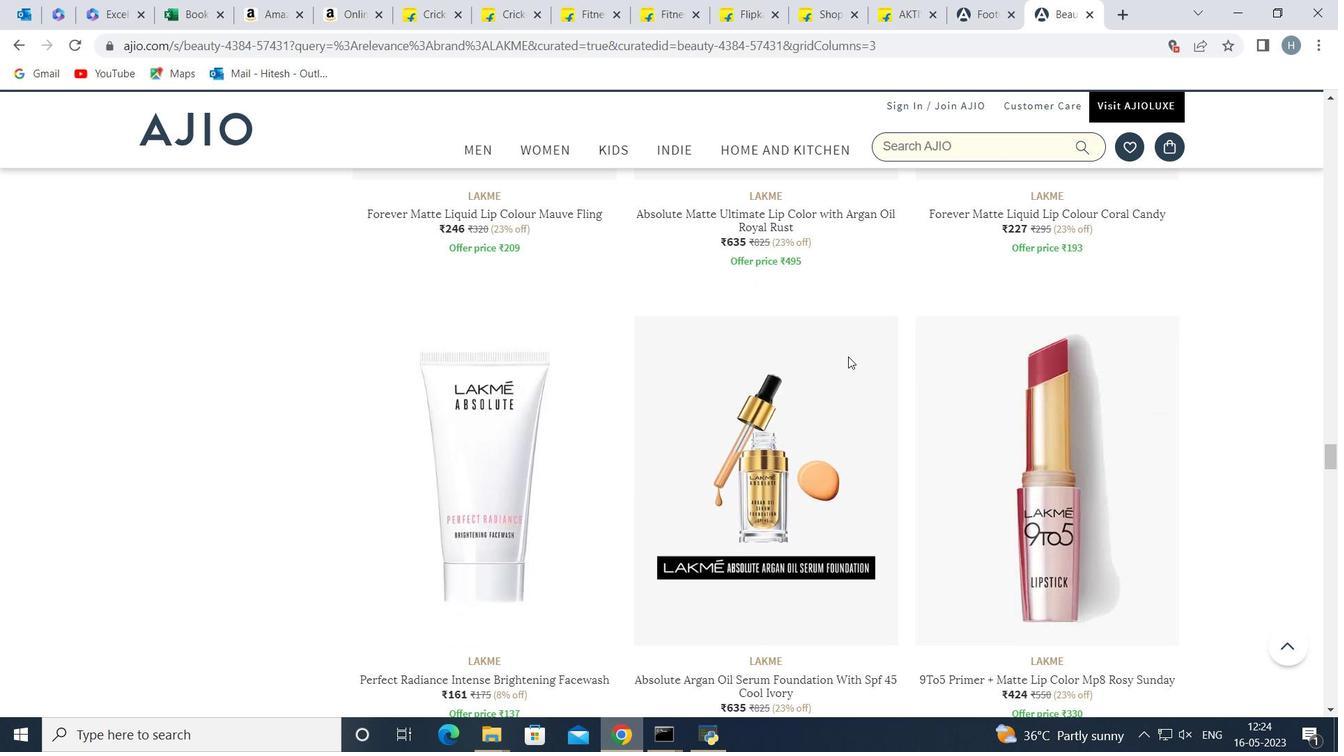 
Action: Mouse moved to (474, 398)
Screenshot: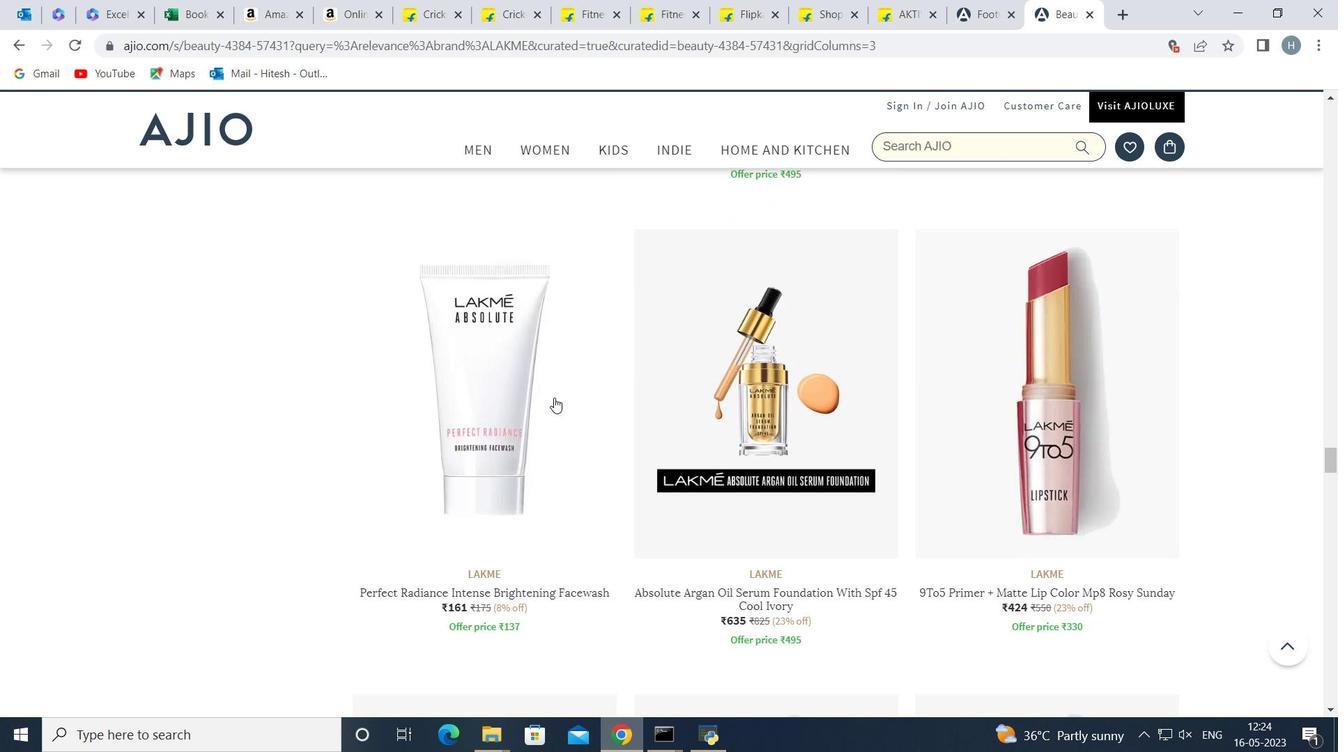 
Action: Mouse pressed left at (474, 398)
Screenshot: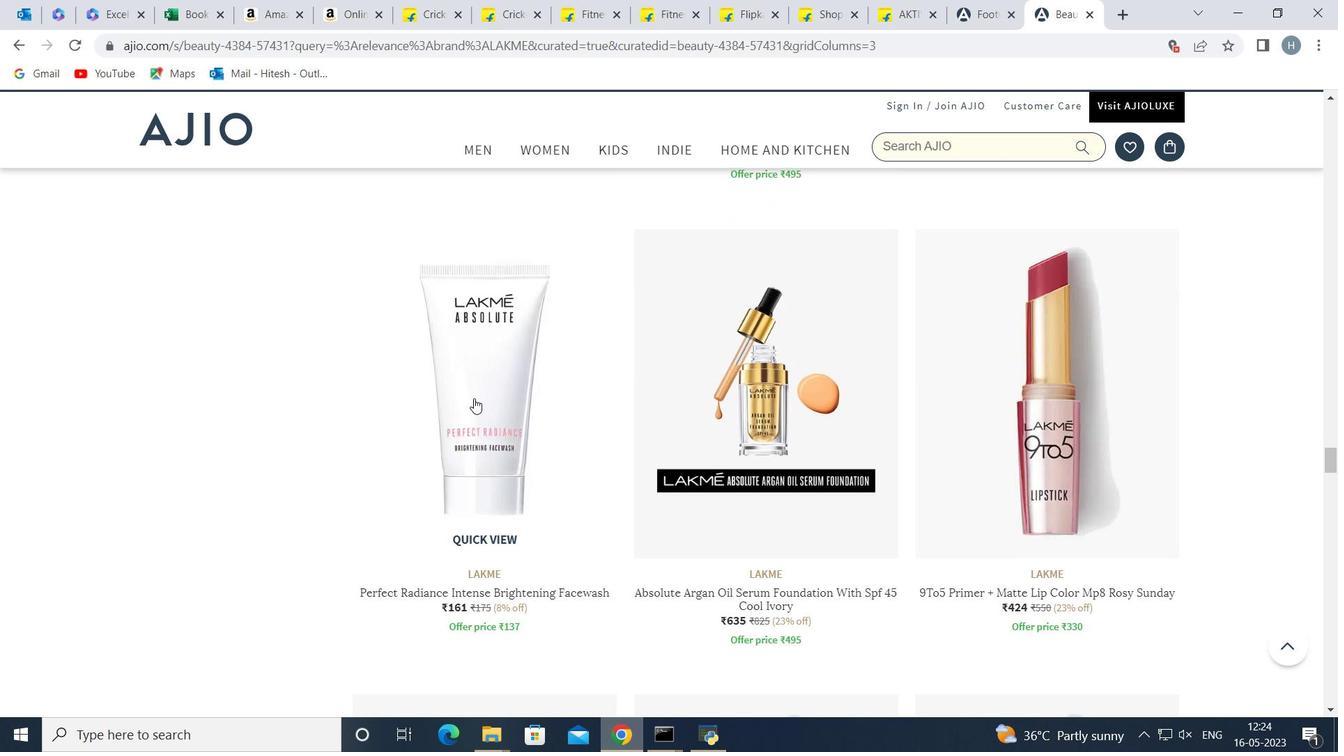 
Action: Mouse moved to (562, 366)
Screenshot: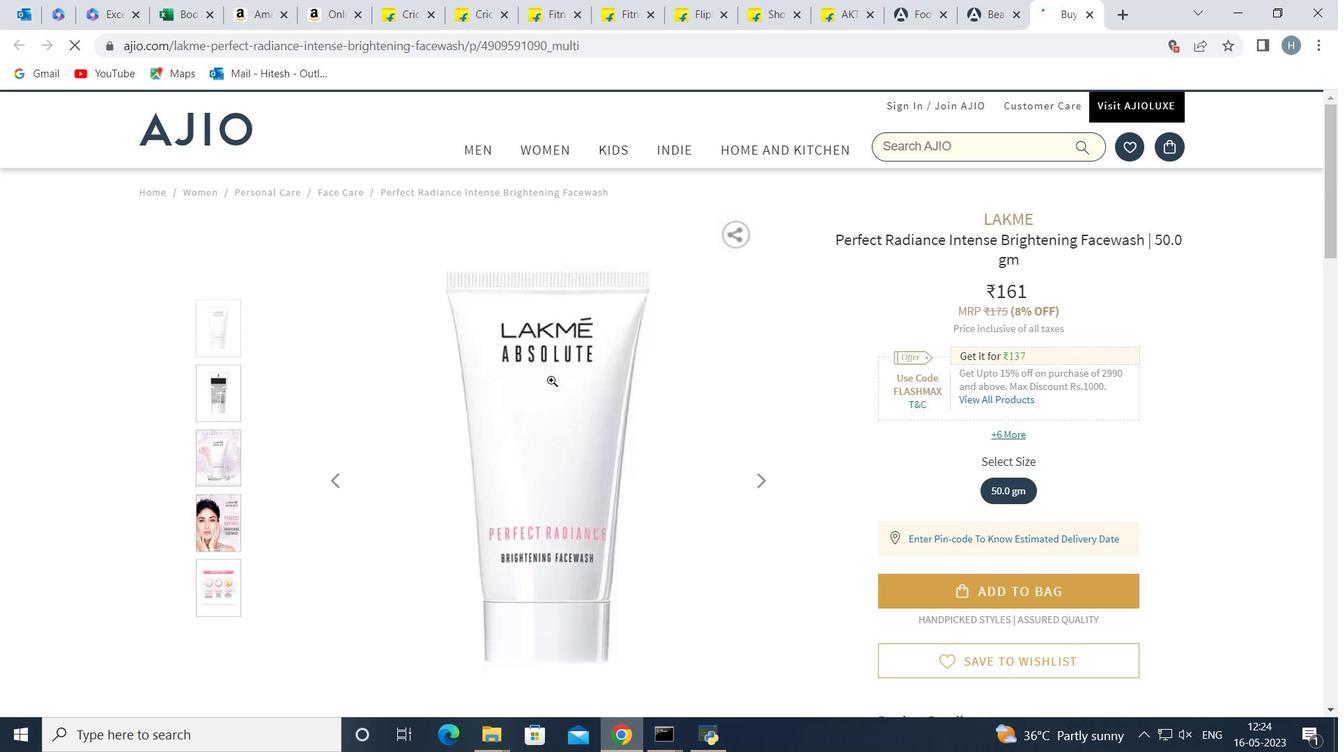 
